 Task: Play online Dominion games in easy mode.
Action: Mouse moved to (245, 501)
Screenshot: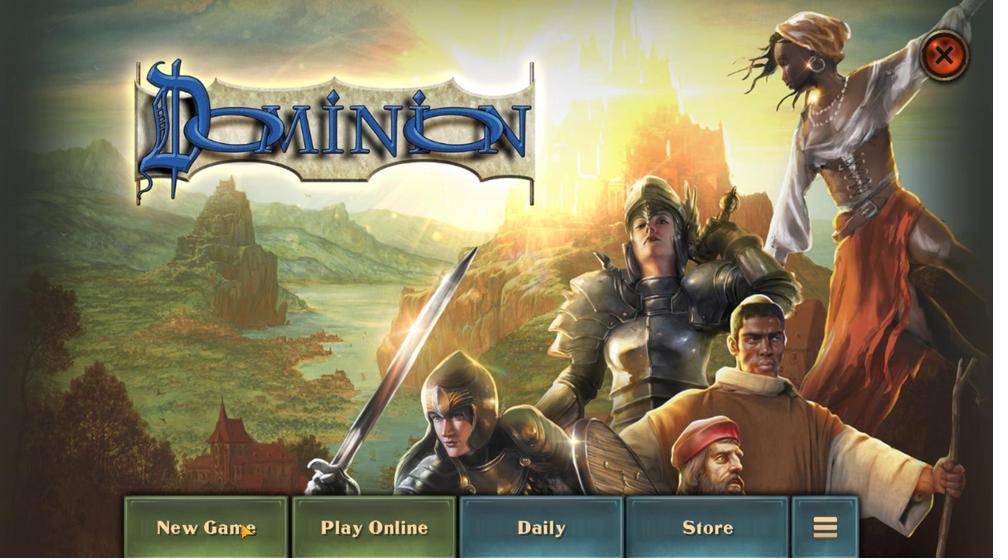 
Action: Mouse pressed left at (245, 501)
Screenshot: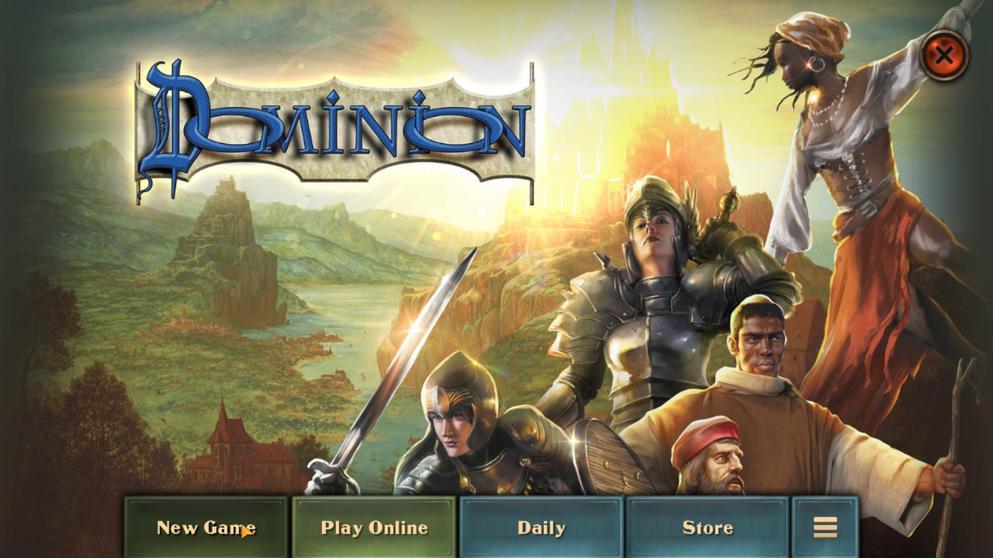 
Action: Mouse moved to (492, 231)
Screenshot: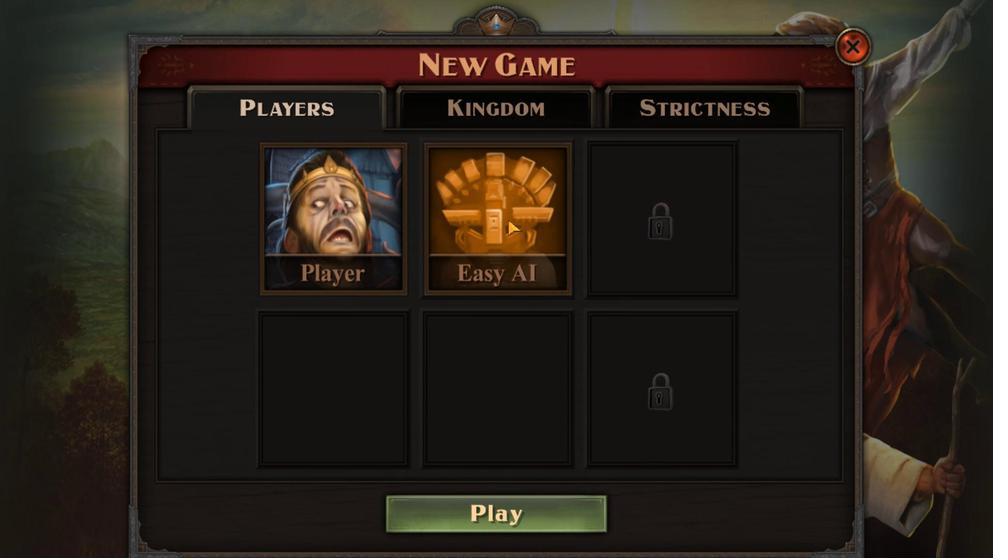 
Action: Mouse pressed left at (492, 231)
Screenshot: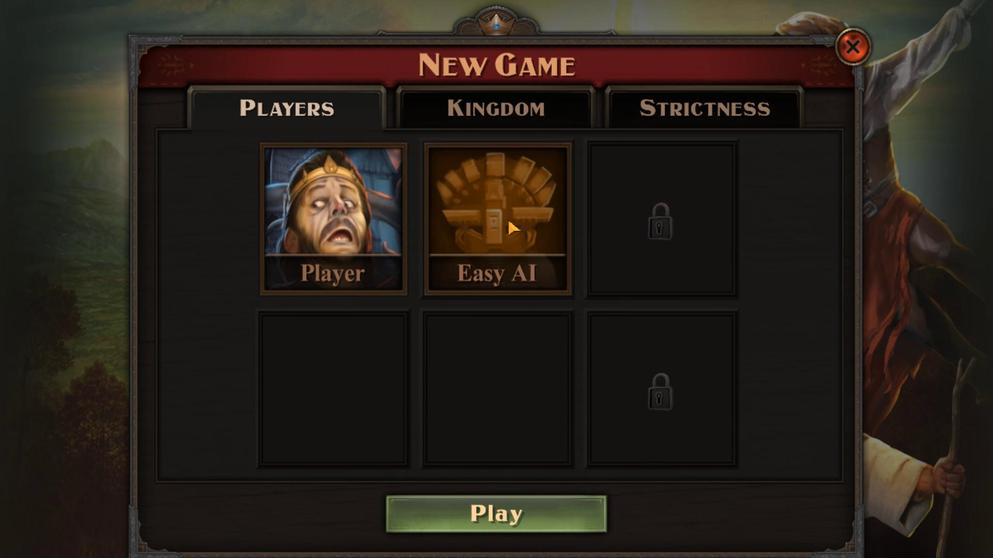 
Action: Mouse moved to (314, 318)
Screenshot: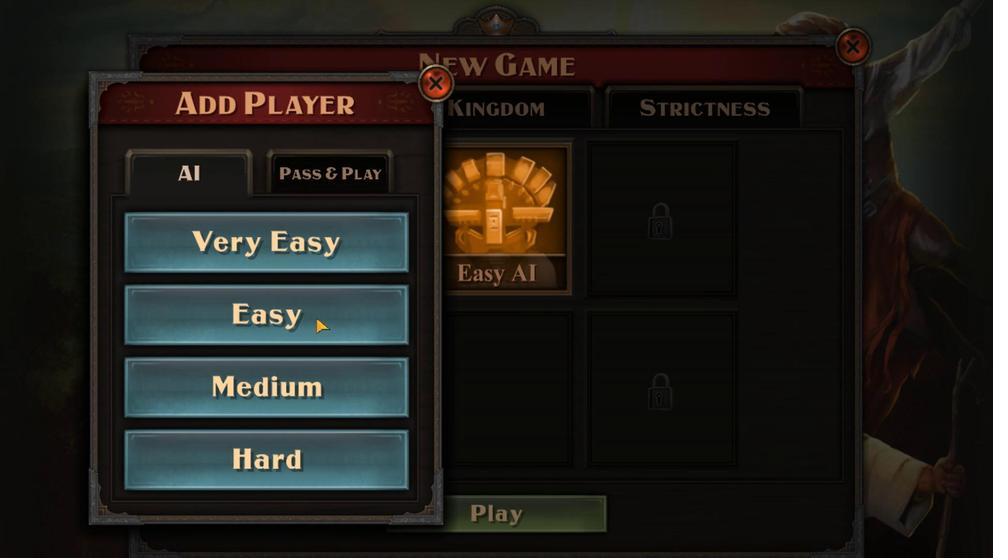 
Action: Mouse pressed left at (314, 318)
Screenshot: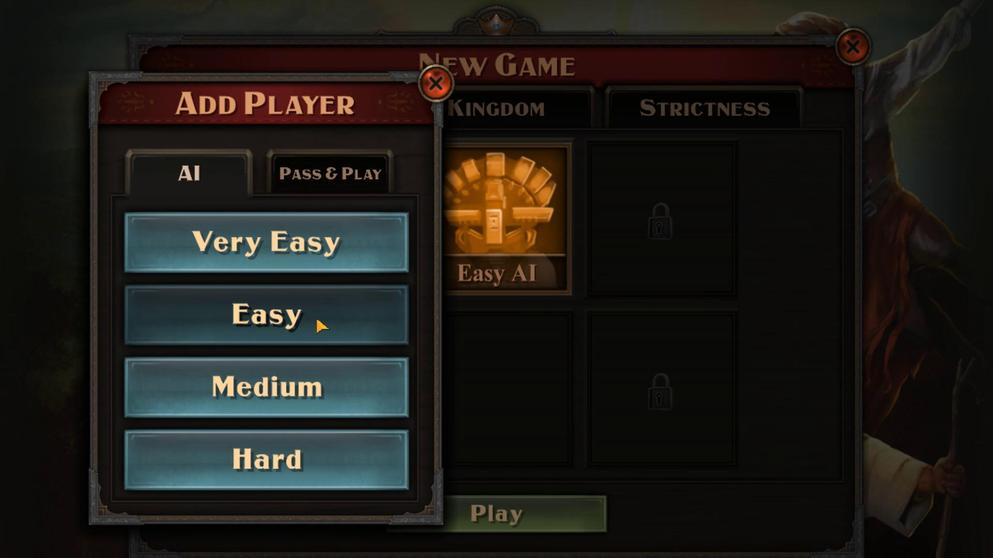 
Action: Mouse moved to (550, 499)
Screenshot: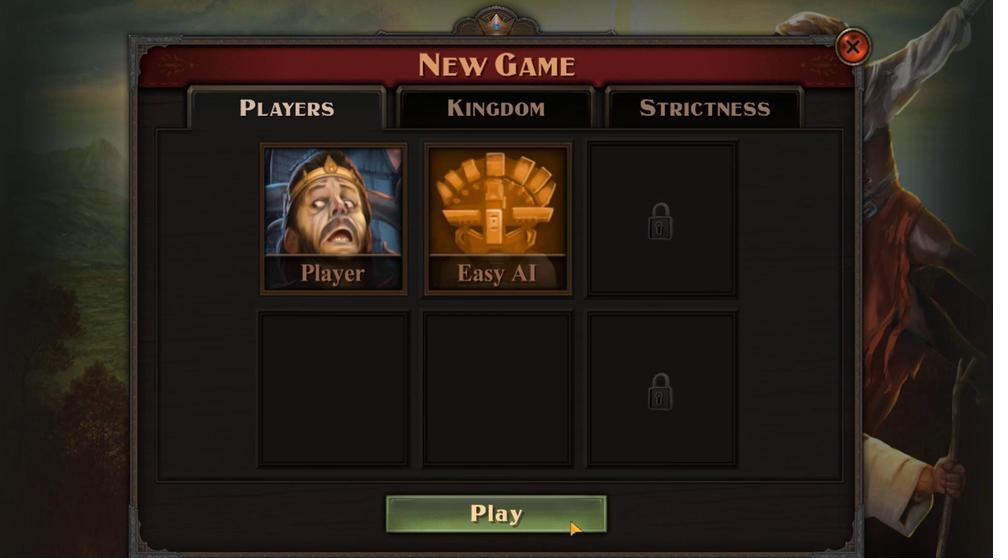 
Action: Mouse pressed left at (550, 499)
Screenshot: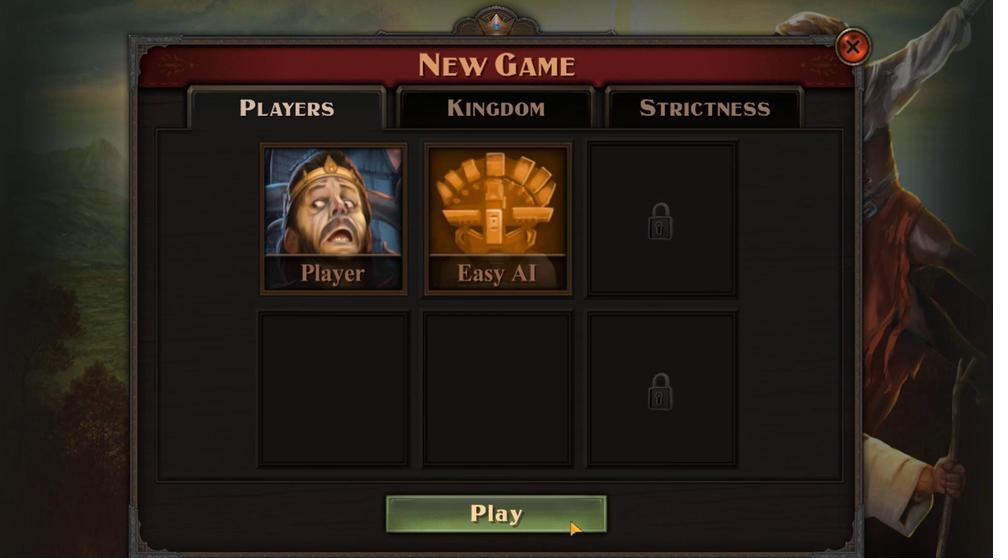 
Action: Mouse moved to (374, 442)
Screenshot: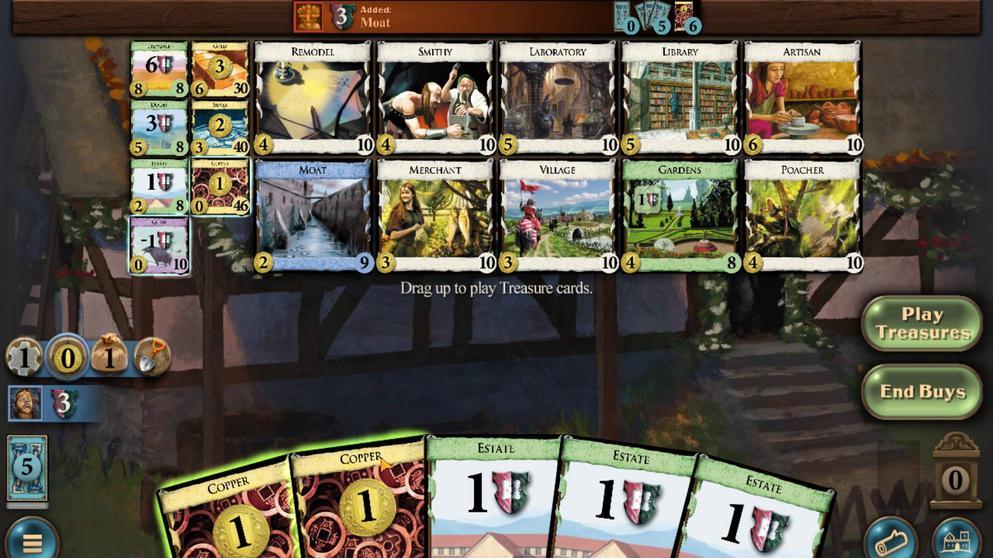 
Action: Mouse scrolled (374, 442) with delta (0, 0)
Screenshot: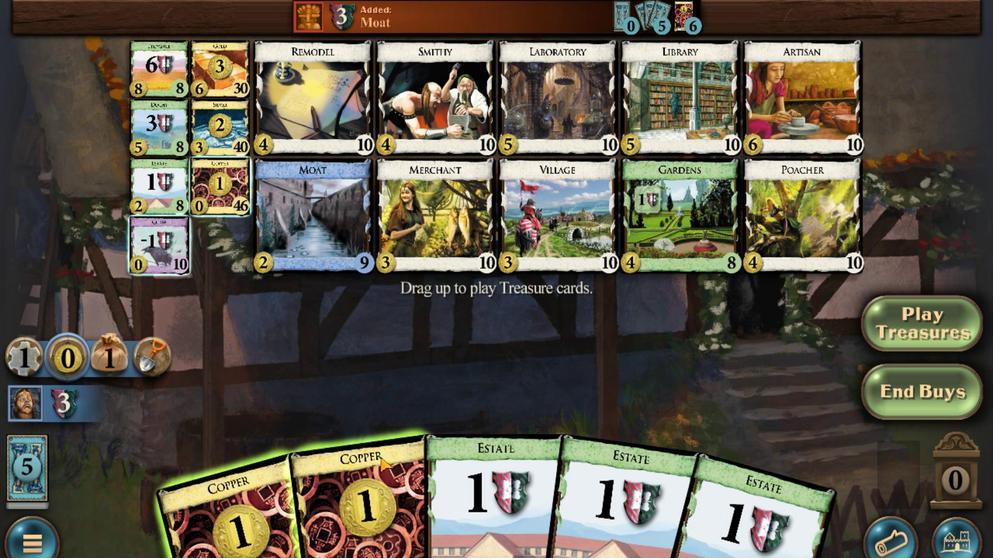 
Action: Mouse moved to (300, 454)
Screenshot: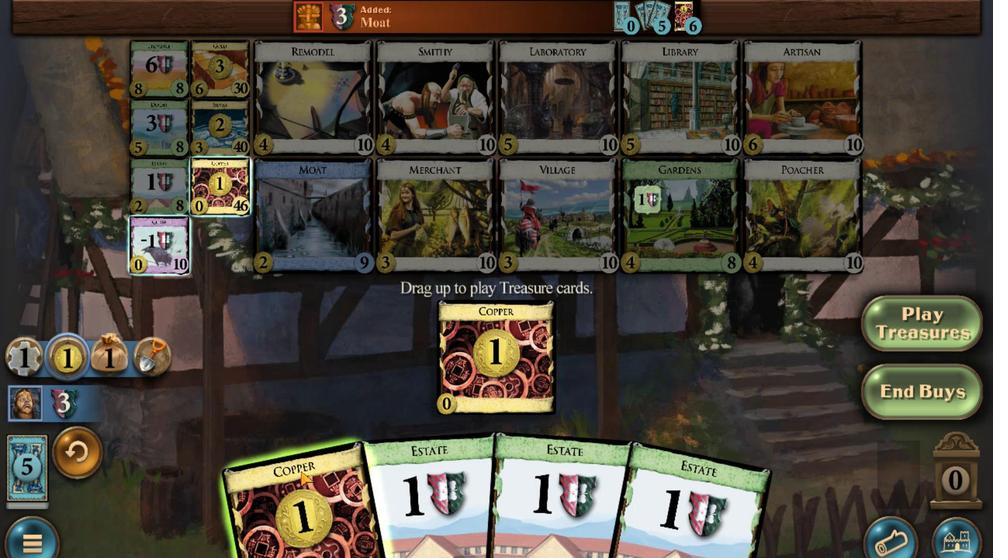 
Action: Mouse scrolled (300, 454) with delta (0, 0)
Screenshot: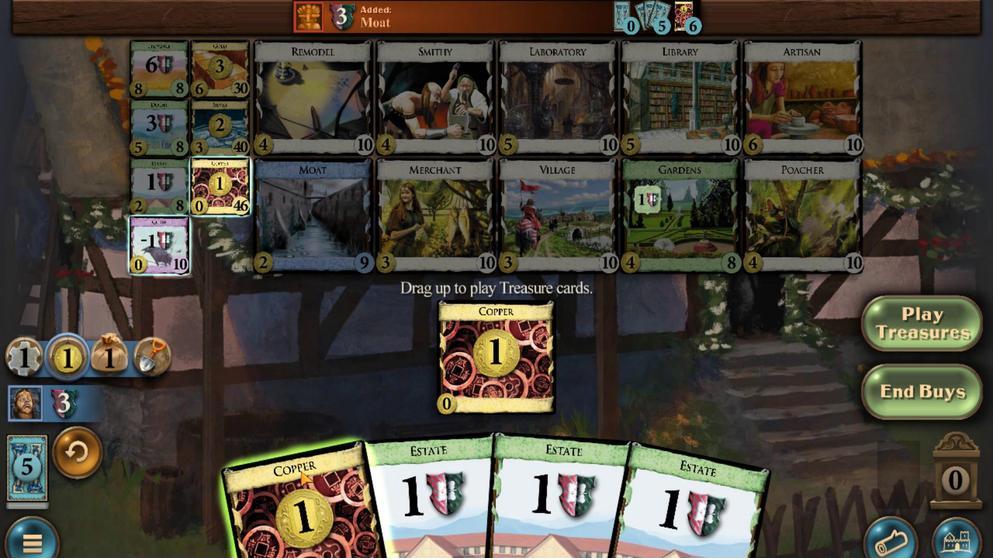 
Action: Mouse moved to (168, 190)
Screenshot: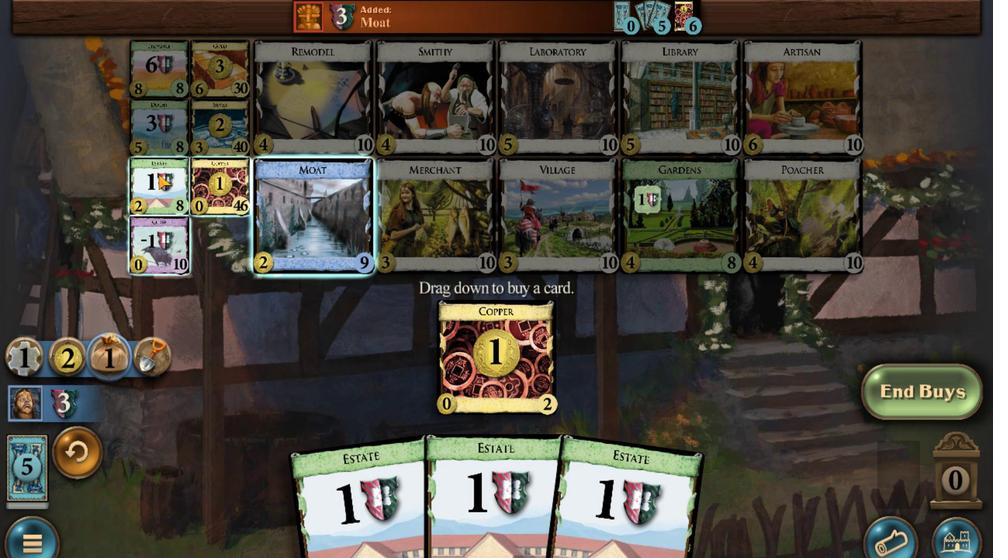 
Action: Mouse scrolled (168, 191) with delta (0, 0)
Screenshot: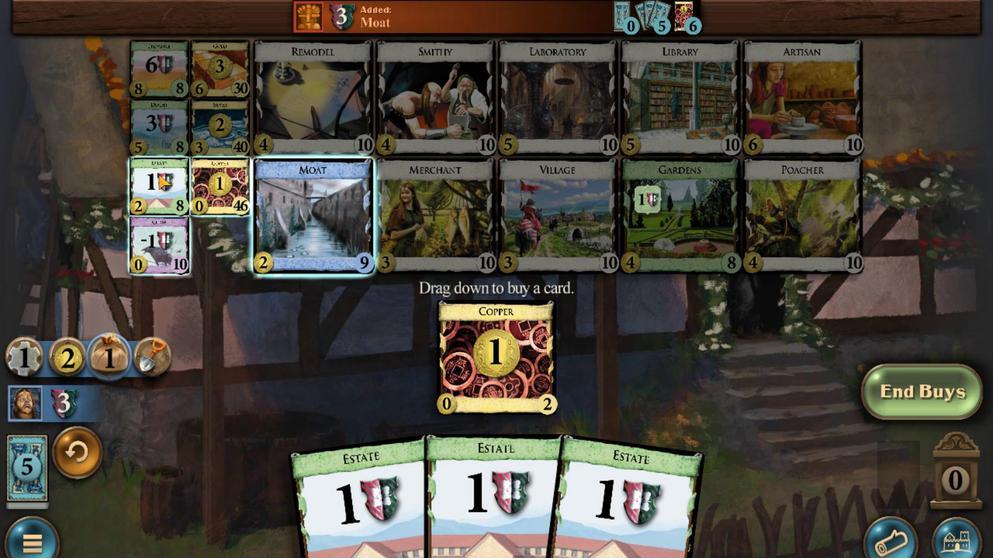 
Action: Mouse scrolled (168, 191) with delta (0, 0)
Screenshot: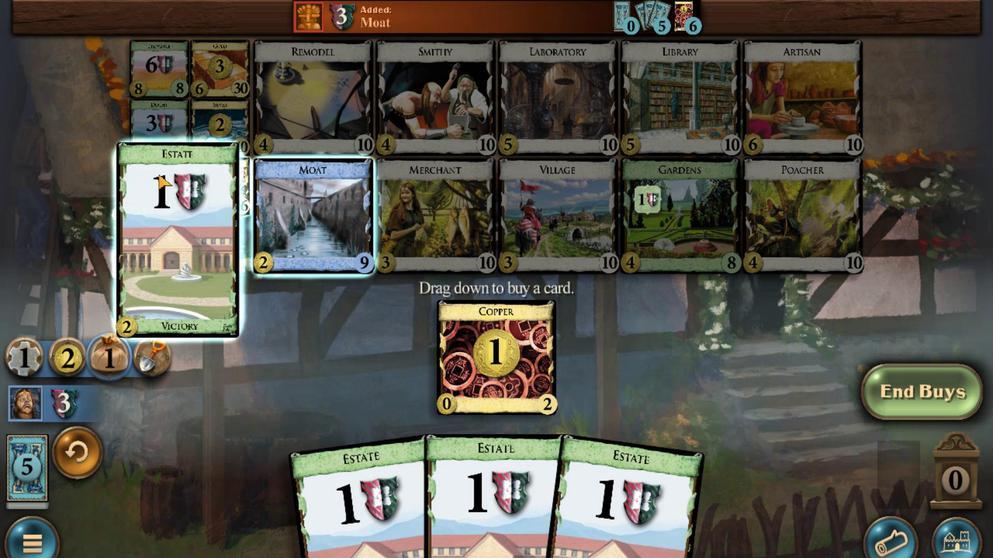 
Action: Mouse scrolled (168, 191) with delta (0, 0)
Screenshot: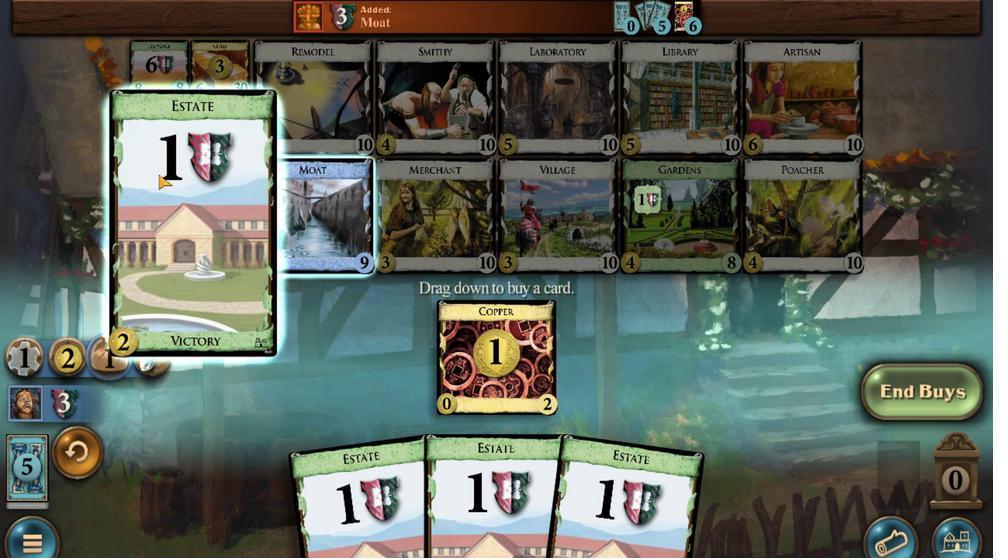 
Action: Mouse scrolled (168, 191) with delta (0, 0)
Screenshot: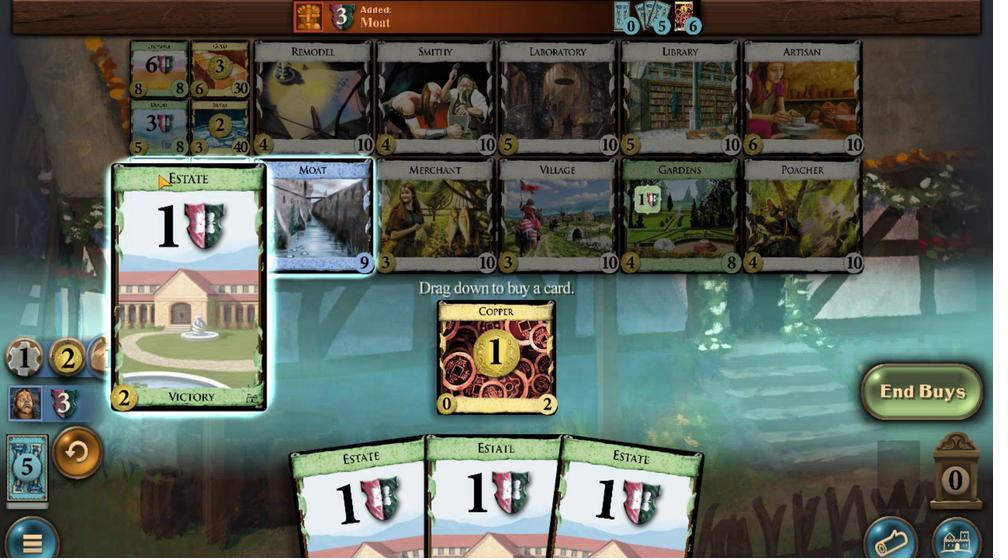 
Action: Mouse moved to (699, 474)
Screenshot: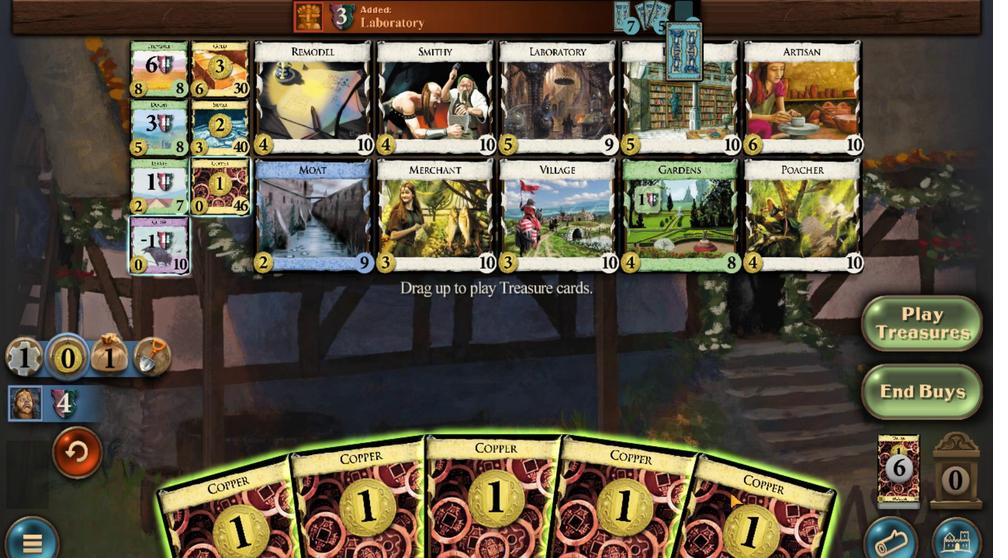 
Action: Mouse scrolled (699, 473) with delta (0, 0)
Screenshot: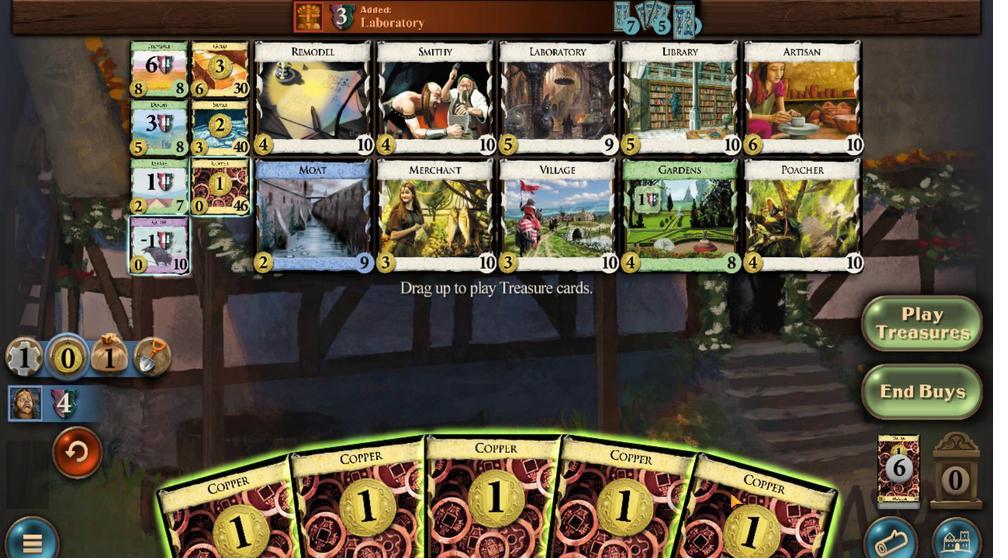 
Action: Mouse moved to (648, 468)
Screenshot: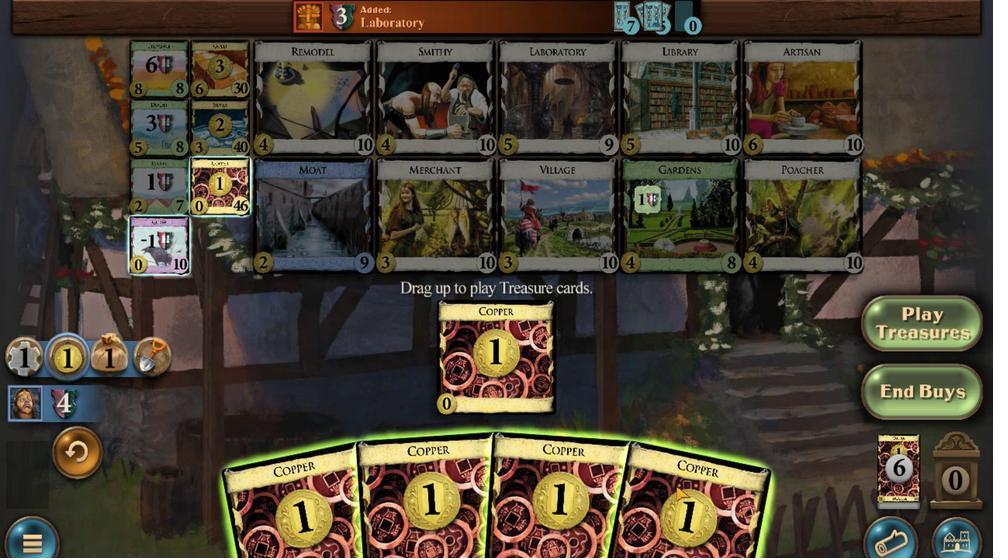 
Action: Mouse scrolled (648, 467) with delta (0, 0)
Screenshot: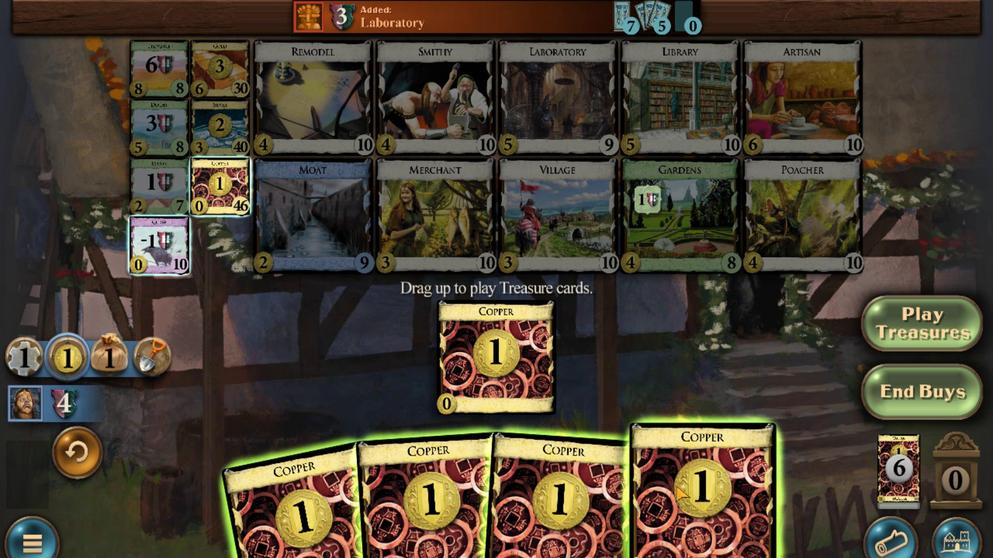 
Action: Mouse moved to (579, 461)
Screenshot: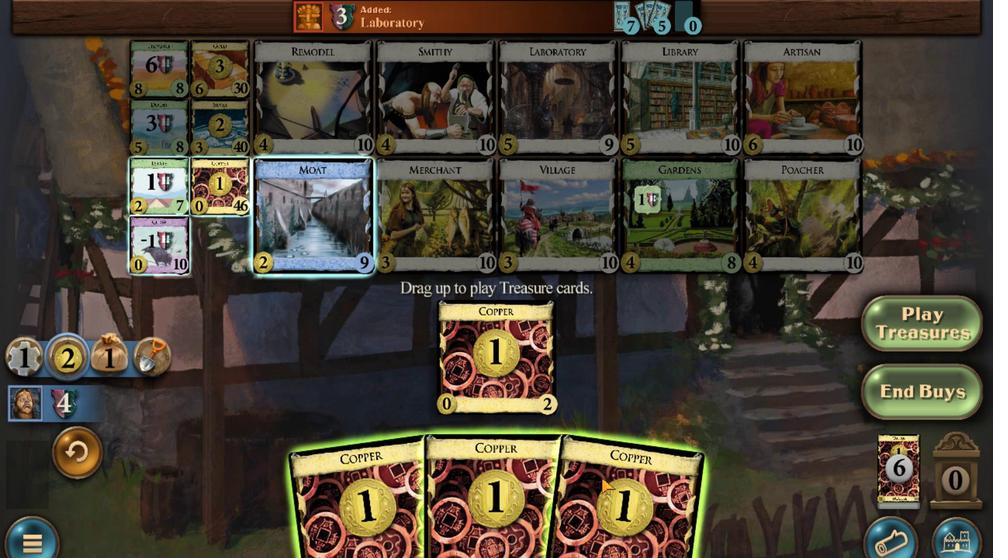 
Action: Mouse scrolled (579, 461) with delta (0, 0)
Screenshot: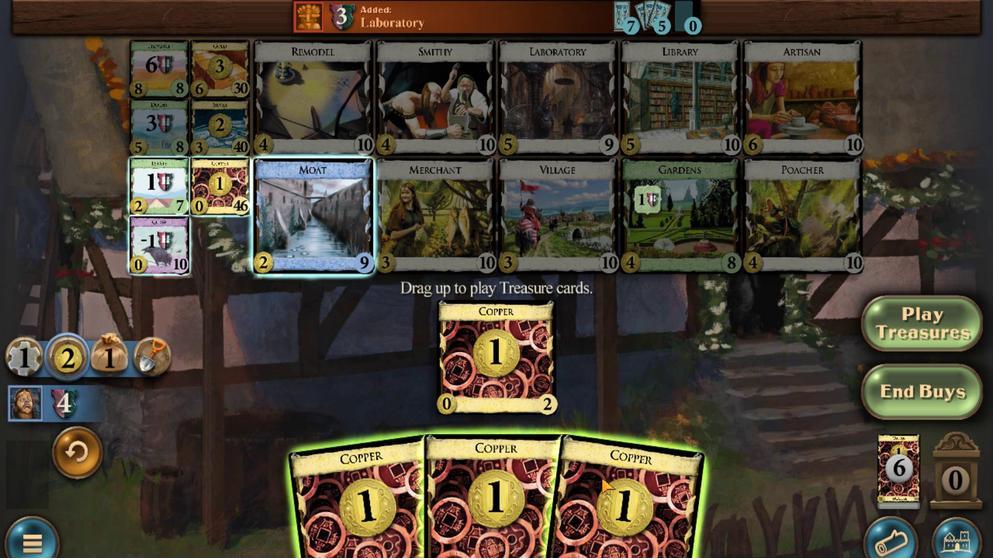
Action: Mouse moved to (548, 455)
Screenshot: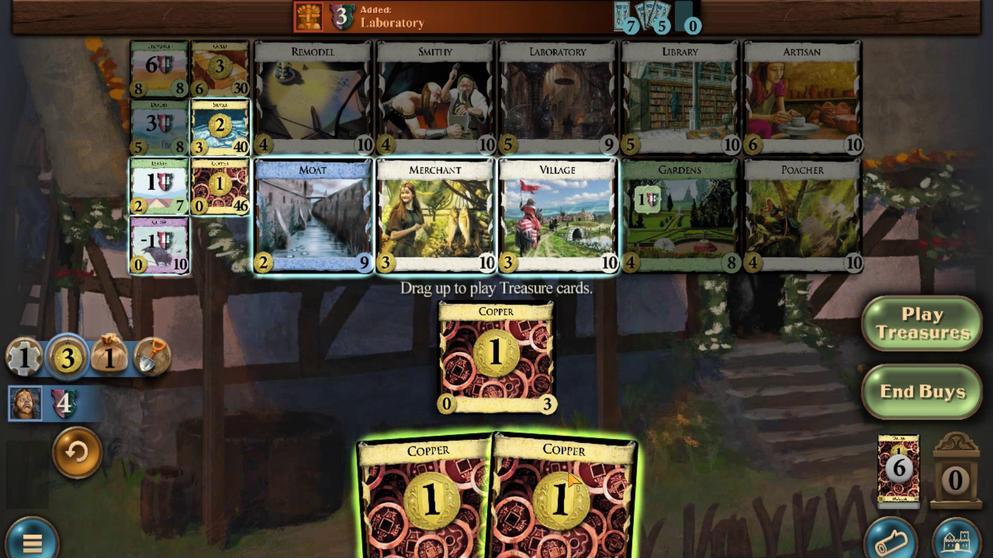 
Action: Mouse scrolled (548, 455) with delta (0, 0)
Screenshot: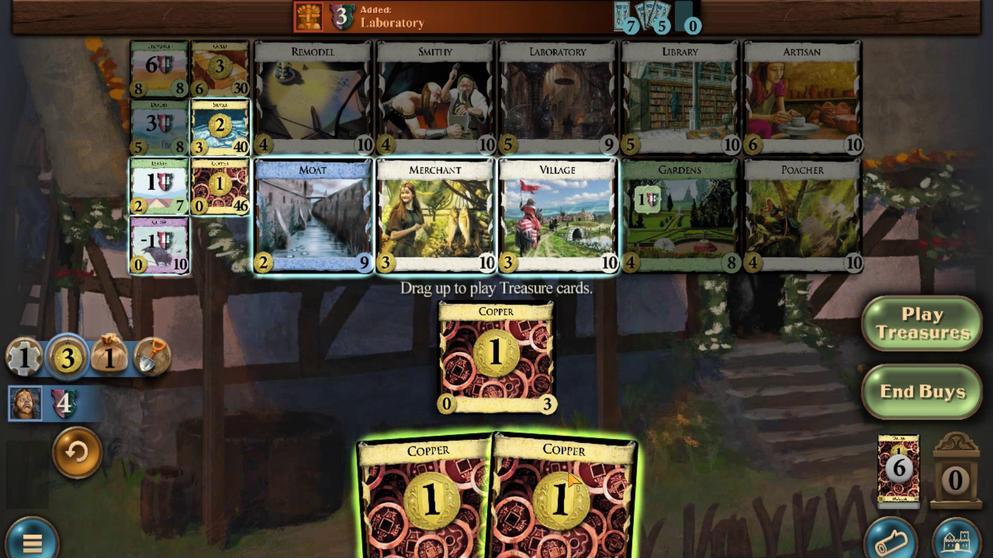 
Action: Mouse moved to (518, 452)
Screenshot: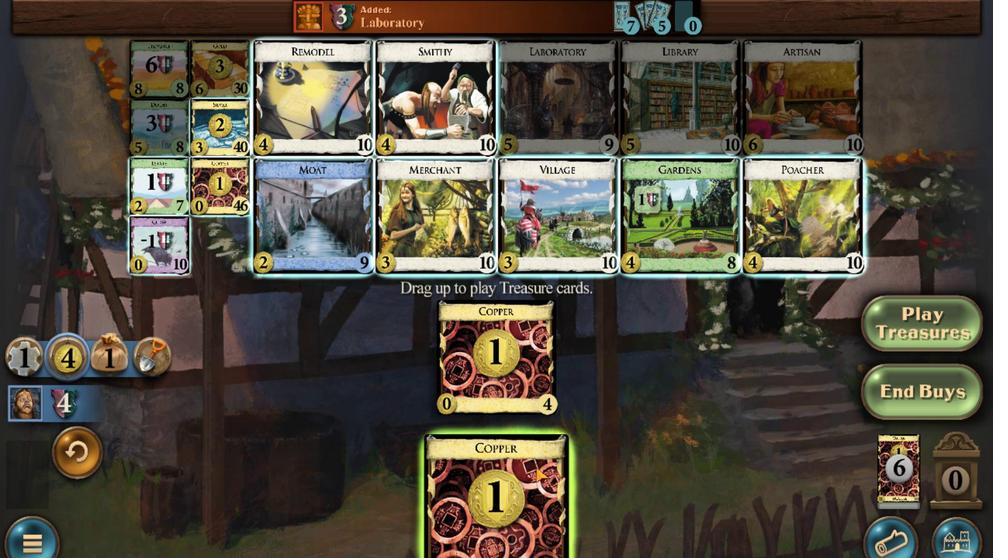 
Action: Mouse scrolled (518, 451) with delta (0, 0)
Screenshot: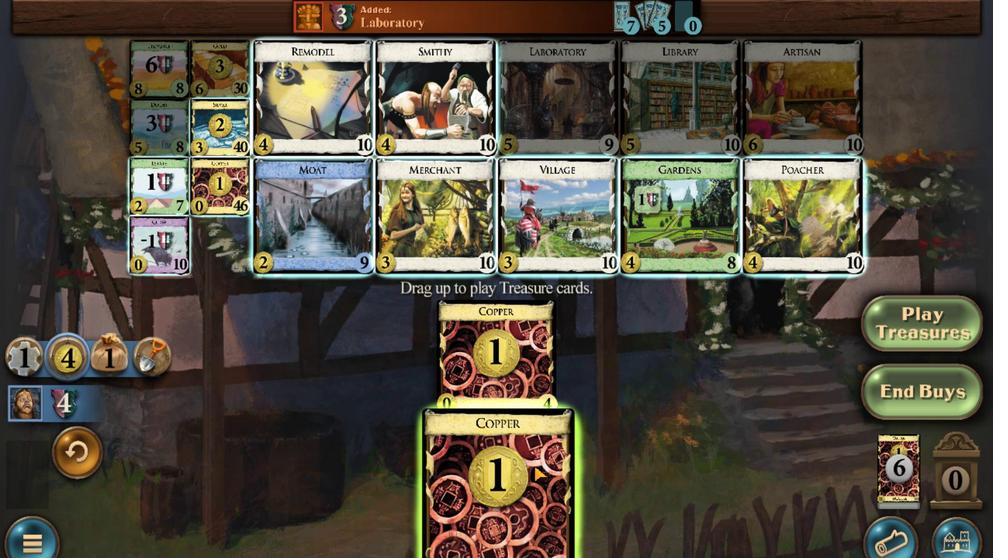 
Action: Mouse moved to (170, 143)
Screenshot: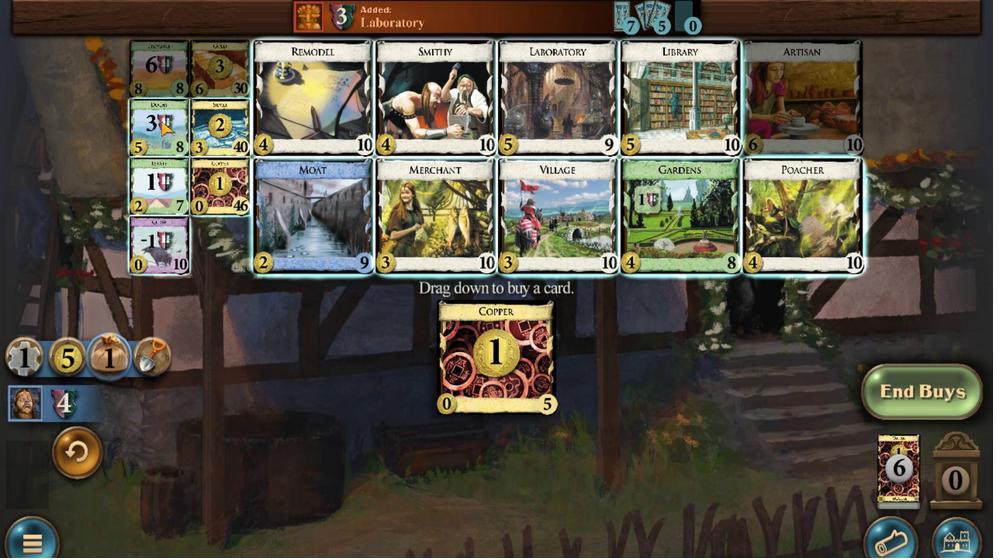 
Action: Mouse scrolled (170, 143) with delta (0, 0)
Screenshot: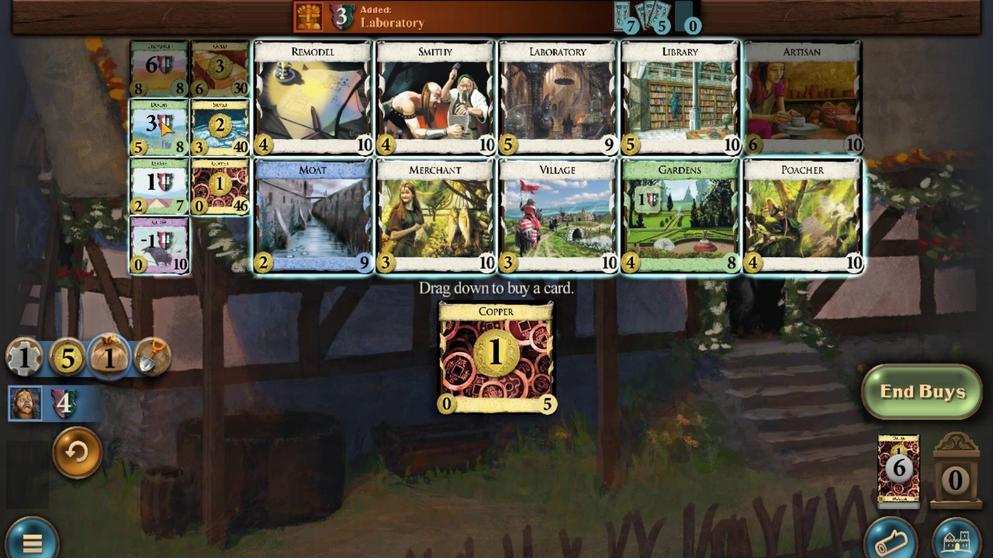 
Action: Mouse scrolled (170, 143) with delta (0, 0)
Screenshot: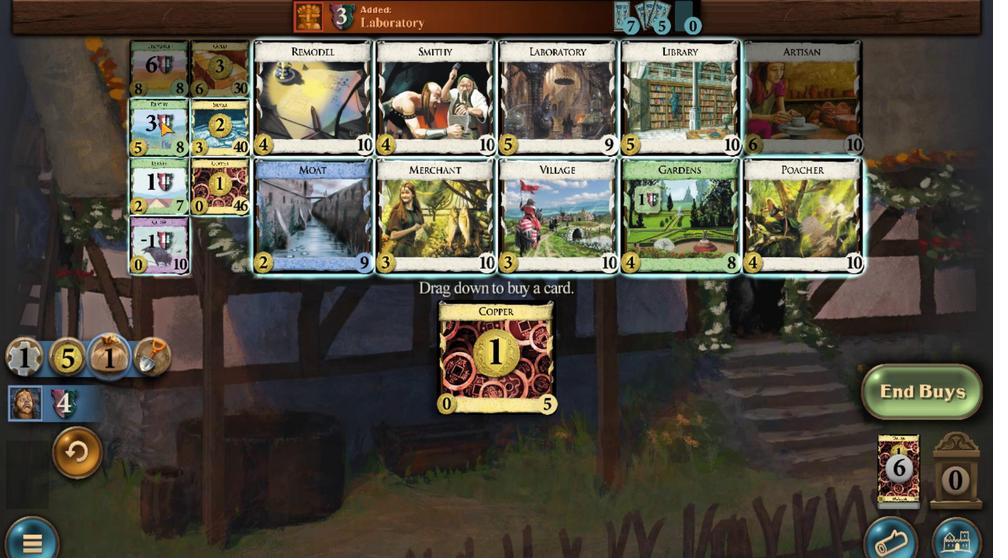 
Action: Mouse scrolled (170, 143) with delta (0, 0)
Screenshot: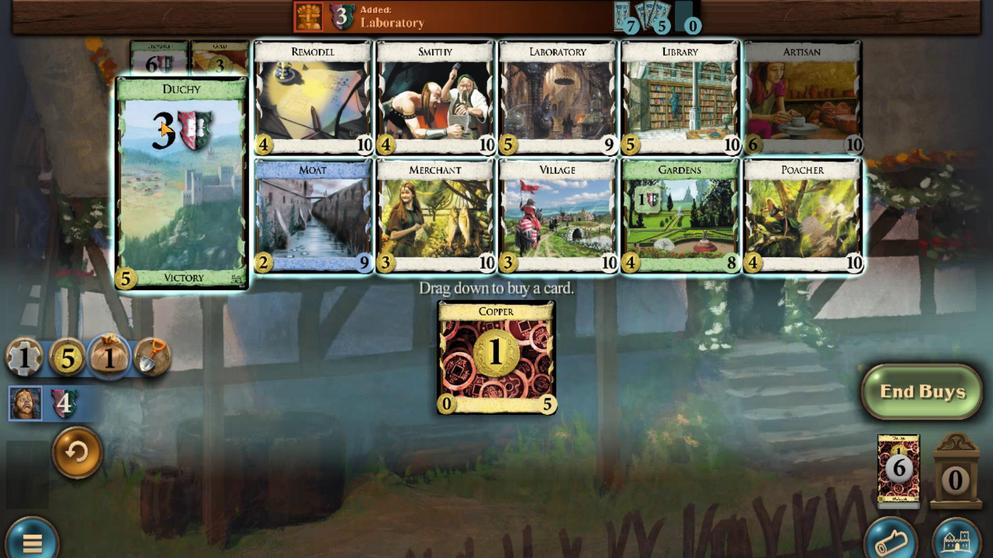 
Action: Mouse scrolled (170, 143) with delta (0, 0)
Screenshot: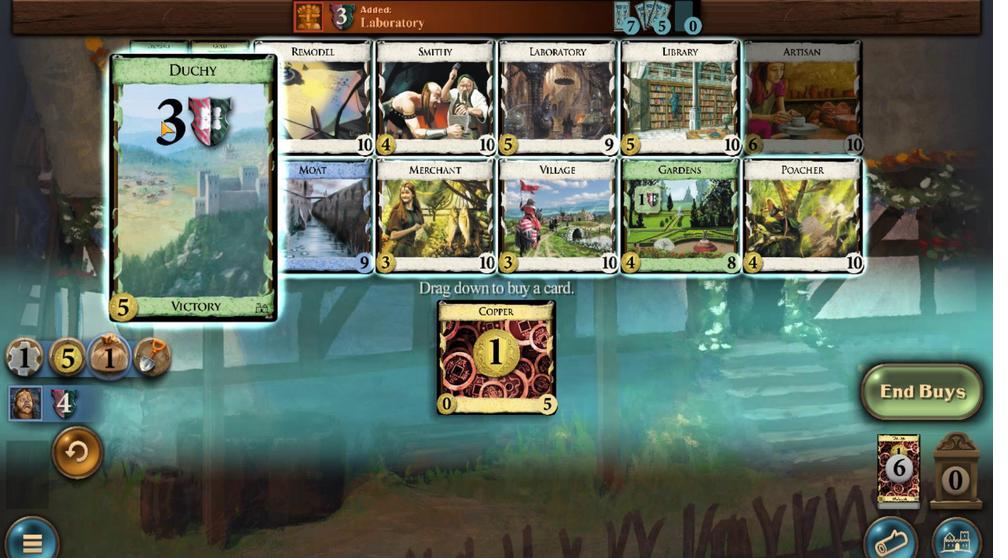 
Action: Mouse scrolled (170, 143) with delta (0, 0)
Screenshot: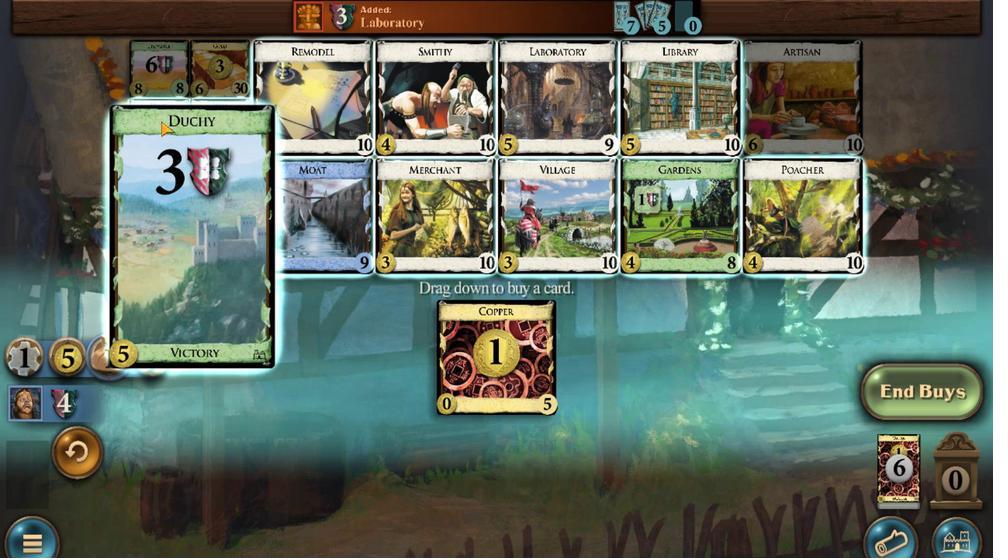 
Action: Mouse moved to (491, 437)
Screenshot: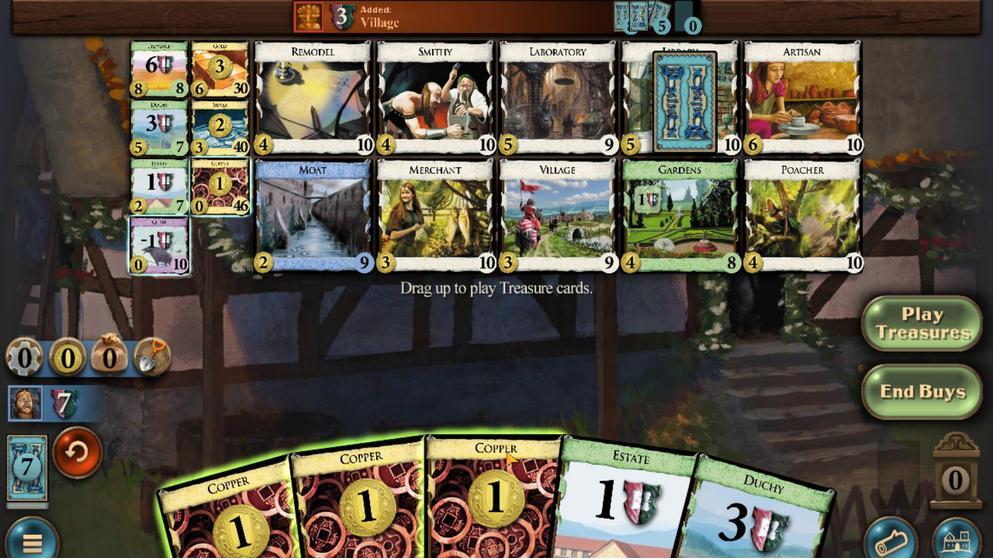 
Action: Mouse scrolled (491, 436) with delta (0, 0)
Screenshot: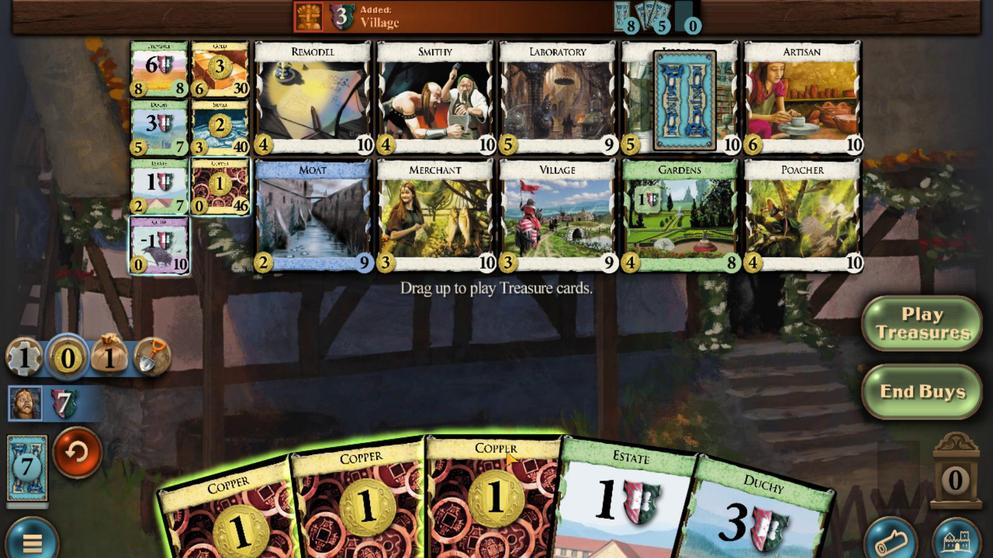 
Action: Mouse moved to (437, 441)
Screenshot: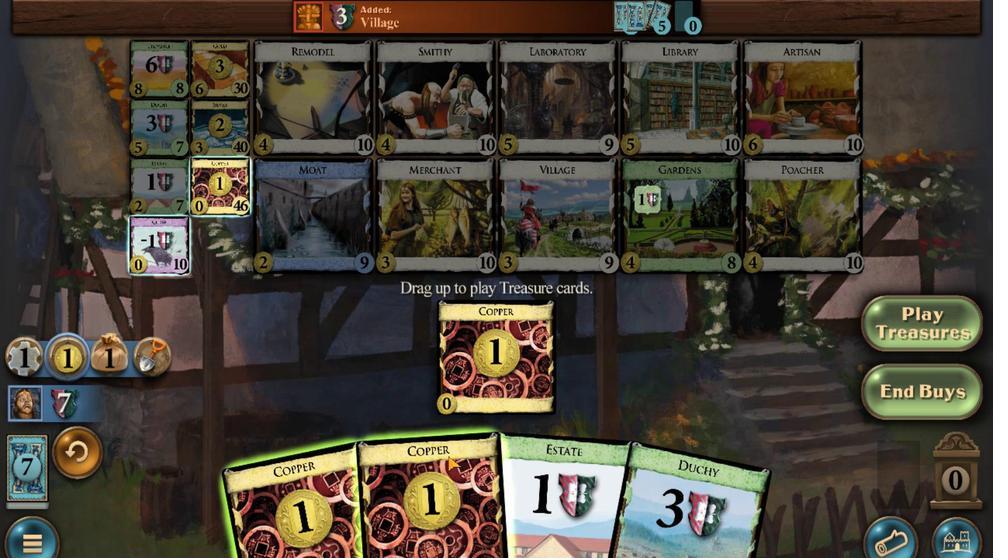 
Action: Mouse scrolled (437, 441) with delta (0, 0)
Screenshot: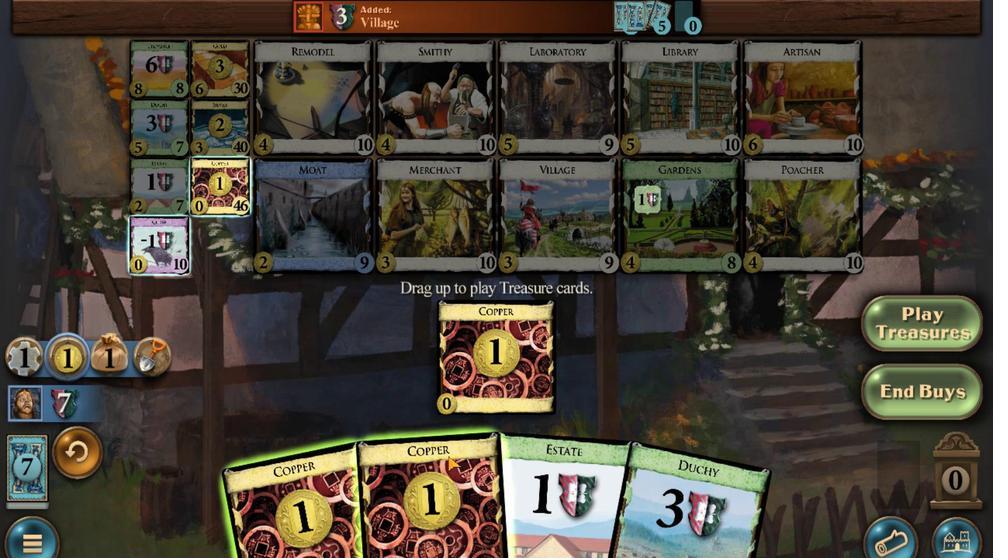
Action: Mouse moved to (365, 454)
Screenshot: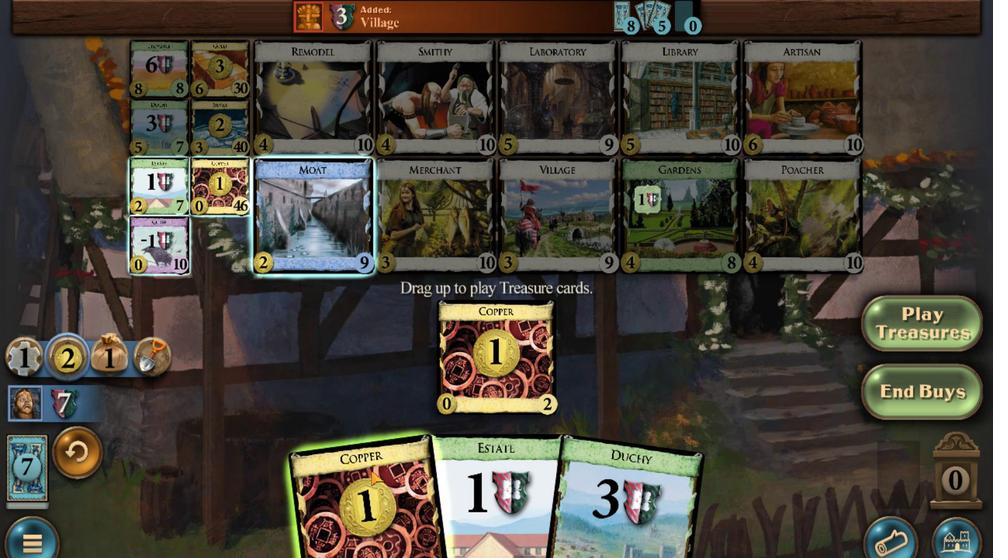 
Action: Mouse scrolled (365, 454) with delta (0, 0)
Screenshot: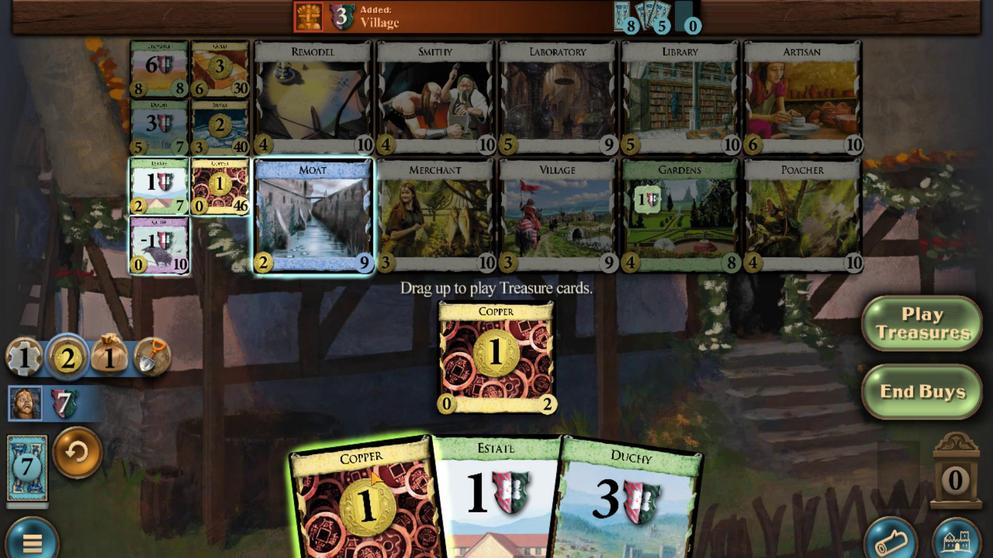 
Action: Mouse moved to (216, 142)
Screenshot: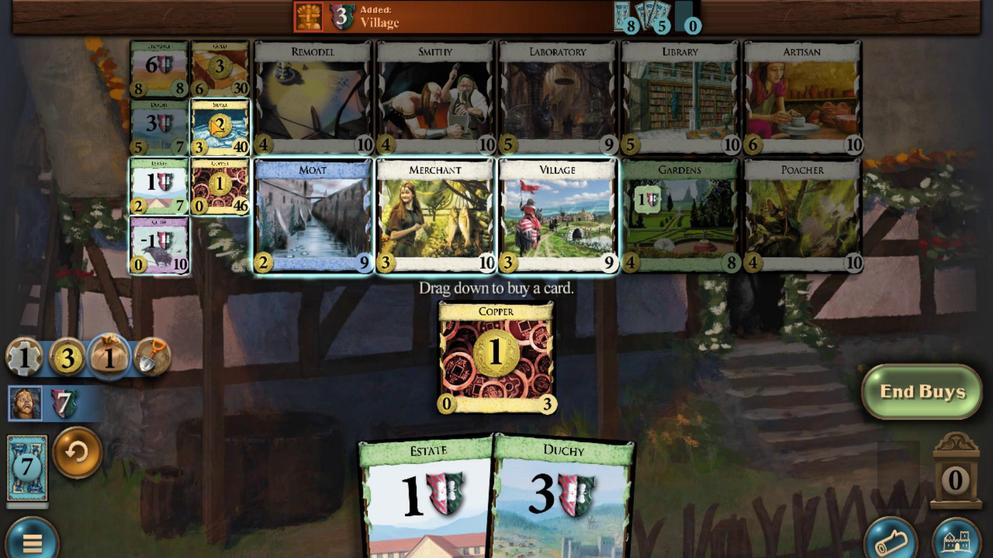 
Action: Mouse scrolled (216, 142) with delta (0, 0)
Screenshot: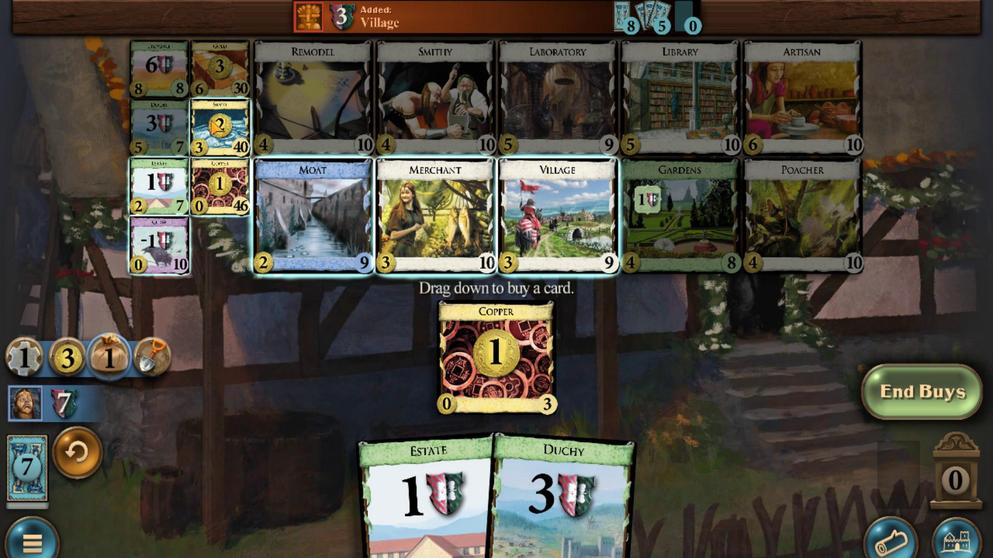 
Action: Mouse scrolled (216, 142) with delta (0, 0)
Screenshot: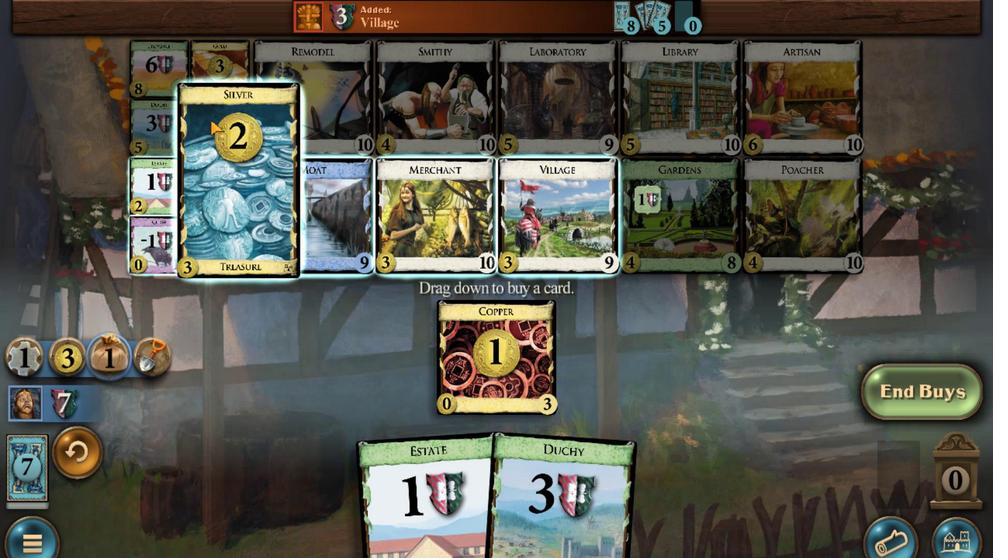 
Action: Mouse scrolled (216, 142) with delta (0, 0)
Screenshot: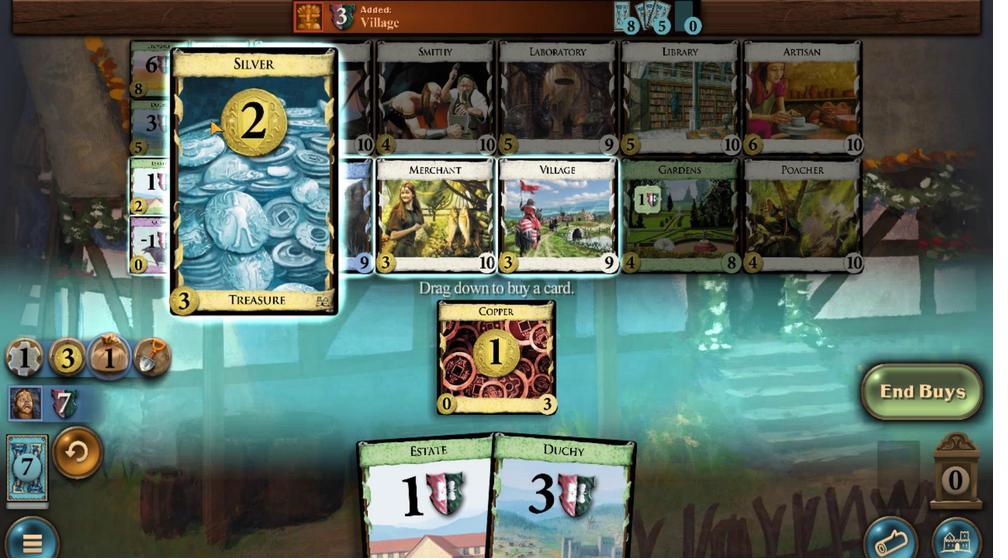 
Action: Mouse scrolled (216, 142) with delta (0, 0)
Screenshot: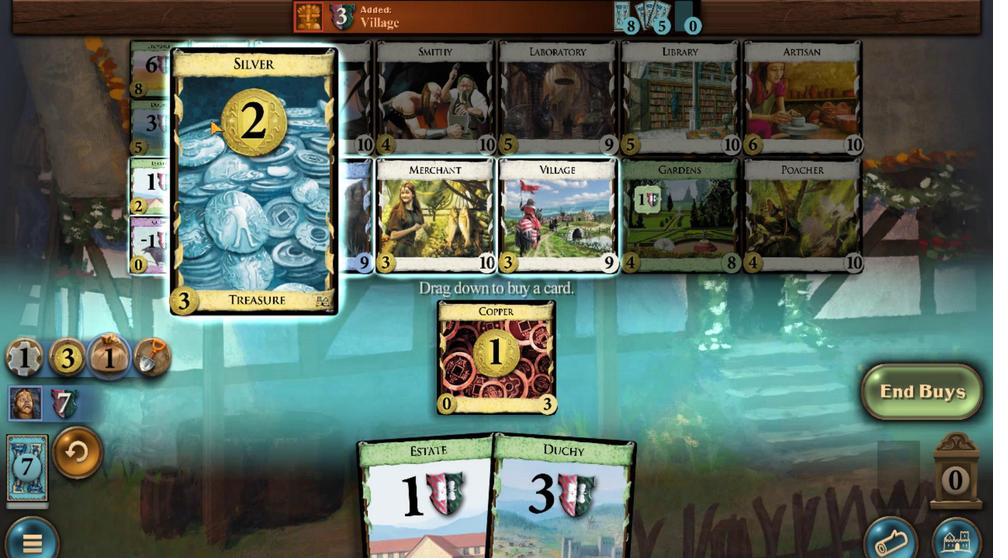 
Action: Mouse scrolled (216, 142) with delta (0, 0)
Screenshot: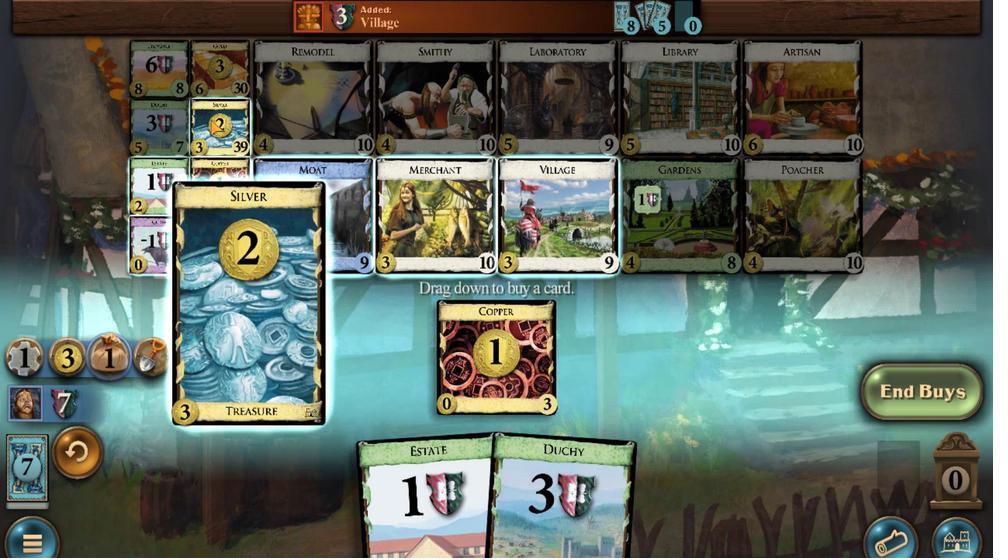 
Action: Mouse moved to (379, 451)
Screenshot: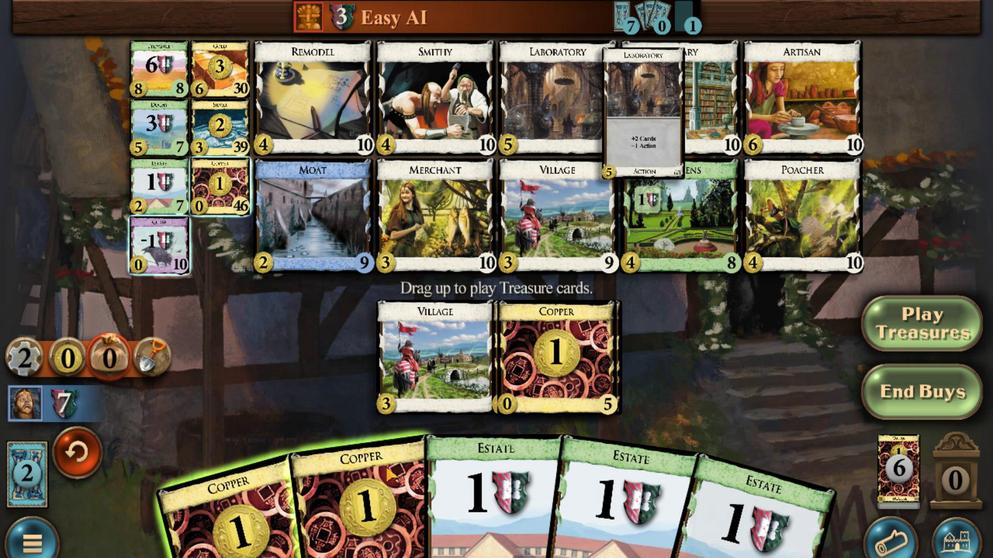 
Action: Mouse scrolled (379, 450) with delta (0, 0)
Screenshot: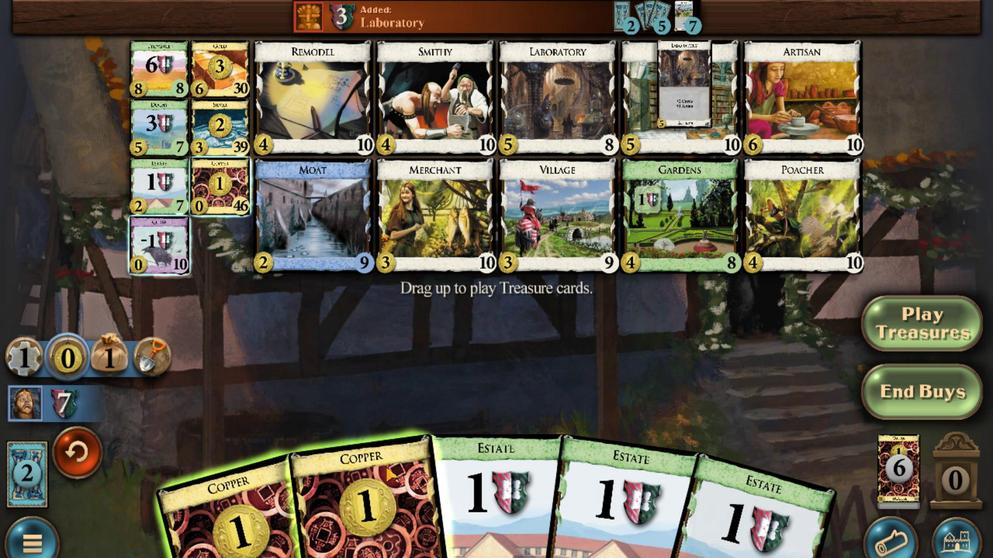 
Action: Mouse moved to (314, 460)
Screenshot: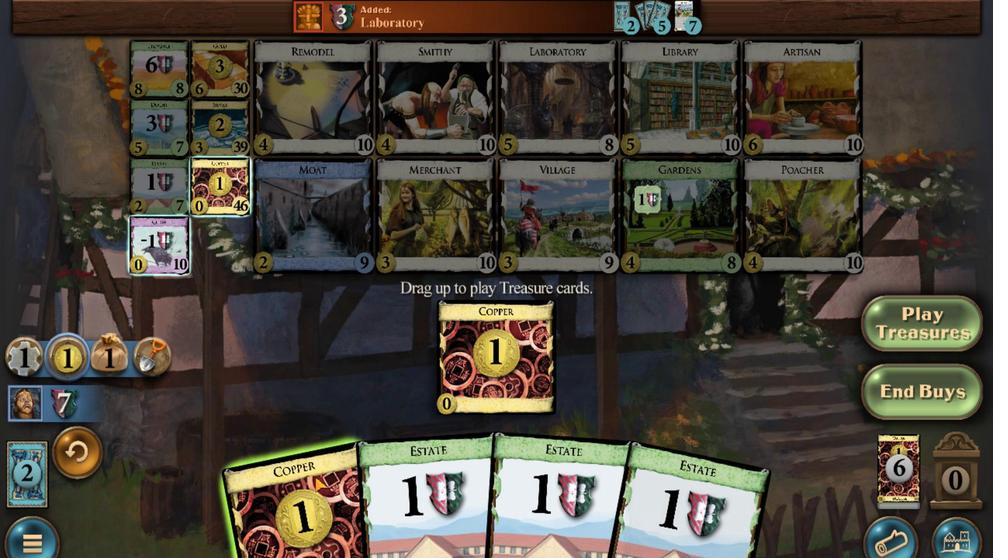 
Action: Mouse scrolled (314, 459) with delta (0, 0)
Screenshot: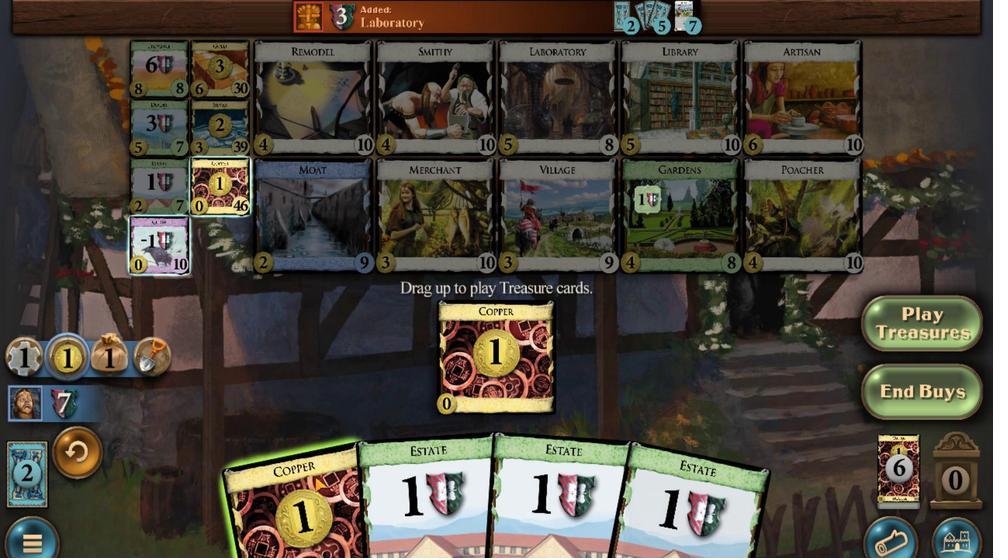 
Action: Mouse moved to (175, 191)
Screenshot: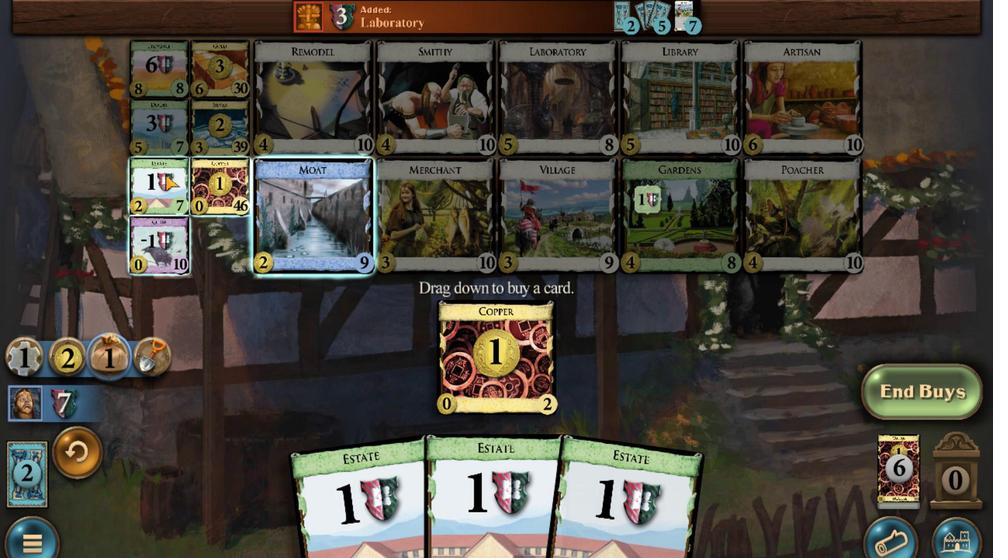
Action: Mouse scrolled (175, 191) with delta (0, 0)
Screenshot: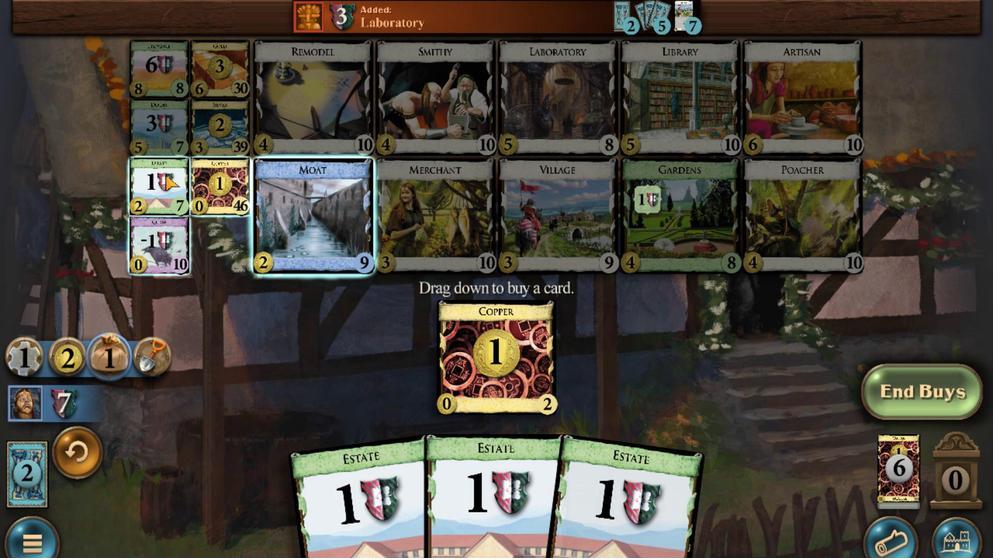 
Action: Mouse scrolled (175, 191) with delta (0, 0)
Screenshot: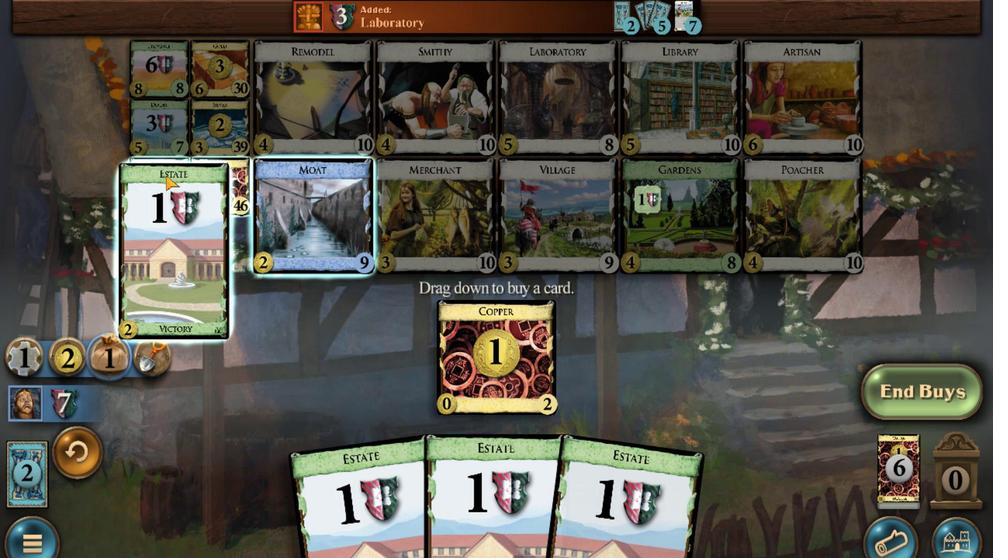 
Action: Mouse scrolled (175, 191) with delta (0, 0)
Screenshot: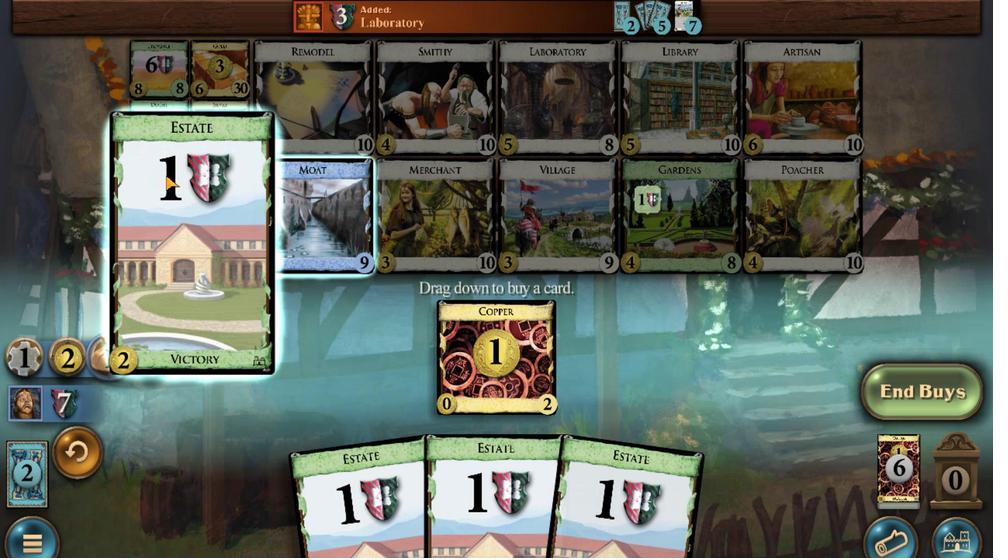 
Action: Mouse scrolled (175, 191) with delta (0, 0)
Screenshot: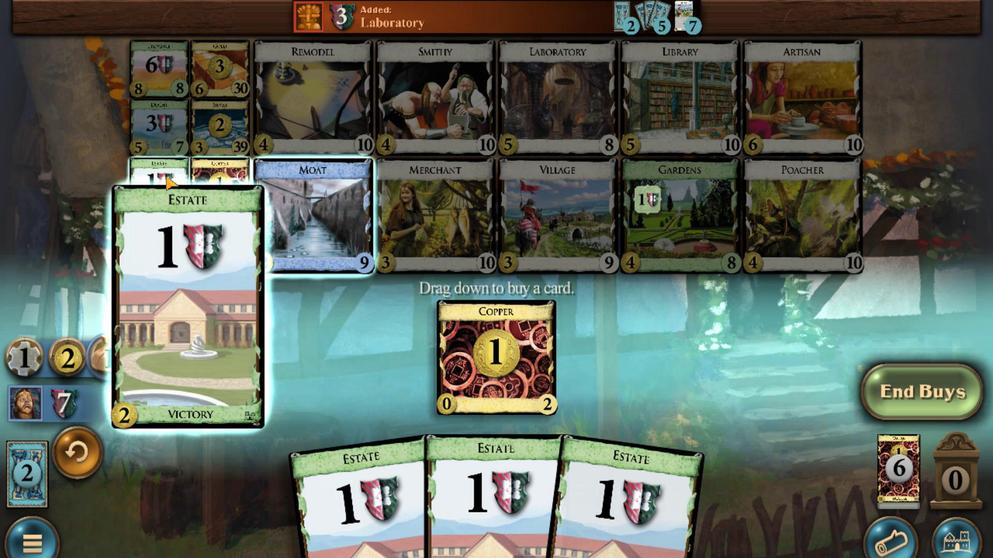 
Action: Mouse moved to (500, 440)
Screenshot: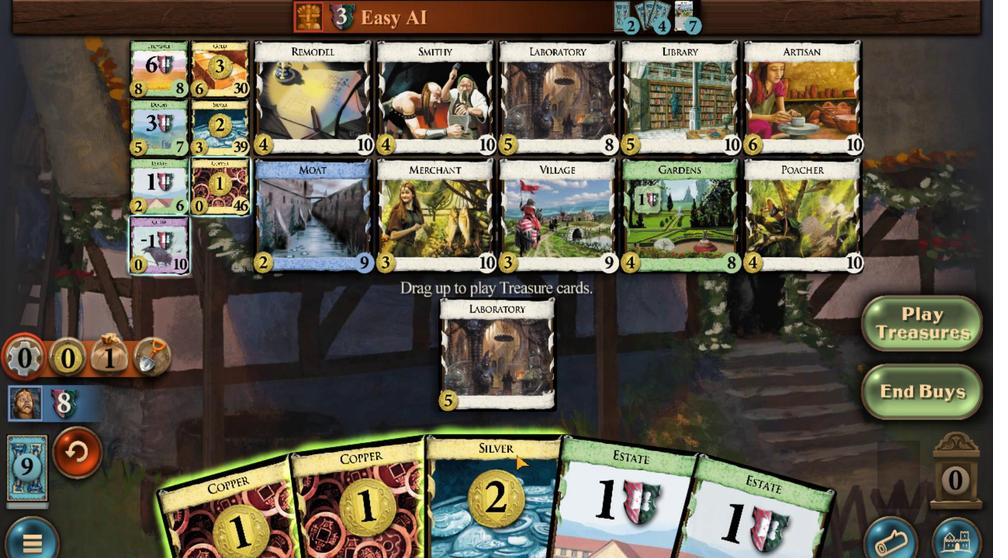 
Action: Mouse scrolled (500, 440) with delta (0, 0)
Screenshot: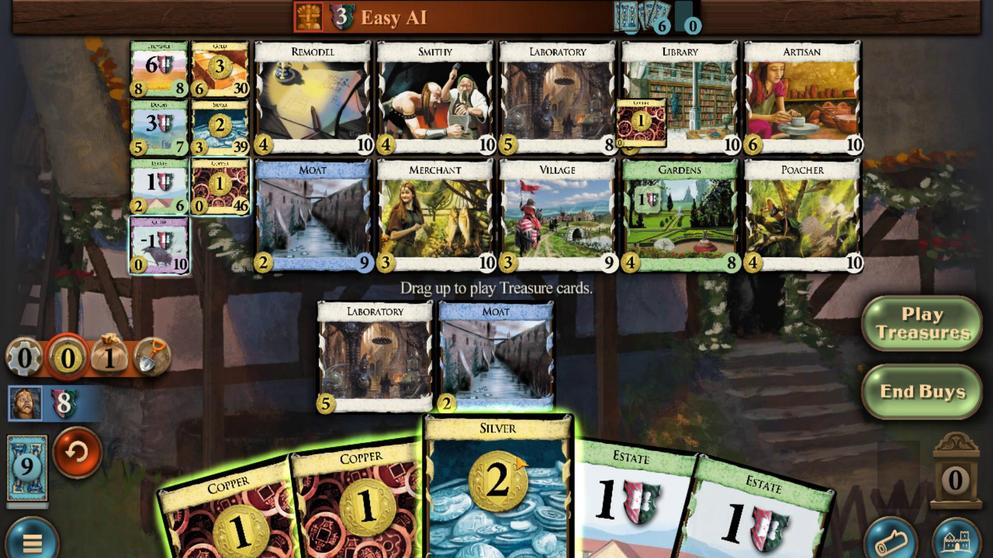 
Action: Mouse moved to (406, 450)
Screenshot: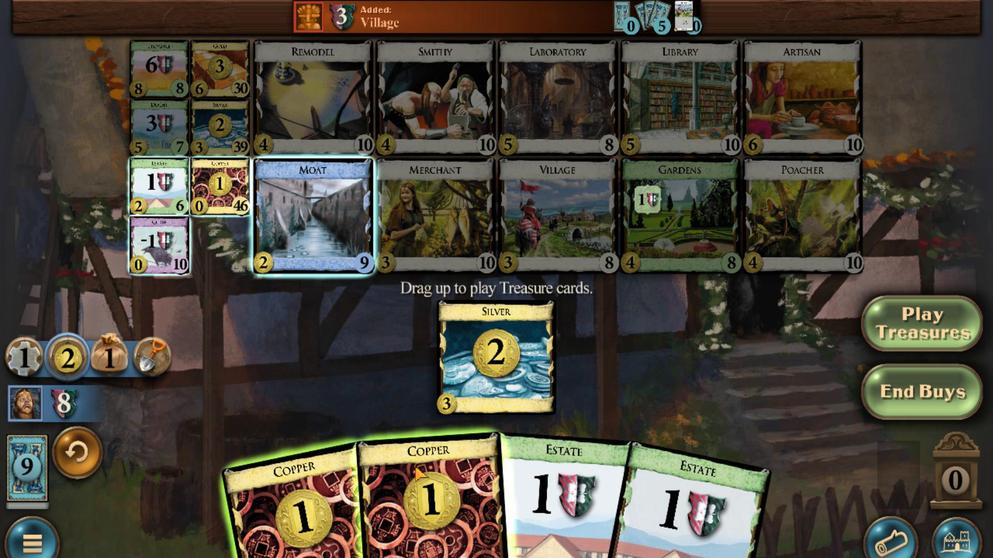 
Action: Mouse scrolled (406, 450) with delta (0, 0)
Screenshot: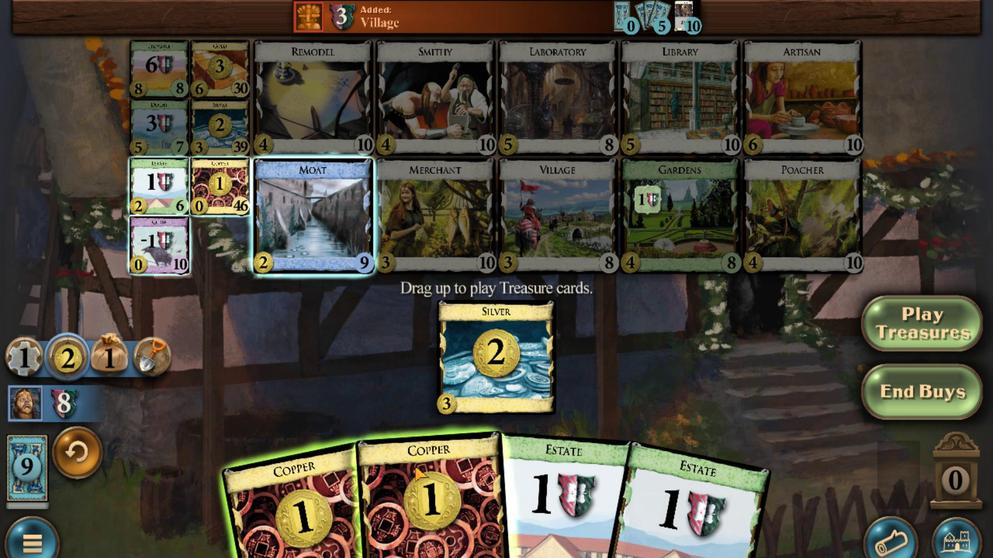 
Action: Mouse moved to (337, 457)
Screenshot: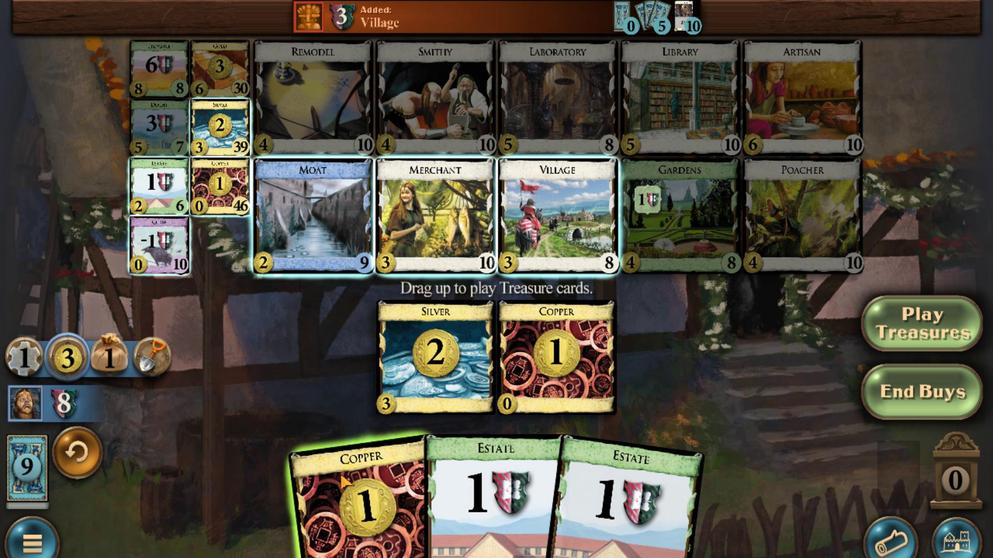 
Action: Mouse scrolled (337, 457) with delta (0, 0)
Screenshot: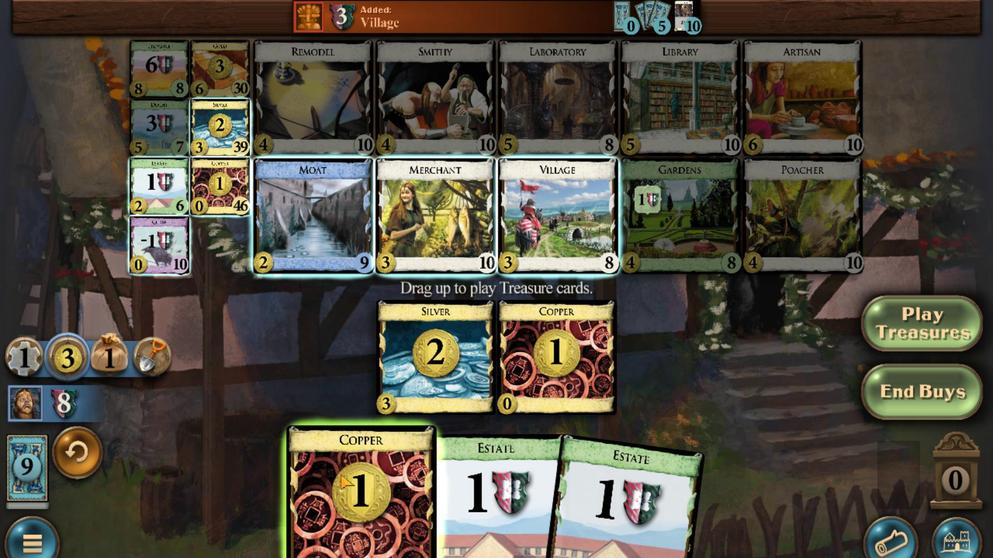
Action: Mouse moved to (294, 127)
Screenshot: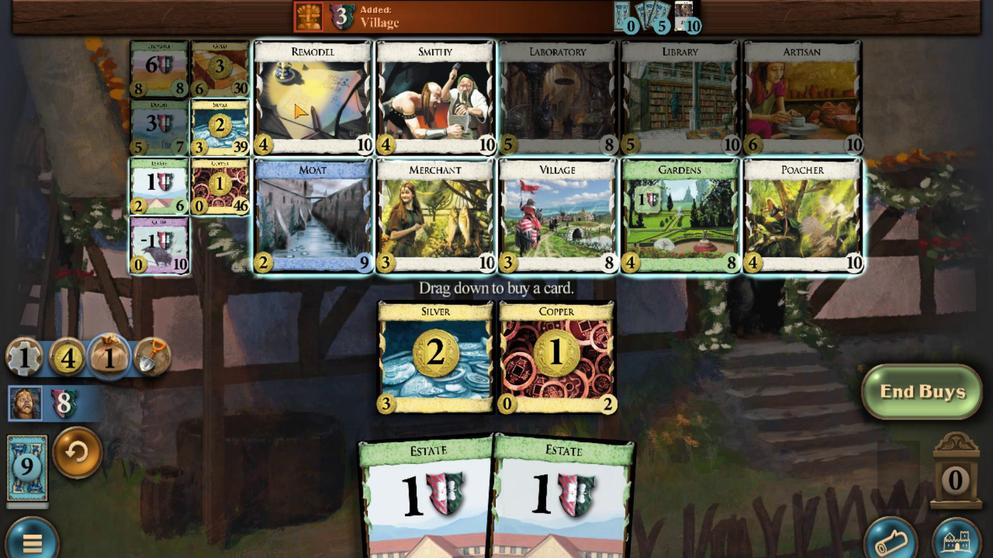 
Action: Mouse scrolled (294, 128) with delta (0, 0)
Screenshot: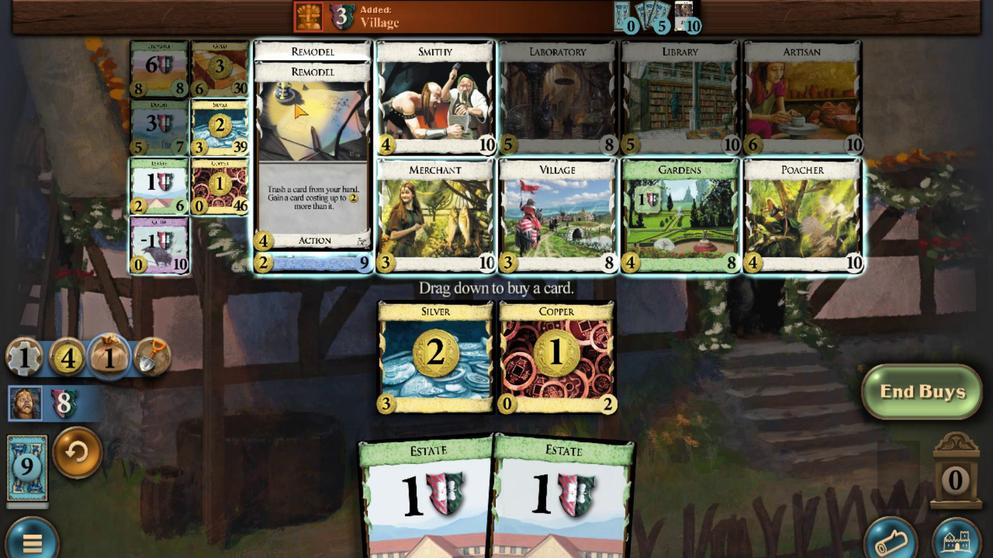 
Action: Mouse scrolled (294, 128) with delta (0, 0)
Screenshot: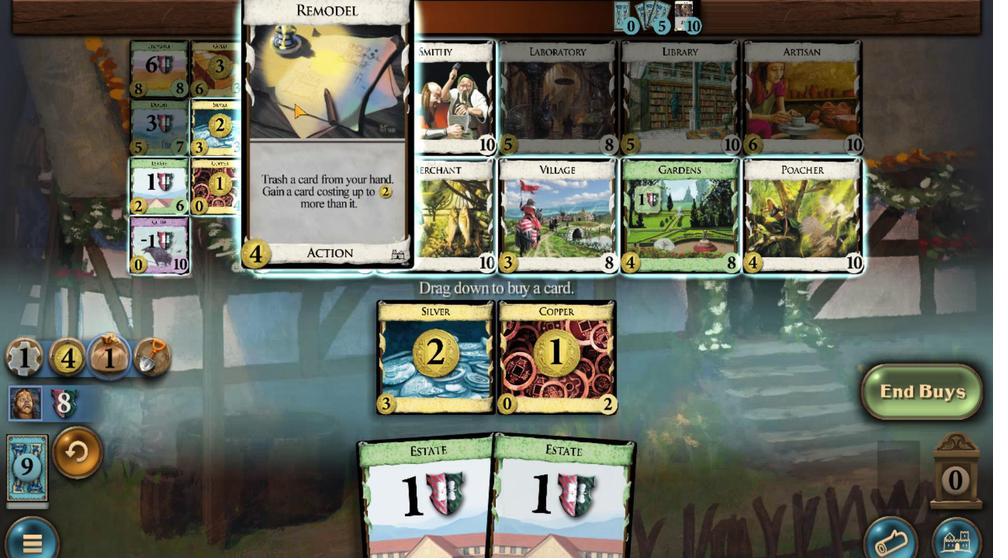 
Action: Mouse scrolled (294, 128) with delta (0, 0)
Screenshot: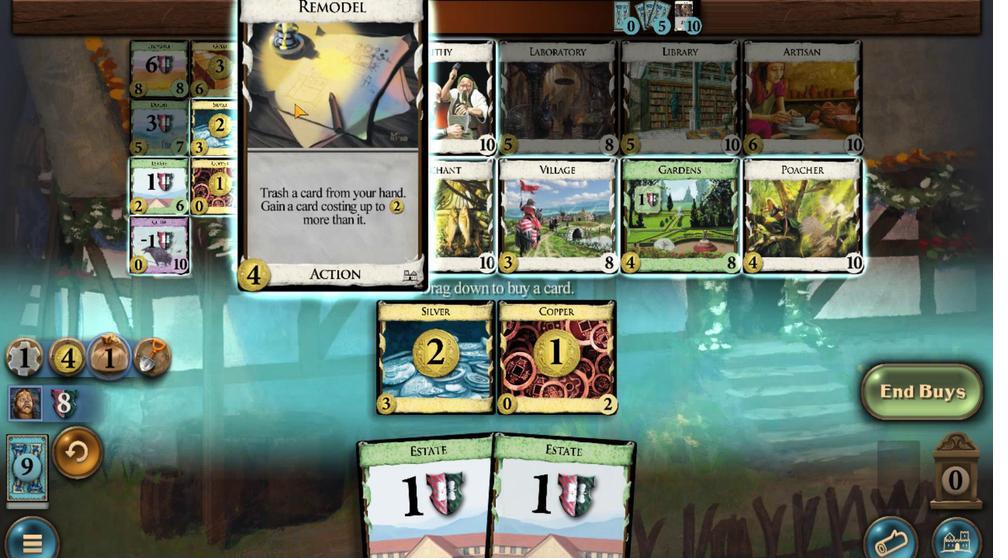 
Action: Mouse scrolled (294, 128) with delta (0, 0)
Screenshot: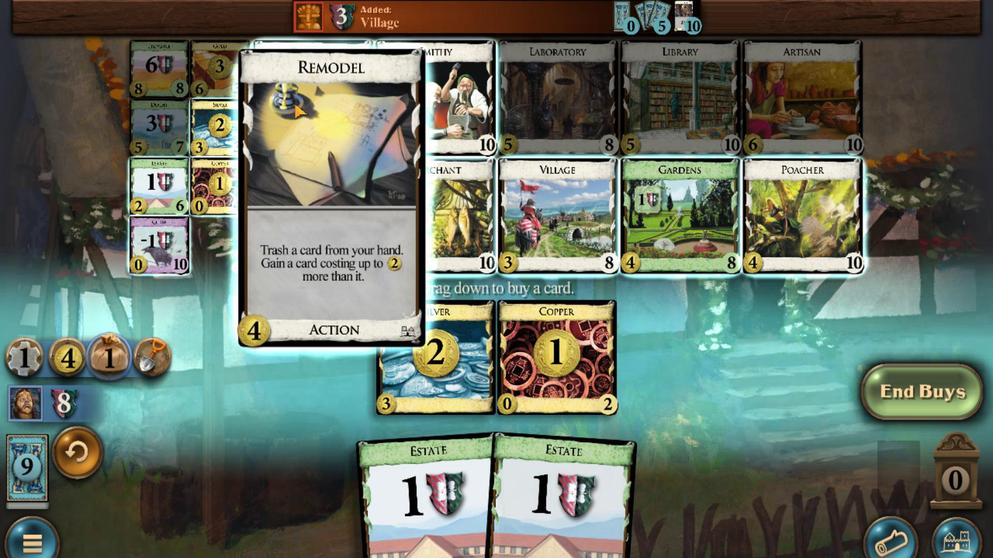 
Action: Mouse scrolled (294, 128) with delta (0, 0)
Screenshot: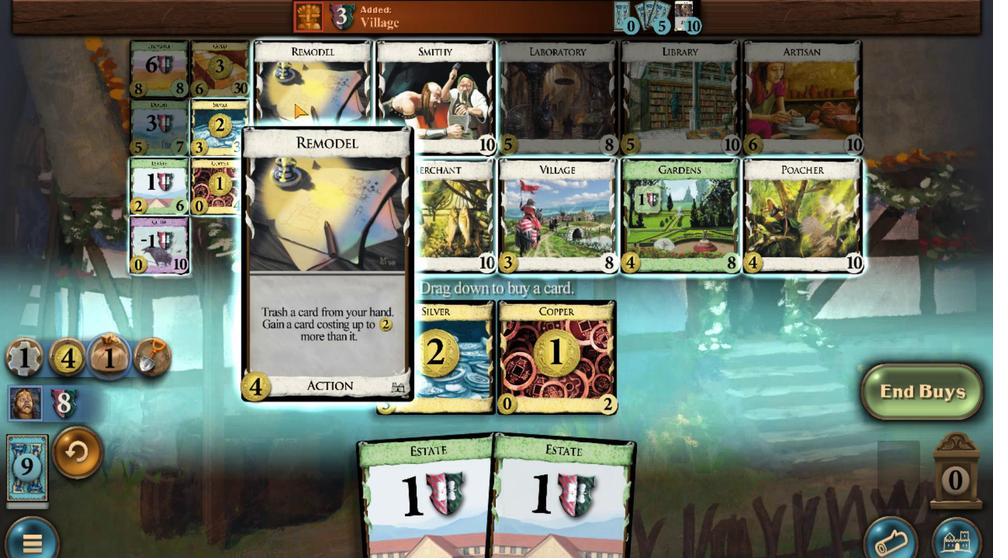 
Action: Mouse moved to (374, 449)
Screenshot: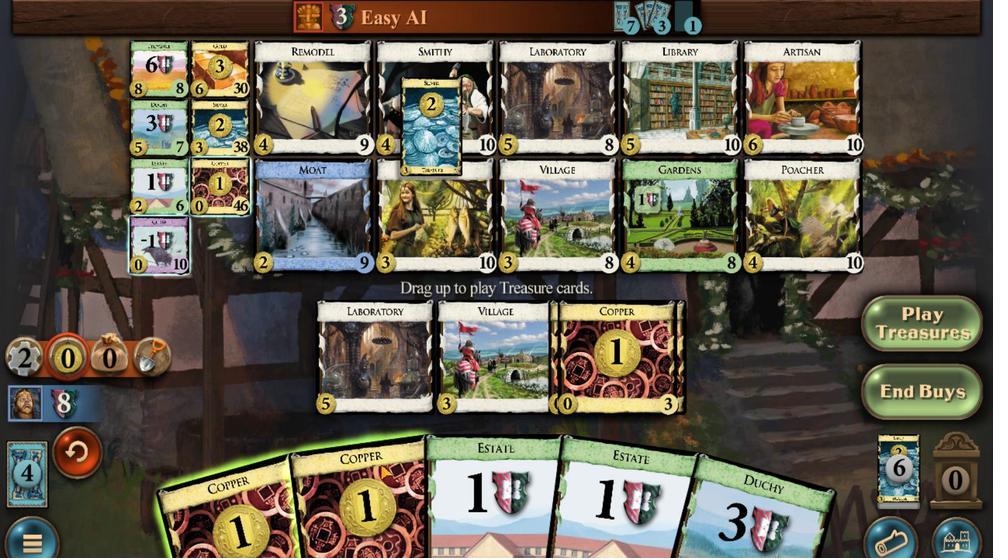 
Action: Mouse scrolled (374, 448) with delta (0, 0)
Screenshot: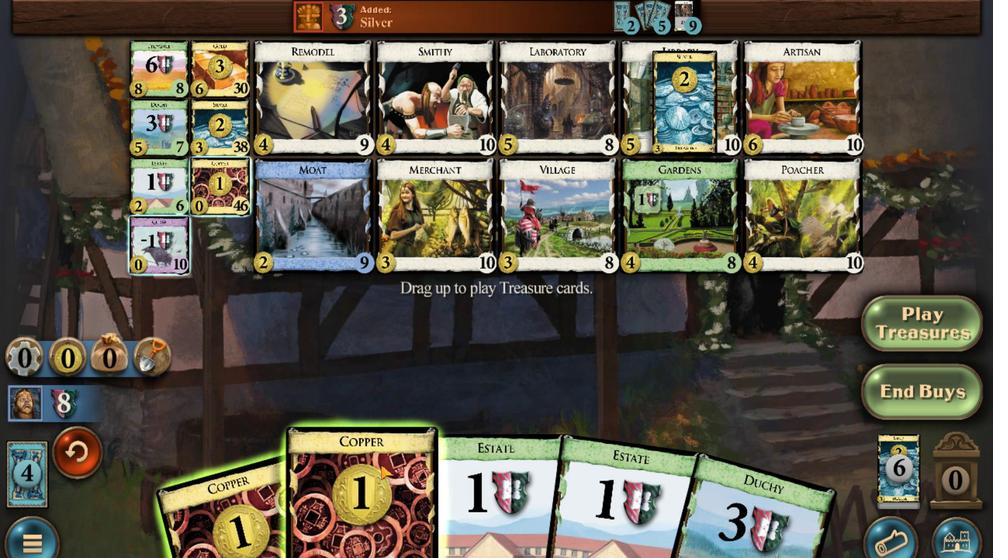
Action: Mouse moved to (313, 463)
Screenshot: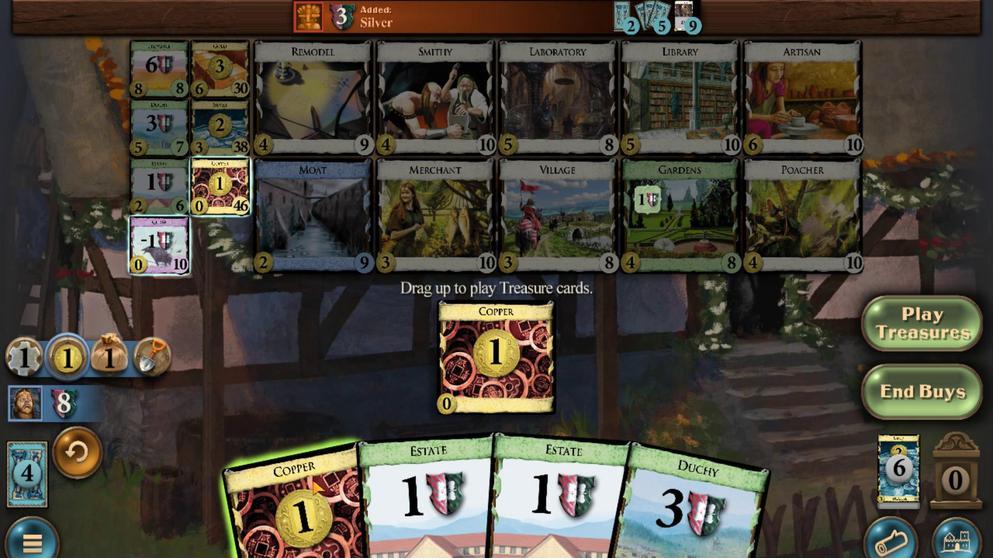 
Action: Mouse scrolled (313, 462) with delta (0, 0)
Screenshot: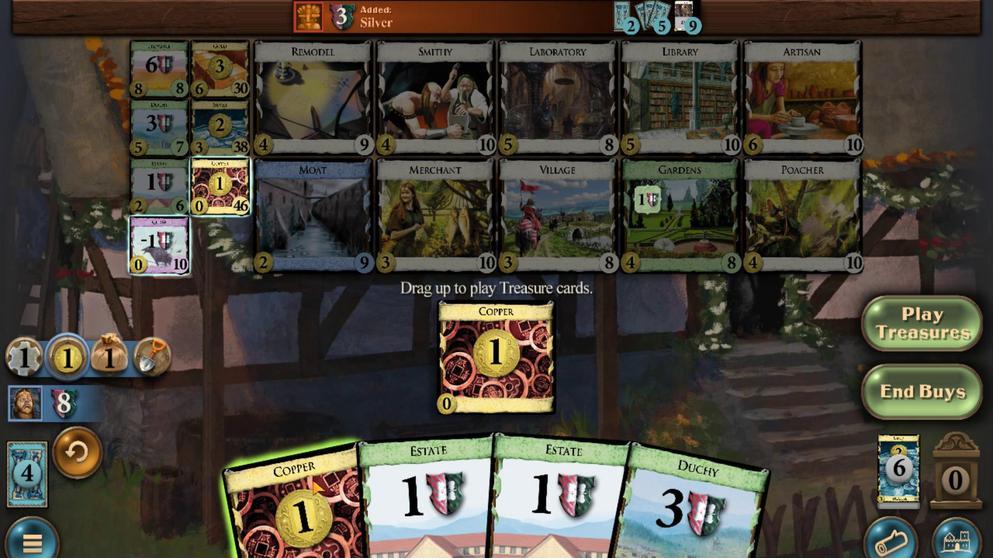 
Action: Mouse moved to (179, 194)
Screenshot: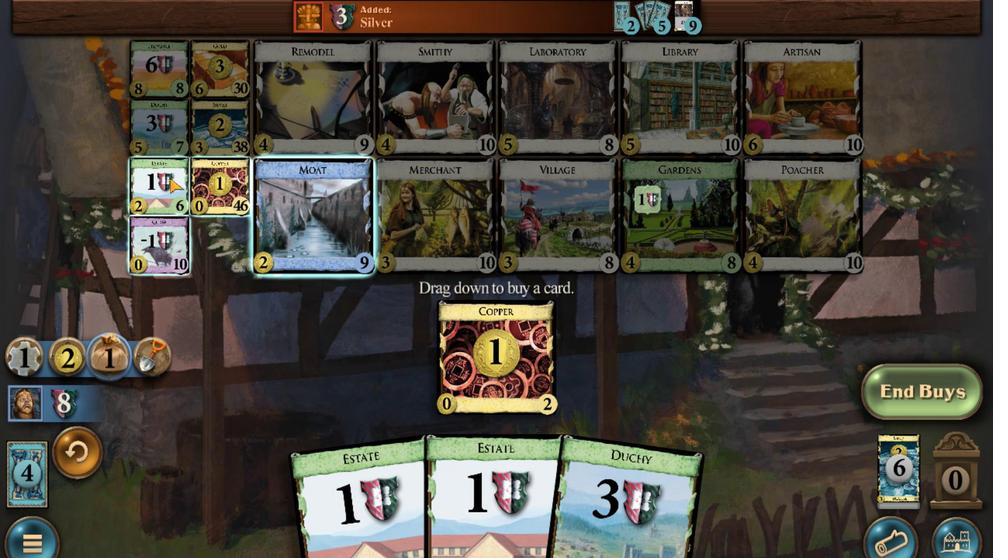 
Action: Mouse scrolled (179, 194) with delta (0, 0)
Screenshot: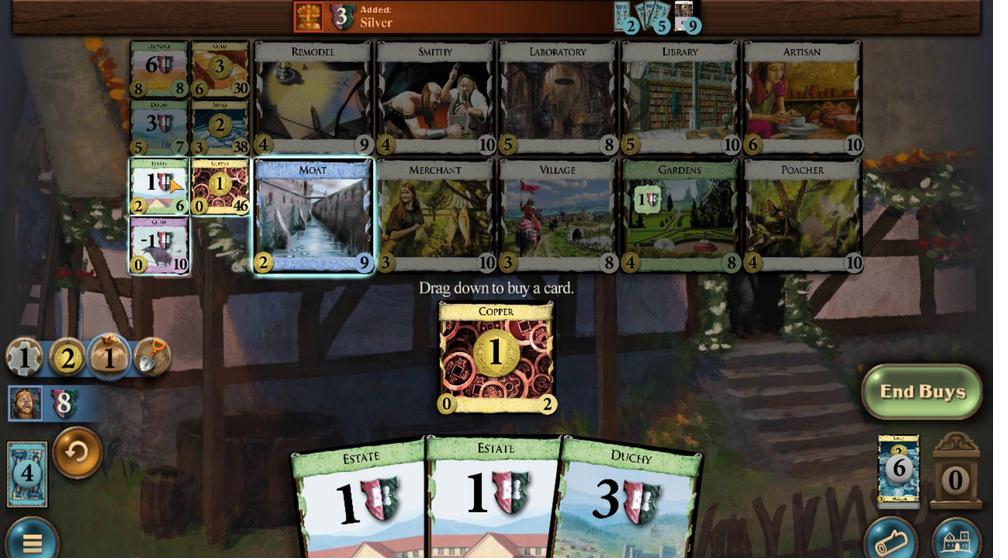 
Action: Mouse scrolled (179, 194) with delta (0, 0)
Screenshot: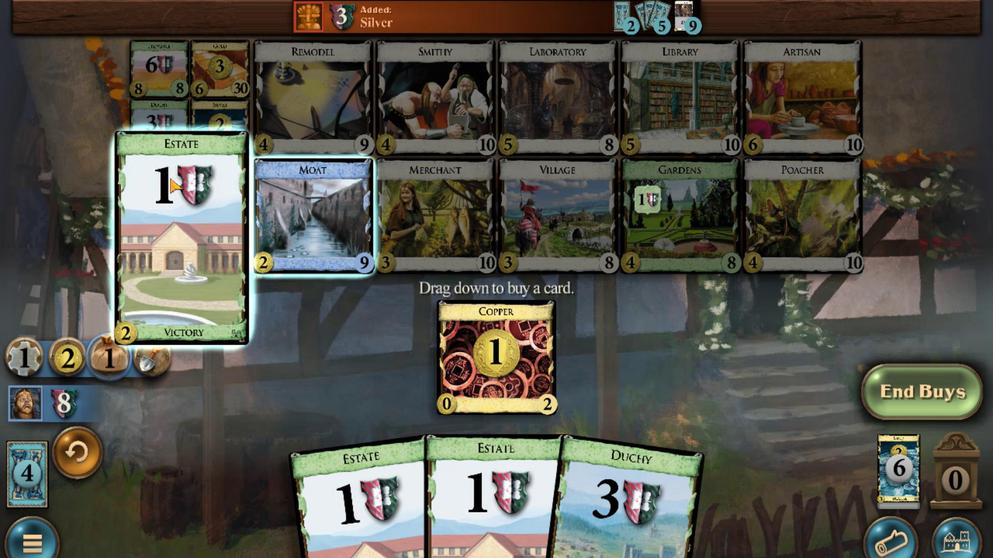 
Action: Mouse scrolled (179, 194) with delta (0, 0)
Screenshot: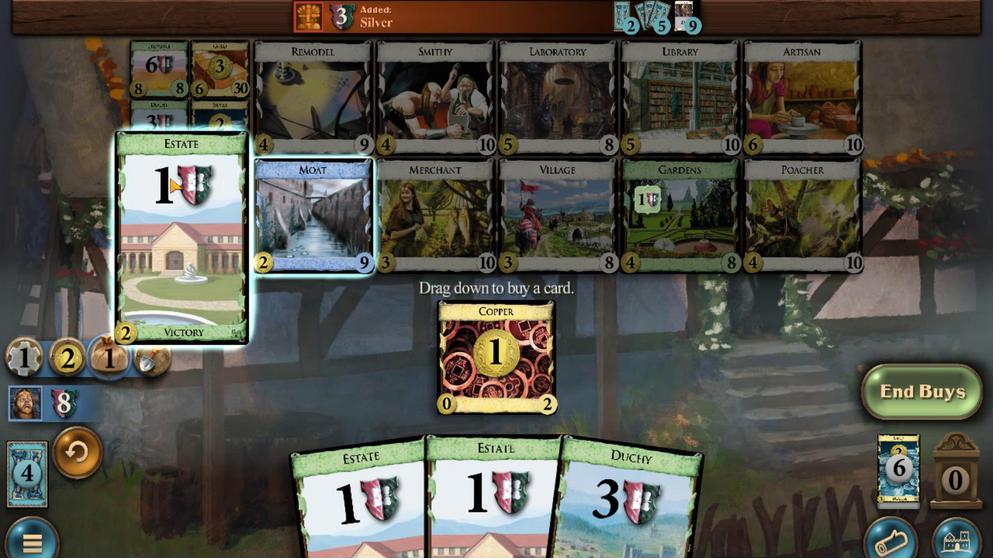 
Action: Mouse scrolled (179, 194) with delta (0, 0)
Screenshot: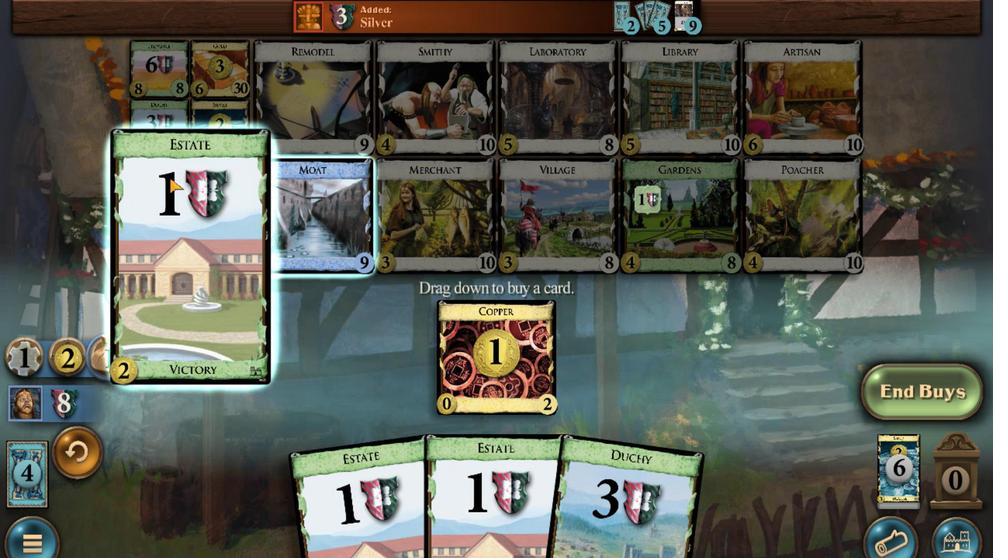 
Action: Mouse moved to (598, 454)
Screenshot: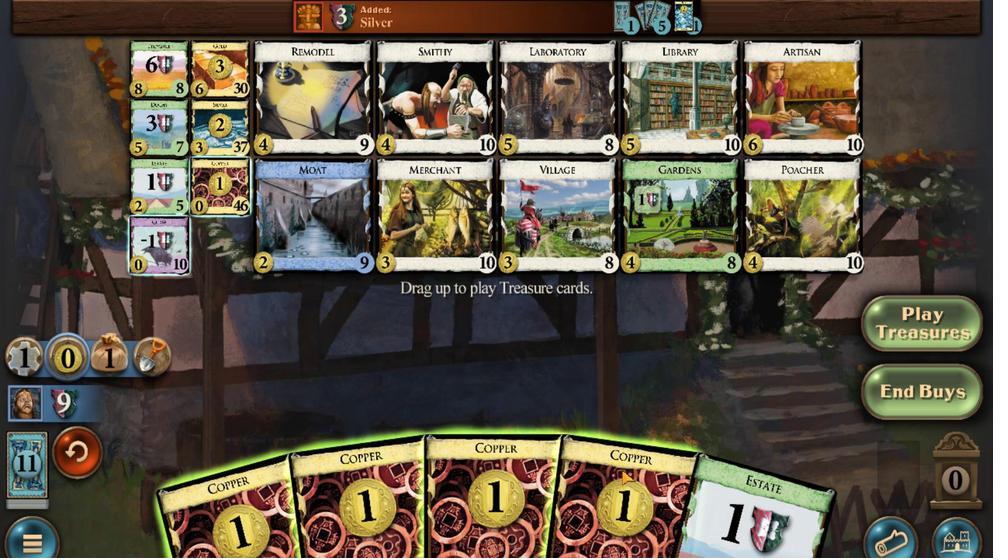 
Action: Mouse scrolled (598, 453) with delta (0, 0)
Screenshot: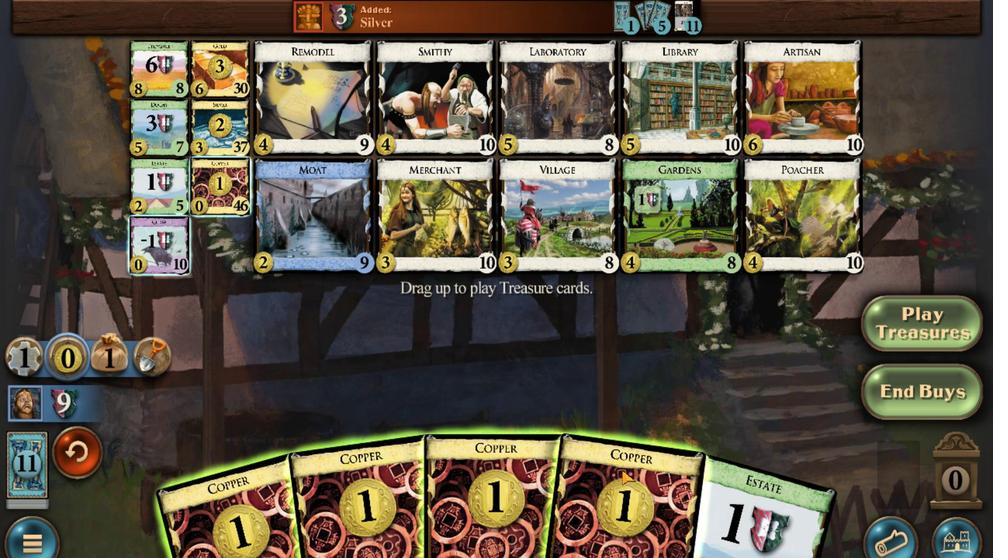 
Action: Mouse moved to (549, 456)
Screenshot: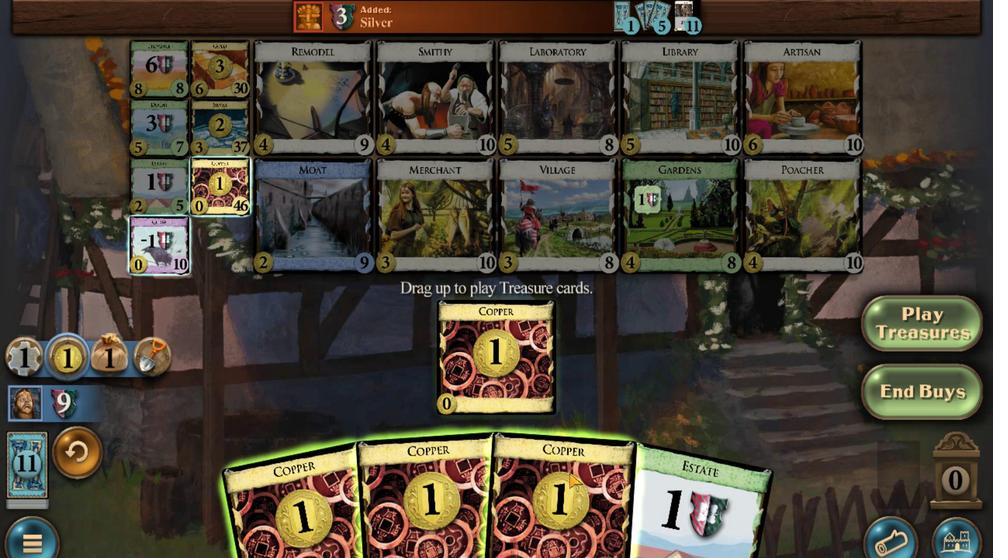 
Action: Mouse scrolled (549, 456) with delta (0, 0)
Screenshot: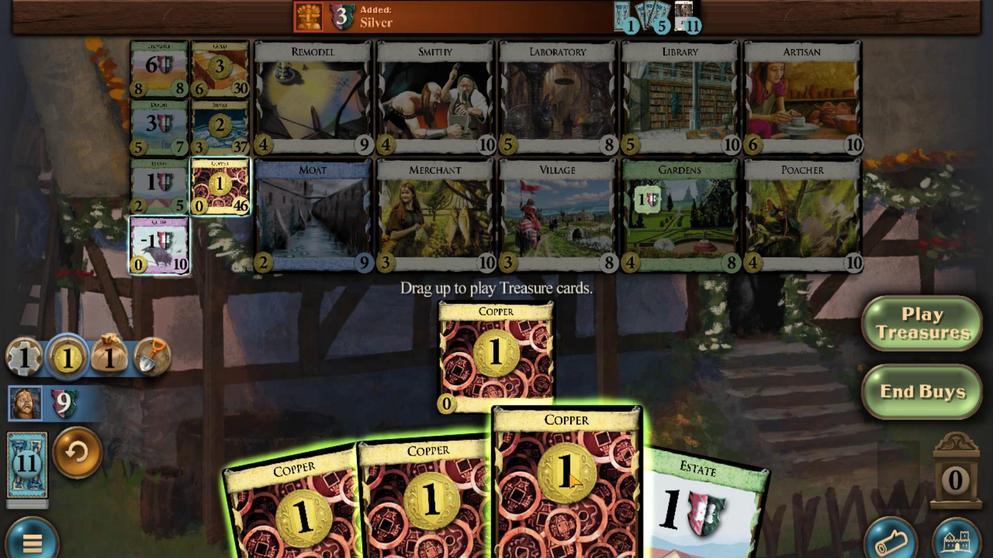 
Action: Mouse moved to (493, 466)
Screenshot: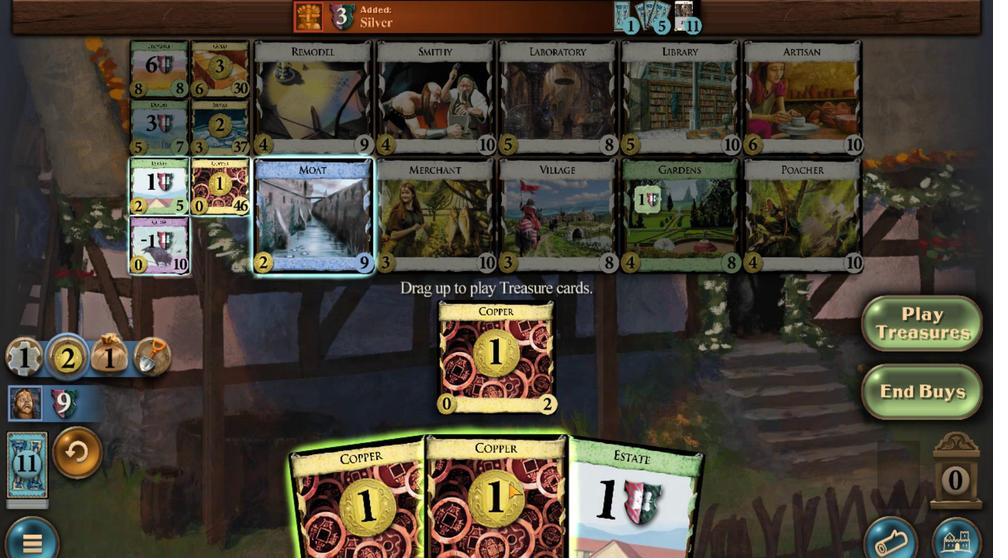 
Action: Mouse scrolled (493, 465) with delta (0, 0)
Screenshot: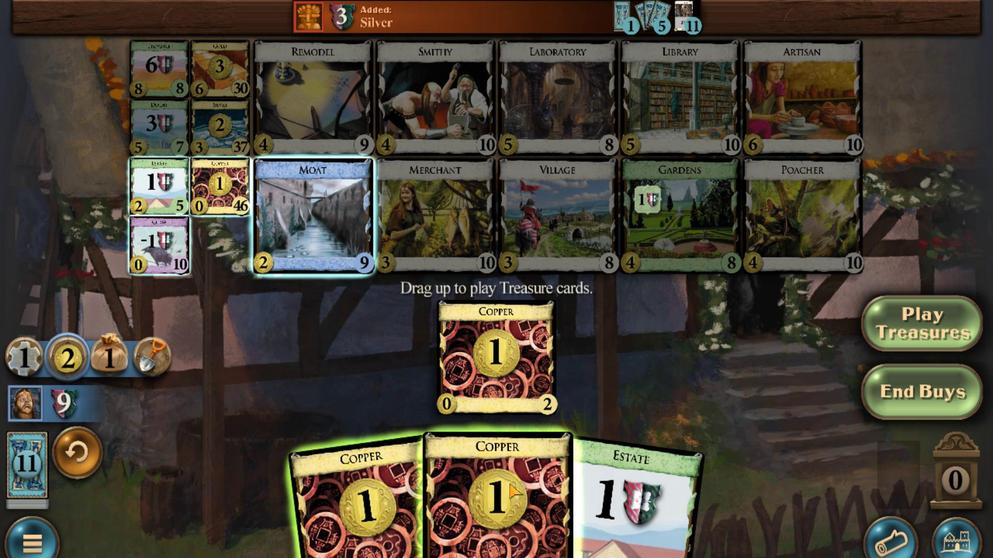 
Action: Mouse scrolled (493, 465) with delta (0, 0)
Screenshot: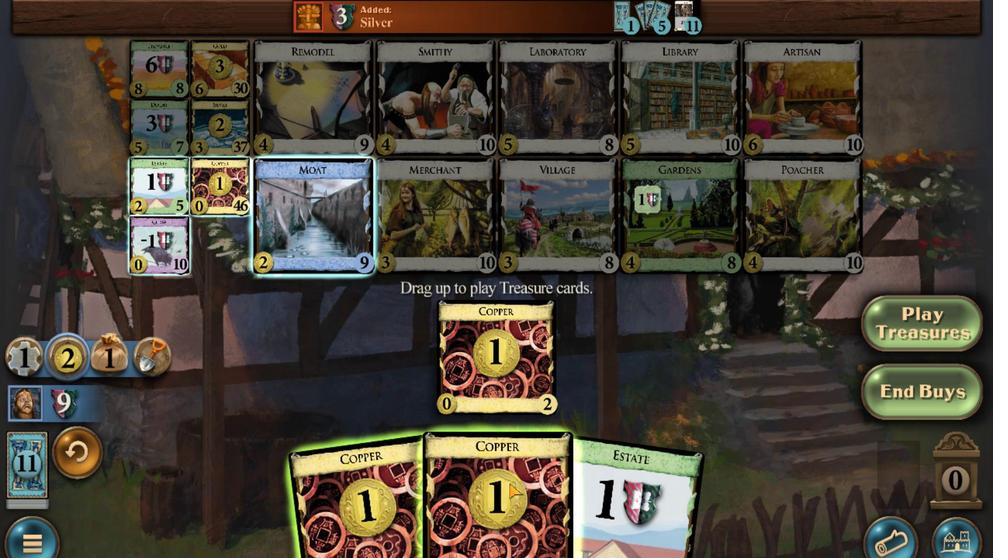 
Action: Mouse moved to (424, 472)
Screenshot: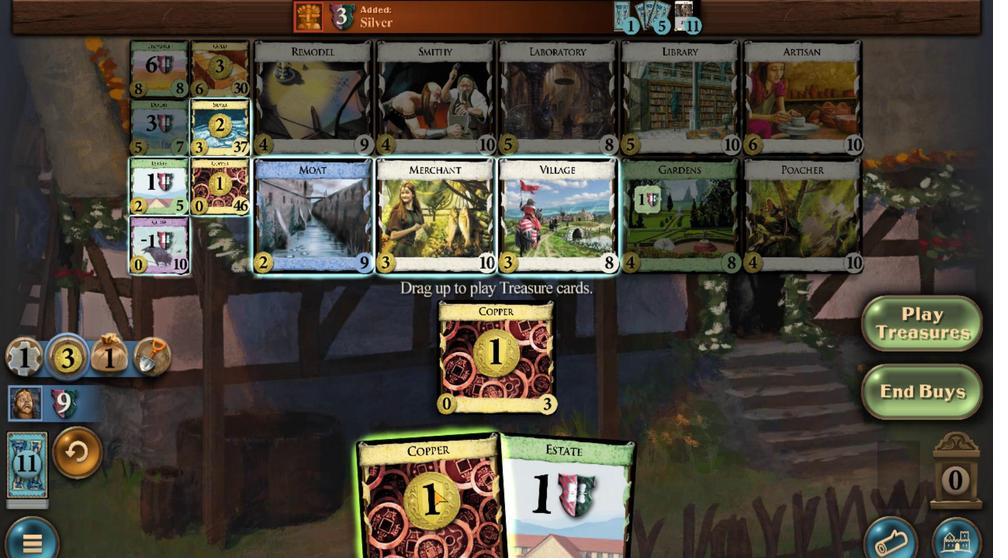 
Action: Mouse scrolled (424, 471) with delta (0, 0)
Screenshot: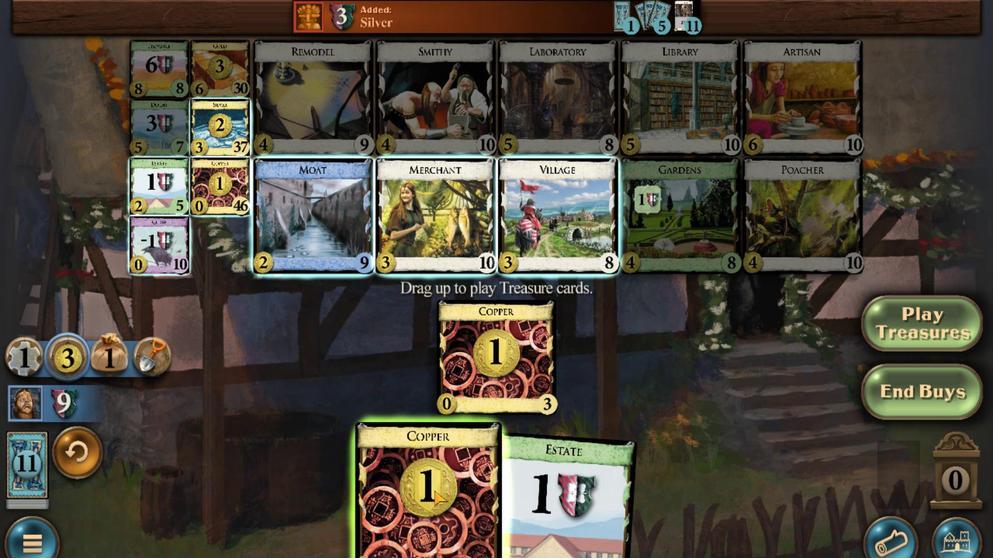 
Action: Mouse moved to (318, 142)
Screenshot: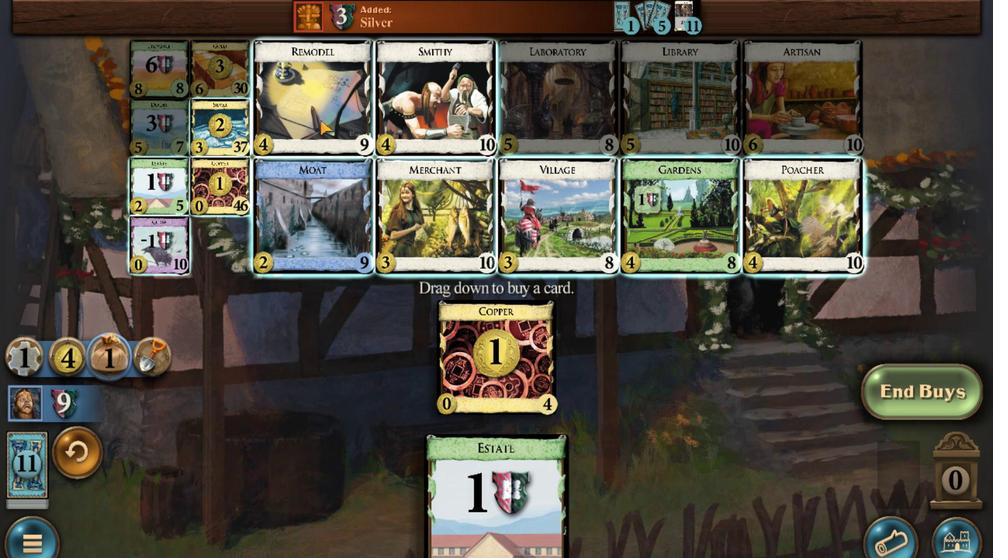 
Action: Mouse scrolled (318, 142) with delta (0, 0)
Screenshot: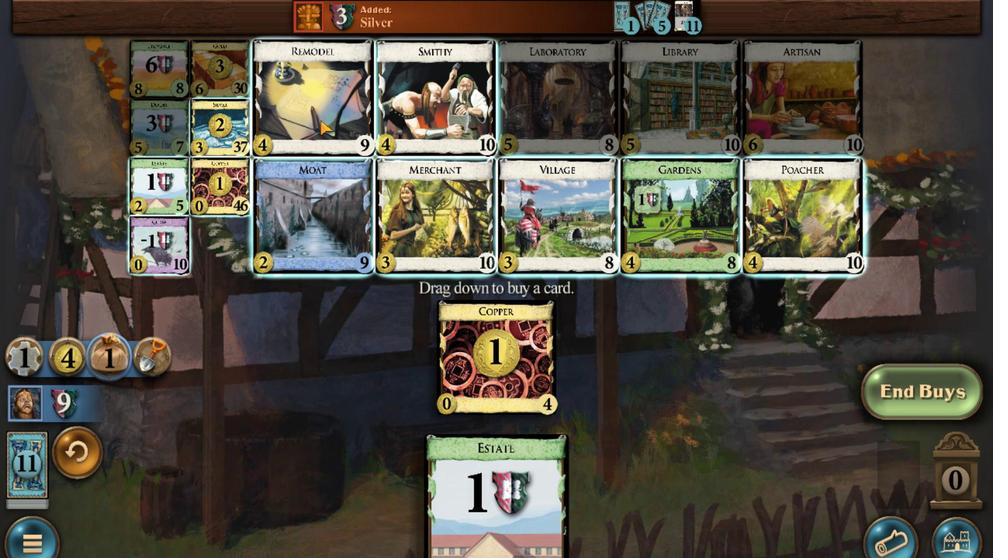 
Action: Mouse scrolled (318, 142) with delta (0, 0)
Screenshot: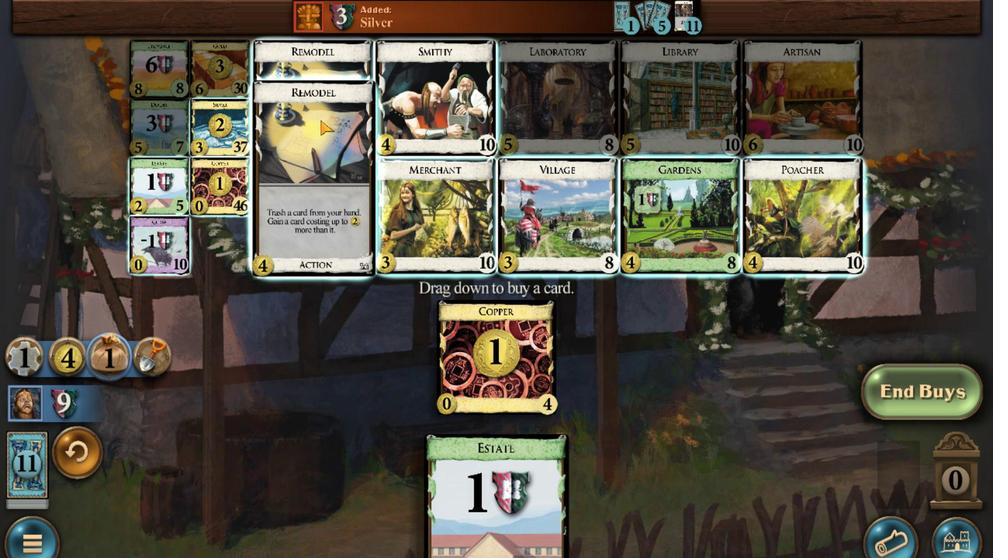 
Action: Mouse scrolled (318, 142) with delta (0, 0)
Screenshot: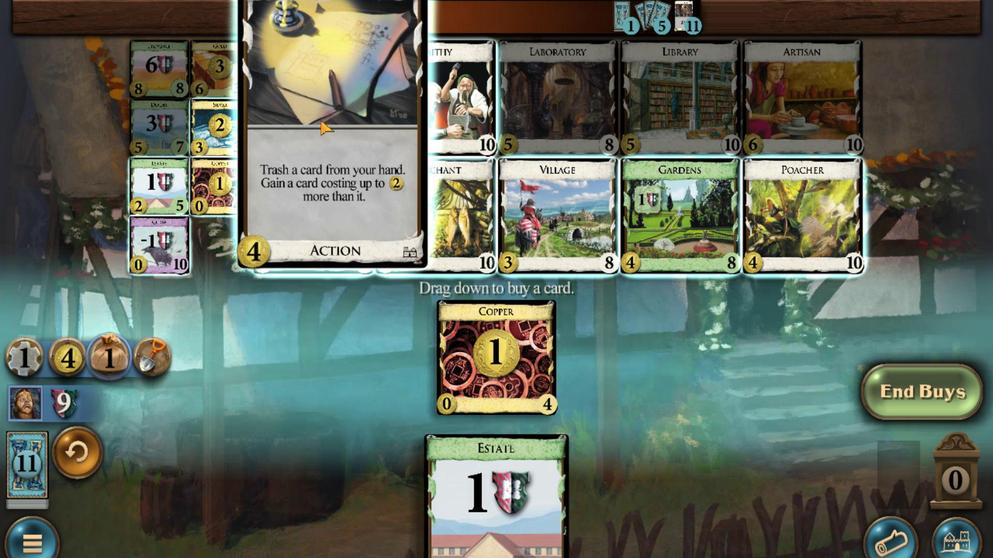 
Action: Mouse scrolled (318, 142) with delta (0, 0)
Screenshot: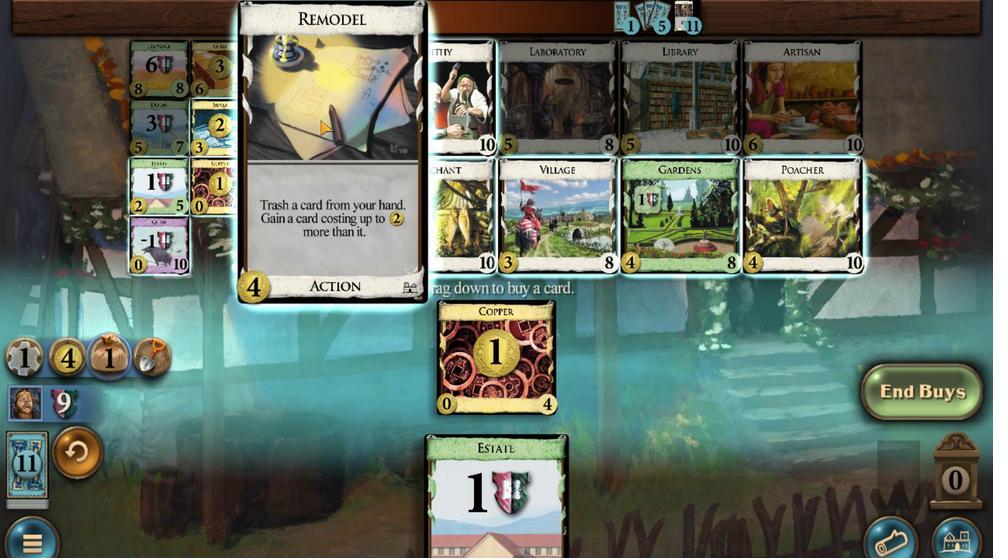 
Action: Mouse scrolled (318, 142) with delta (0, 0)
Screenshot: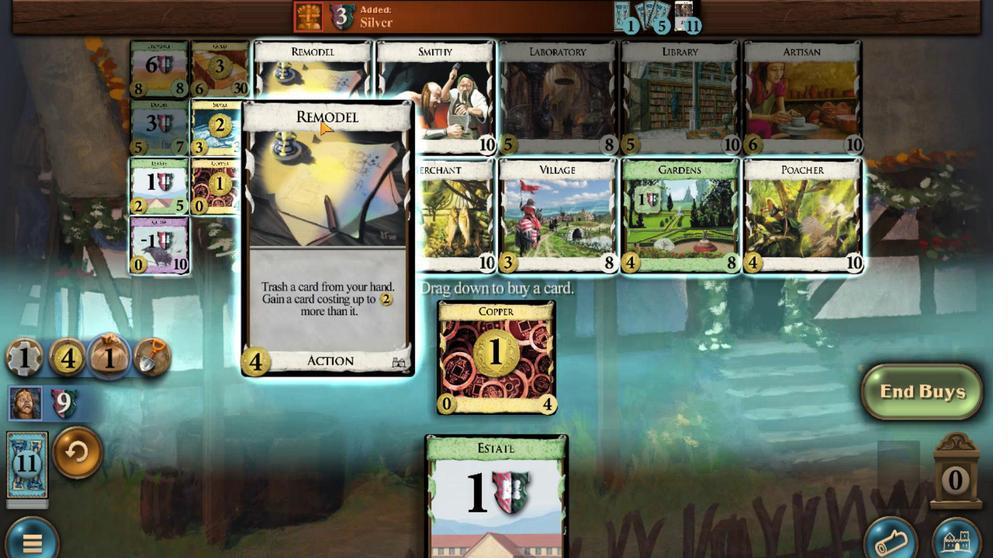 
Action: Mouse scrolled (318, 142) with delta (0, 0)
Screenshot: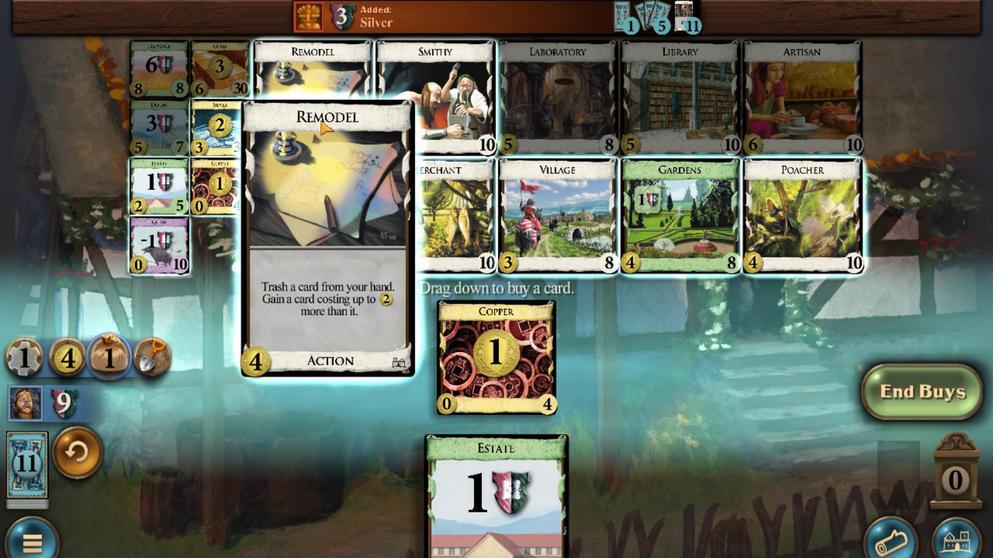 
Action: Mouse moved to (259, 468)
Screenshot: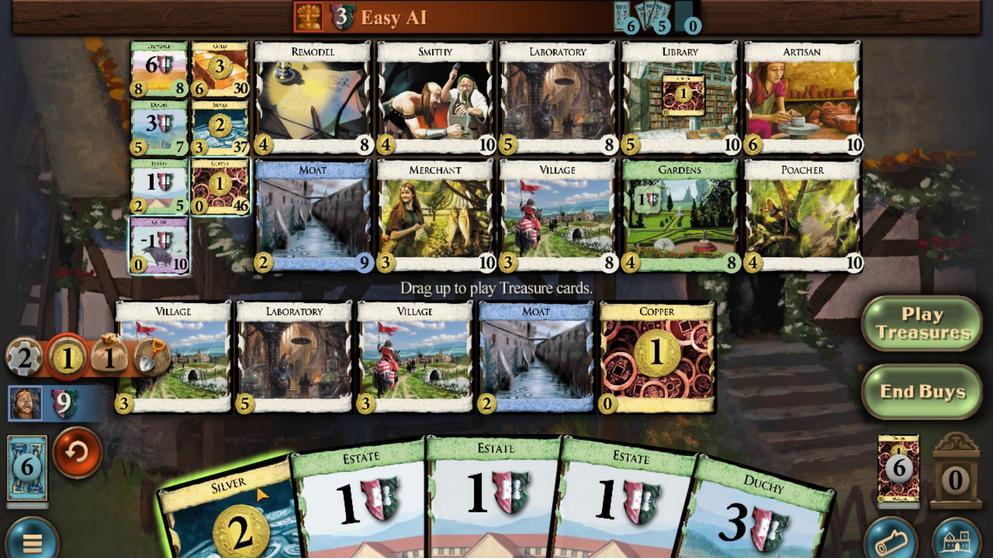
Action: Mouse scrolled (259, 468) with delta (0, 0)
Screenshot: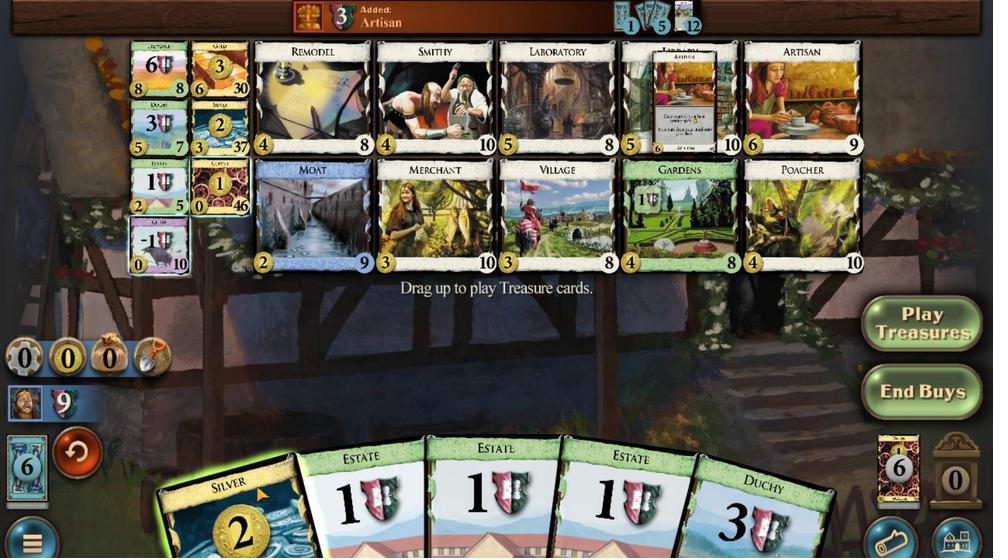 
Action: Mouse moved to (181, 191)
Screenshot: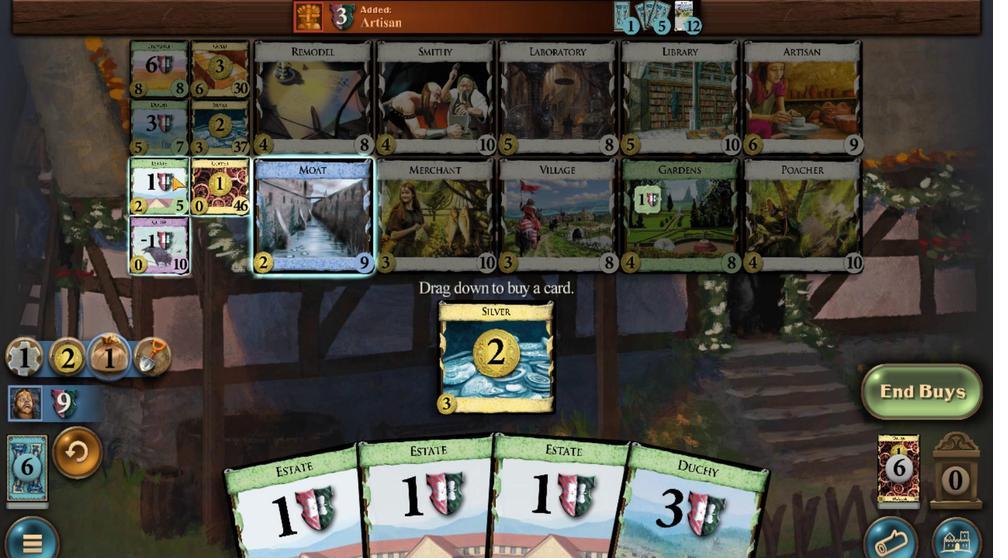 
Action: Mouse scrolled (181, 192) with delta (0, 0)
Screenshot: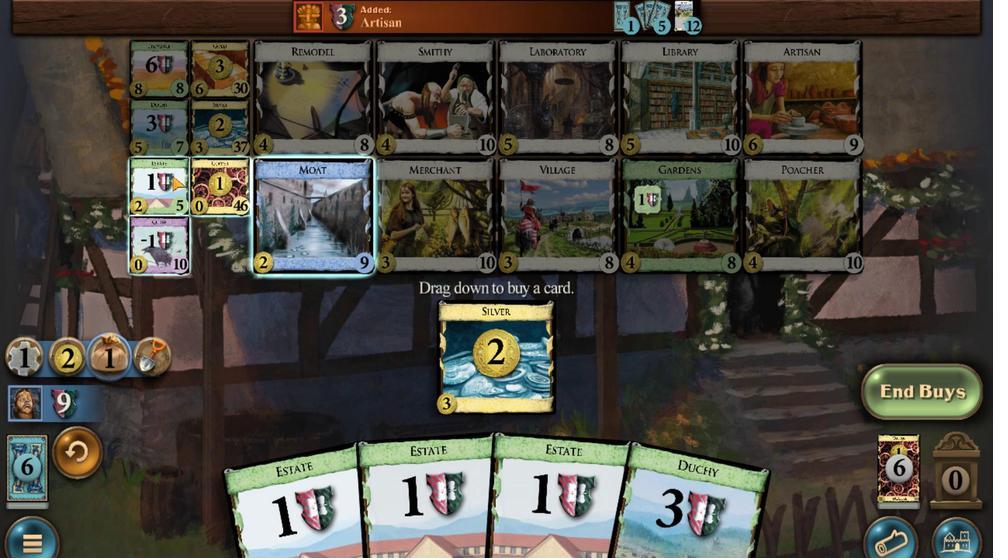 
Action: Mouse scrolled (181, 192) with delta (0, 0)
Screenshot: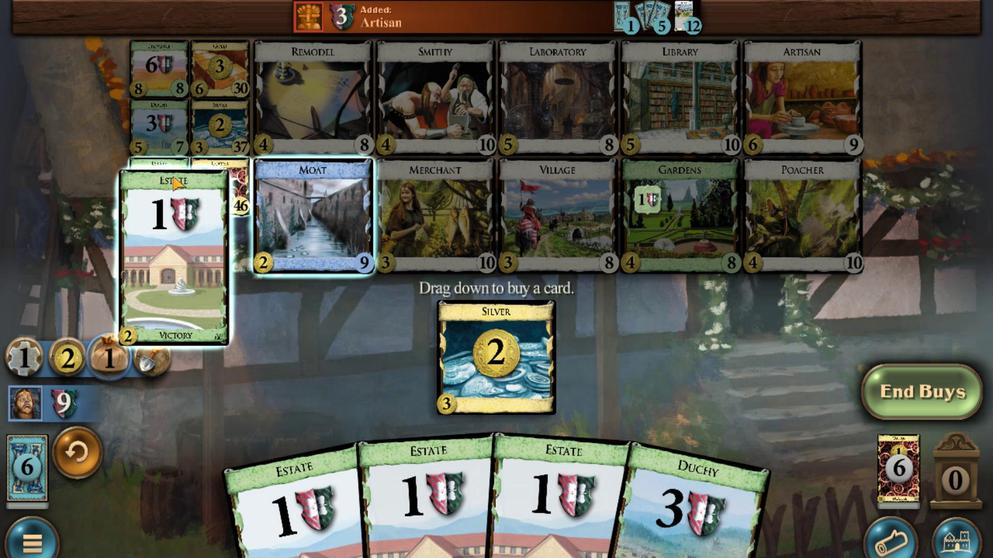 
Action: Mouse scrolled (181, 192) with delta (0, 0)
Screenshot: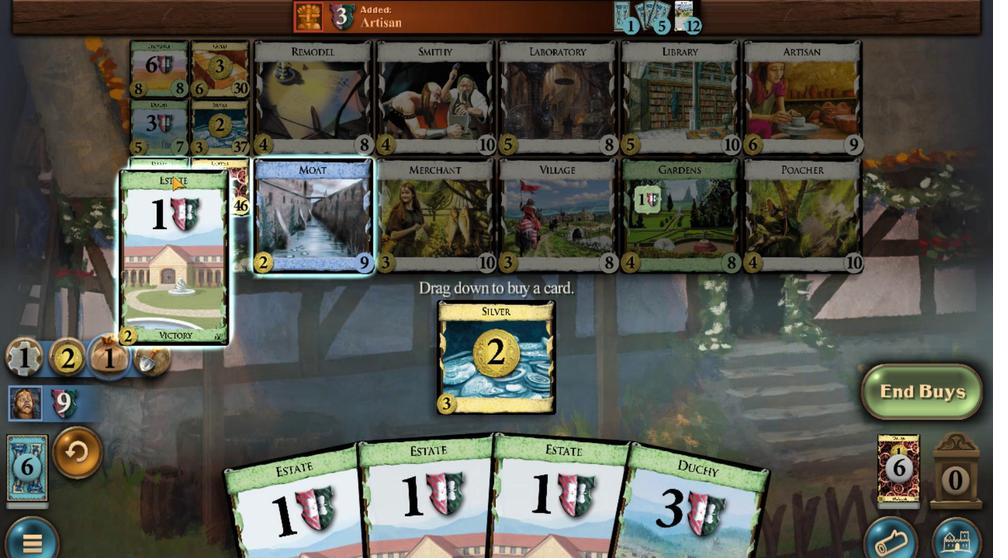
Action: Mouse scrolled (181, 192) with delta (0, 0)
Screenshot: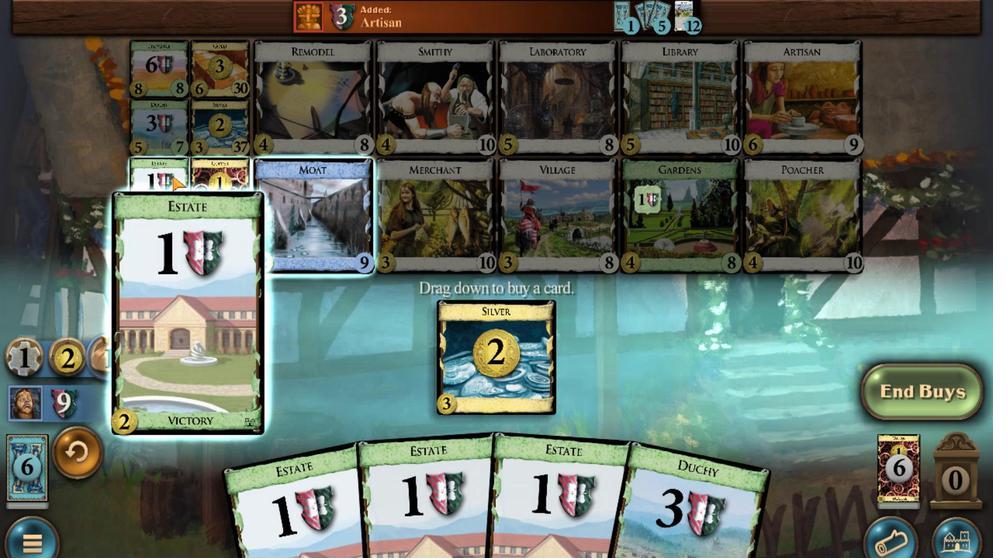 
Action: Mouse moved to (263, 470)
Screenshot: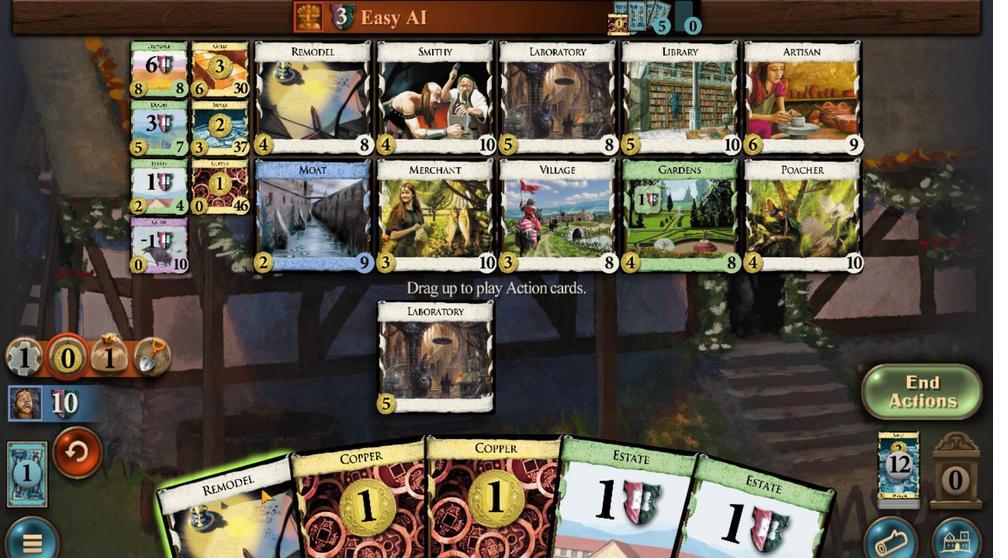 
Action: Mouse scrolled (263, 470) with delta (0, 0)
Screenshot: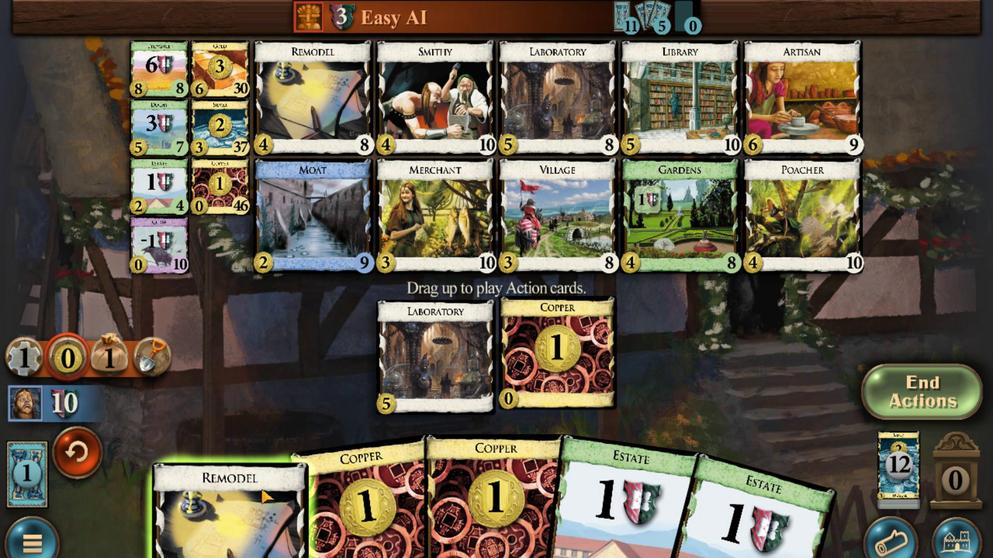
Action: Mouse moved to (528, 446)
Screenshot: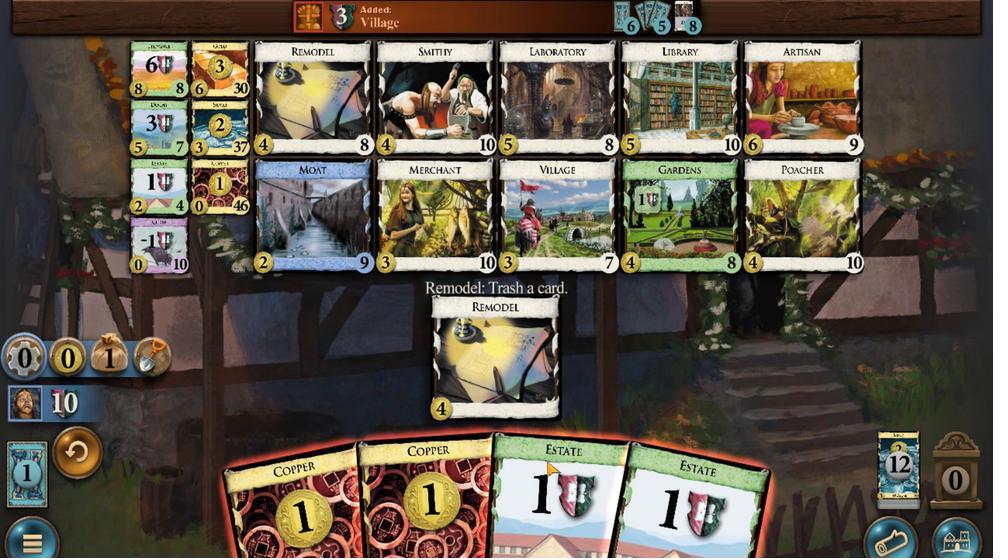 
Action: Mouse scrolled (528, 445) with delta (0, 0)
Screenshot: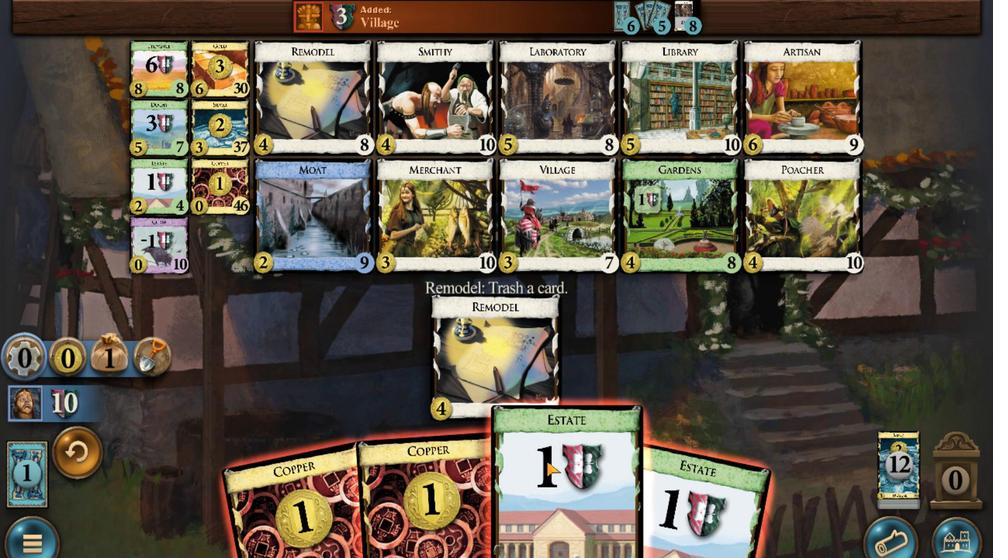 
Action: Mouse moved to (240, 154)
Screenshot: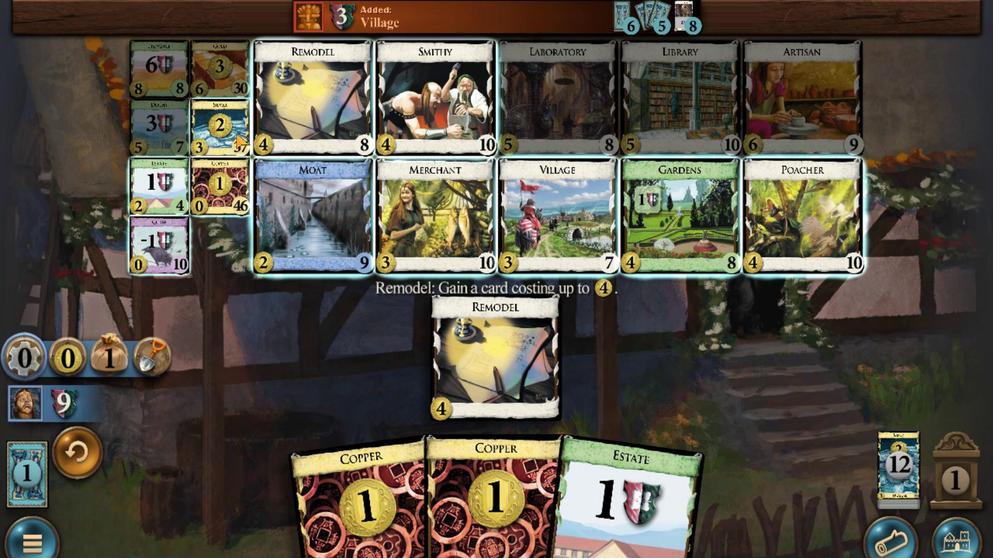 
Action: Mouse scrolled (240, 154) with delta (0, 0)
Screenshot: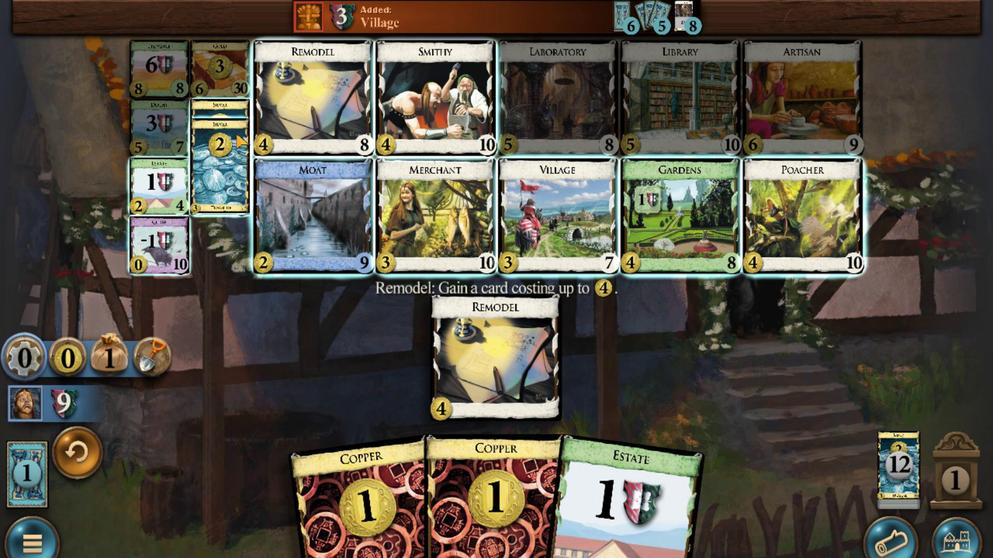 
Action: Mouse scrolled (240, 154) with delta (0, 0)
Screenshot: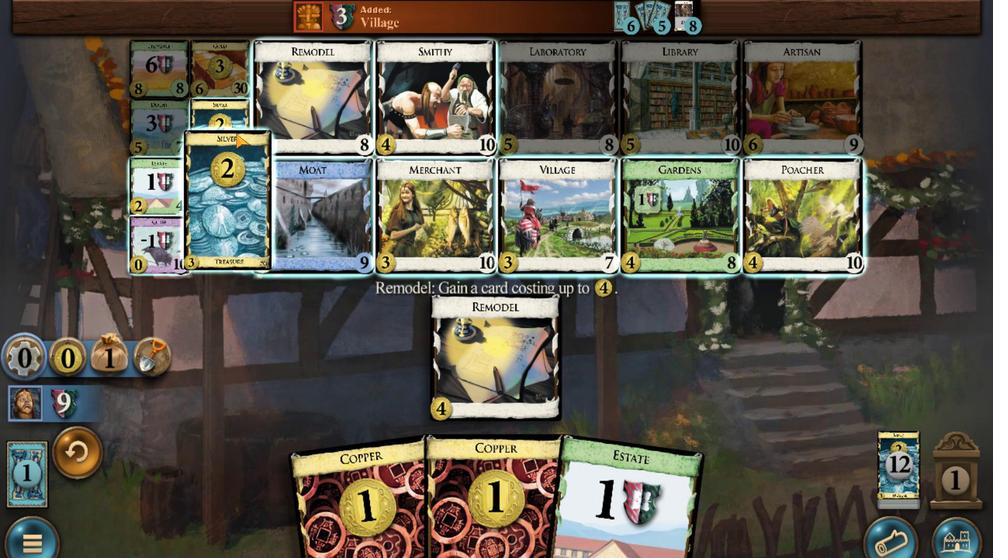 
Action: Mouse scrolled (240, 154) with delta (0, 0)
Screenshot: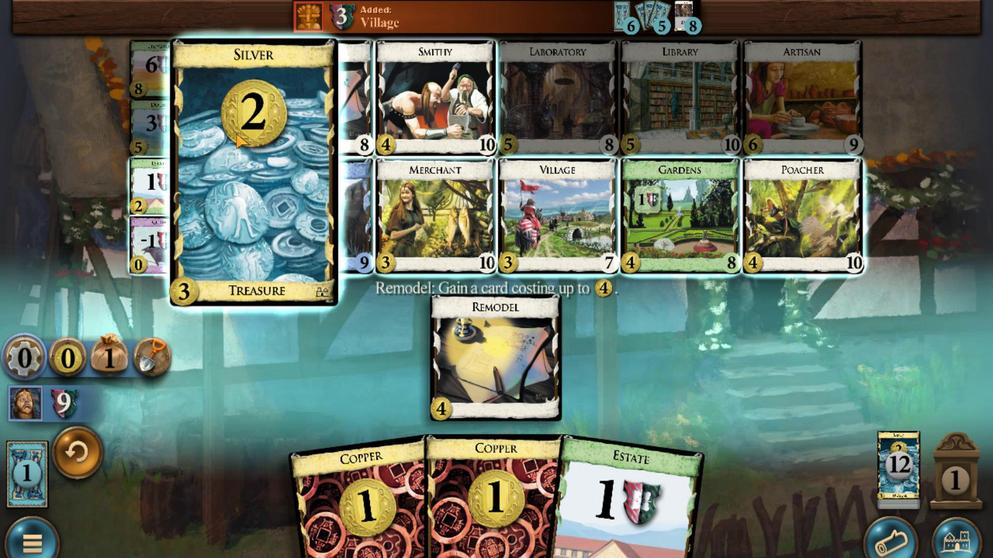 
Action: Mouse scrolled (240, 154) with delta (0, 0)
Screenshot: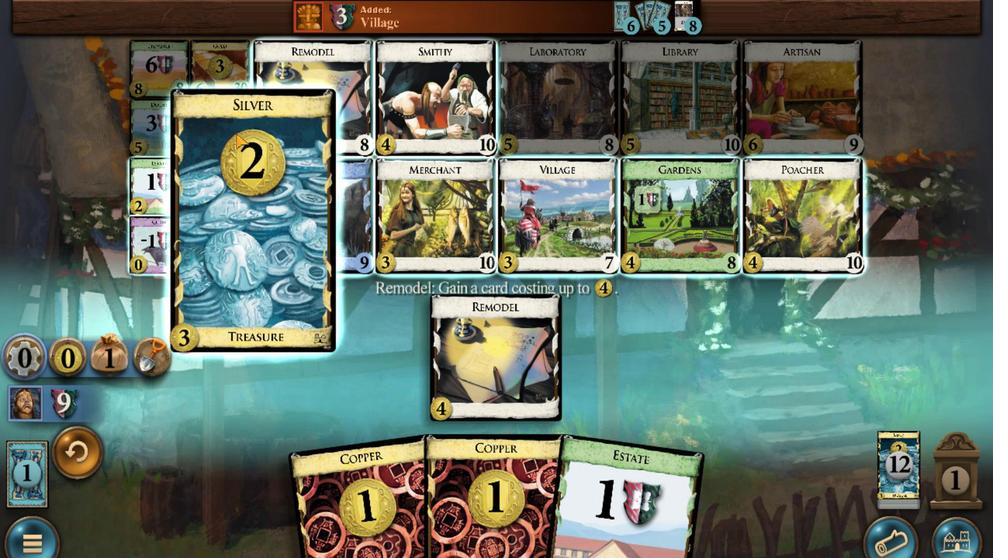 
Action: Mouse scrolled (240, 154) with delta (0, 0)
Screenshot: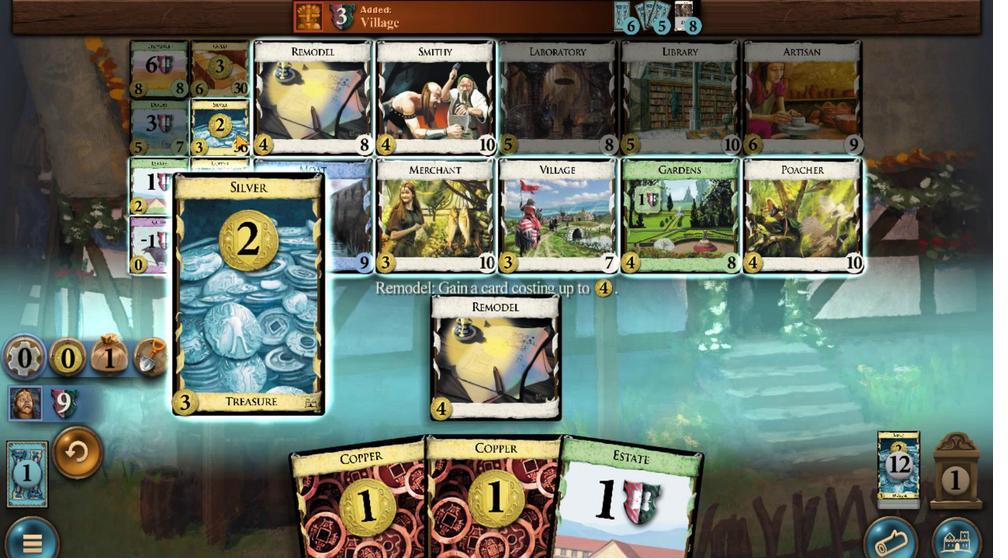 
Action: Mouse scrolled (240, 154) with delta (0, 0)
Screenshot: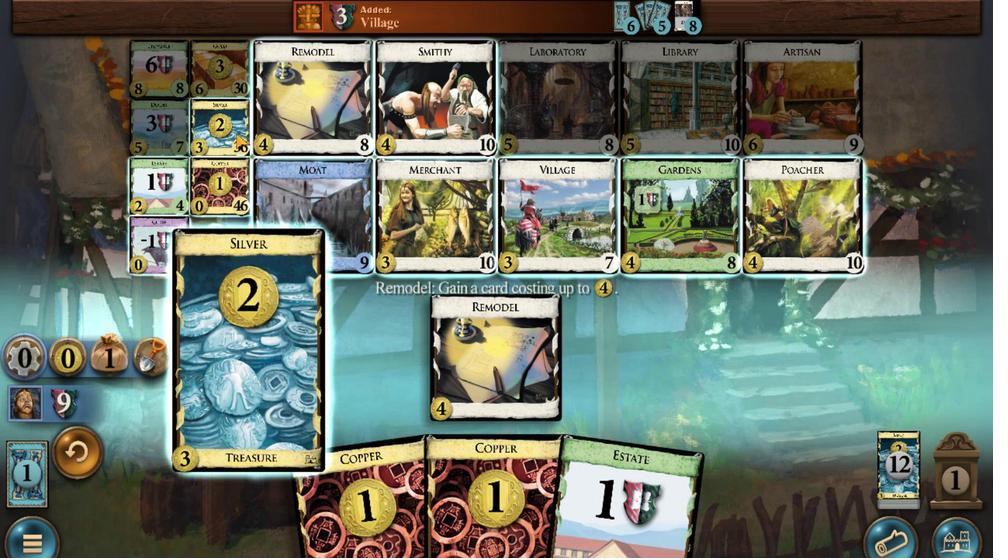 
Action: Mouse moved to (485, 479)
Screenshot: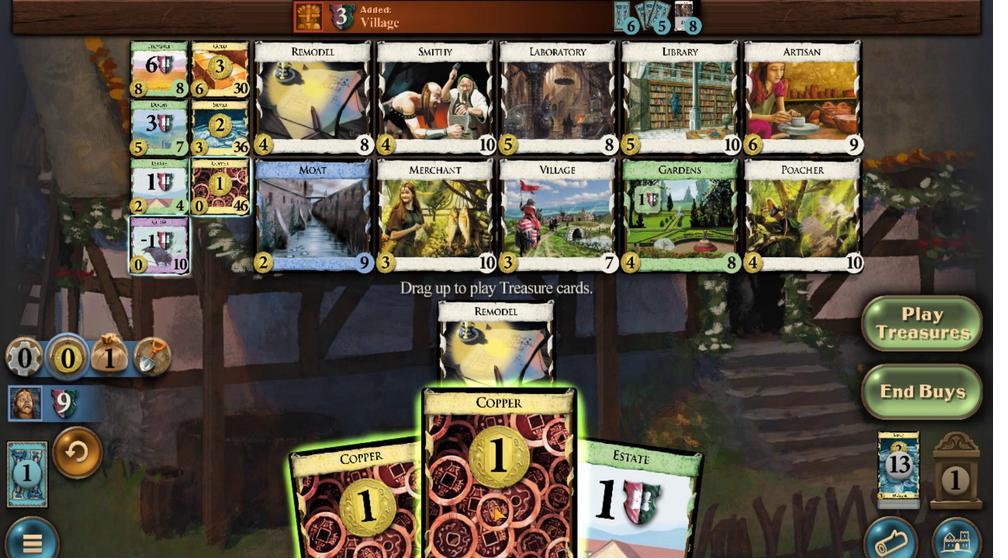 
Action: Mouse scrolled (485, 479) with delta (0, 0)
Screenshot: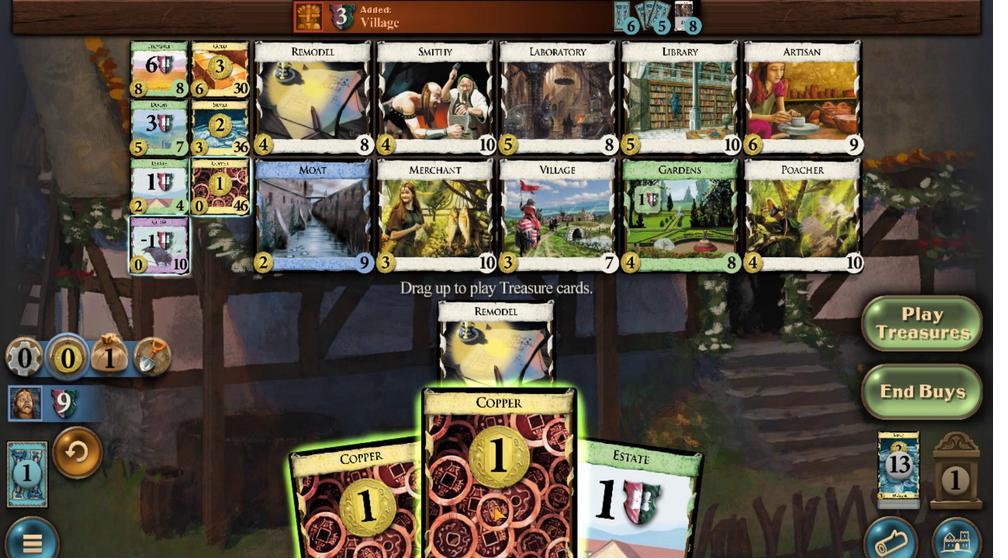 
Action: Mouse moved to (402, 505)
Screenshot: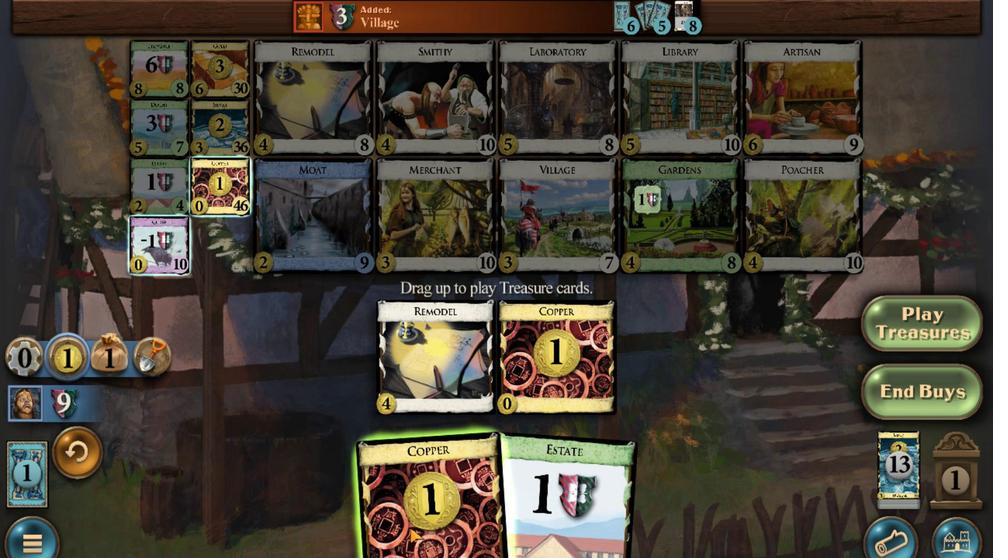 
Action: Mouse scrolled (402, 504) with delta (0, 0)
Screenshot: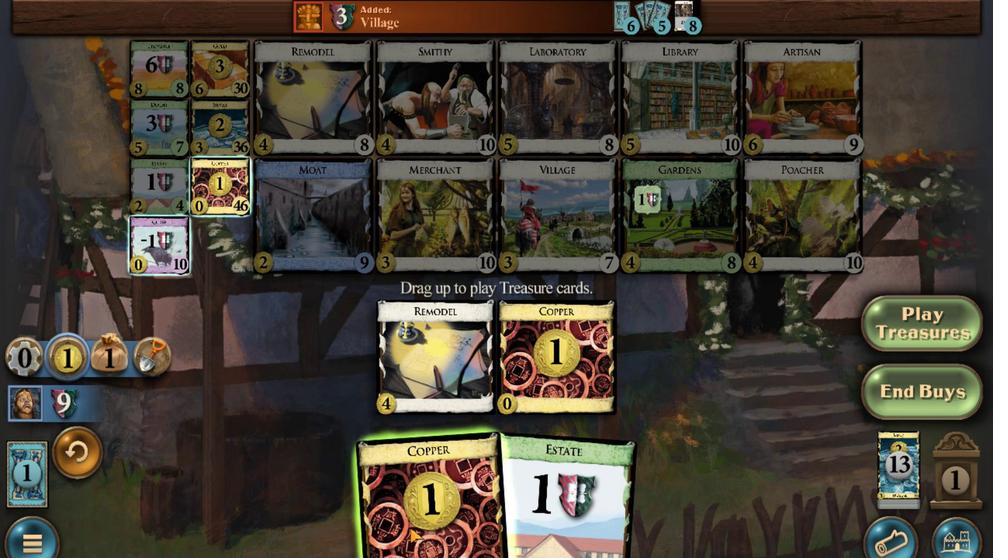 
Action: Mouse moved to (155, 195)
Screenshot: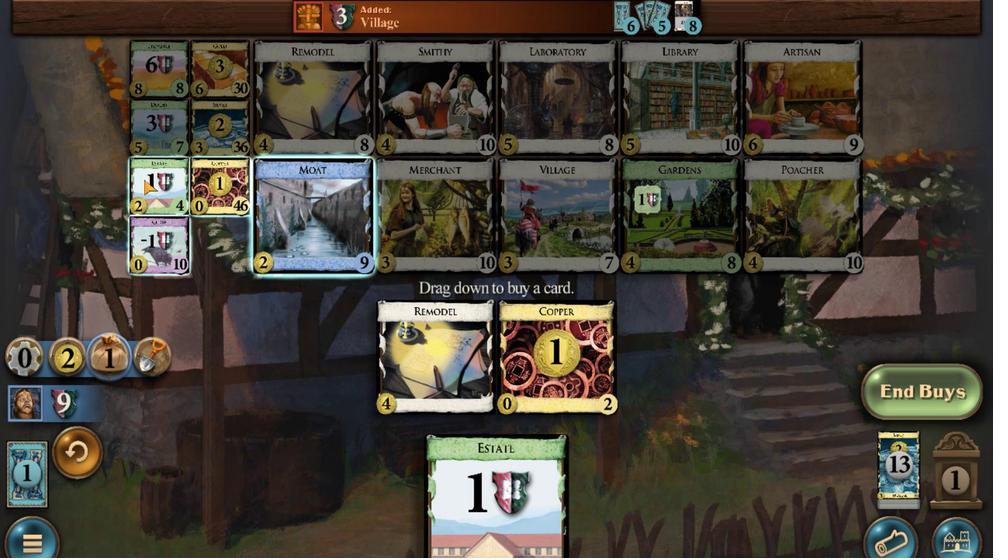 
Action: Mouse scrolled (155, 196) with delta (0, 0)
Screenshot: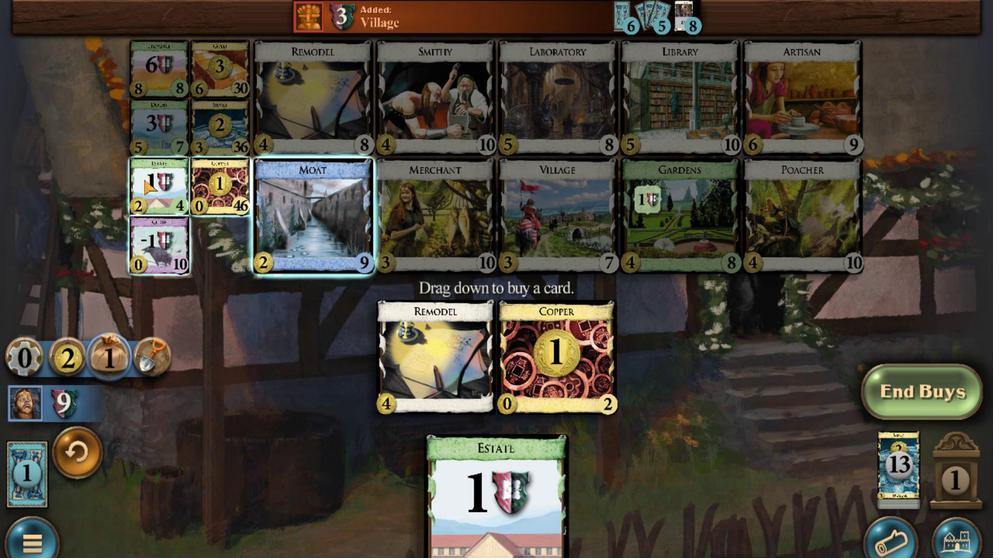 
Action: Mouse scrolled (155, 196) with delta (0, 0)
Screenshot: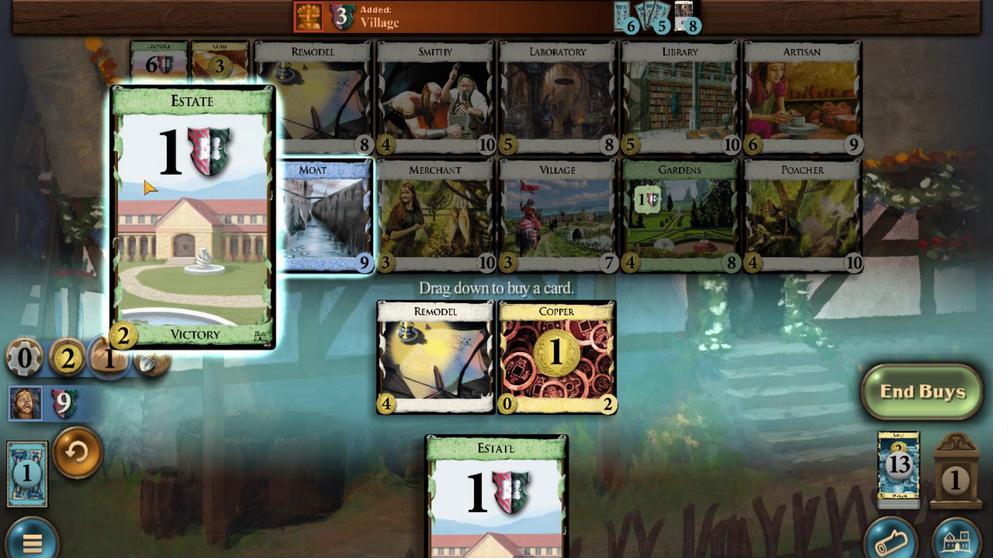 
Action: Mouse scrolled (155, 196) with delta (0, 0)
Screenshot: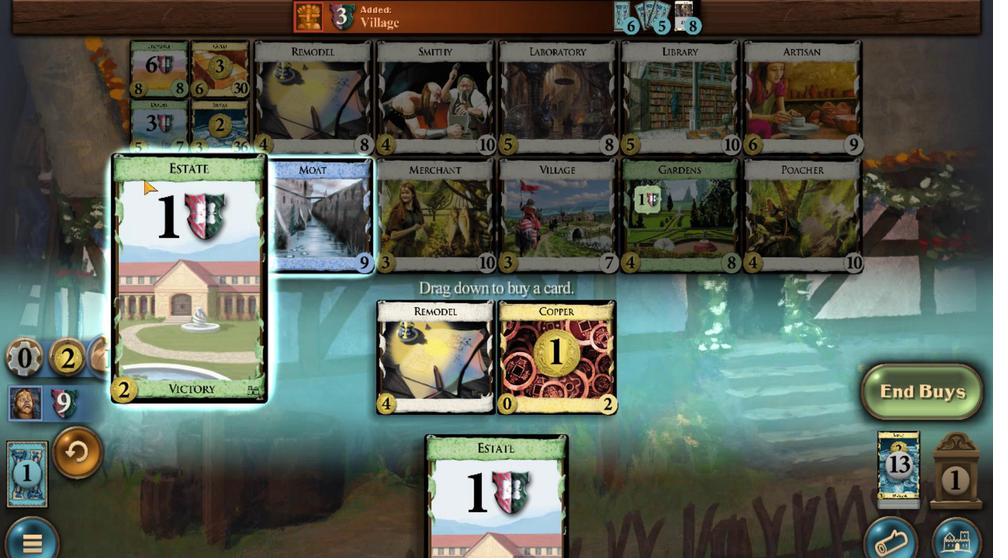 
Action: Mouse scrolled (155, 196) with delta (0, 0)
Screenshot: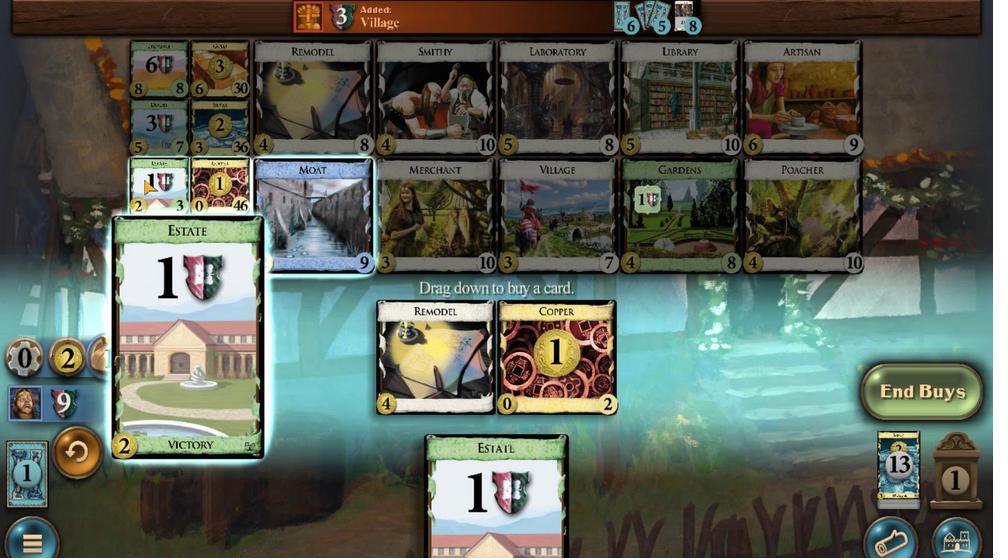 
Action: Mouse moved to (239, 473)
Screenshot: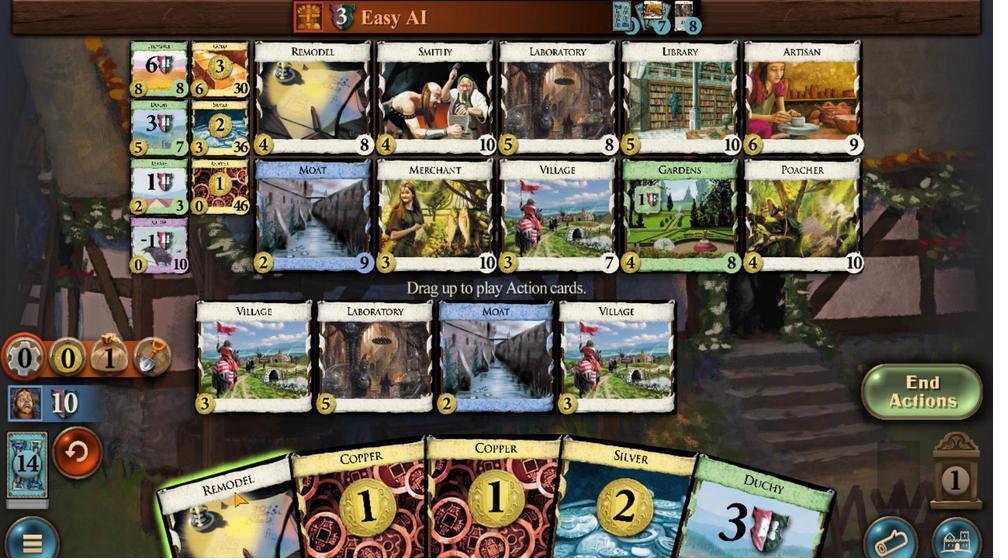 
Action: Mouse scrolled (239, 473) with delta (0, 0)
Screenshot: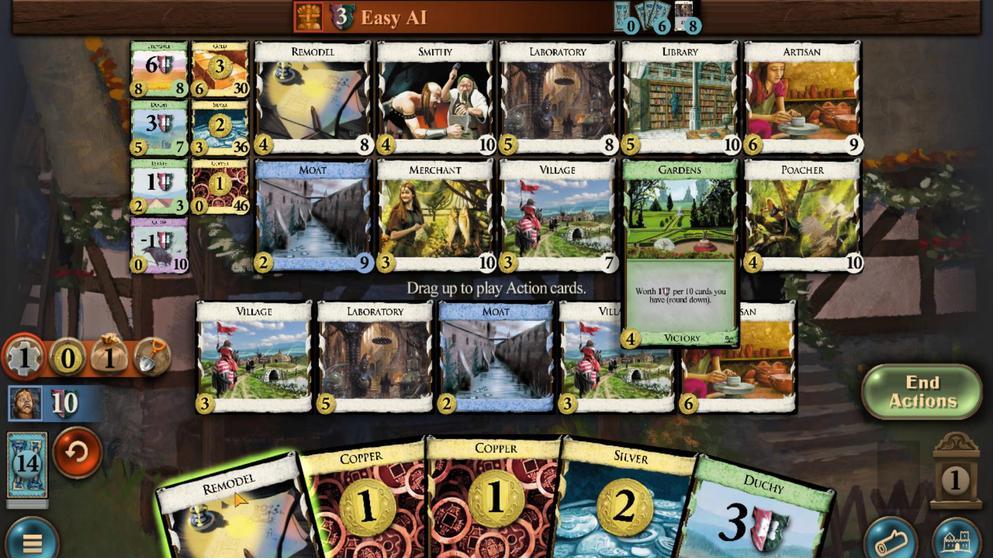 
Action: Mouse moved to (531, 462)
Screenshot: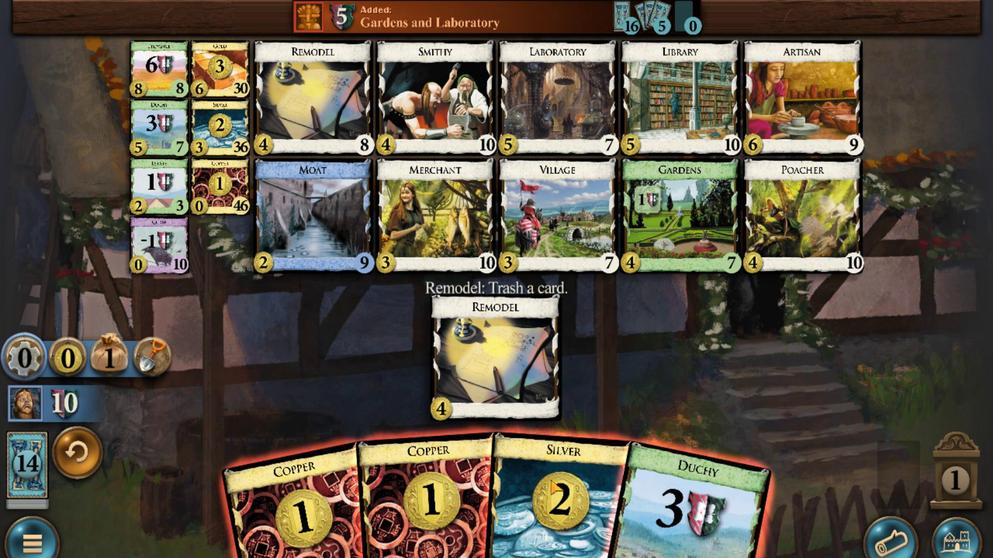 
Action: Mouse scrolled (531, 462) with delta (0, 0)
Screenshot: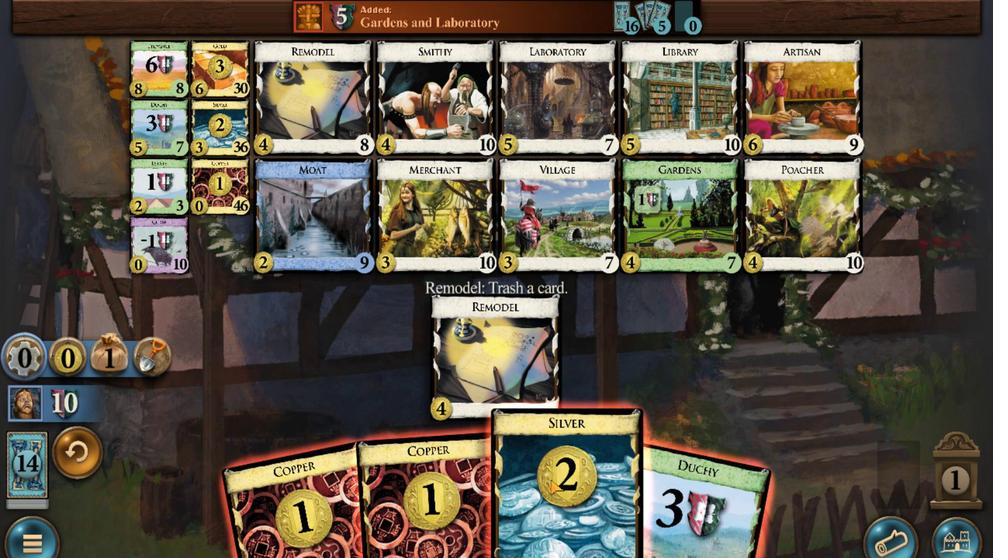 
Action: Mouse moved to (173, 139)
Screenshot: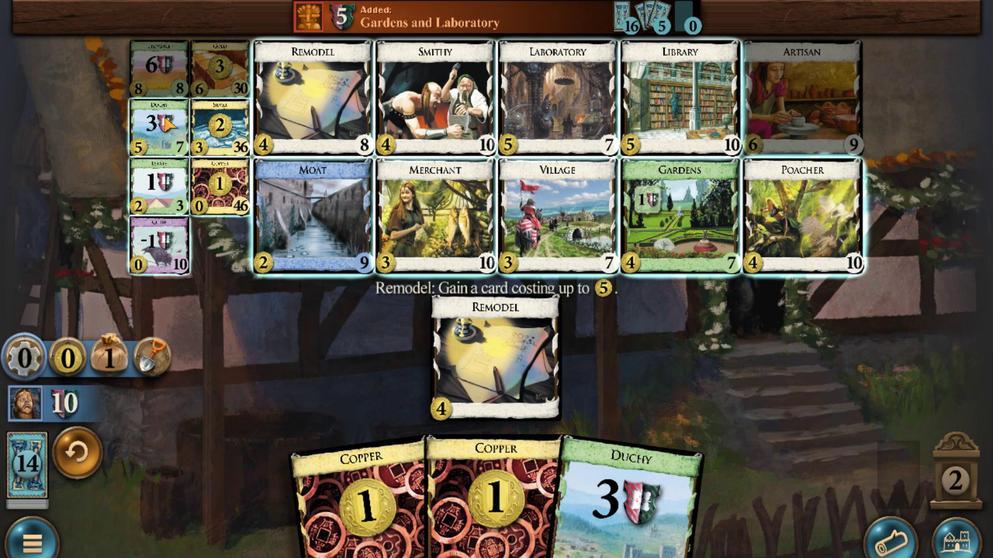
Action: Mouse scrolled (173, 140) with delta (0, 0)
Screenshot: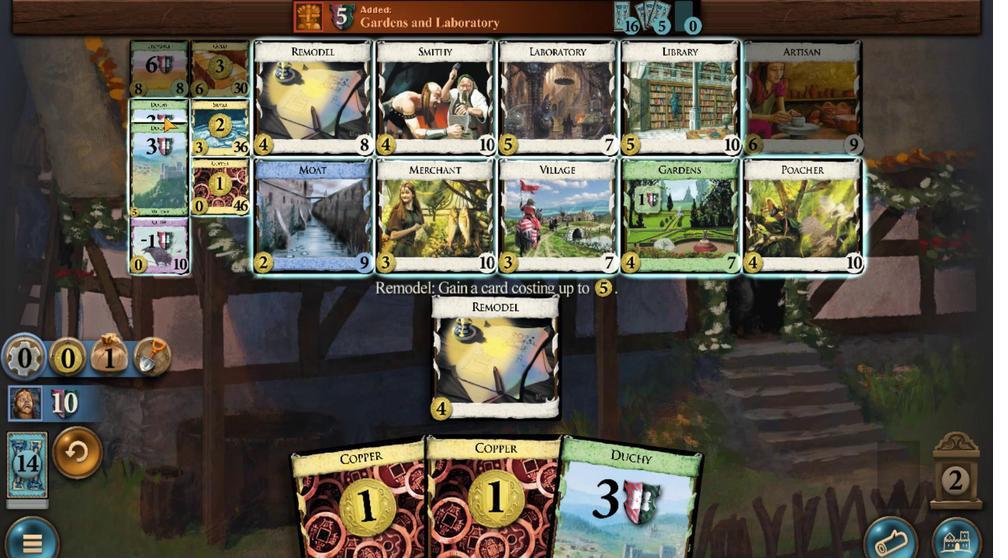 
Action: Mouse scrolled (173, 140) with delta (0, 0)
Screenshot: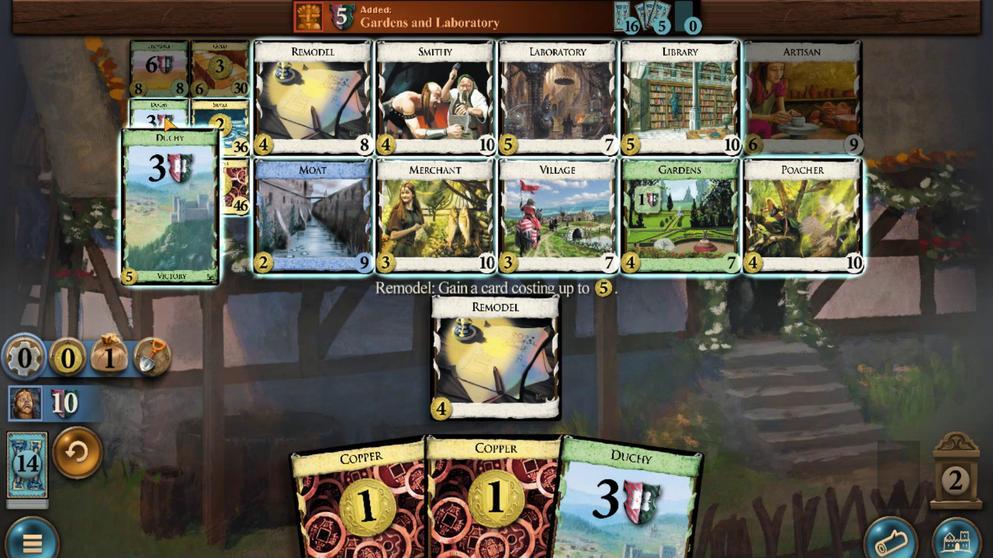 
Action: Mouse scrolled (173, 140) with delta (0, 0)
Screenshot: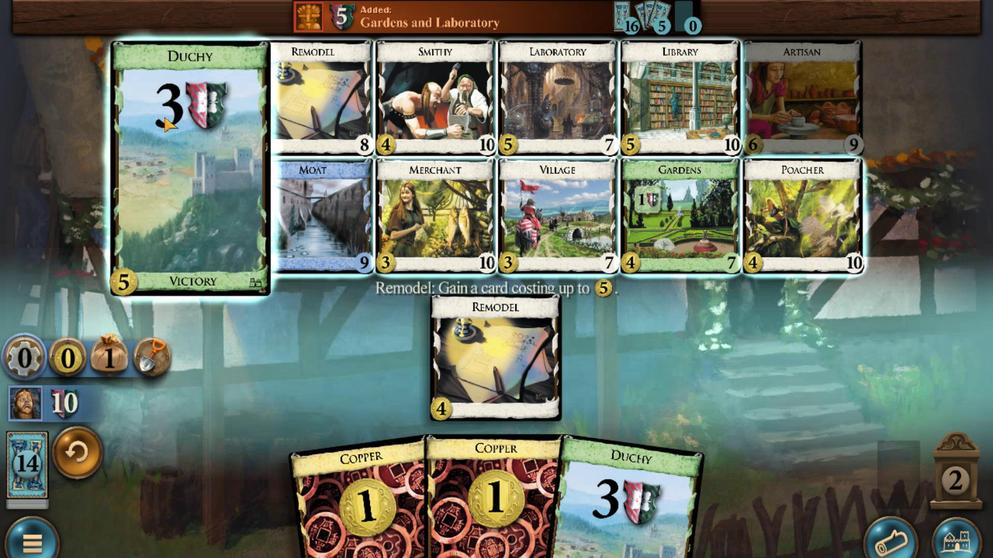 
Action: Mouse scrolled (173, 140) with delta (0, 0)
Screenshot: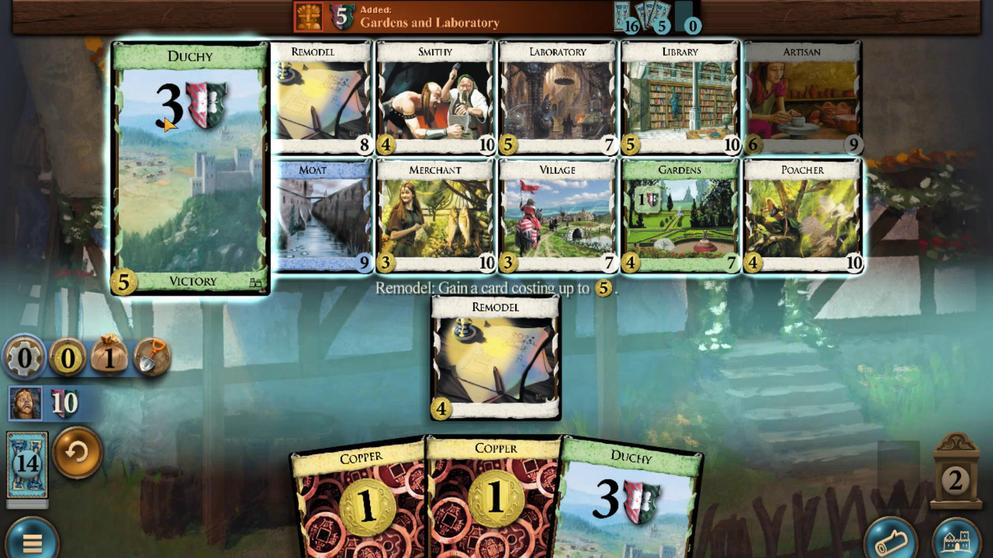
Action: Mouse scrolled (173, 140) with delta (0, 0)
Screenshot: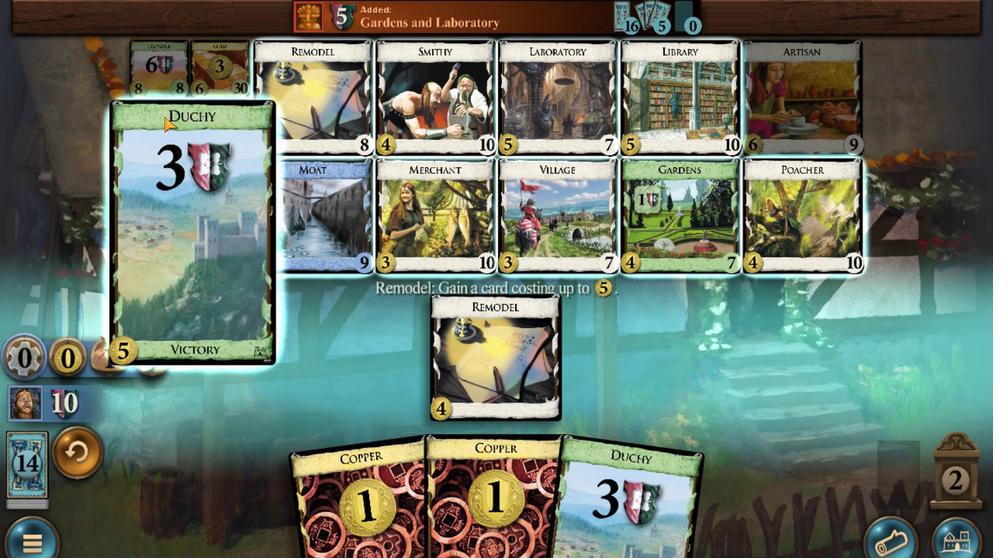 
Action: Mouse scrolled (173, 140) with delta (0, 0)
Screenshot: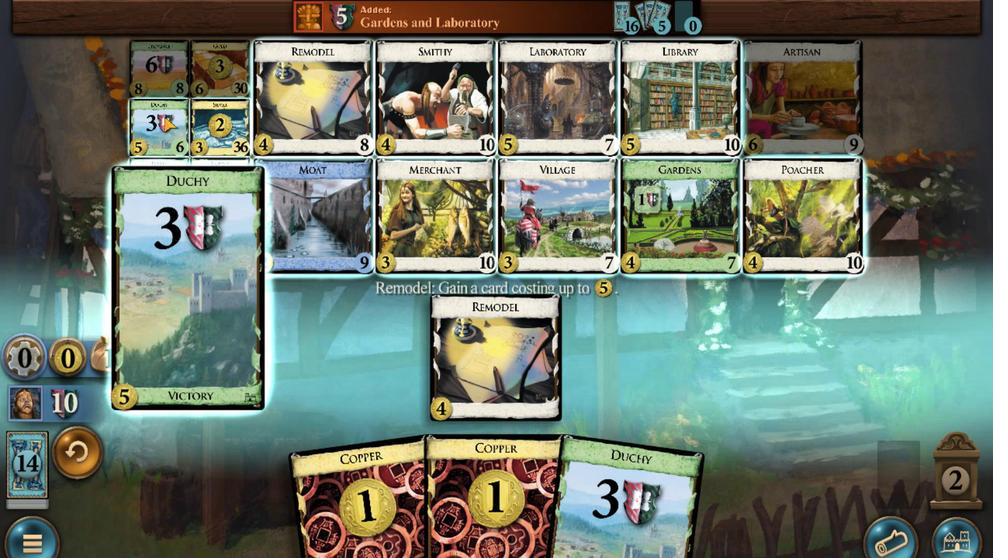 
Action: Mouse scrolled (173, 140) with delta (0, 0)
Screenshot: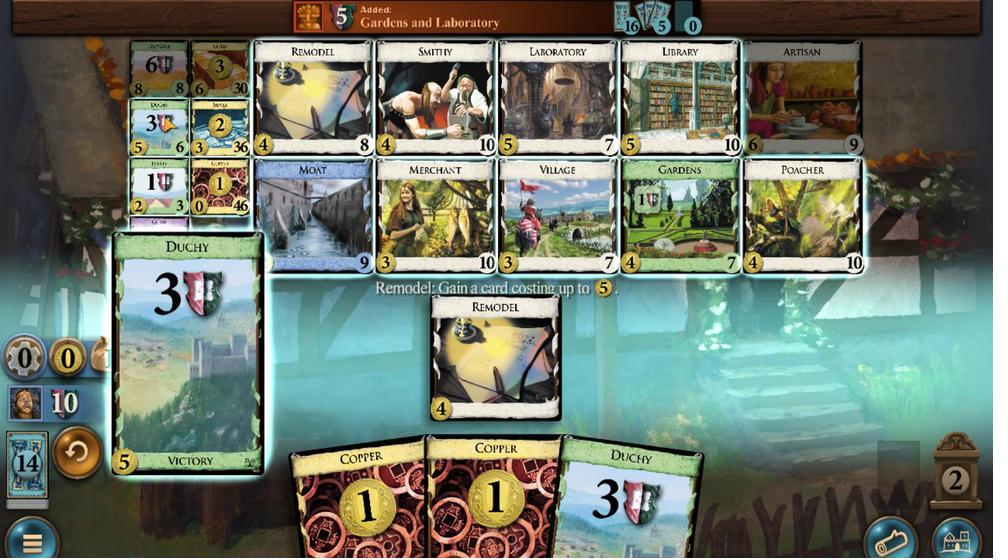 
Action: Mouse moved to (477, 438)
Screenshot: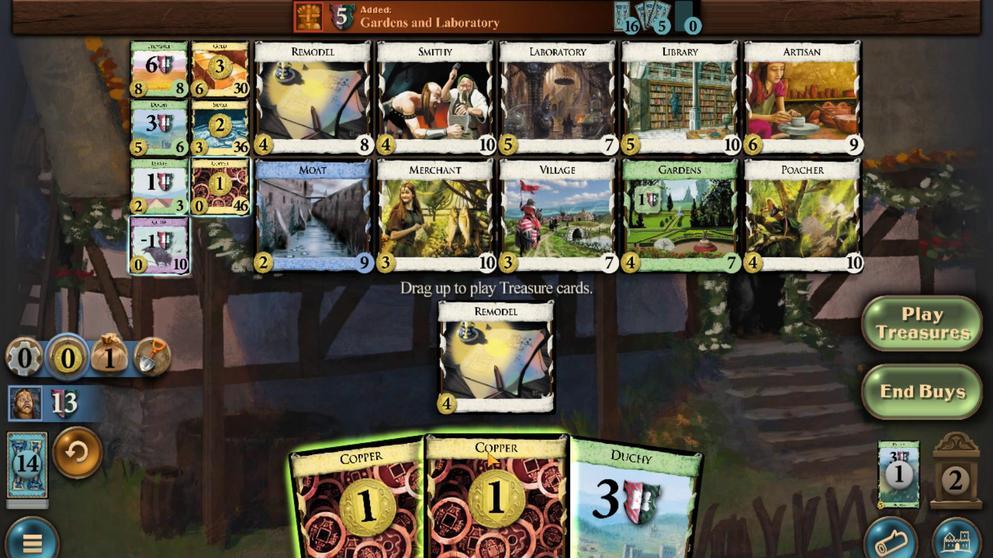 
Action: Mouse scrolled (477, 438) with delta (0, 0)
Screenshot: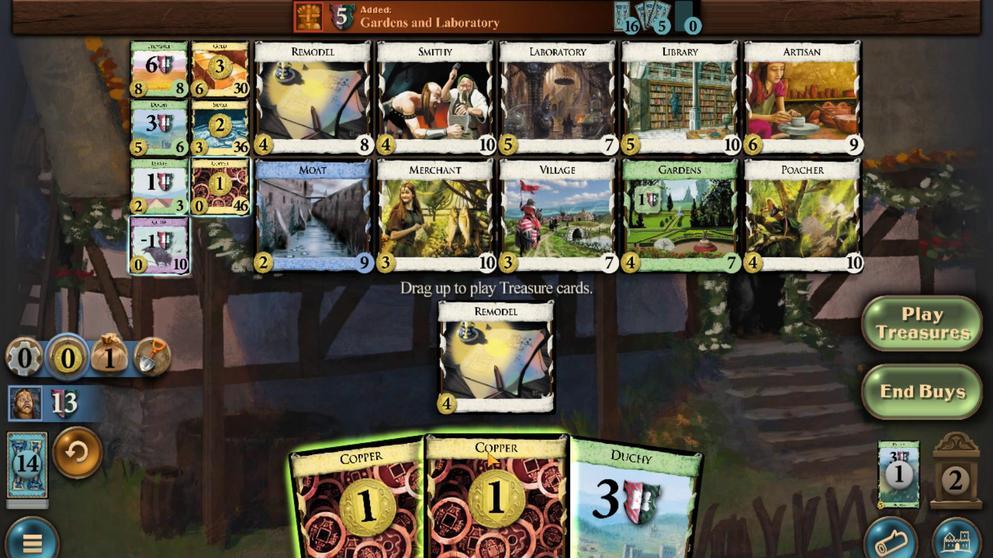 
Action: Mouse moved to (409, 442)
Screenshot: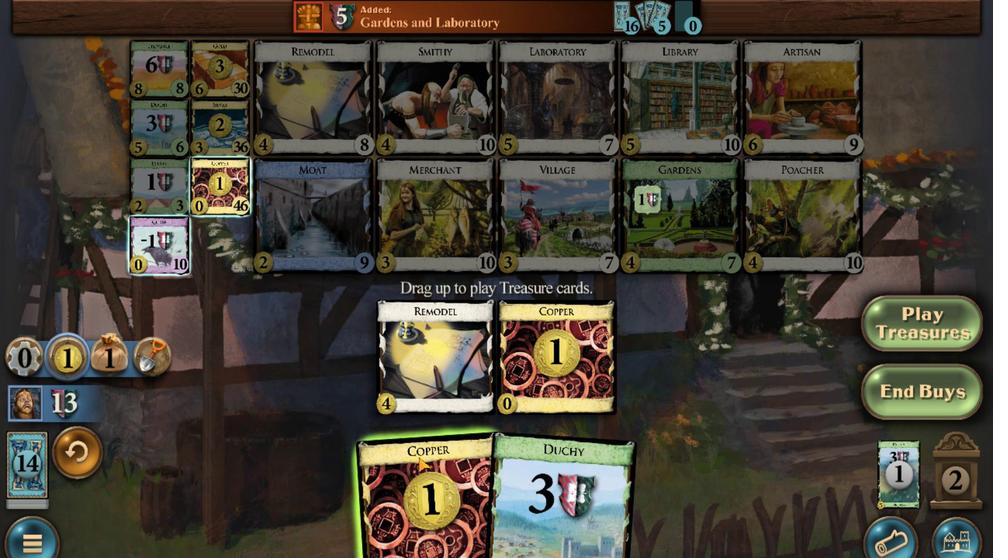 
Action: Mouse scrolled (409, 442) with delta (0, 0)
Screenshot: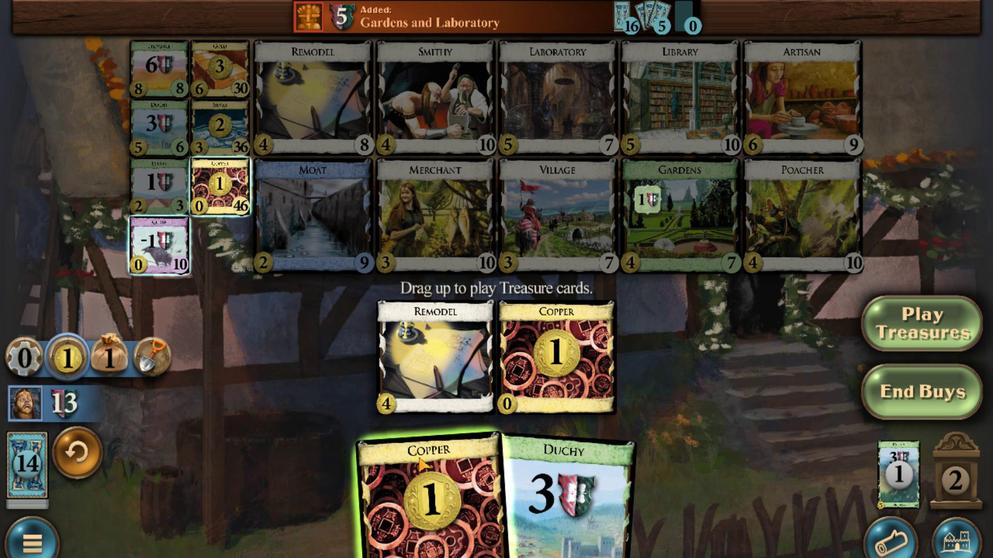 
Action: Mouse moved to (167, 191)
Screenshot: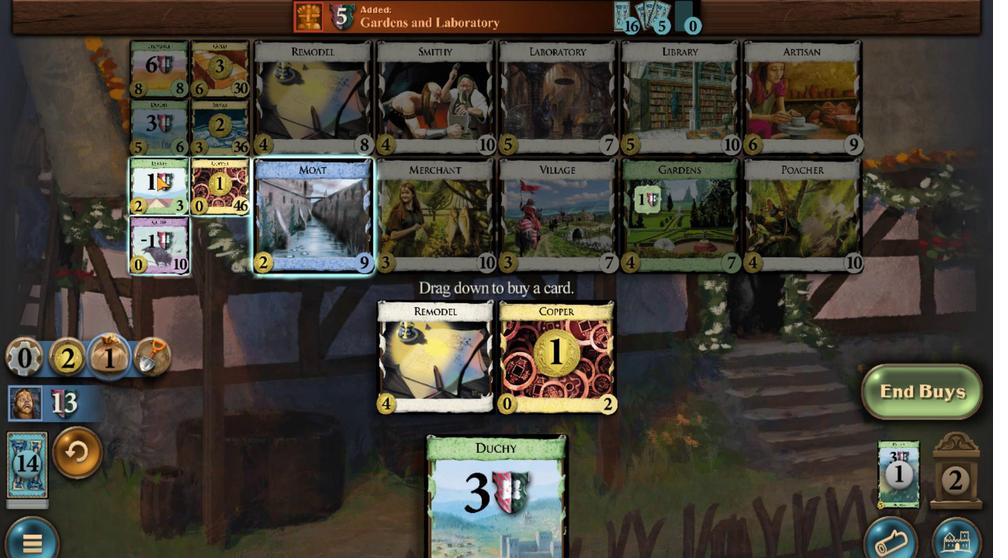 
Action: Mouse scrolled (167, 192) with delta (0, 0)
Screenshot: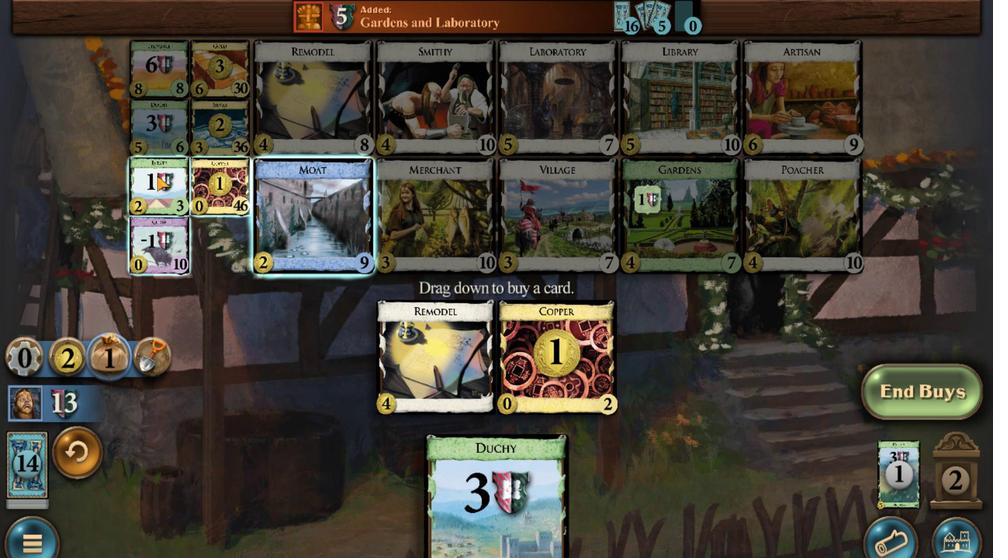 
Action: Mouse scrolled (167, 192) with delta (0, 0)
Screenshot: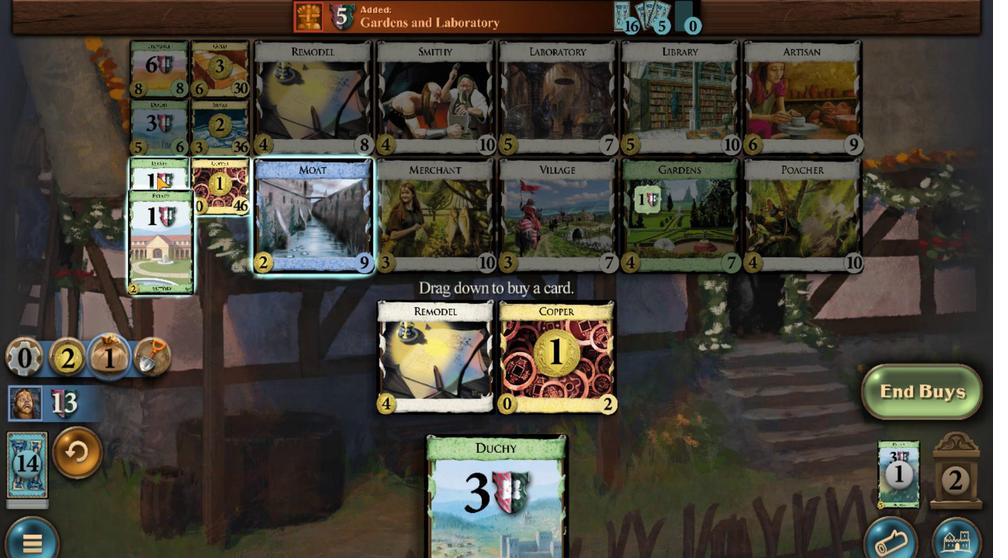 
Action: Mouse scrolled (167, 192) with delta (0, 0)
Screenshot: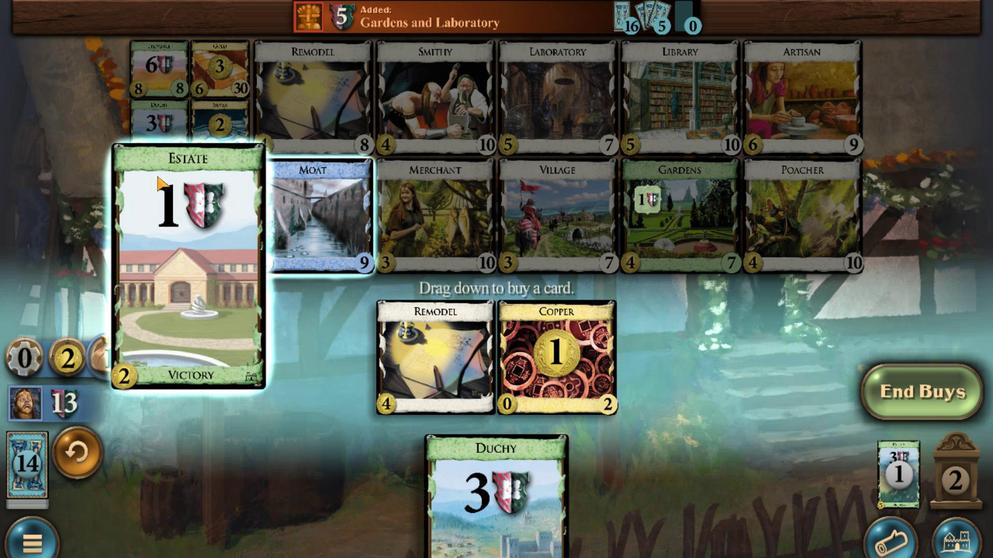 
Action: Mouse scrolled (167, 192) with delta (0, 0)
Screenshot: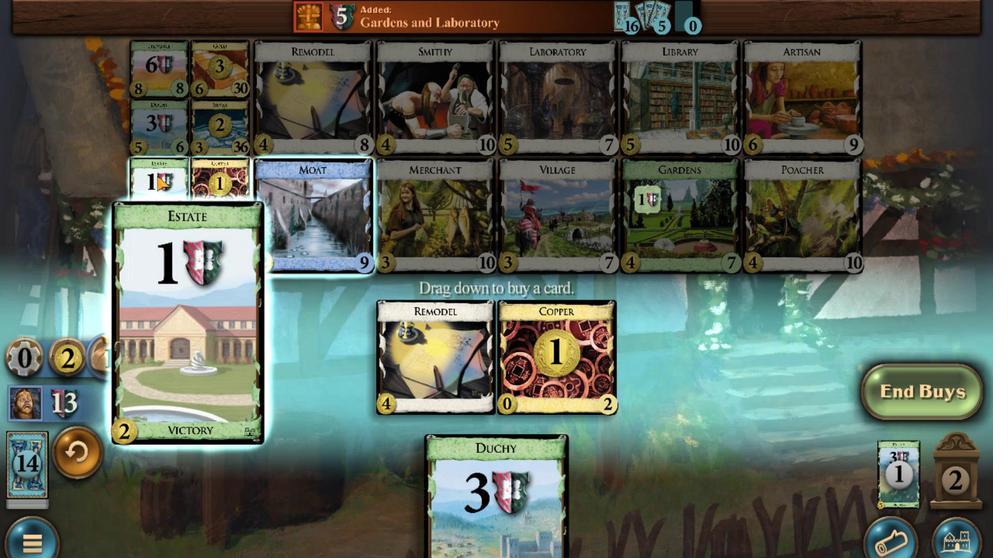 
Action: Mouse moved to (354, 455)
Screenshot: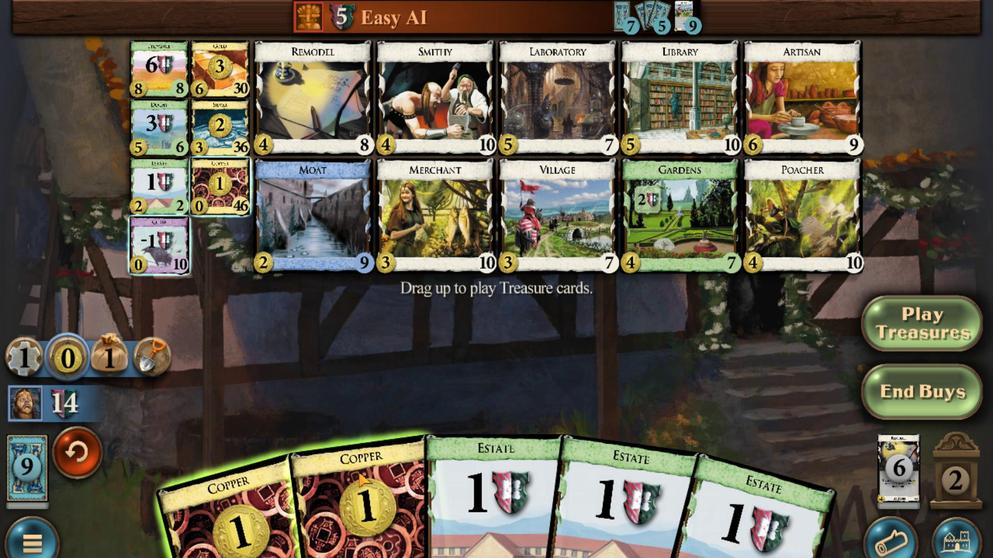 
Action: Mouse scrolled (354, 455) with delta (0, 0)
Screenshot: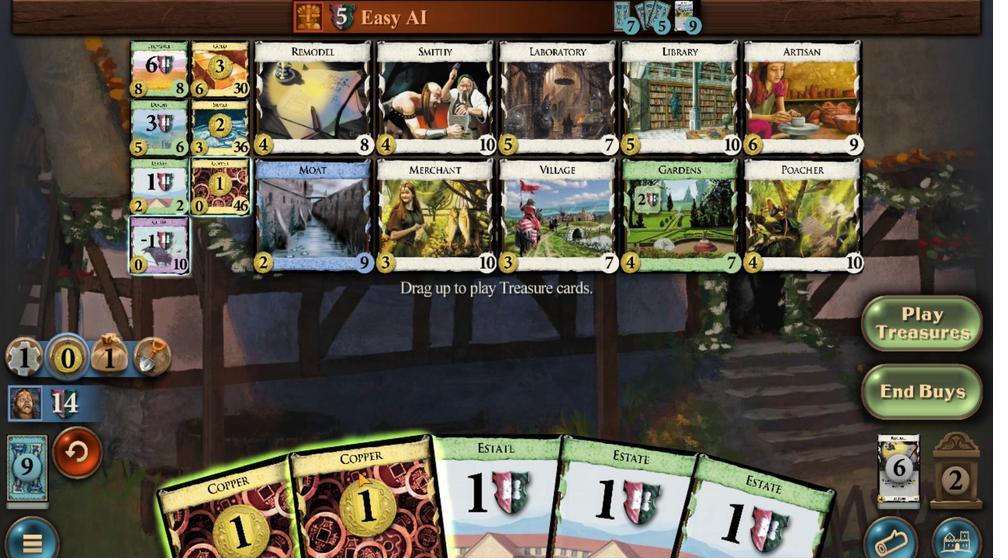 
Action: Mouse moved to (289, 461)
Screenshot: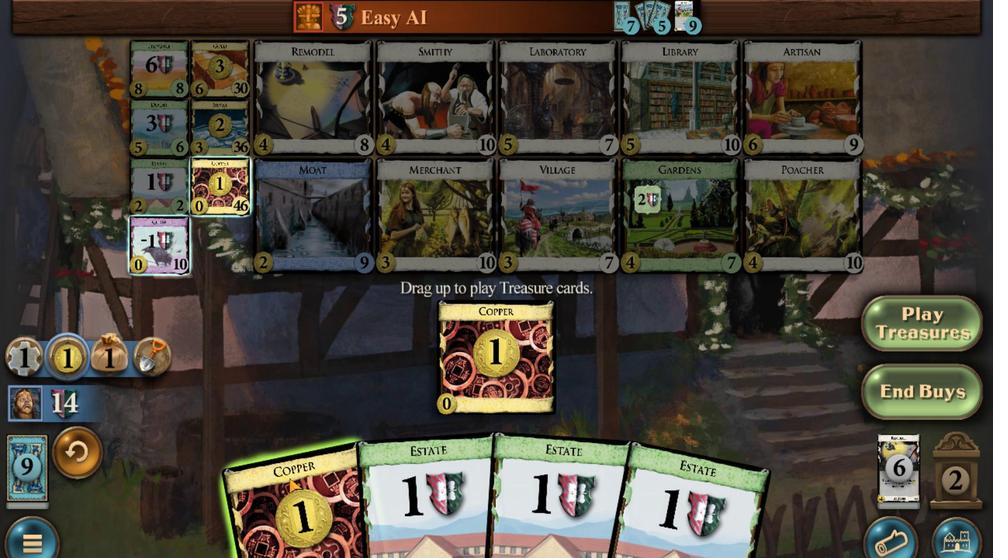 
Action: Mouse scrolled (289, 461) with delta (0, 0)
Screenshot: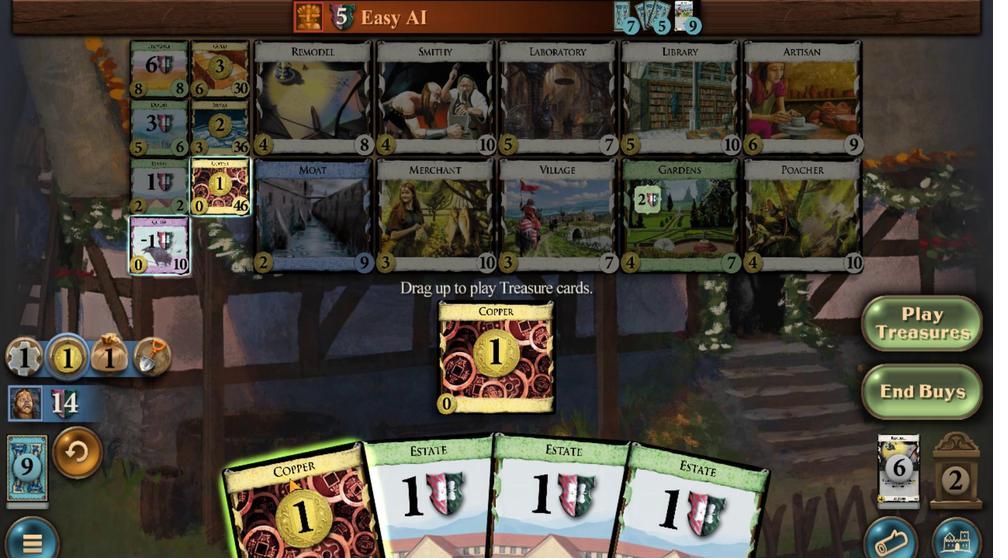 
Action: Mouse moved to (160, 184)
Screenshot: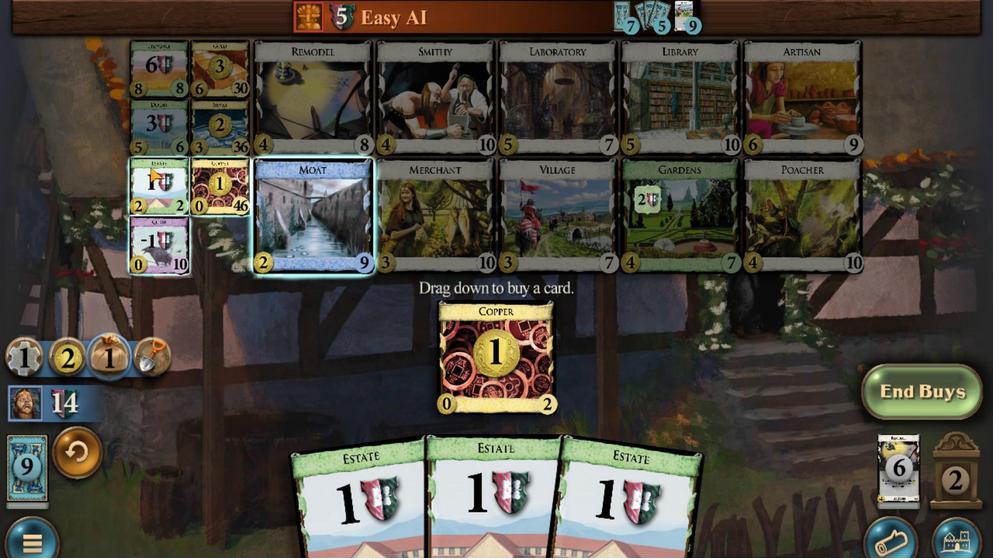 
Action: Mouse scrolled (160, 185) with delta (0, 0)
Screenshot: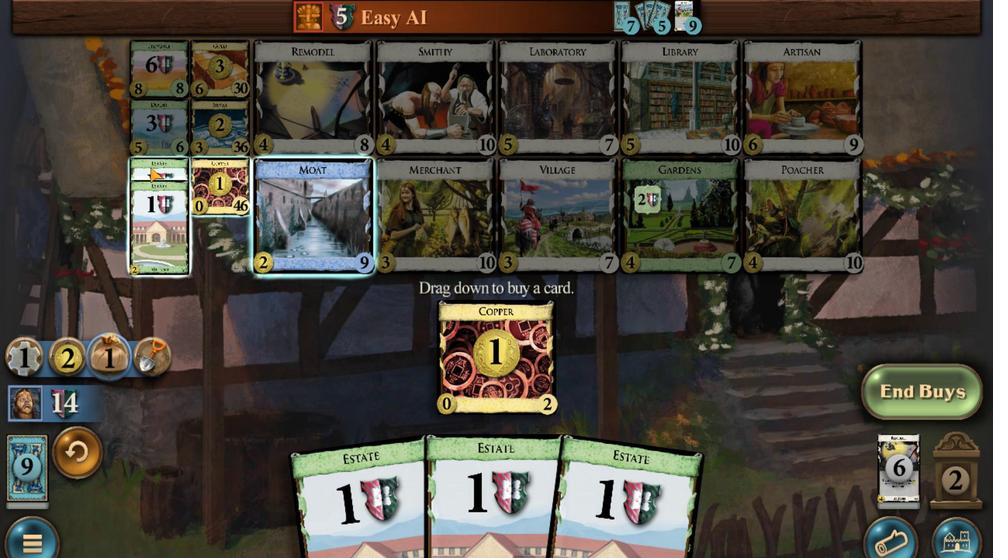 
Action: Mouse scrolled (160, 185) with delta (0, 0)
Screenshot: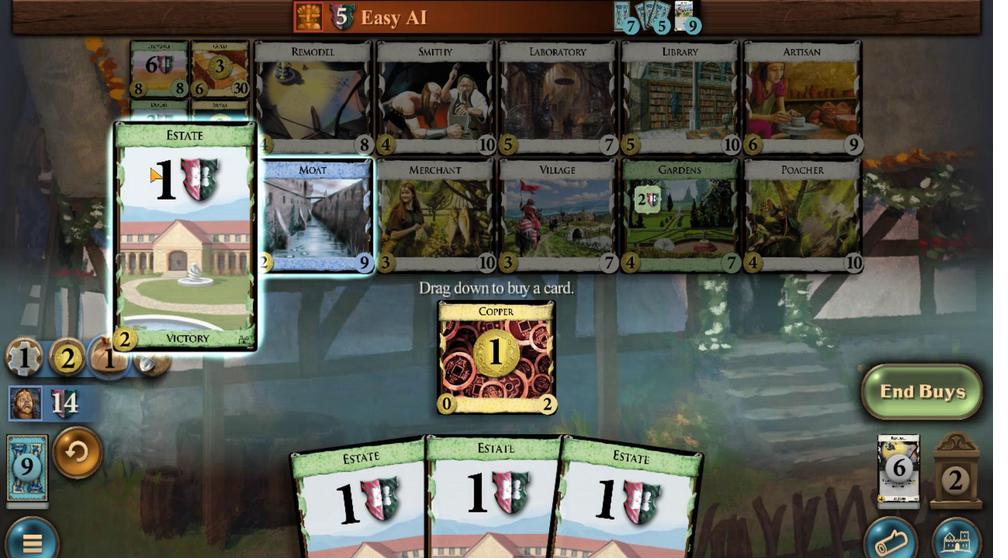 
Action: Mouse scrolled (160, 185) with delta (0, 0)
Screenshot: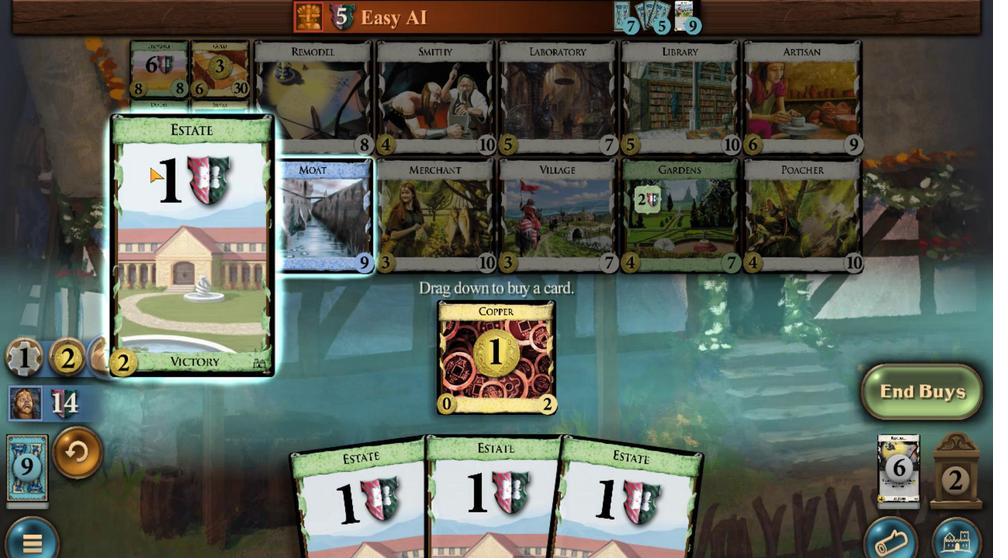 
Action: Mouse scrolled (160, 185) with delta (0, 0)
Screenshot: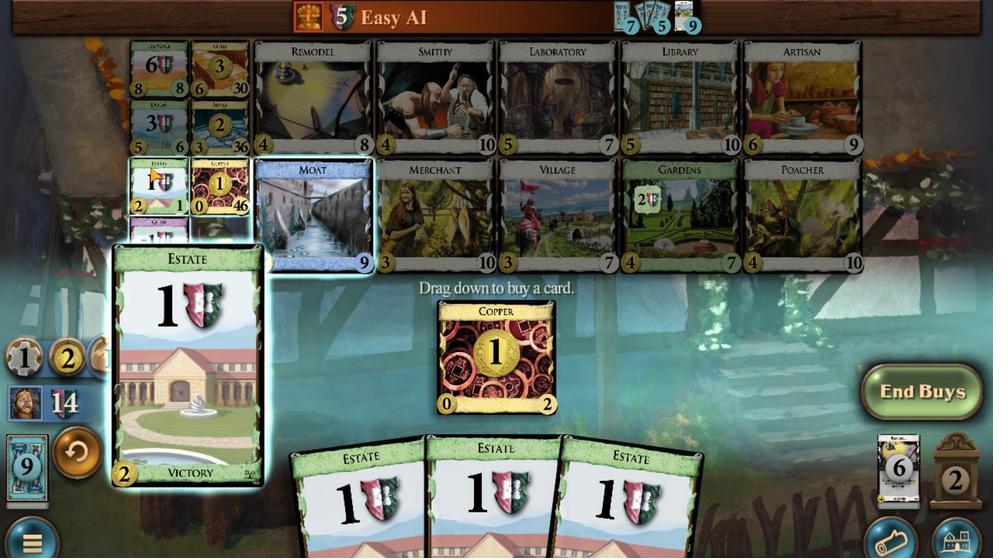 
Action: Mouse moved to (348, 448)
Screenshot: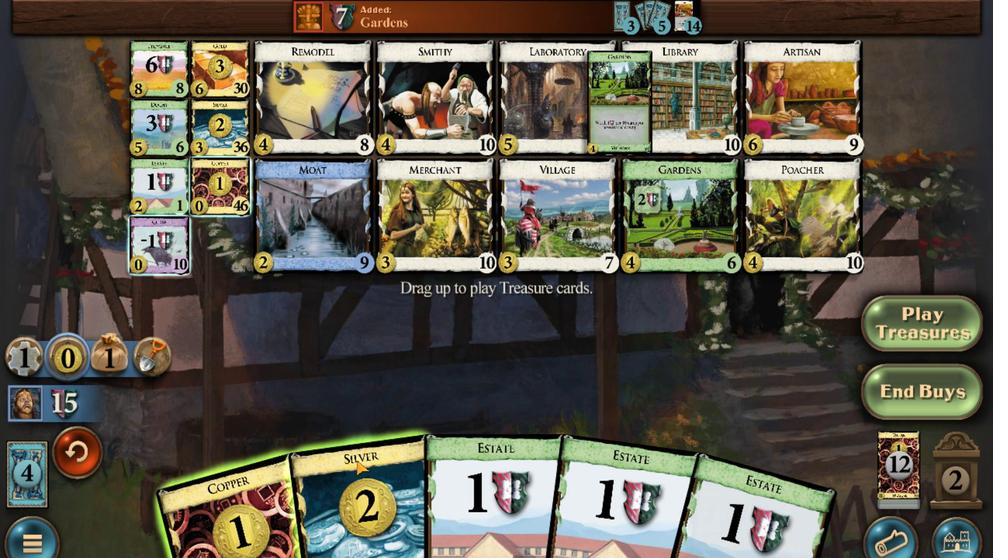 
Action: Mouse scrolled (348, 447) with delta (0, 0)
Screenshot: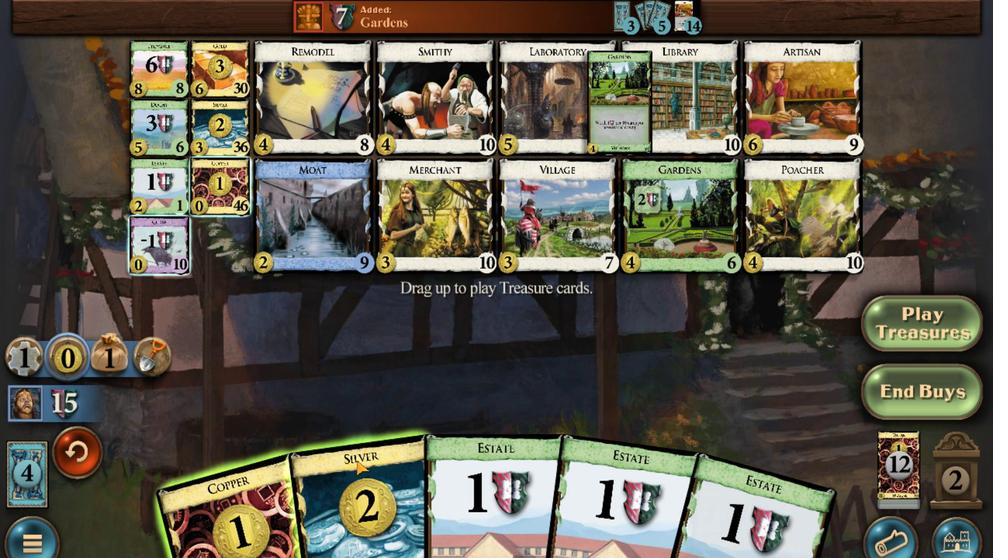 
Action: Mouse moved to (310, 459)
Screenshot: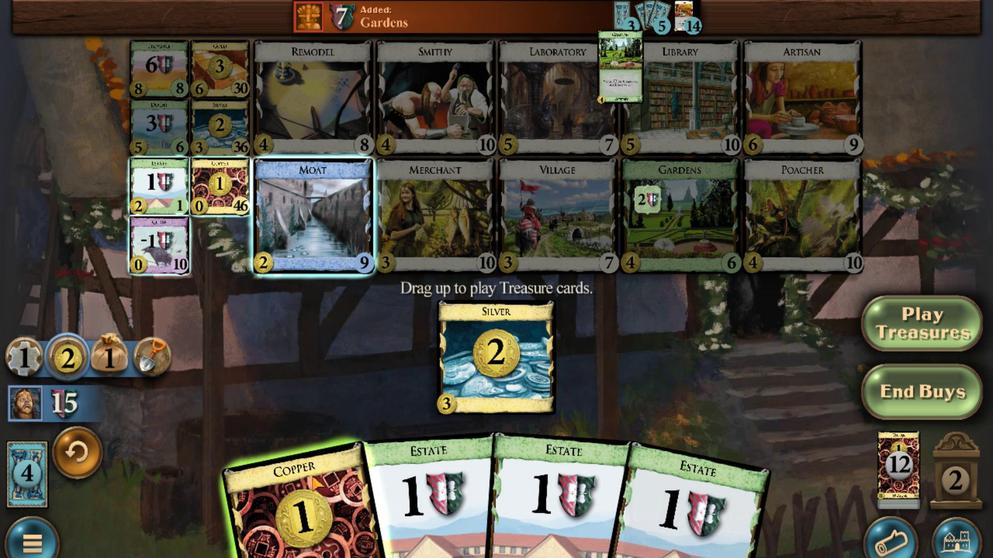 
Action: Mouse scrolled (310, 458) with delta (0, 0)
Screenshot: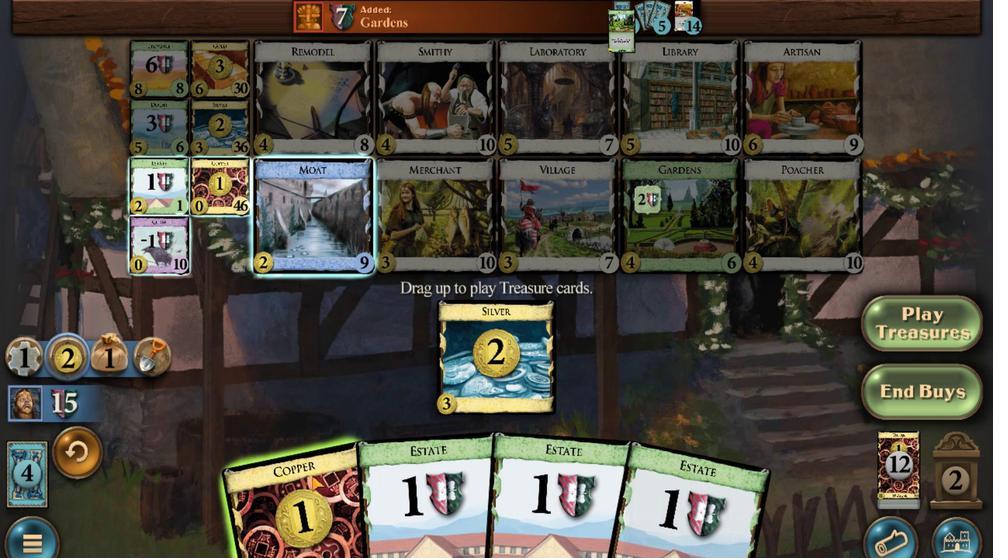 
Action: Mouse moved to (223, 145)
Screenshot: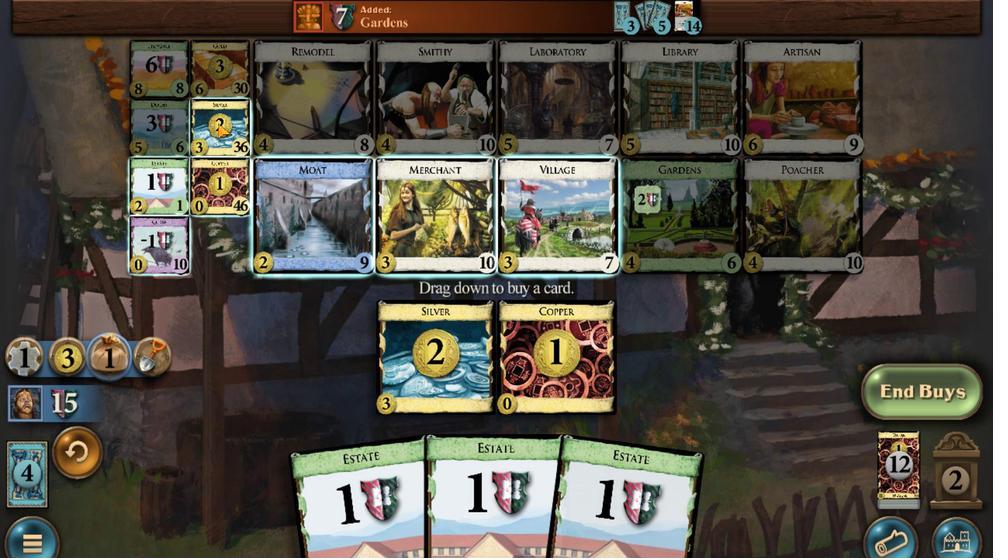 
Action: Mouse scrolled (223, 145) with delta (0, 0)
Screenshot: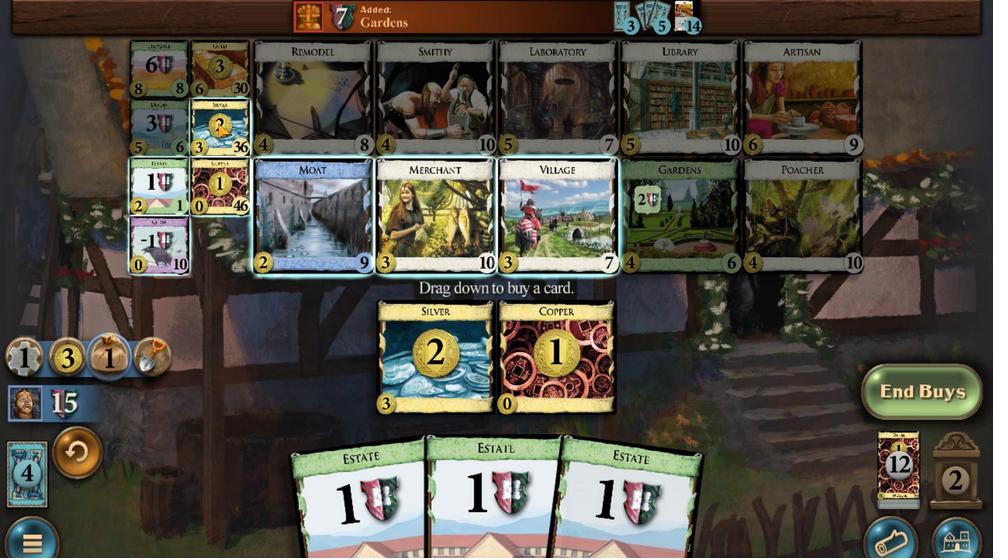 
Action: Mouse scrolled (223, 145) with delta (0, 0)
Screenshot: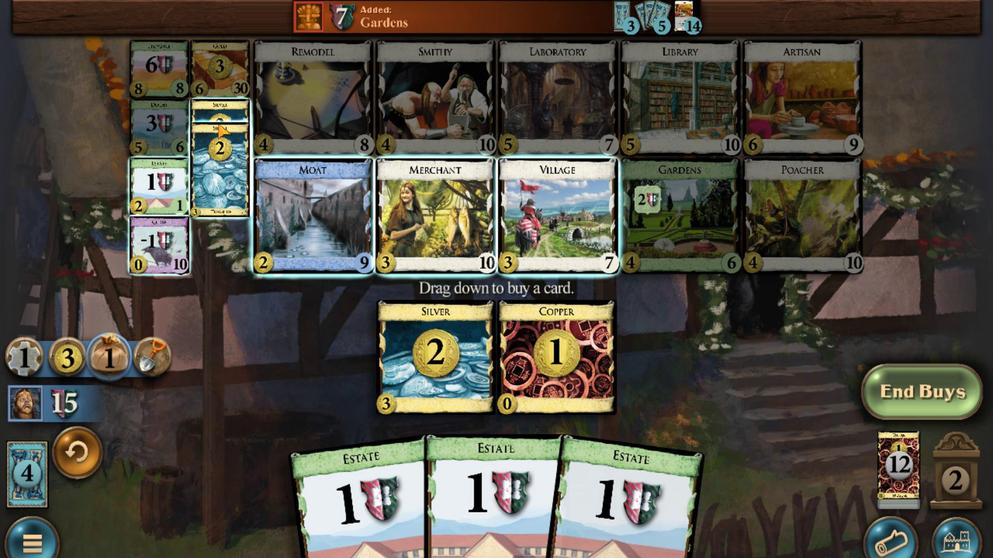 
Action: Mouse scrolled (223, 145) with delta (0, 0)
Screenshot: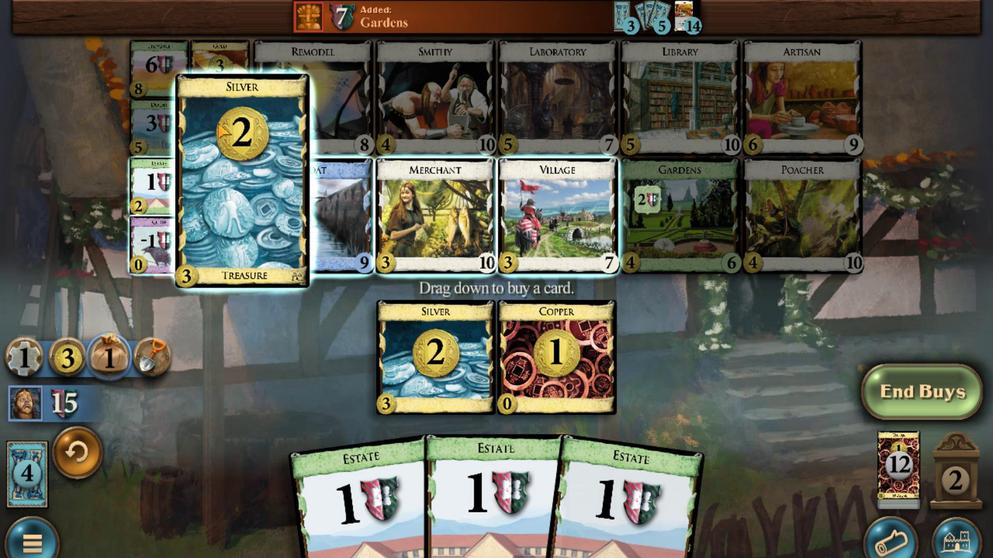 
Action: Mouse scrolled (223, 145) with delta (0, 0)
Screenshot: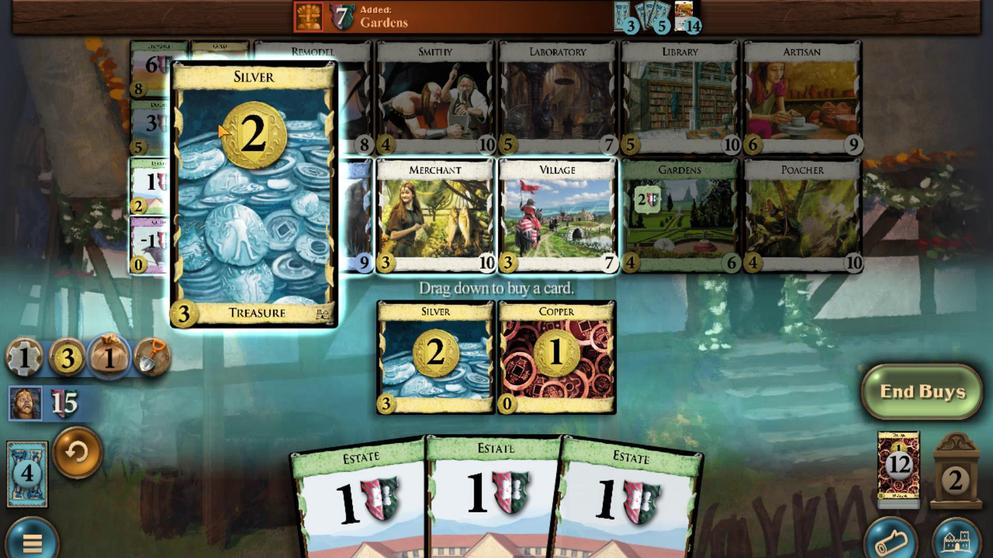 
Action: Mouse scrolled (223, 145) with delta (0, 0)
Screenshot: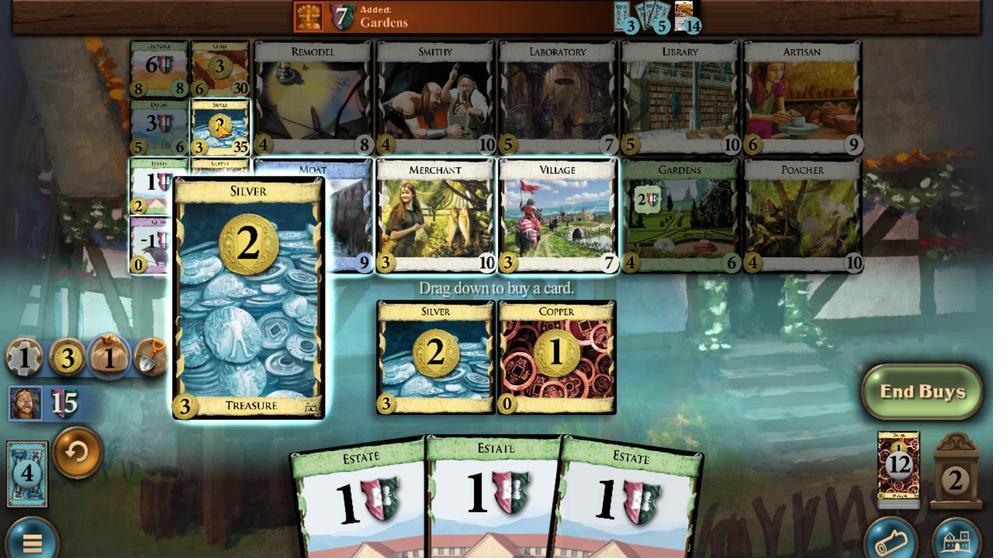 
Action: Mouse moved to (246, 478)
Screenshot: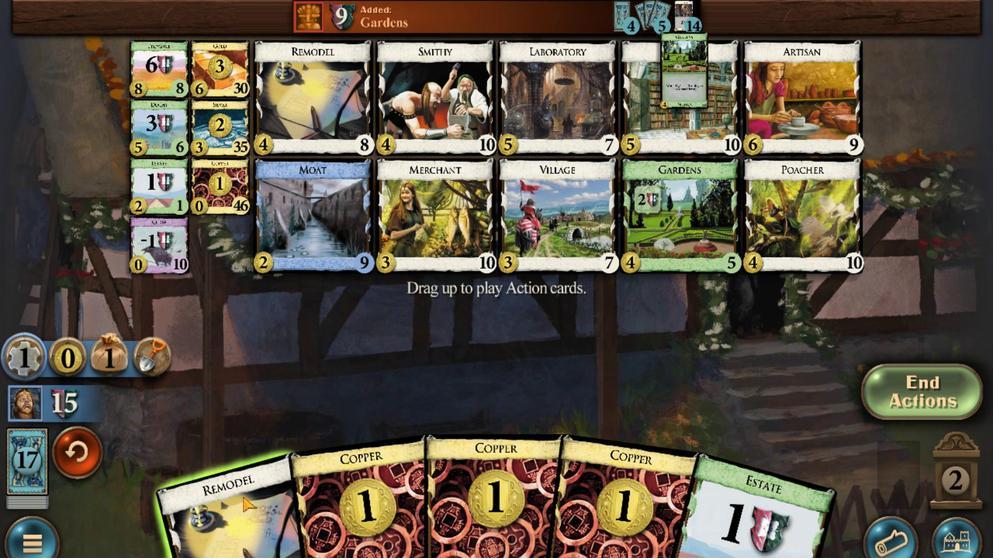 
Action: Mouse scrolled (246, 477) with delta (0, 0)
Screenshot: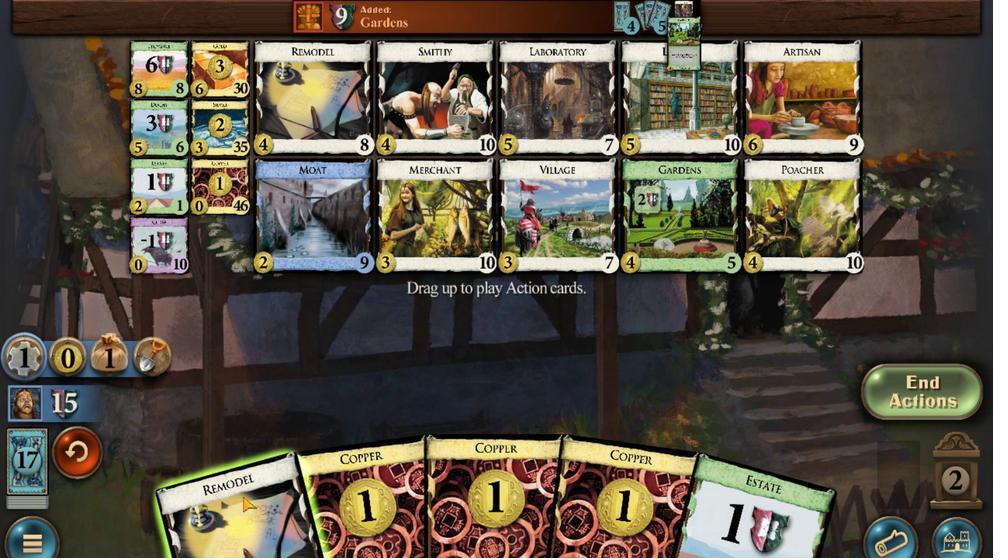 
Action: Mouse moved to (536, 467)
Screenshot: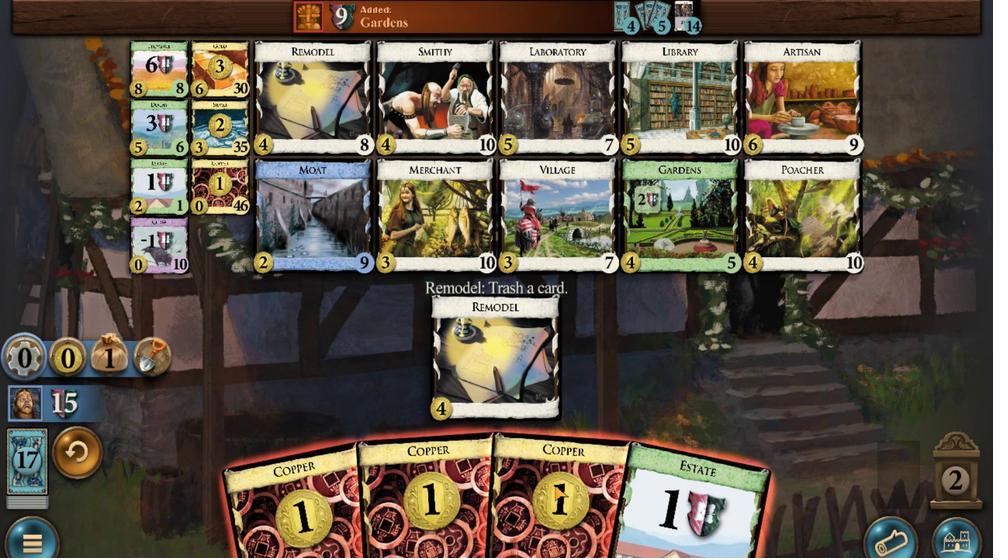 
Action: Mouse scrolled (536, 467) with delta (0, 0)
Screenshot: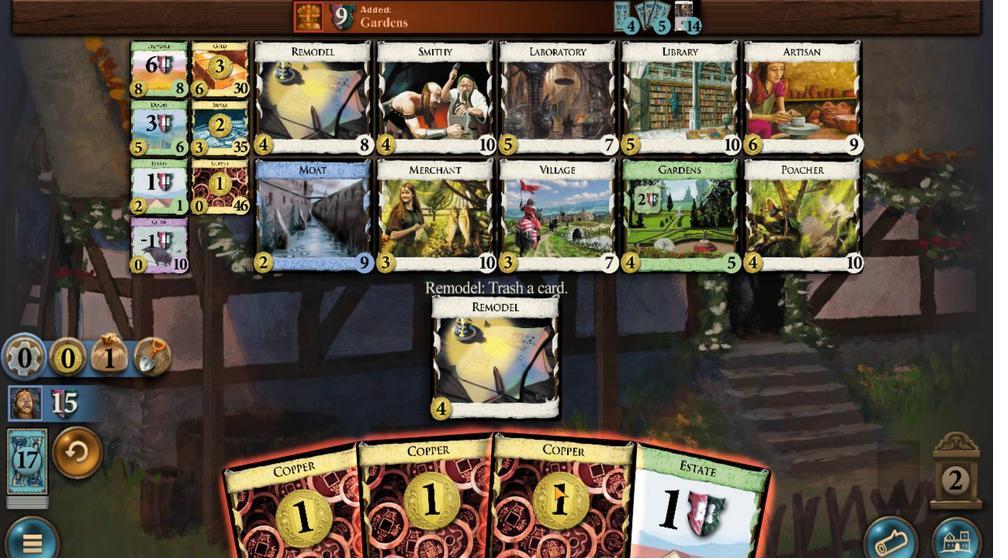 
Action: Mouse moved to (182, 202)
Screenshot: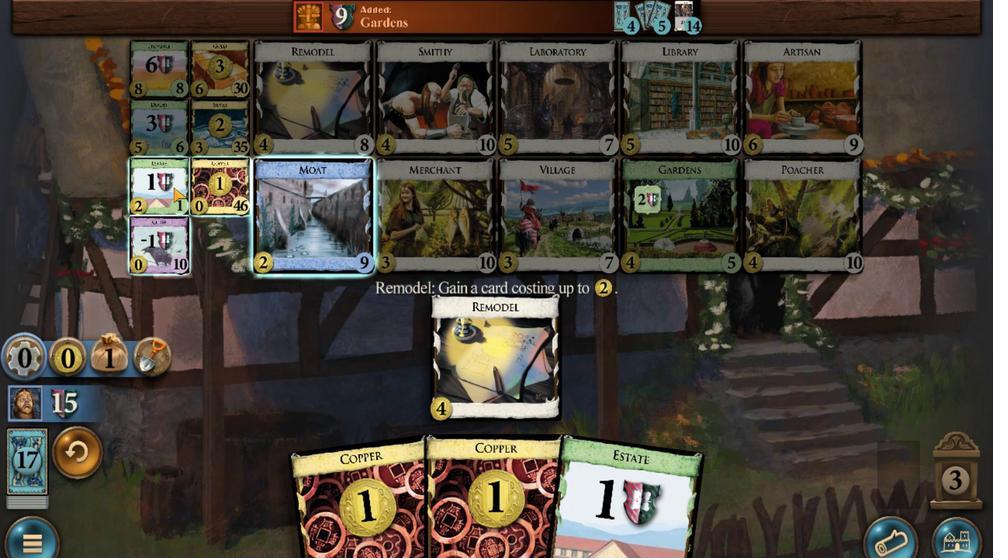 
Action: Mouse scrolled (182, 202) with delta (0, 0)
Screenshot: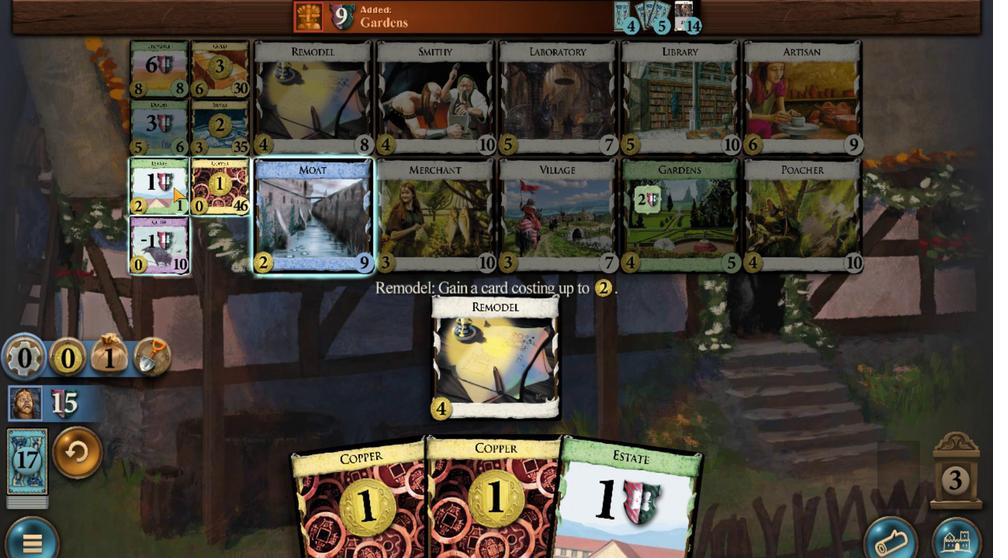 
Action: Mouse scrolled (182, 202) with delta (0, 0)
Screenshot: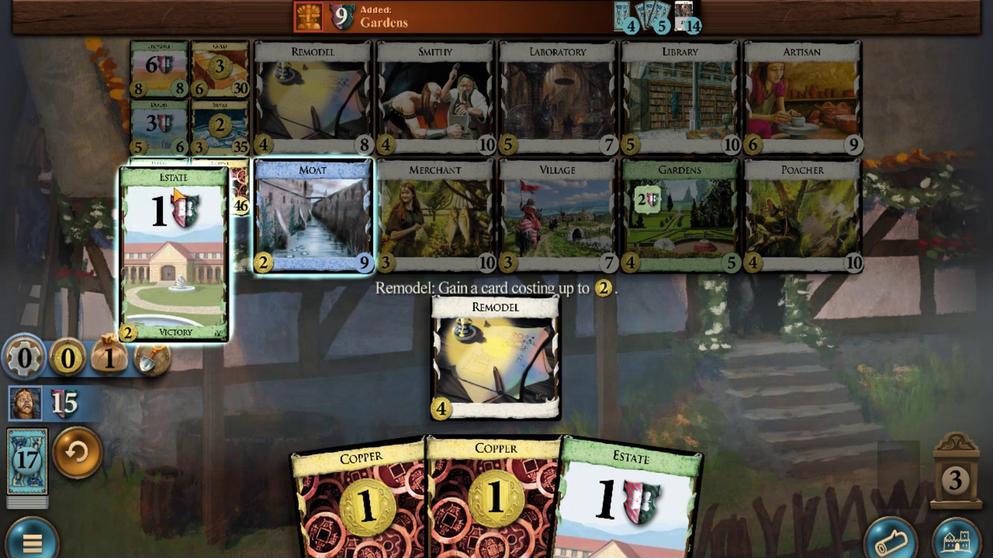 
Action: Mouse scrolled (182, 202) with delta (0, 0)
Screenshot: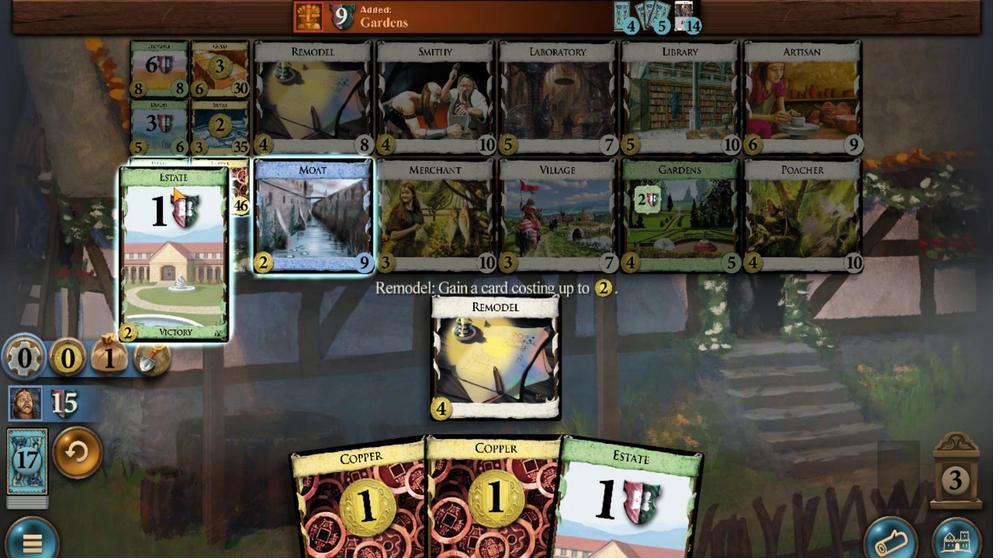 
Action: Mouse scrolled (182, 202) with delta (0, 0)
Screenshot: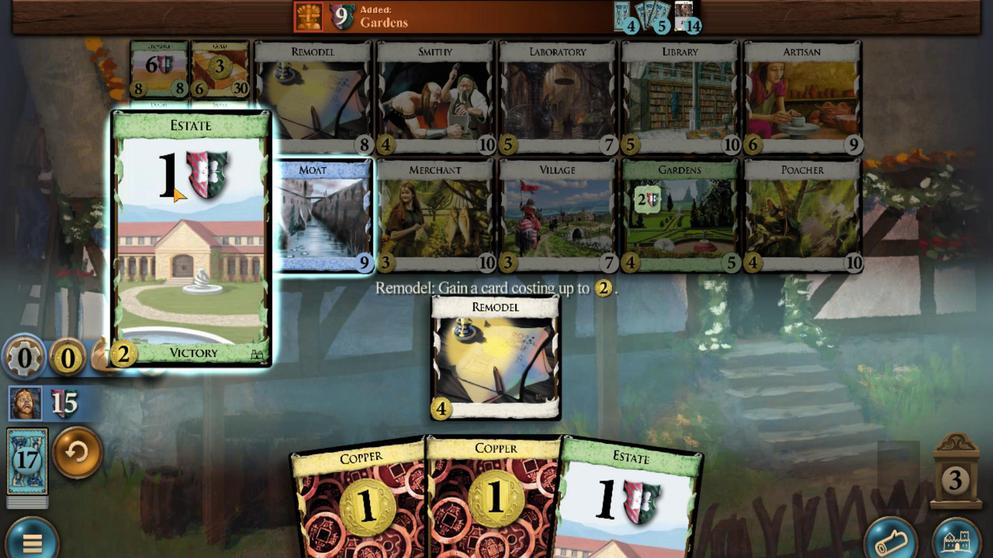 
Action: Mouse scrolled (182, 202) with delta (0, 0)
Screenshot: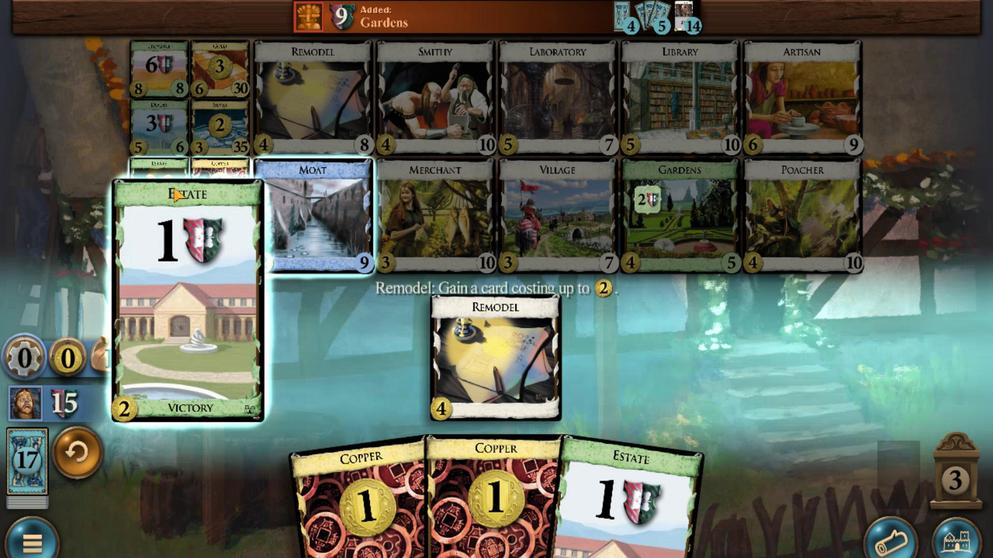 
Action: Mouse scrolled (182, 202) with delta (0, 0)
Screenshot: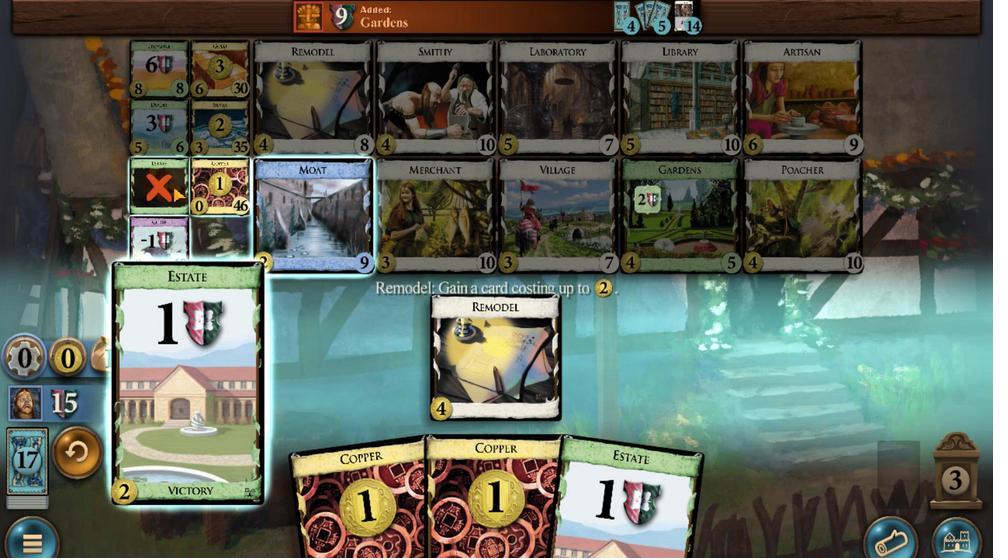 
Action: Mouse scrolled (182, 202) with delta (0, 0)
Screenshot: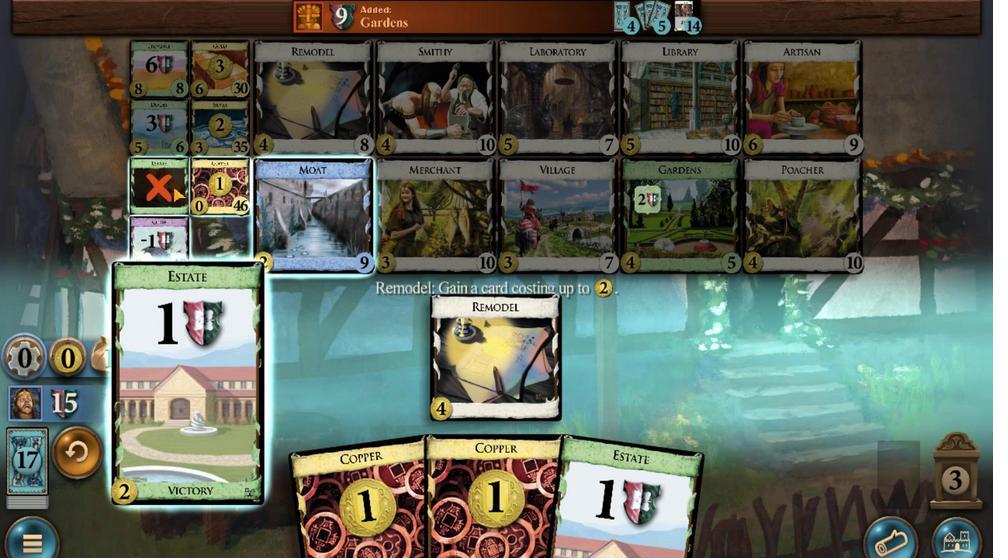 
Action: Mouse moved to (524, 464)
Screenshot: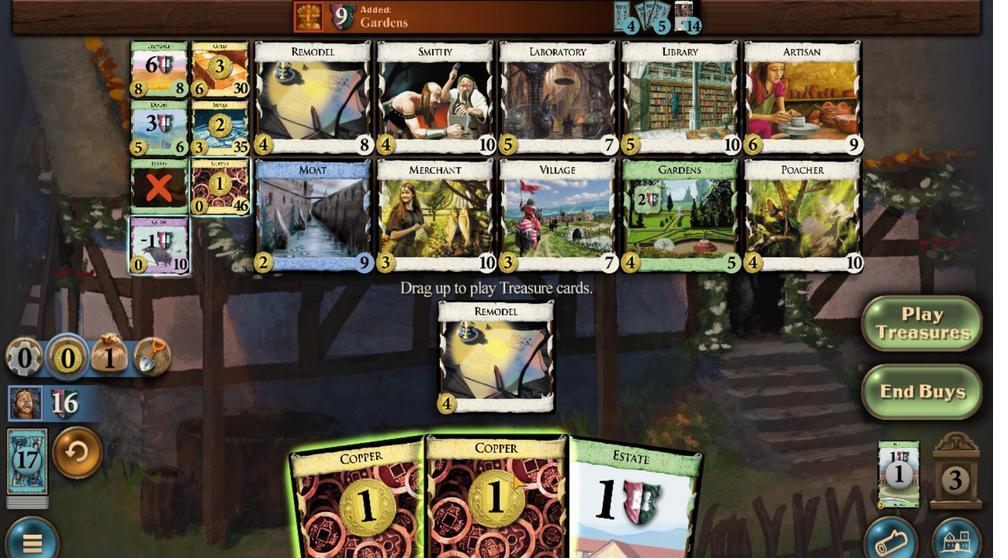 
Action: Mouse scrolled (524, 464) with delta (0, 0)
Screenshot: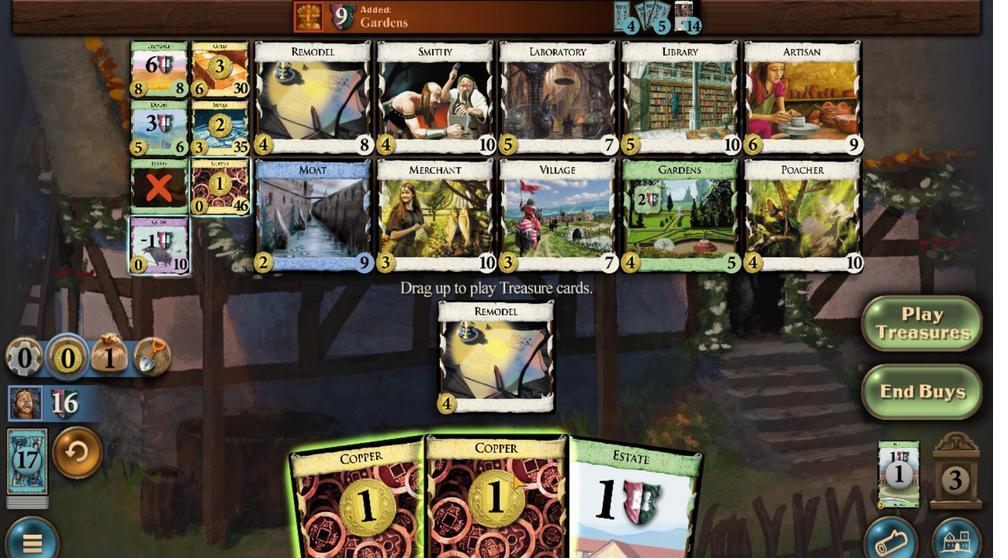 
Action: Mouse moved to (406, 459)
Screenshot: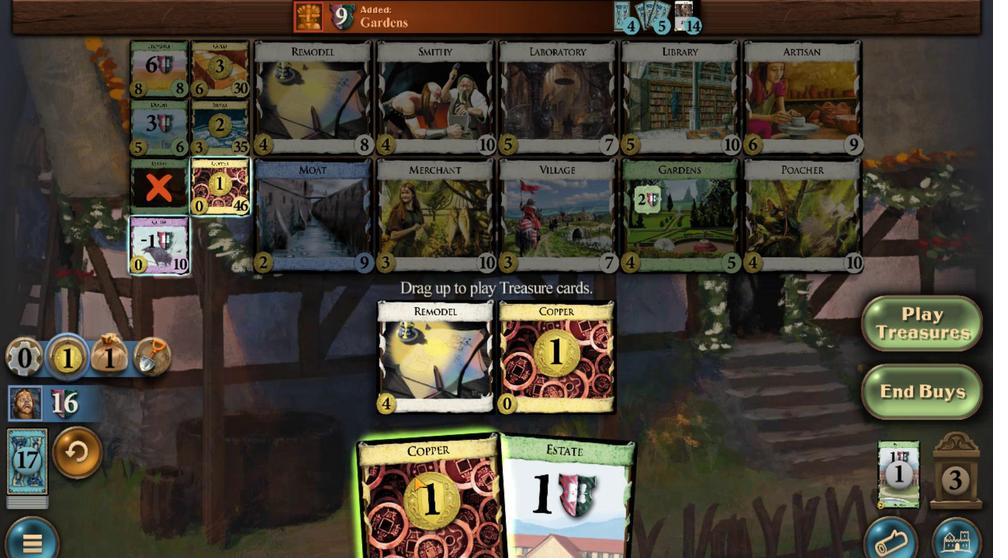 
Action: Mouse scrolled (406, 458) with delta (0, 0)
Screenshot: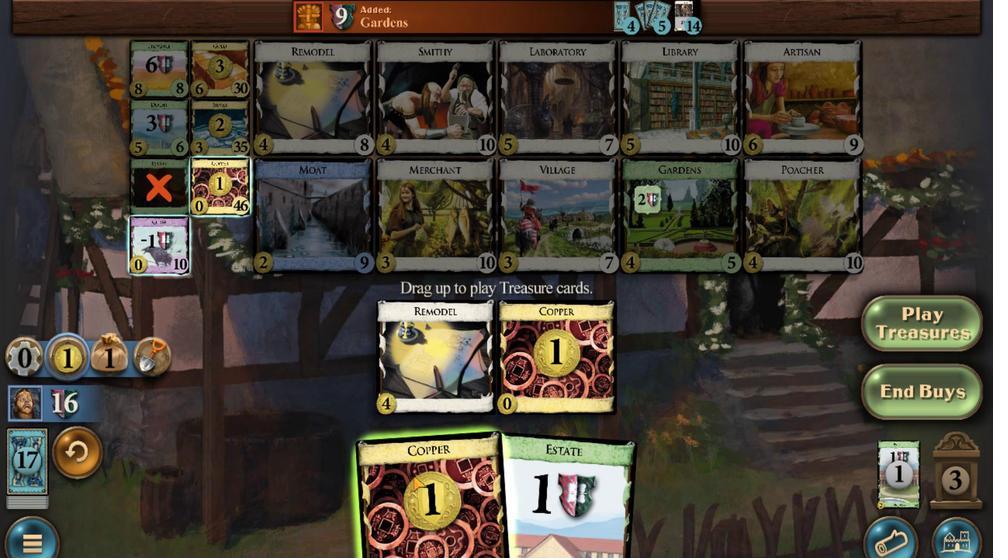 
Action: Mouse moved to (215, 195)
Screenshot: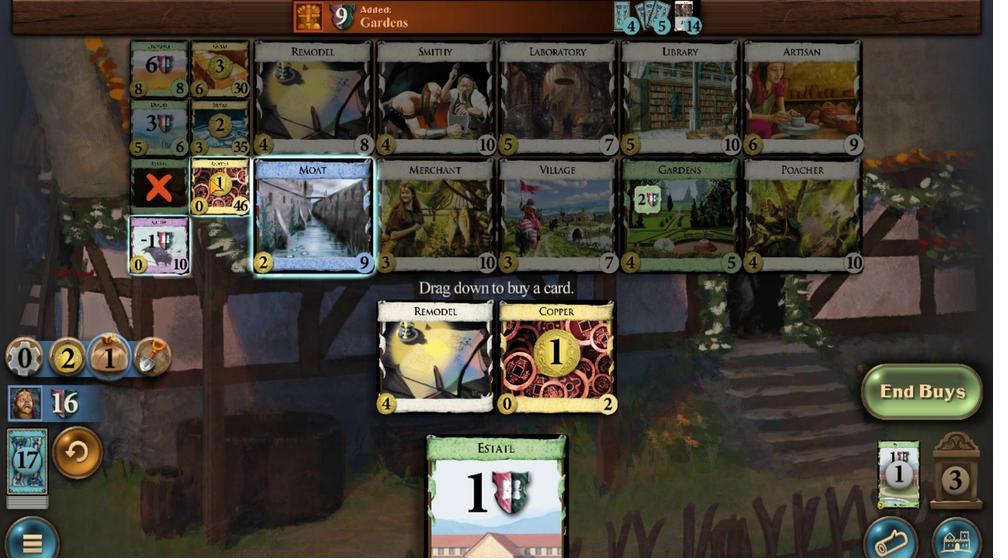 
Action: Mouse scrolled (215, 195) with delta (0, 0)
Screenshot: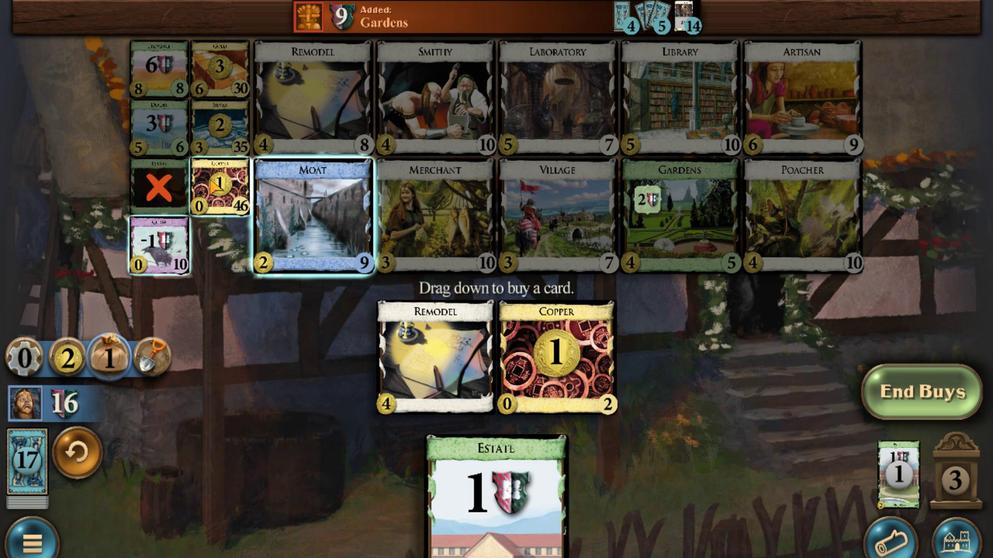 
Action: Mouse scrolled (215, 195) with delta (0, 0)
Screenshot: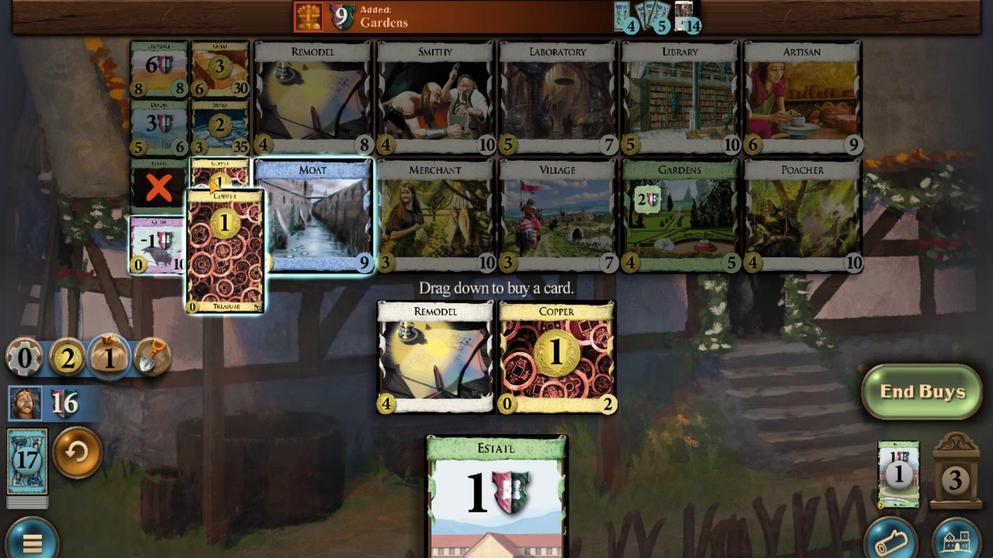 
Action: Mouse scrolled (215, 195) with delta (0, 0)
Screenshot: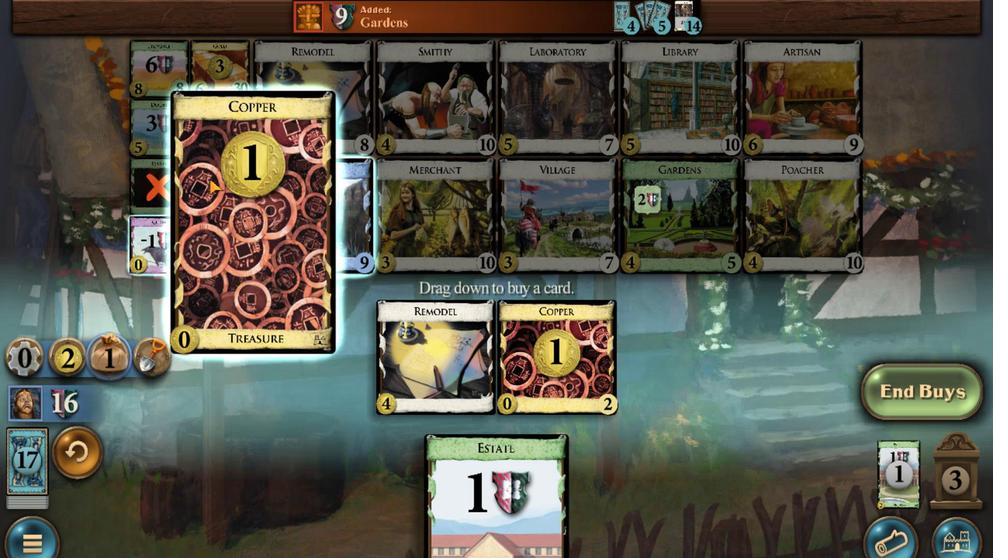
Action: Mouse scrolled (215, 195) with delta (0, 0)
Screenshot: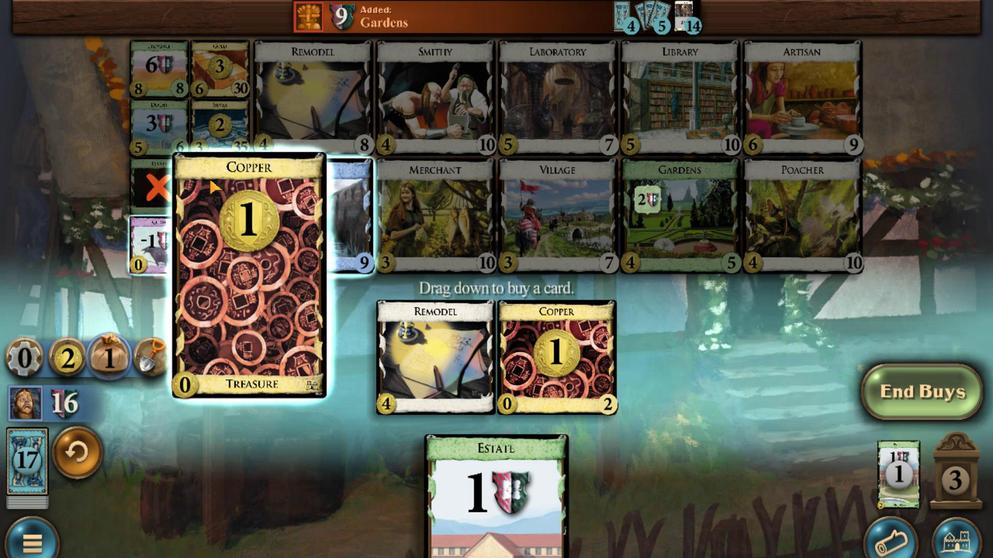 
Action: Mouse moved to (353, 471)
Screenshot: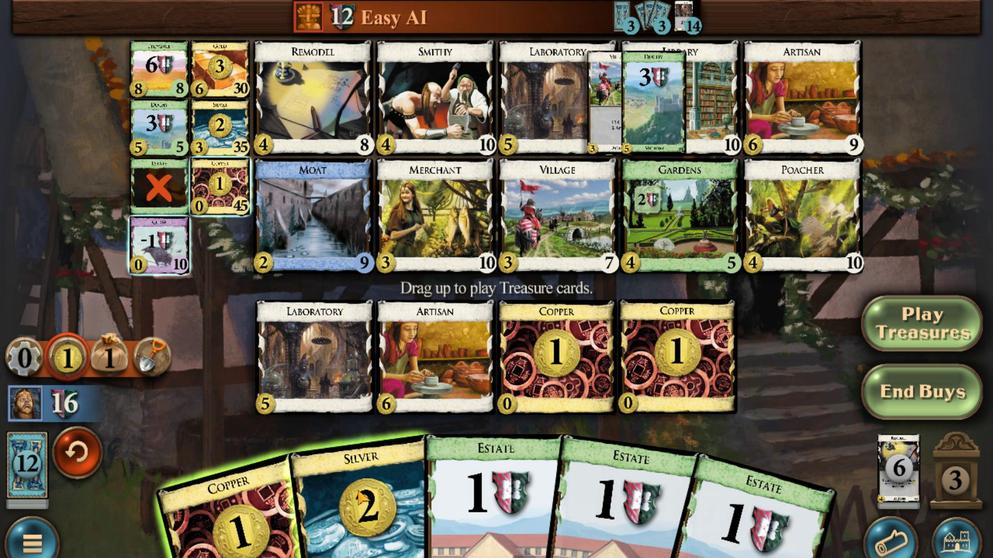 
Action: Mouse scrolled (353, 471) with delta (0, 0)
Screenshot: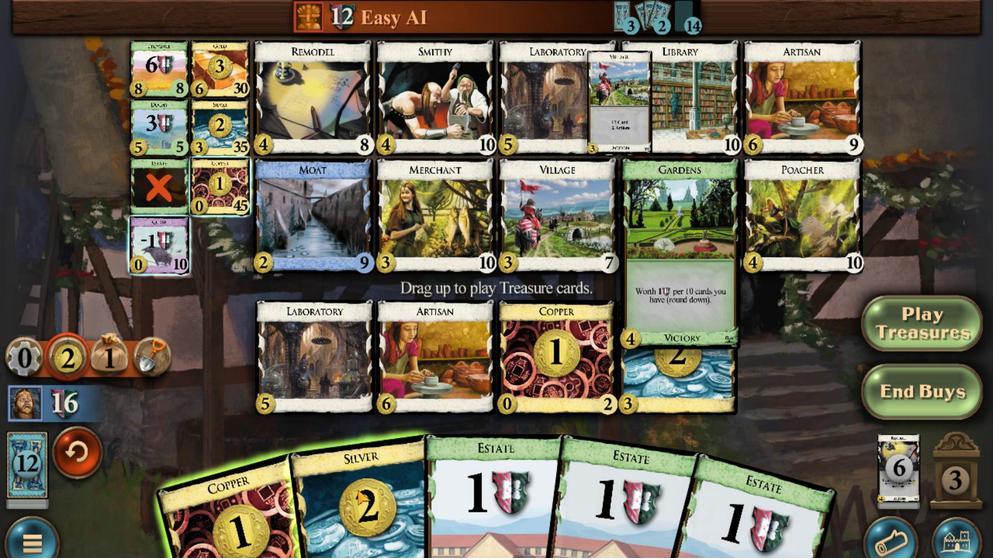 
Action: Mouse moved to (273, 471)
Screenshot: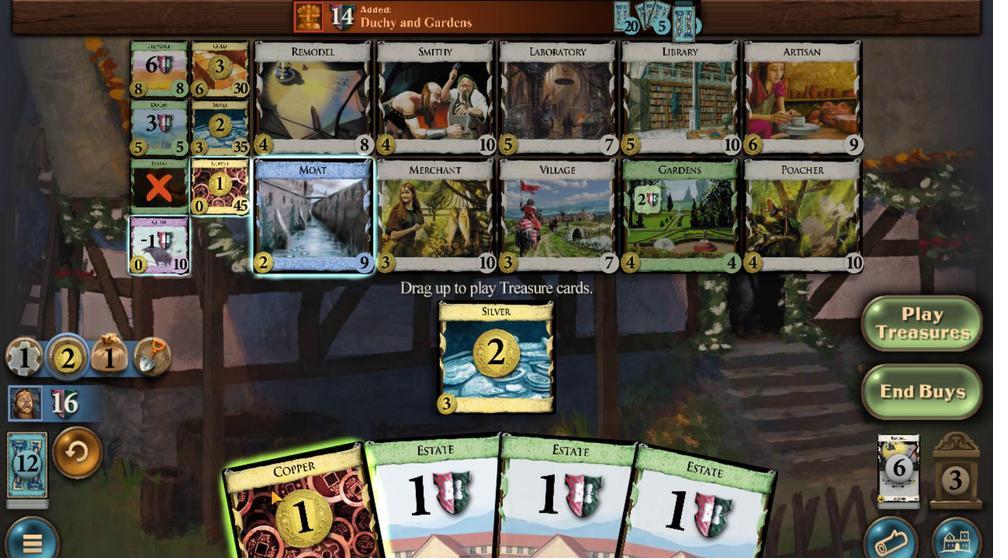 
Action: Mouse scrolled (273, 471) with delta (0, 0)
Screenshot: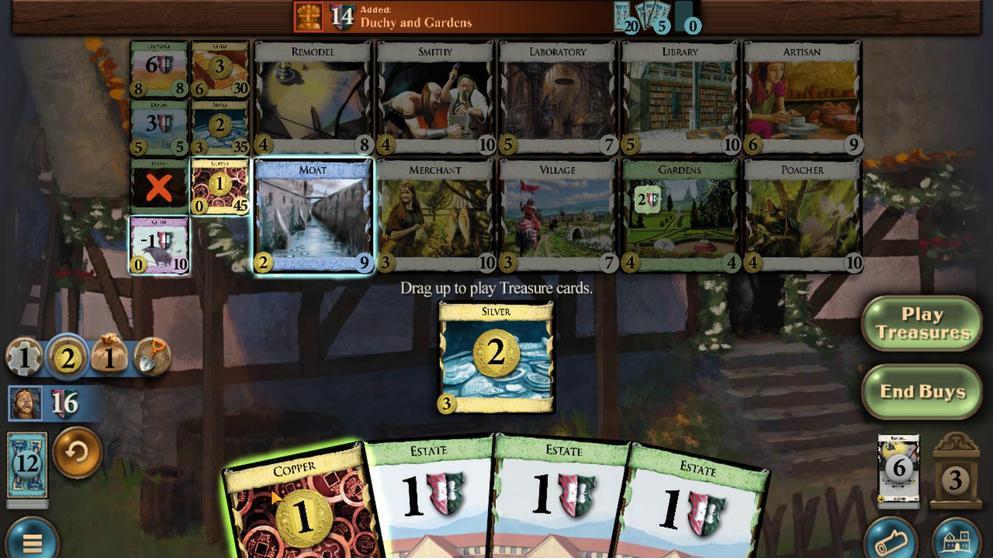
Action: Mouse moved to (230, 136)
Screenshot: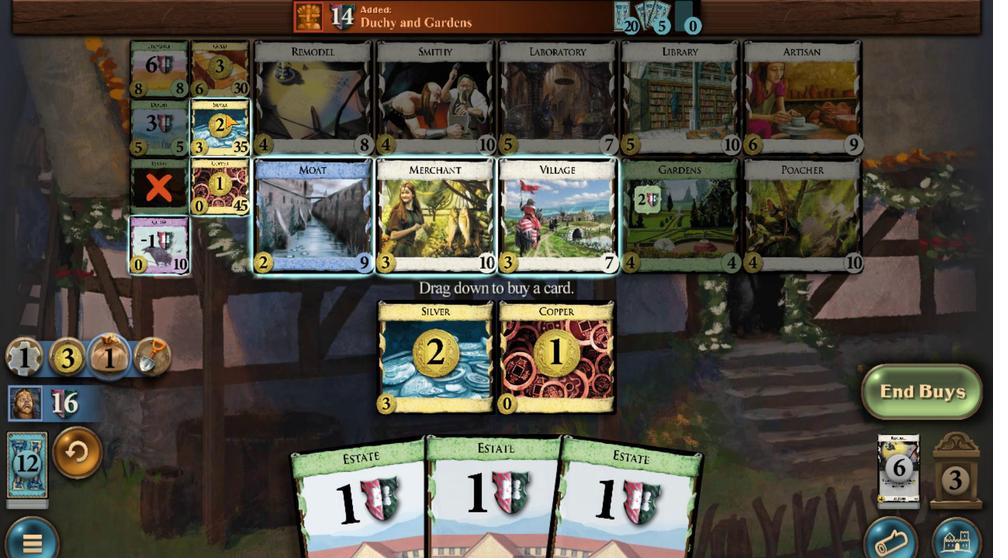 
Action: Mouse scrolled (230, 136) with delta (0, 0)
Screenshot: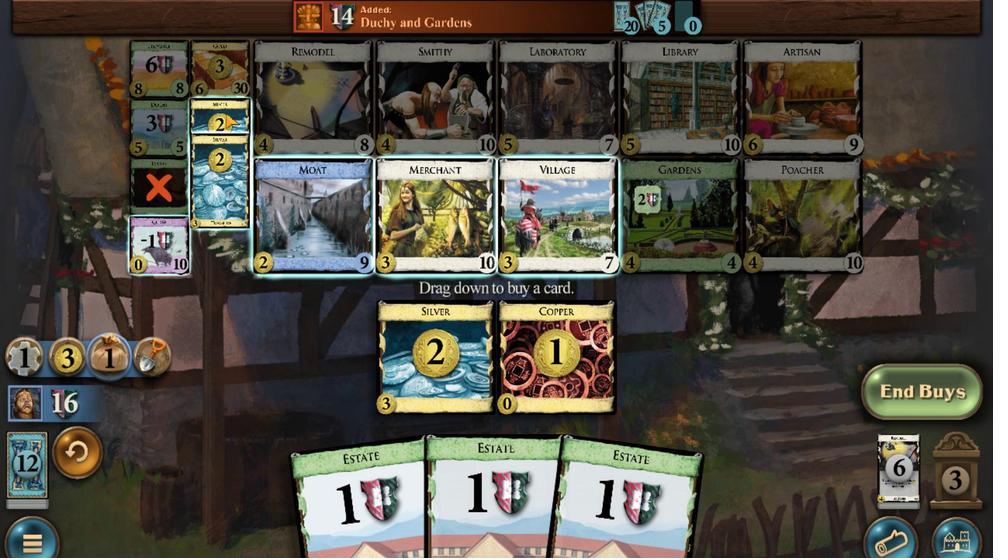 
Action: Mouse scrolled (230, 136) with delta (0, 0)
Screenshot: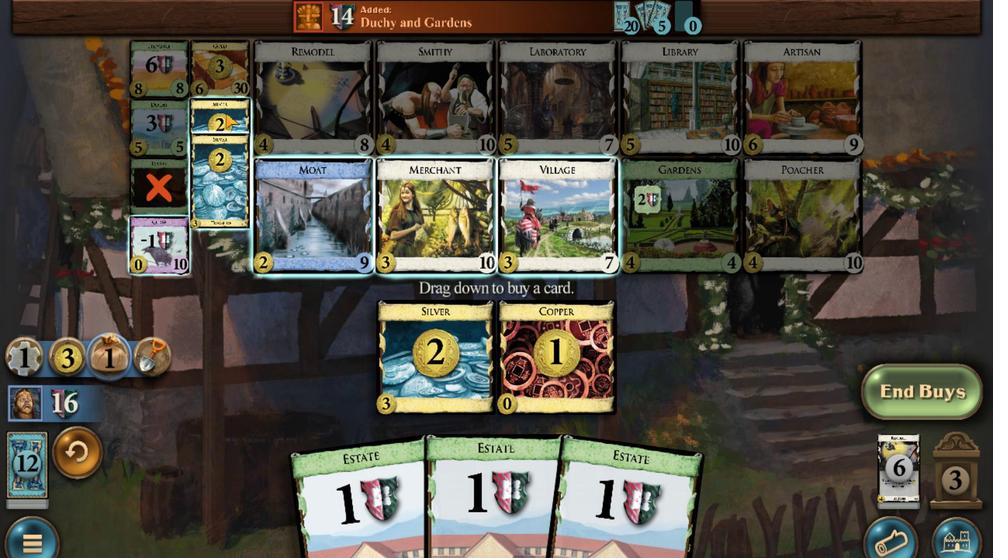 
Action: Mouse scrolled (230, 136) with delta (0, 0)
Screenshot: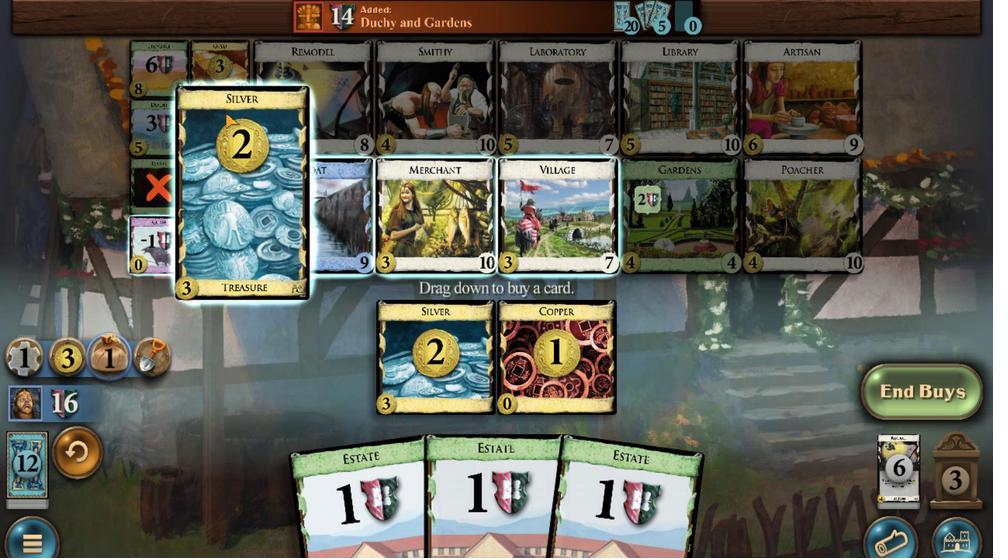 
Action: Mouse scrolled (230, 136) with delta (0, 0)
Screenshot: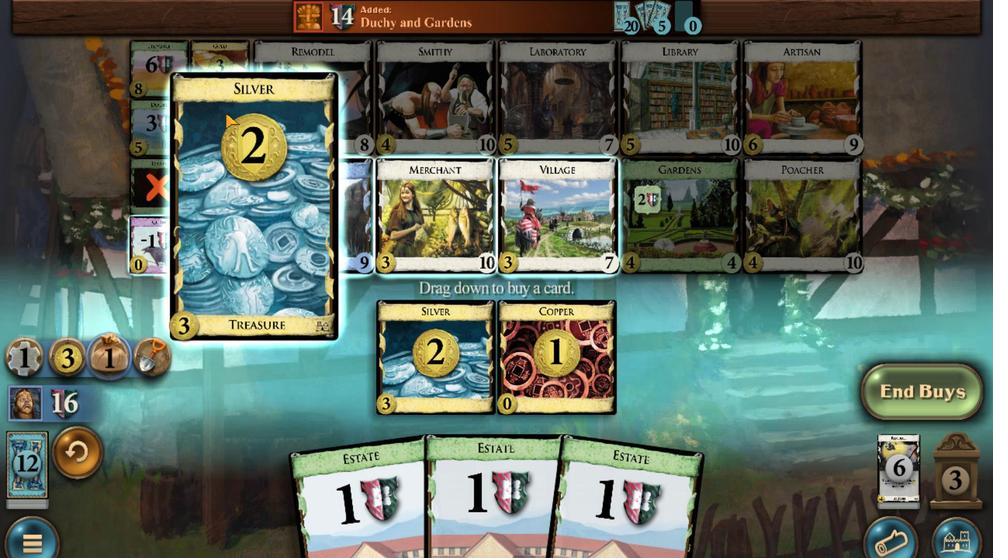 
Action: Mouse scrolled (230, 136) with delta (0, 0)
Screenshot: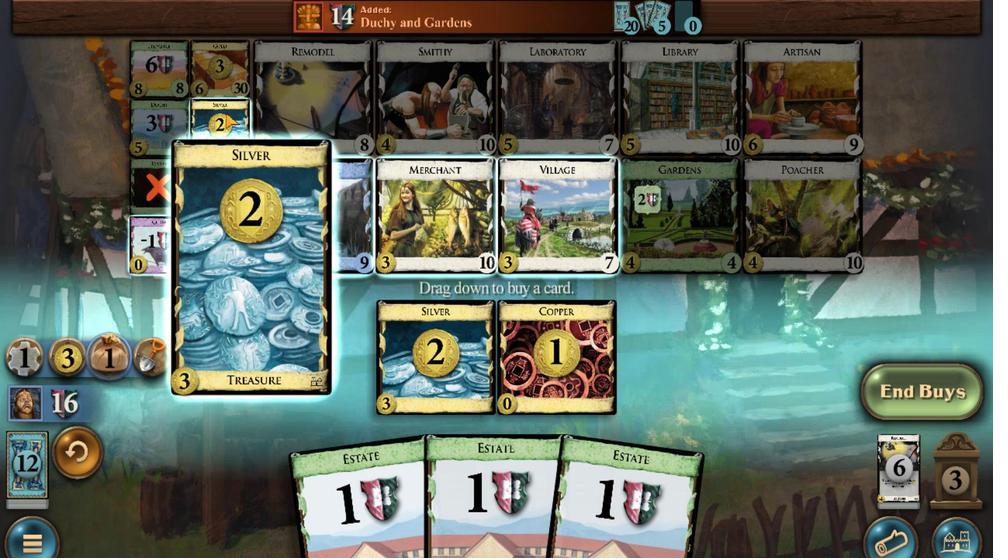 
Action: Mouse moved to (225, 492)
Screenshot: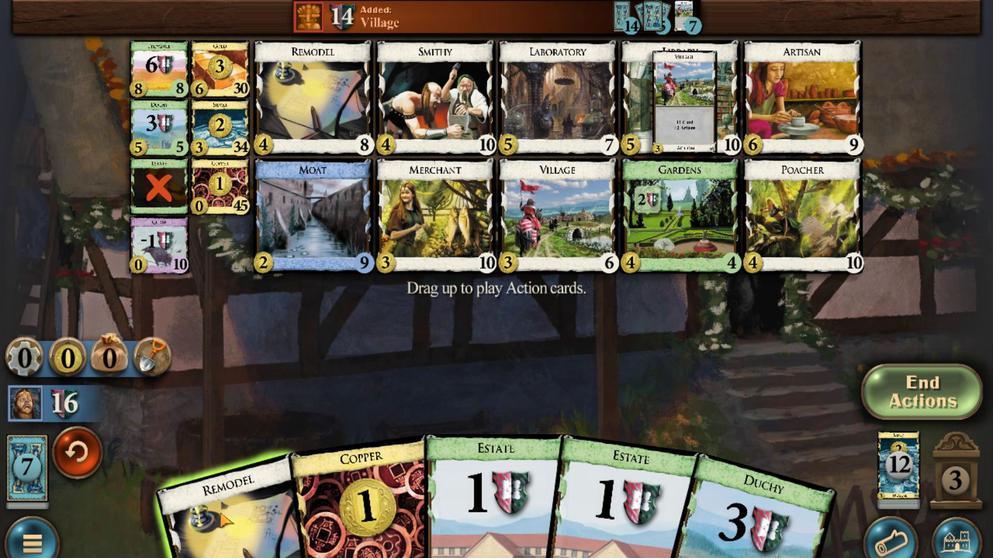 
Action: Mouse scrolled (225, 491) with delta (0, 0)
Screenshot: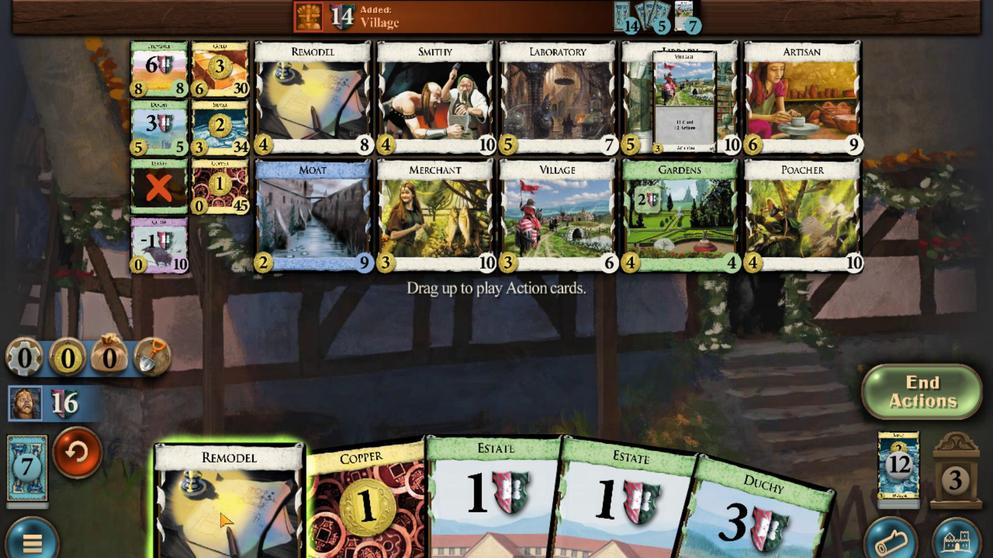 
Action: Mouse moved to (660, 496)
Screenshot: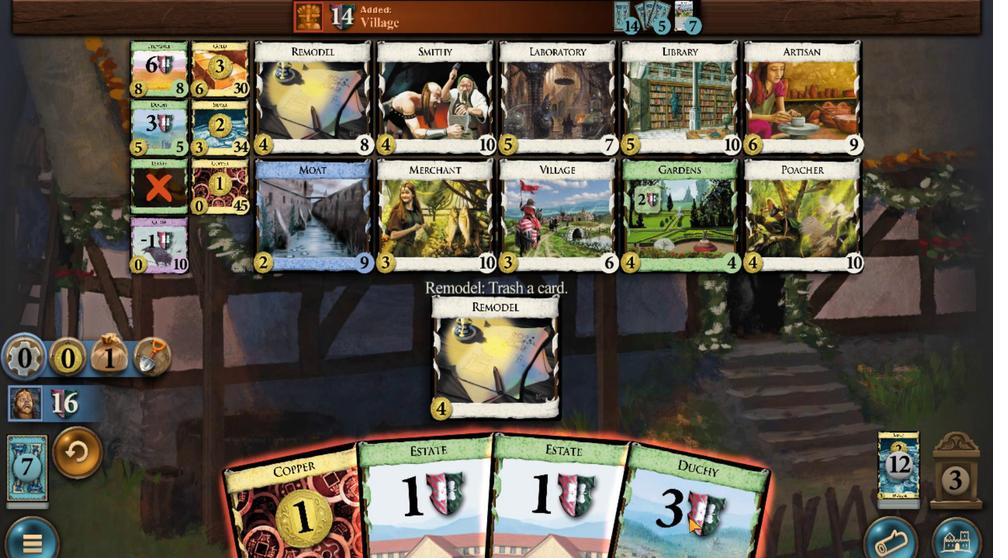 
Action: Mouse scrolled (660, 496) with delta (0, 0)
Screenshot: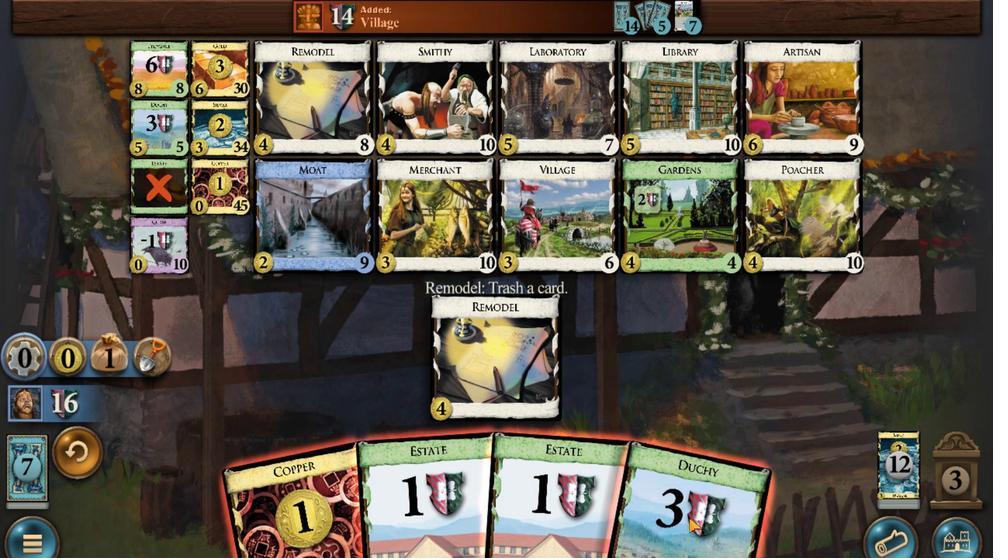 
Action: Mouse moved to (221, 90)
Screenshot: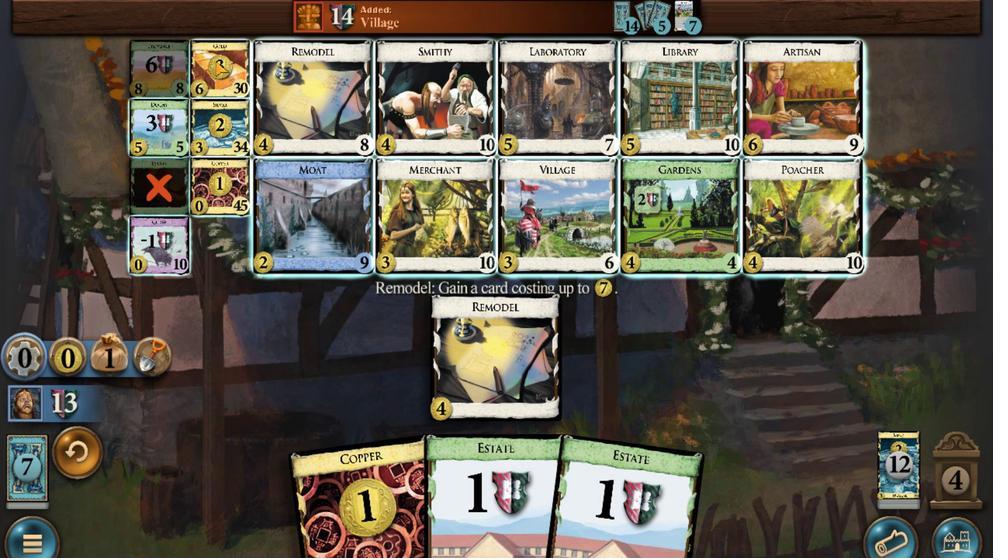 
Action: Mouse scrolled (221, 90) with delta (0, 0)
Screenshot: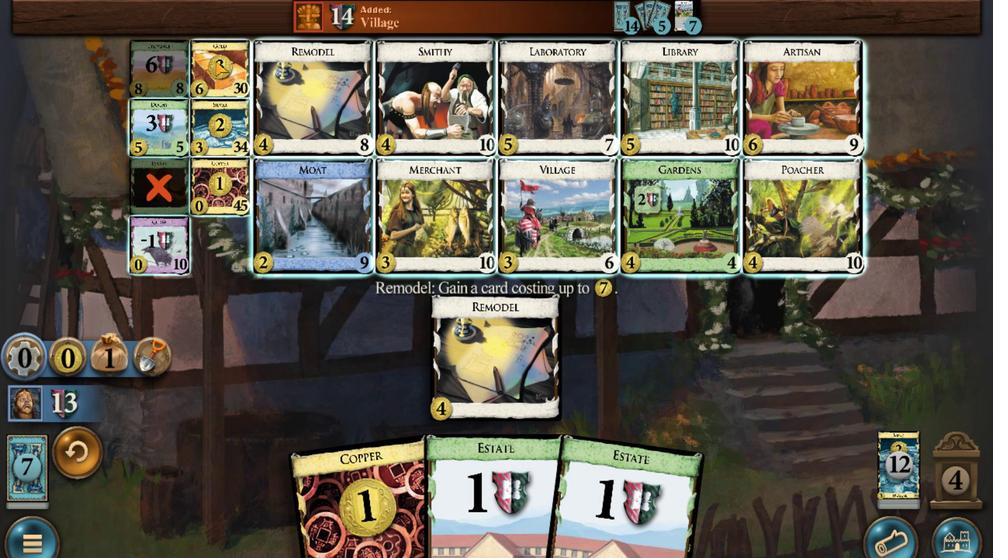 
Action: Mouse scrolled (221, 90) with delta (0, 0)
Screenshot: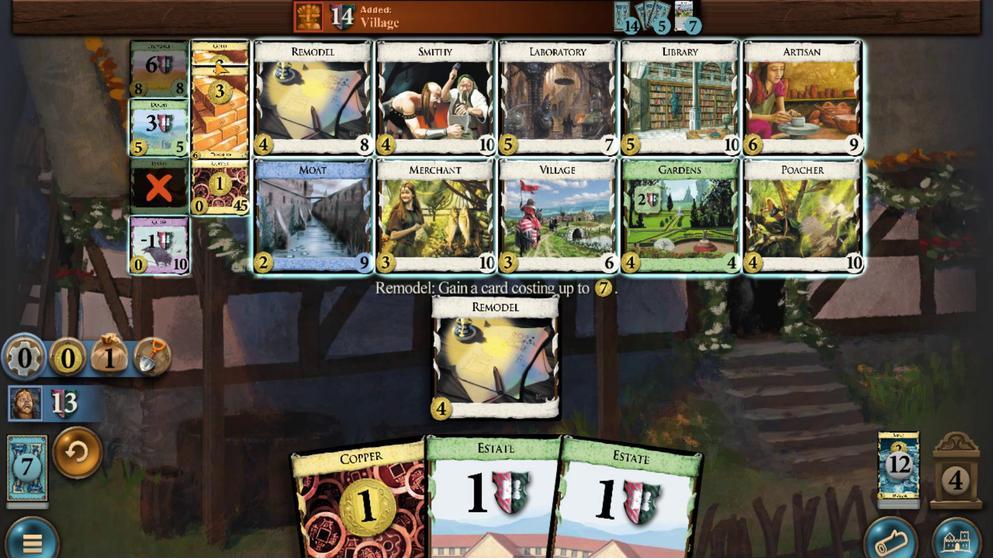 
Action: Mouse scrolled (221, 90) with delta (0, 0)
Screenshot: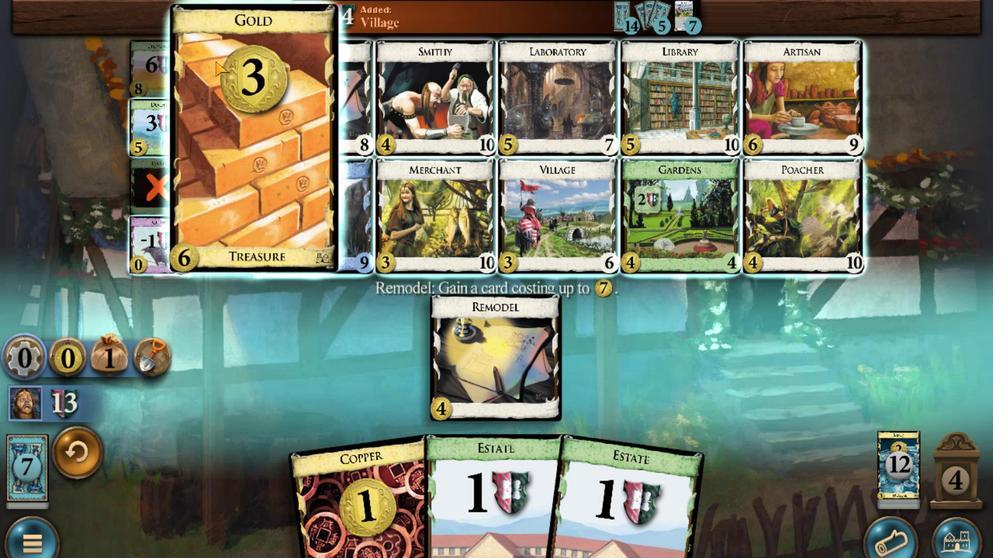 
Action: Mouse scrolled (221, 90) with delta (0, 0)
Screenshot: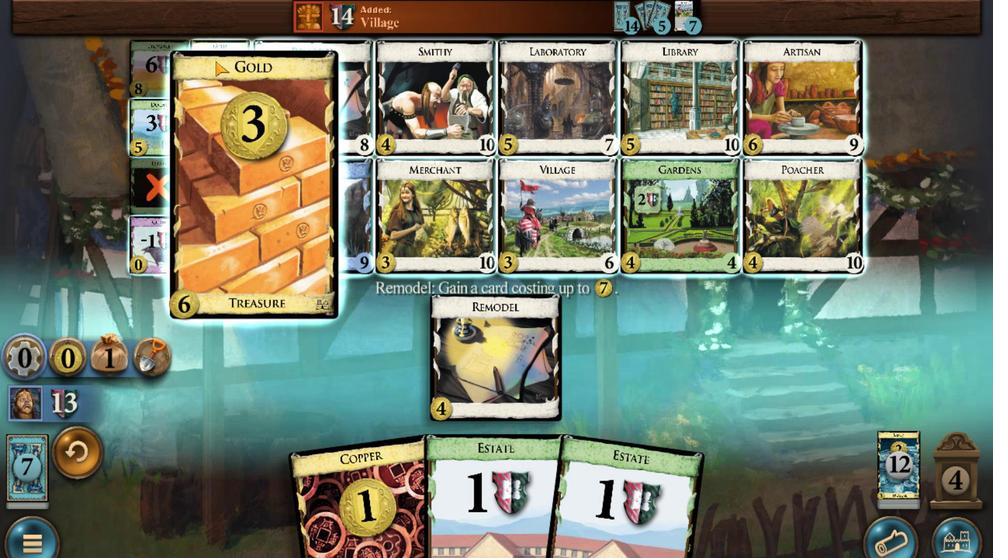 
Action: Mouse scrolled (221, 90) with delta (0, 0)
Screenshot: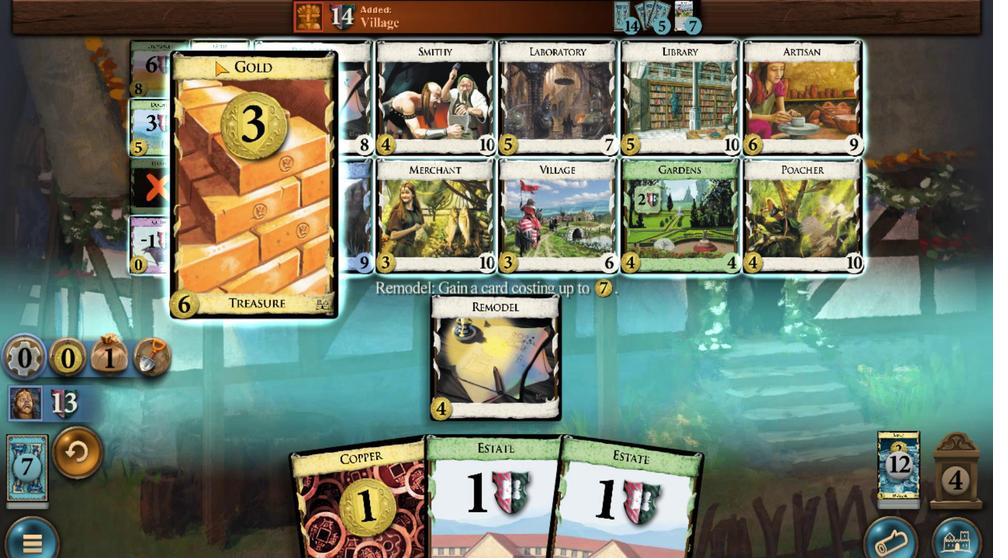 
Action: Mouse scrolled (221, 90) with delta (0, 0)
Screenshot: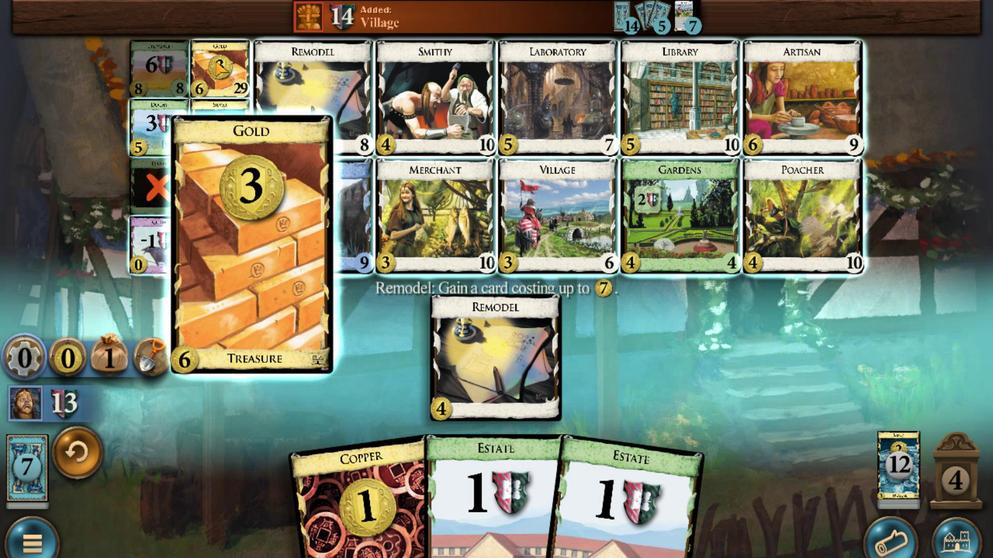
Action: Mouse moved to (349, 460)
Screenshot: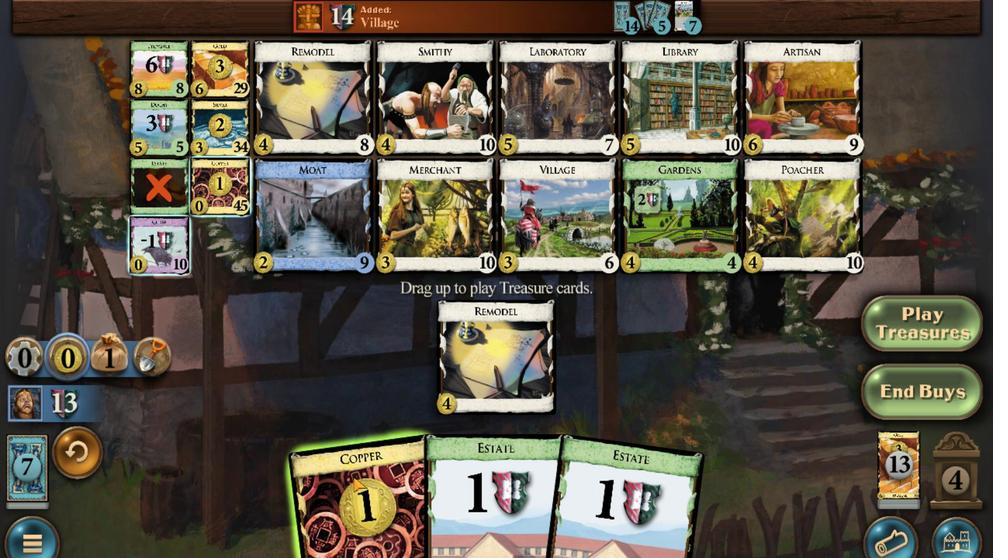 
Action: Mouse scrolled (349, 459) with delta (0, 0)
Screenshot: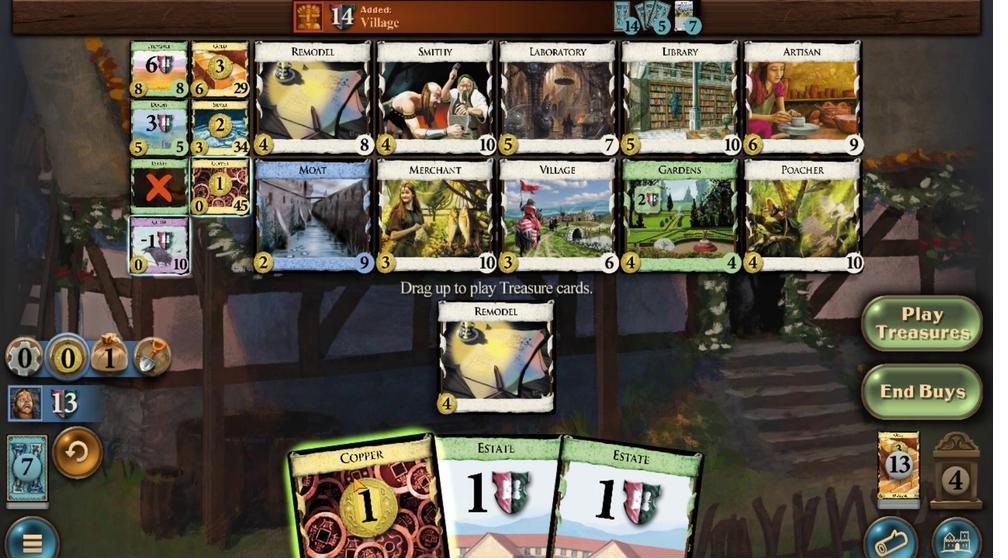 
Action: Mouse moved to (220, 191)
Screenshot: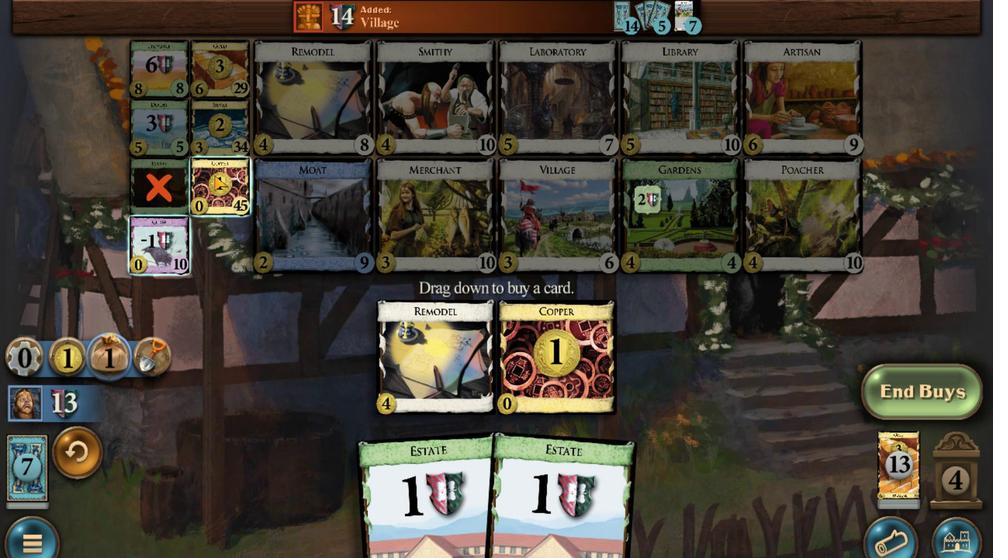 
Action: Mouse scrolled (220, 191) with delta (0, 0)
Screenshot: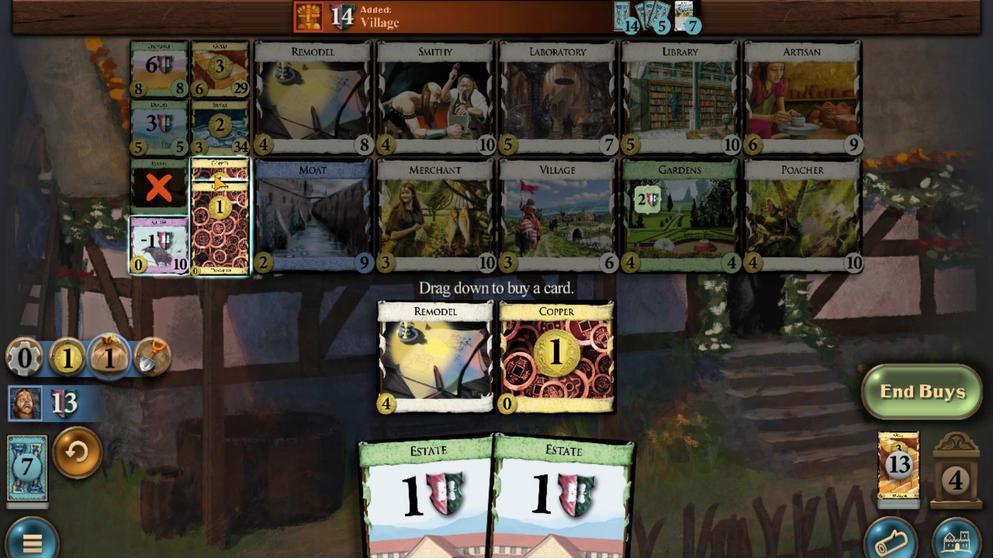 
Action: Mouse scrolled (220, 191) with delta (0, 0)
Screenshot: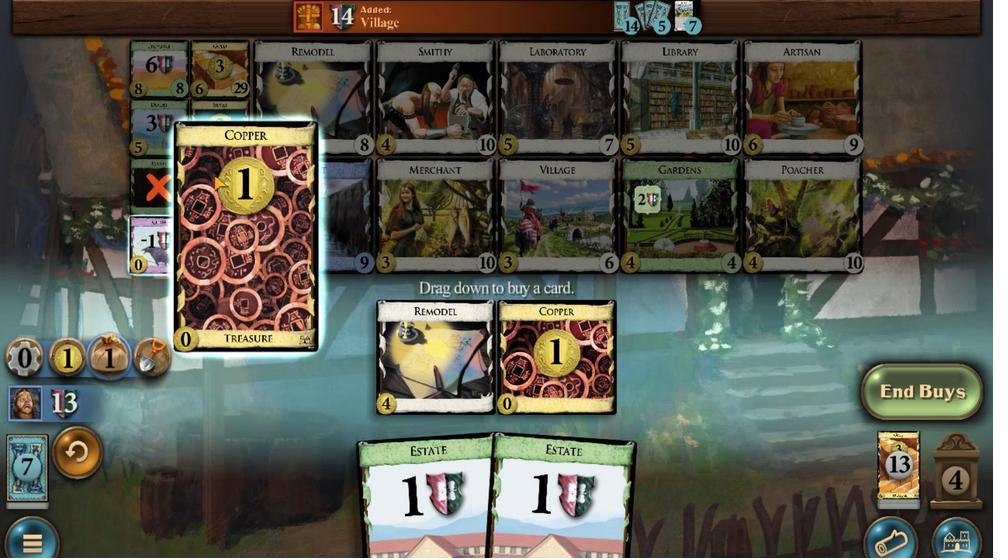 
Action: Mouse scrolled (220, 191) with delta (0, 0)
Screenshot: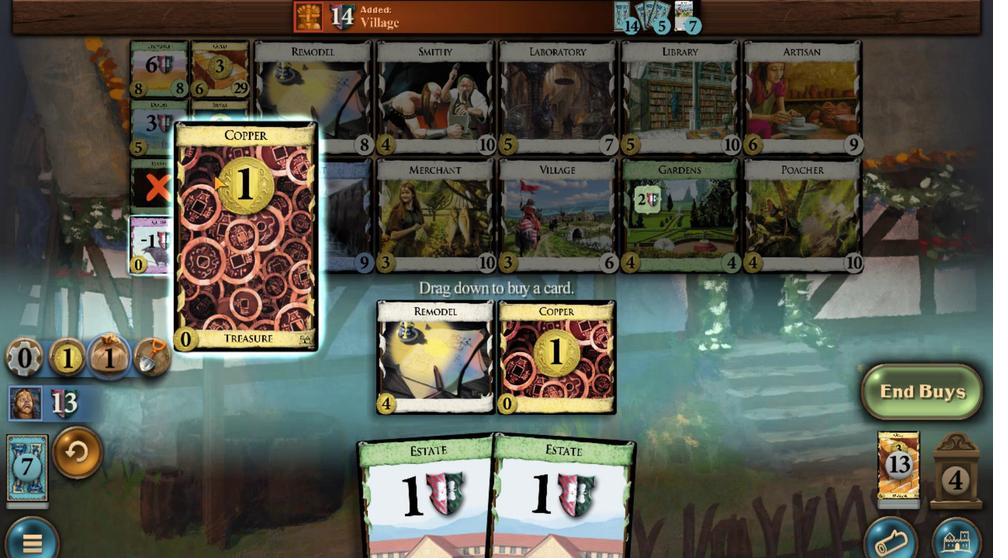 
Action: Mouse scrolled (220, 191) with delta (0, 0)
Screenshot: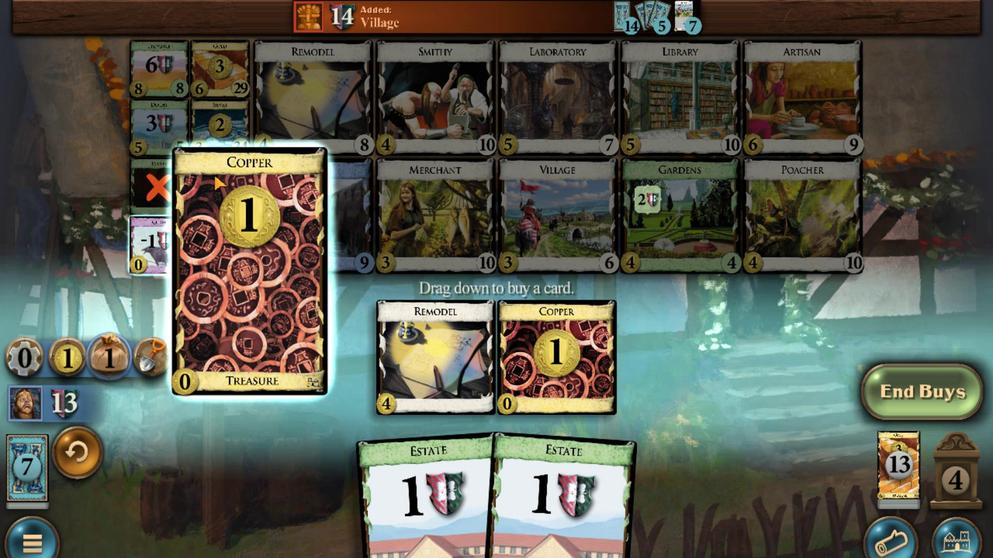 
Action: Mouse scrolled (220, 191) with delta (0, 0)
Screenshot: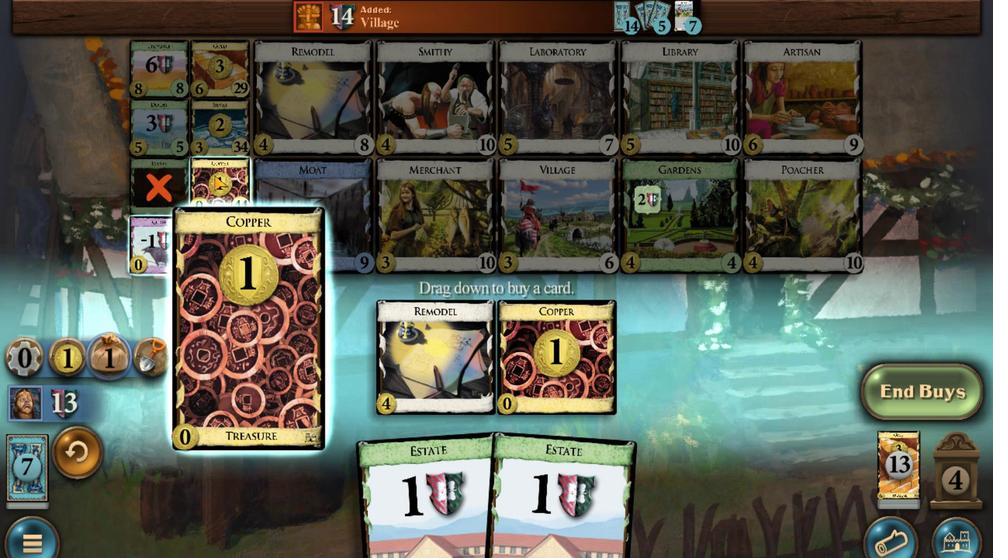 
Action: Mouse moved to (342, 495)
Screenshot: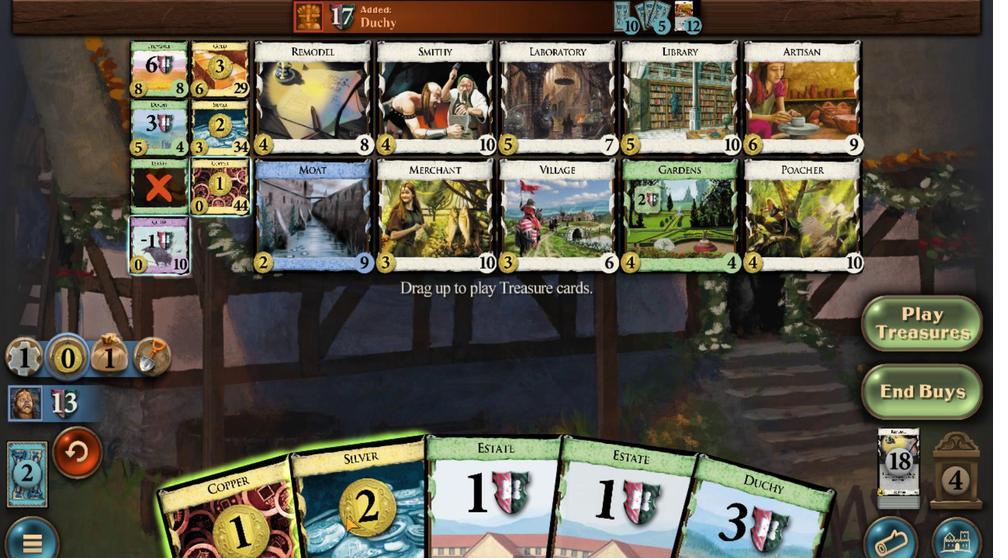 
Action: Mouse scrolled (342, 495) with delta (0, 0)
Screenshot: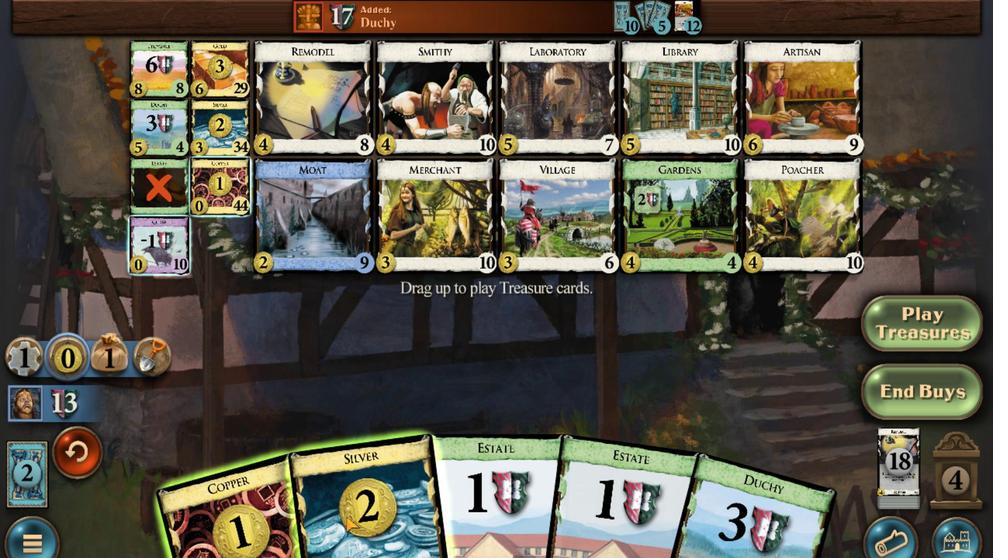 
Action: Mouse moved to (269, 492)
Screenshot: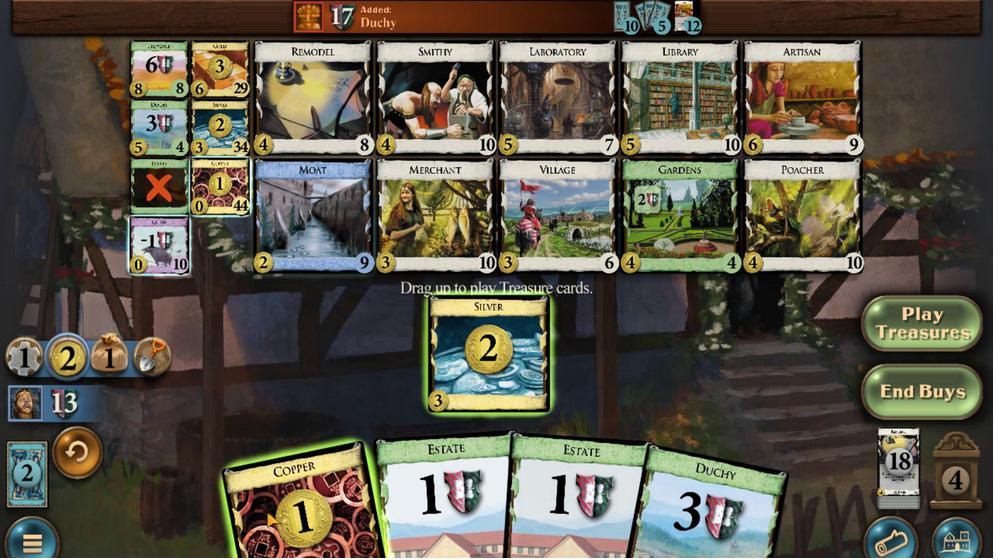 
Action: Mouse scrolled (269, 491) with delta (0, 0)
Screenshot: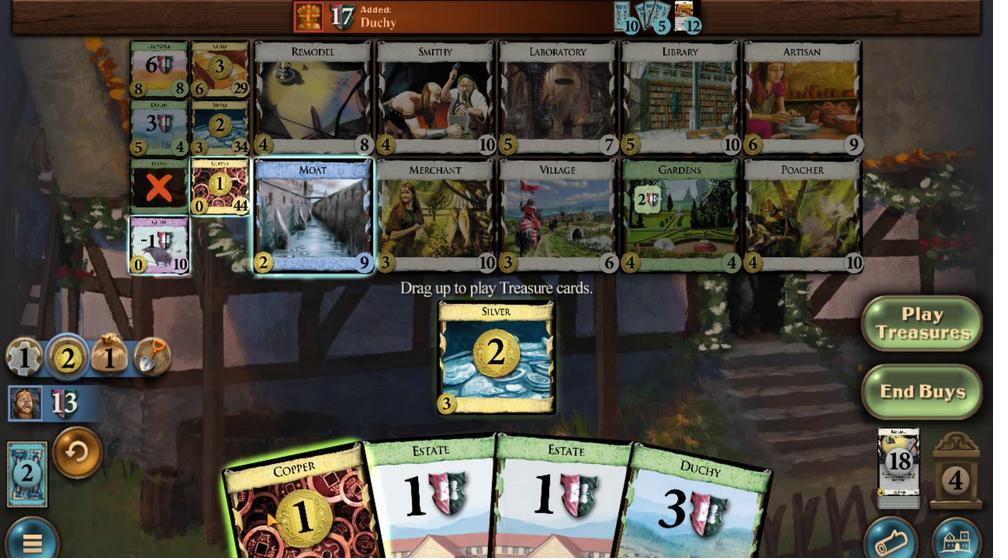 
Action: Mouse moved to (227, 129)
Screenshot: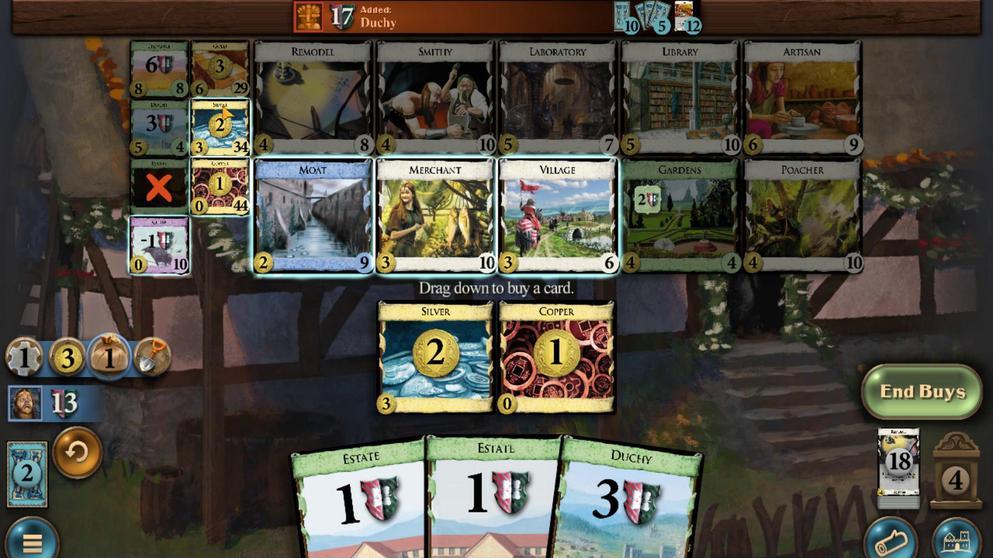 
Action: Mouse scrolled (227, 129) with delta (0, 0)
Screenshot: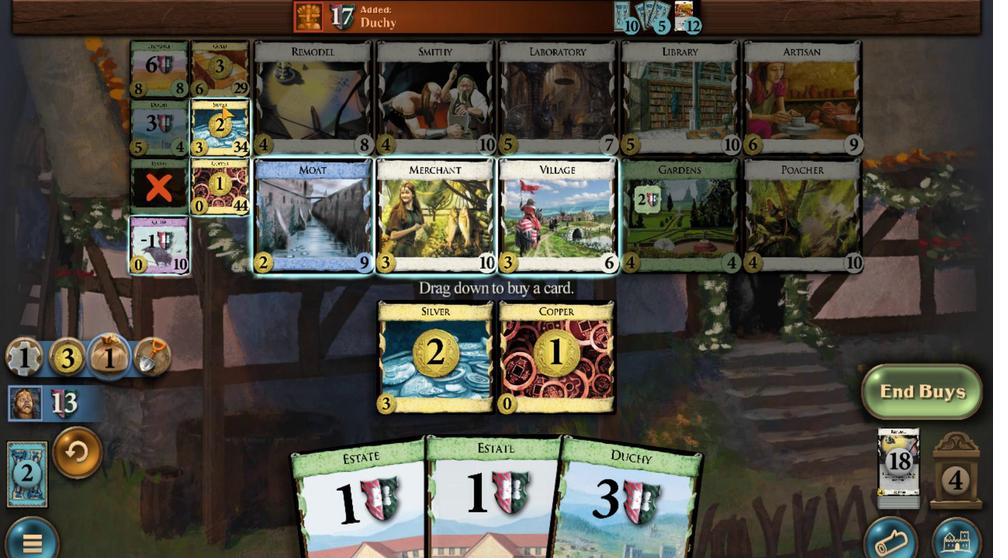 
Action: Mouse scrolled (227, 129) with delta (0, 0)
Screenshot: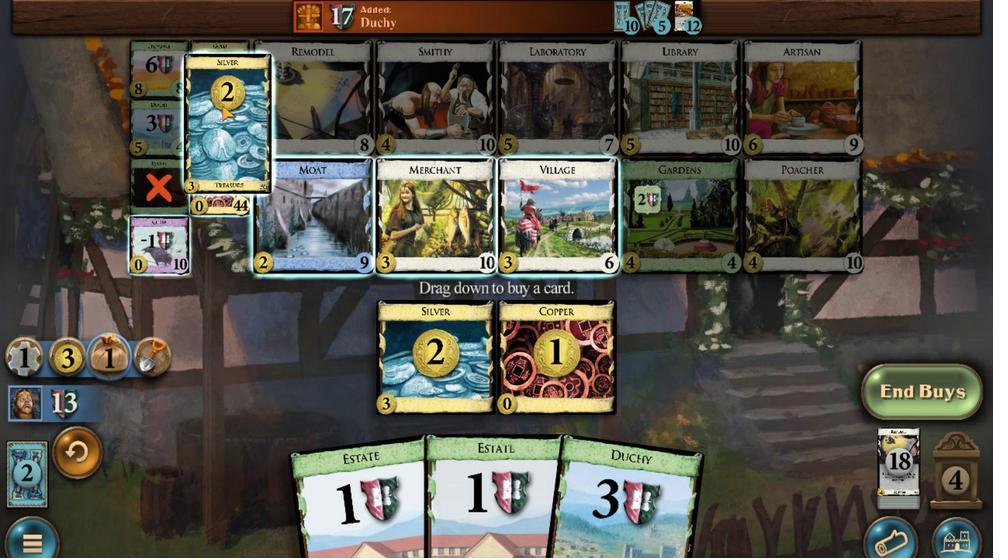 
Action: Mouse scrolled (227, 129) with delta (0, 0)
Screenshot: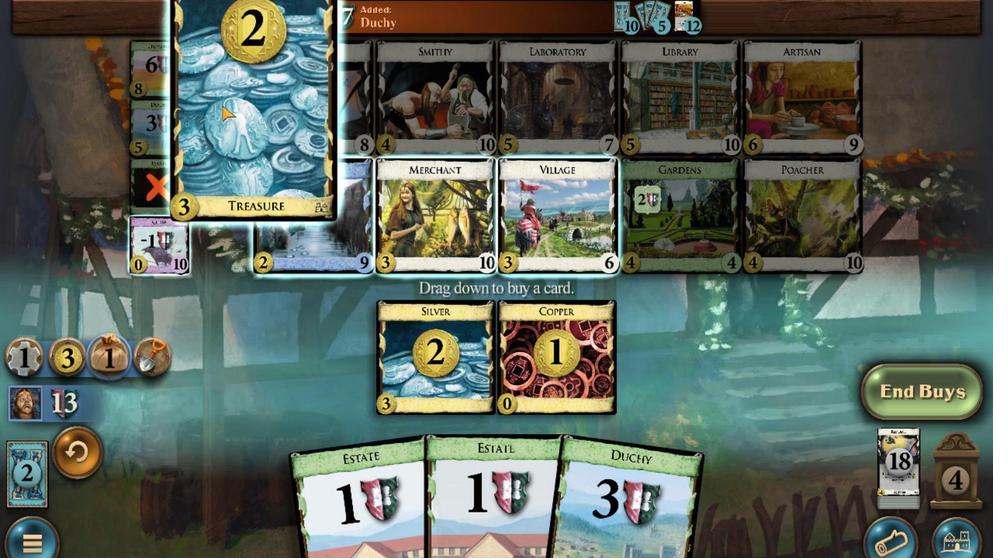 
Action: Mouse scrolled (227, 129) with delta (0, 0)
Screenshot: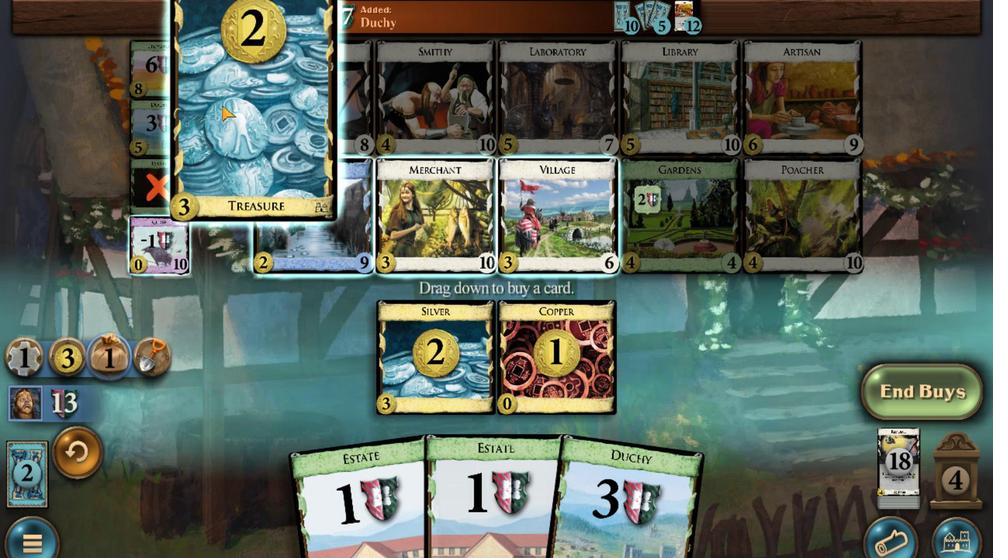 
Action: Mouse scrolled (227, 129) with delta (0, 0)
Screenshot: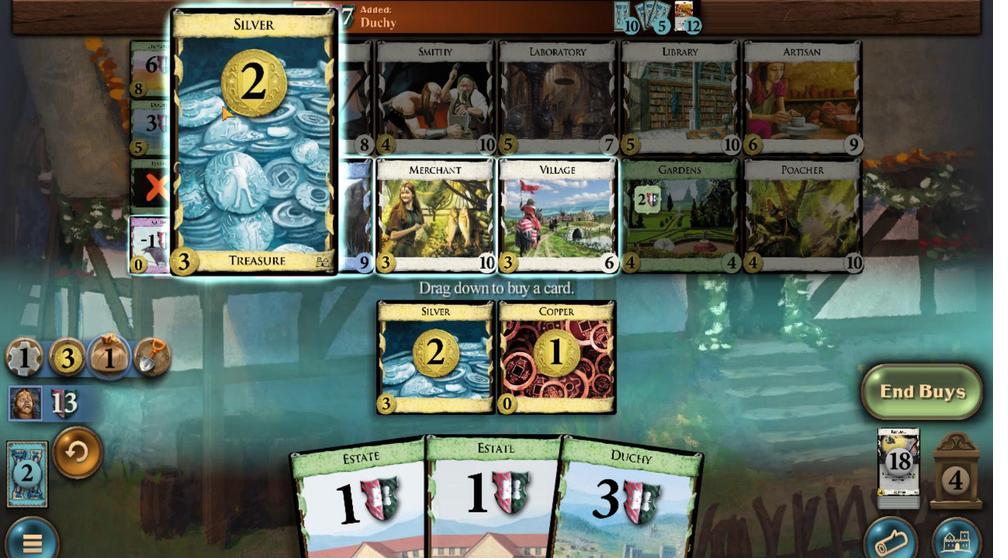 
Action: Mouse scrolled (227, 129) with delta (0, 0)
Screenshot: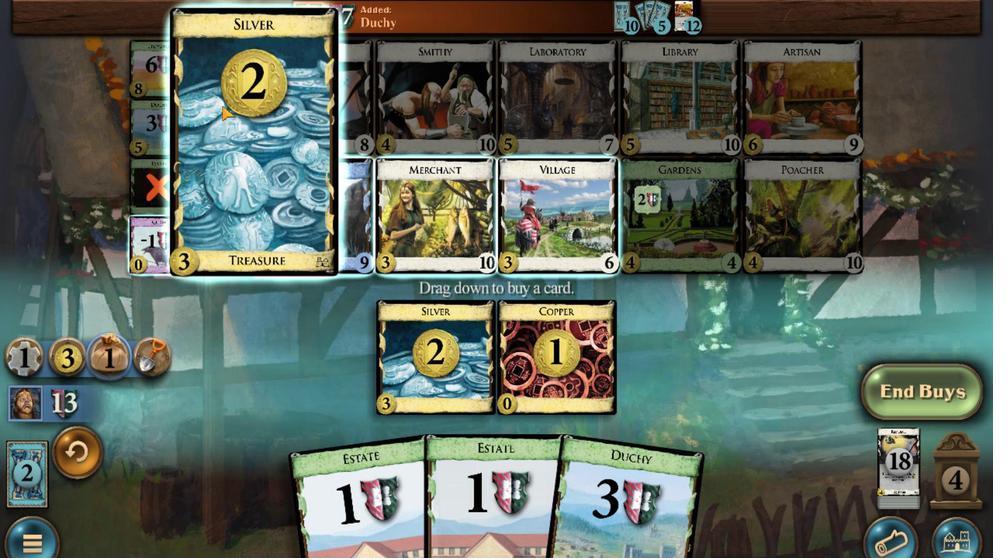 
Action: Mouse scrolled (227, 129) with delta (0, 0)
Screenshot: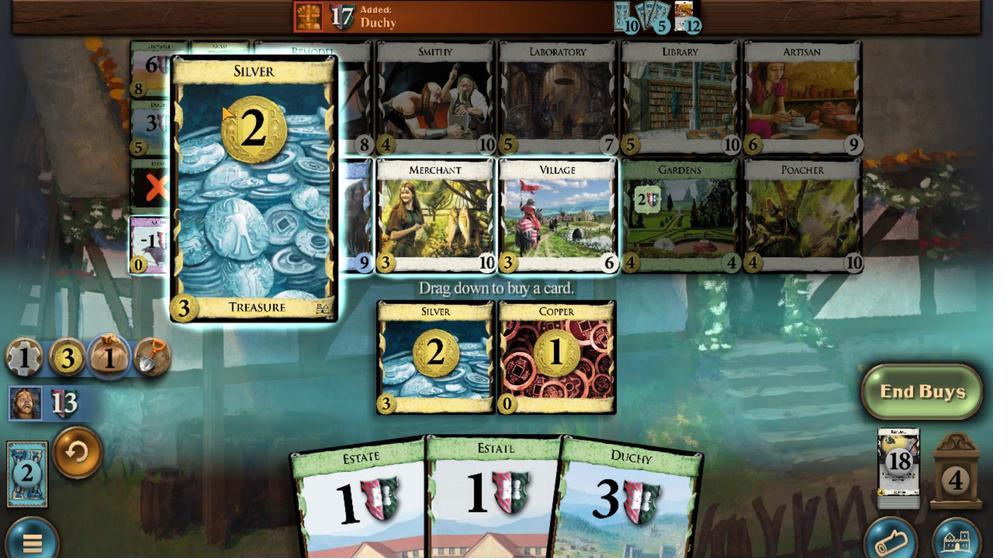
Action: Mouse scrolled (227, 129) with delta (0, 0)
Screenshot: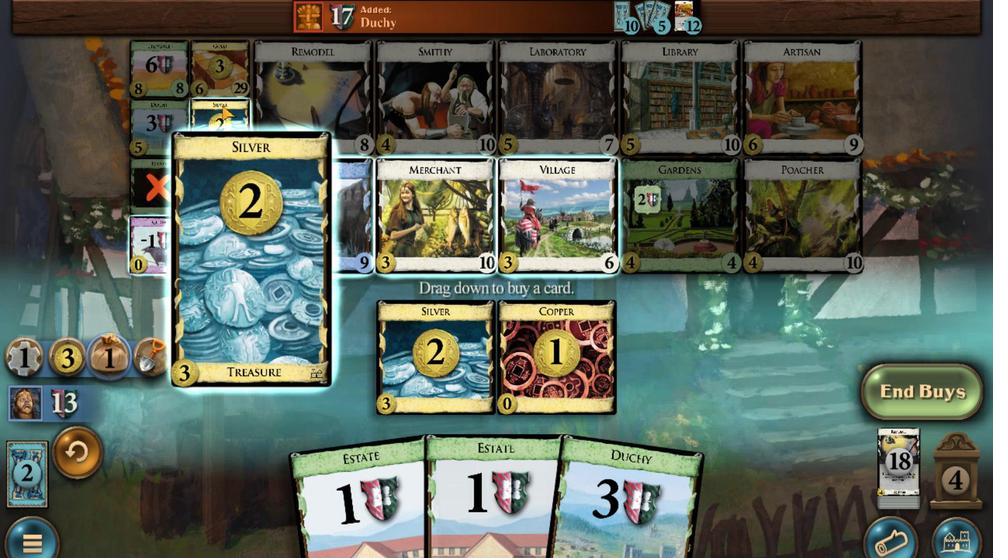 
Action: Mouse scrolled (227, 129) with delta (0, 0)
Screenshot: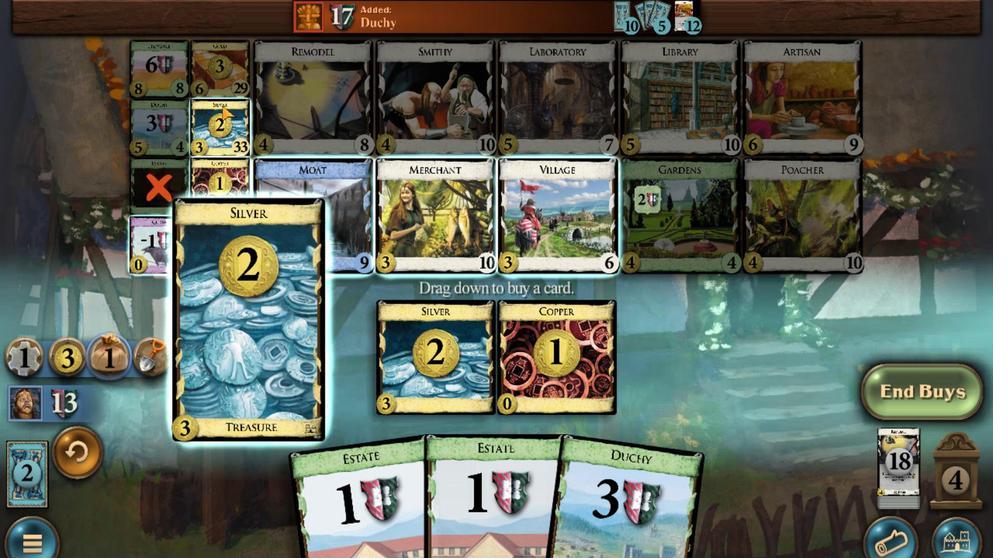 
Action: Mouse moved to (441, 450)
Screenshot: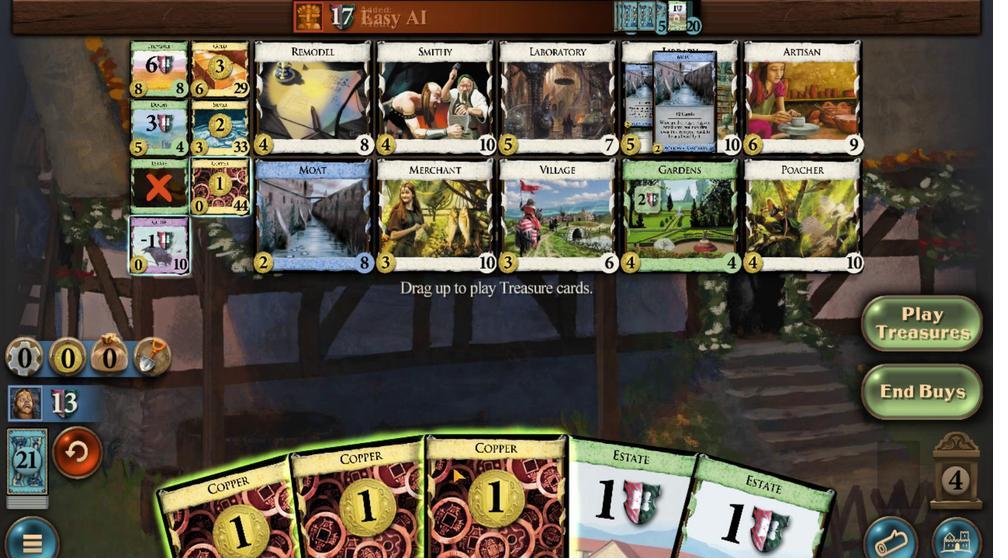 
Action: Mouse scrolled (441, 450) with delta (0, 0)
Screenshot: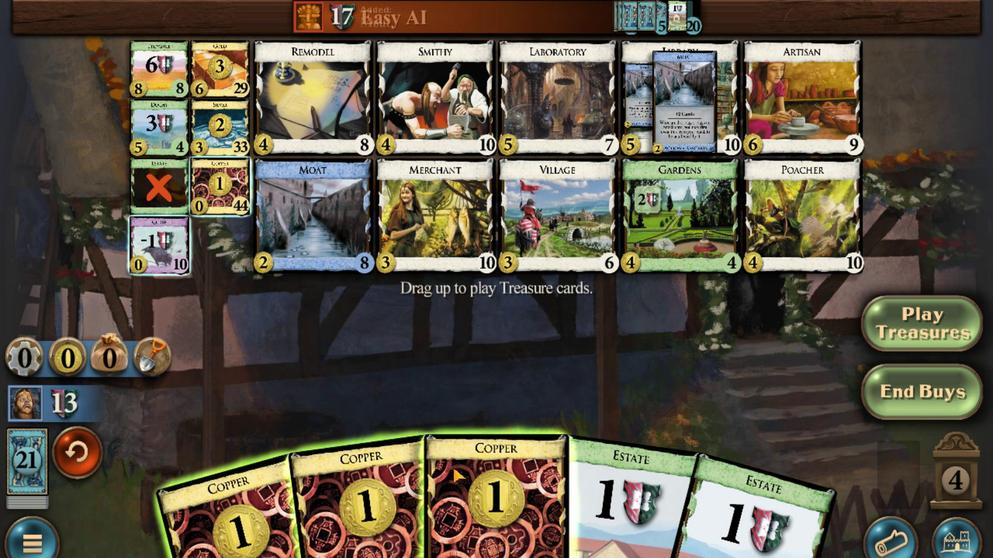 
Action: Mouse moved to (363, 467)
Screenshot: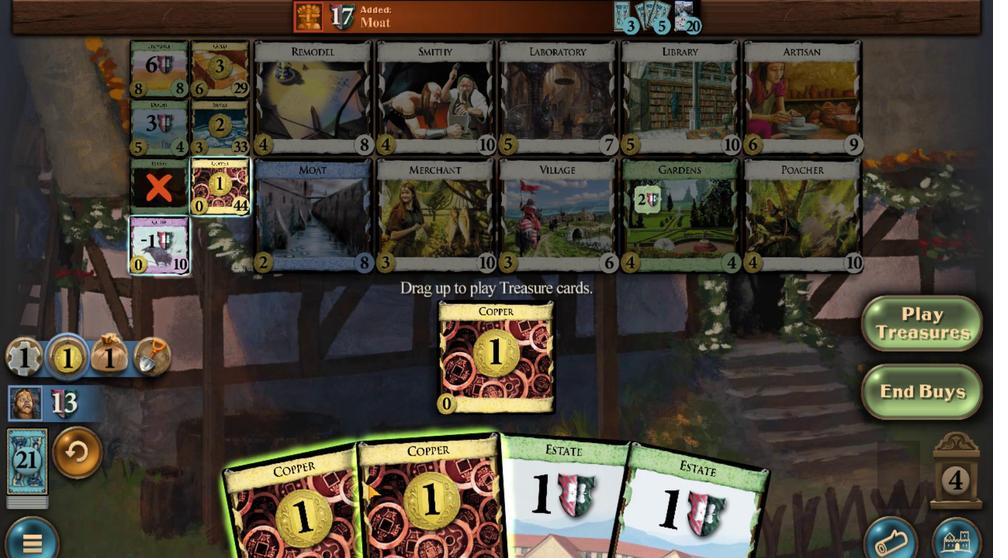 
Action: Mouse scrolled (363, 466) with delta (0, 0)
Screenshot: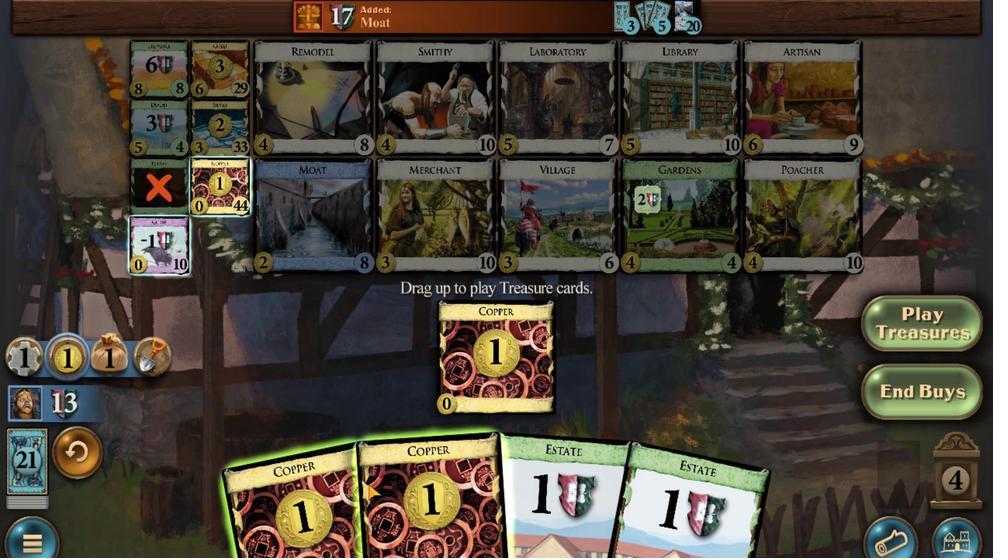 
Action: Mouse moved to (318, 466)
Screenshot: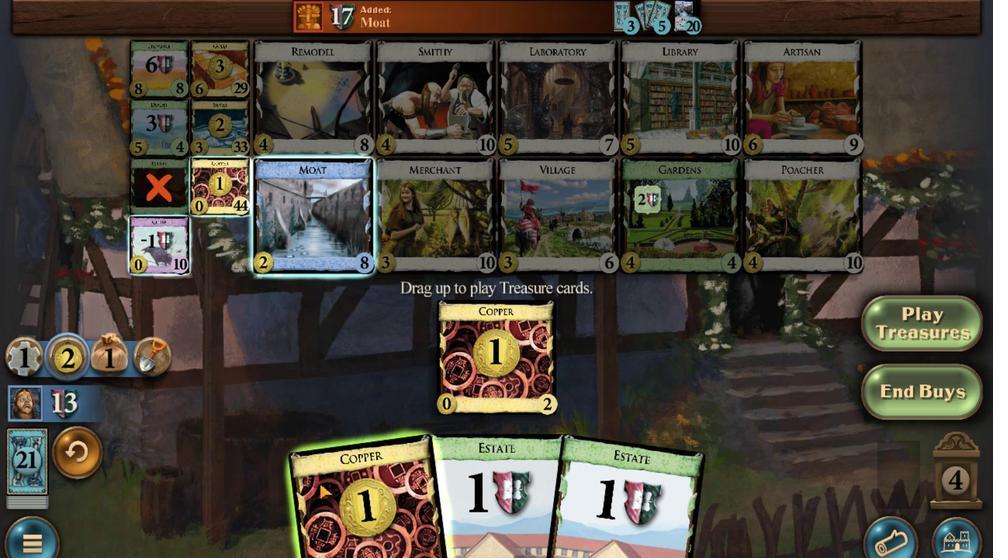 
Action: Mouse scrolled (318, 466) with delta (0, 0)
Screenshot: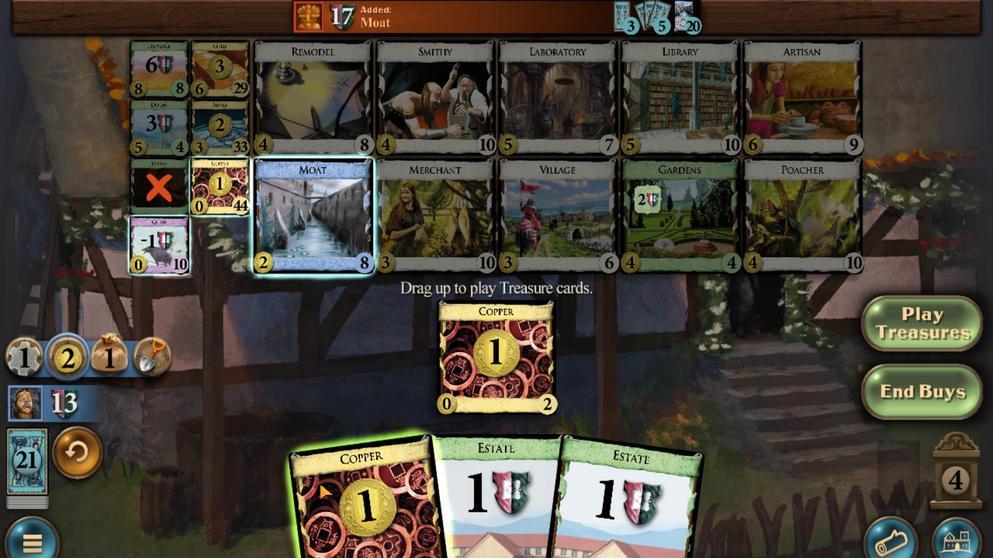 
Action: Mouse moved to (217, 150)
Screenshot: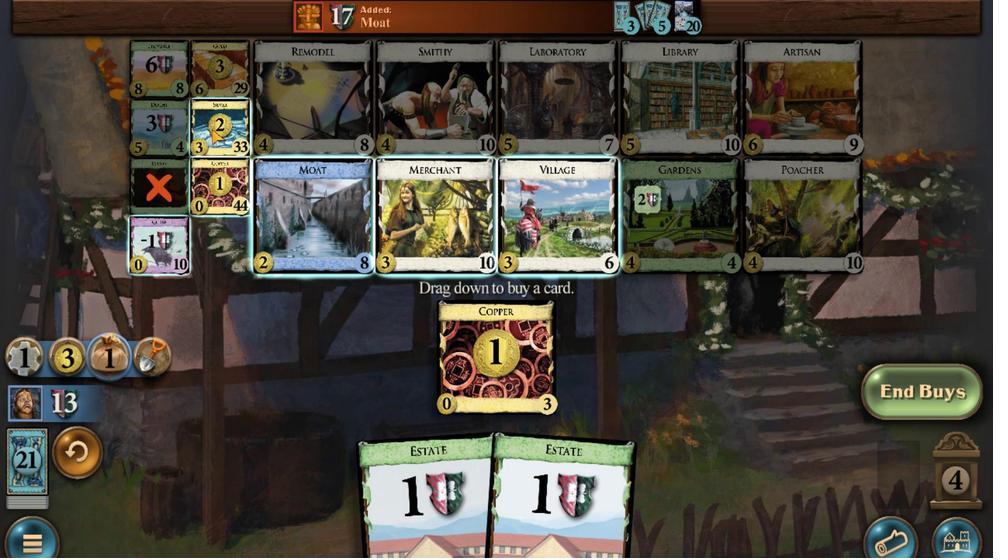 
Action: Mouse scrolled (217, 151) with delta (0, 0)
Screenshot: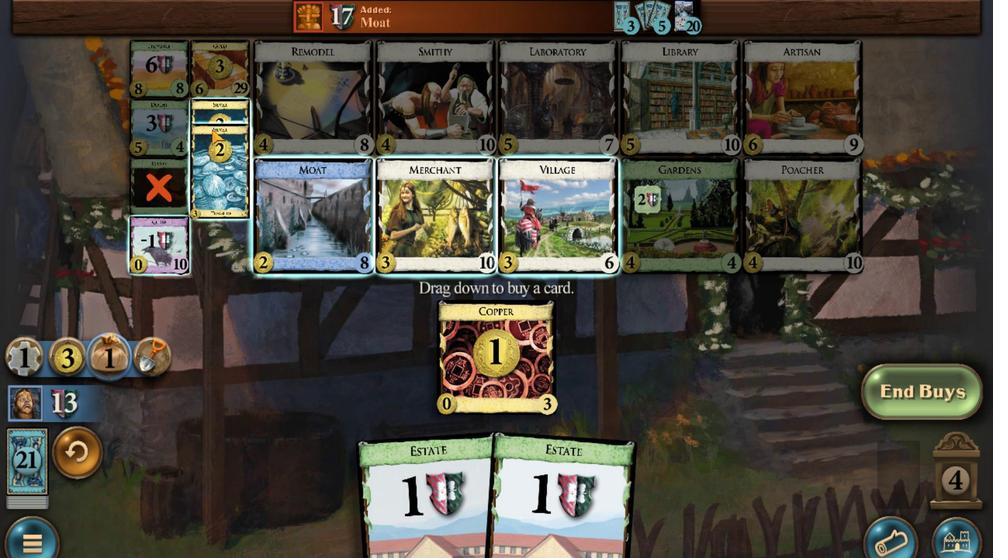 
Action: Mouse scrolled (217, 151) with delta (0, 0)
Screenshot: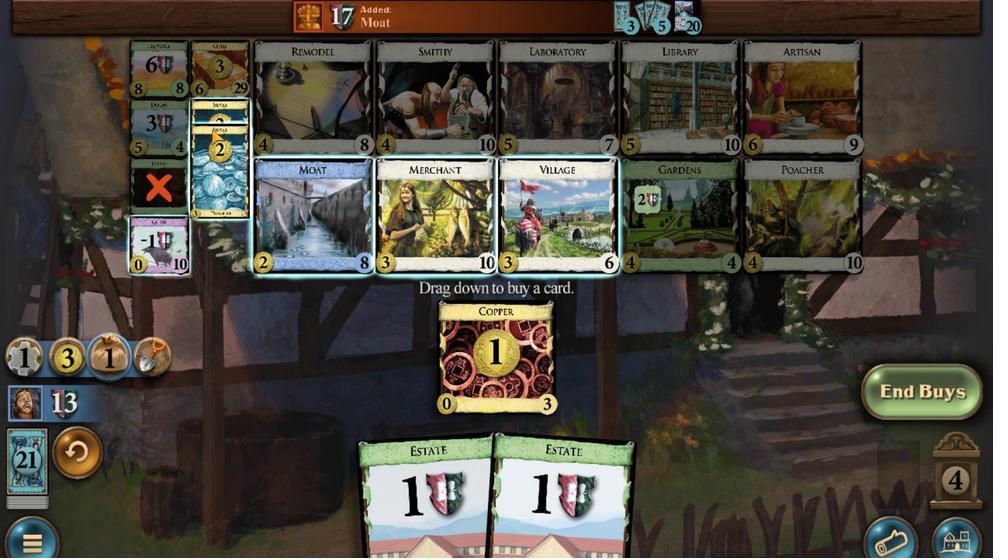 
Action: Mouse scrolled (217, 151) with delta (0, 0)
Screenshot: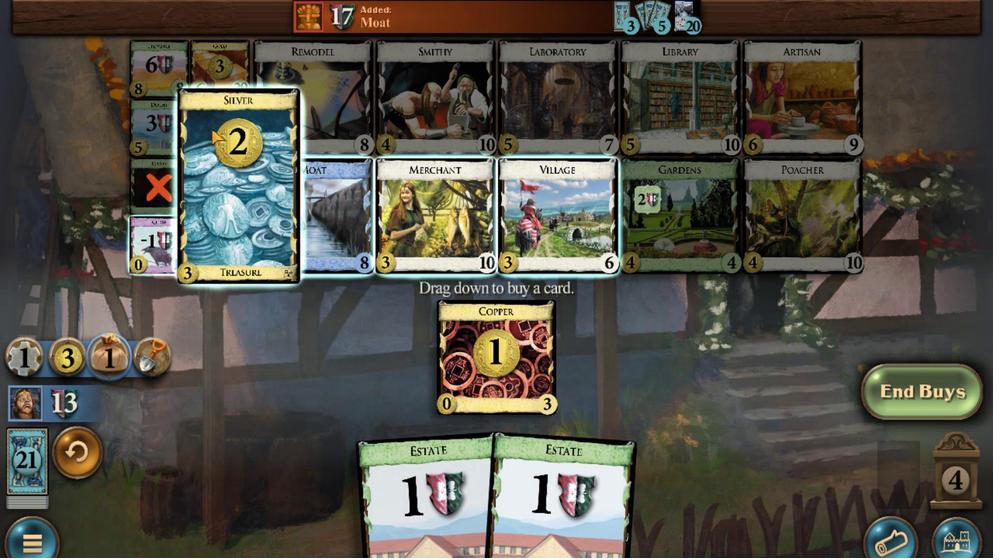 
Action: Mouse scrolled (217, 151) with delta (0, 0)
Screenshot: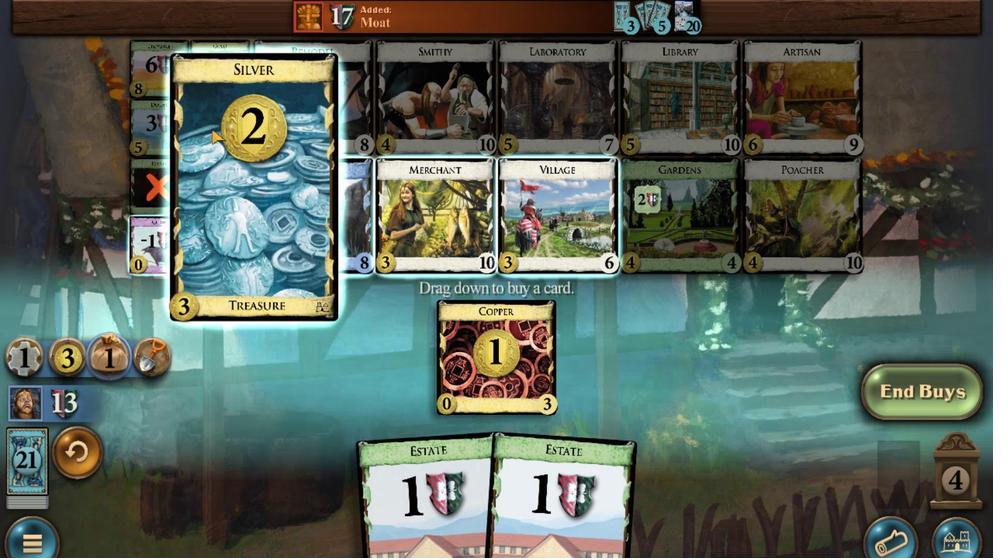 
Action: Mouse scrolled (217, 151) with delta (0, 0)
Screenshot: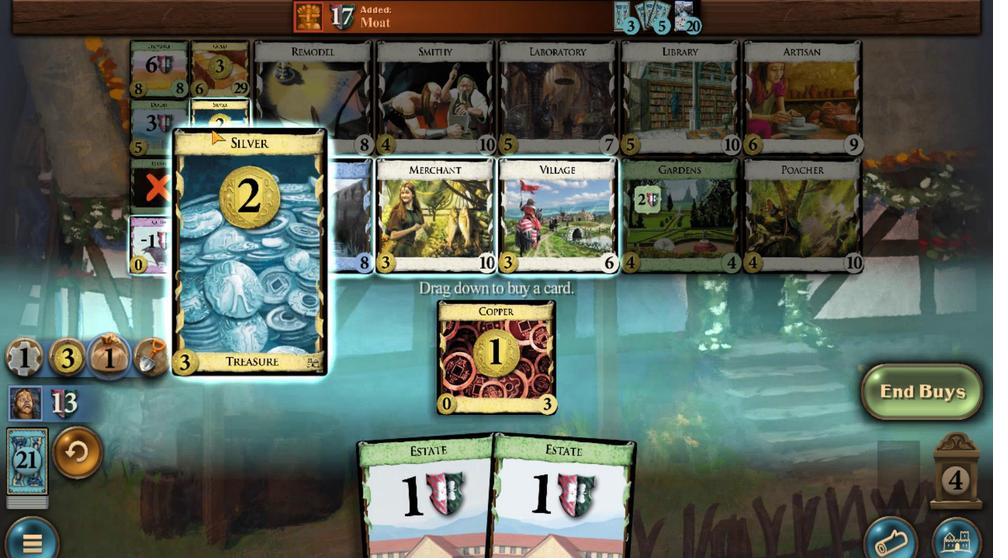 
Action: Mouse scrolled (217, 151) with delta (0, 0)
Screenshot: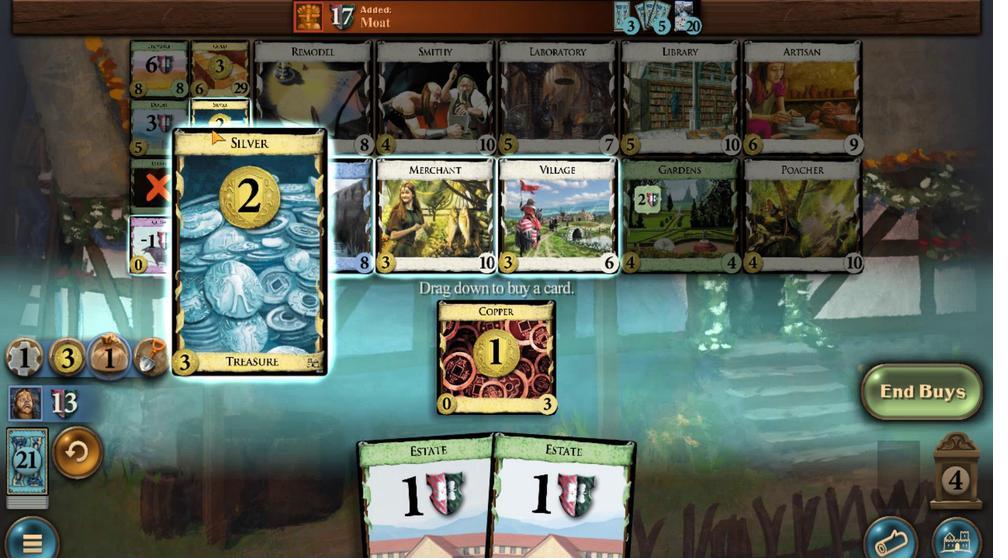 
Action: Mouse scrolled (217, 151) with delta (0, 0)
Screenshot: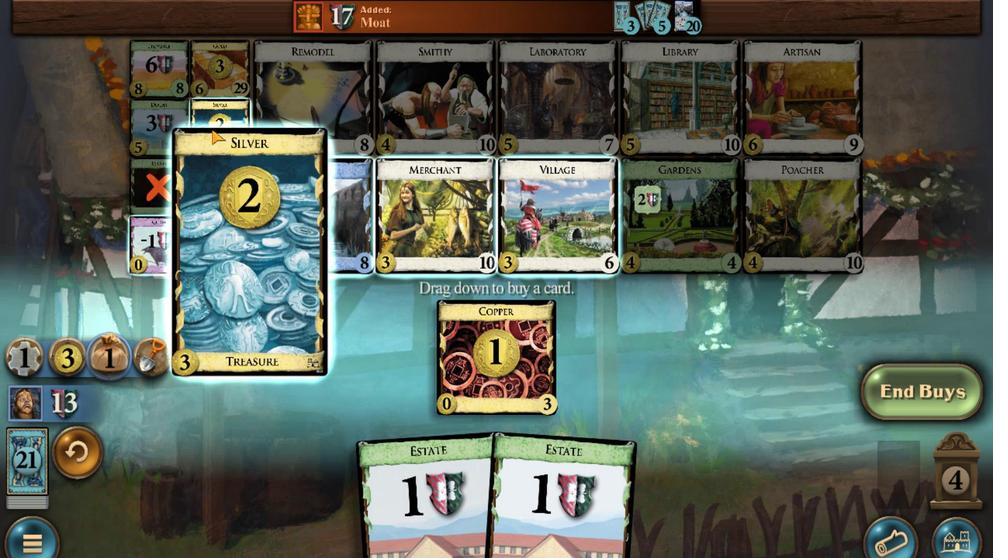 
Action: Mouse scrolled (217, 151) with delta (0, 0)
Screenshot: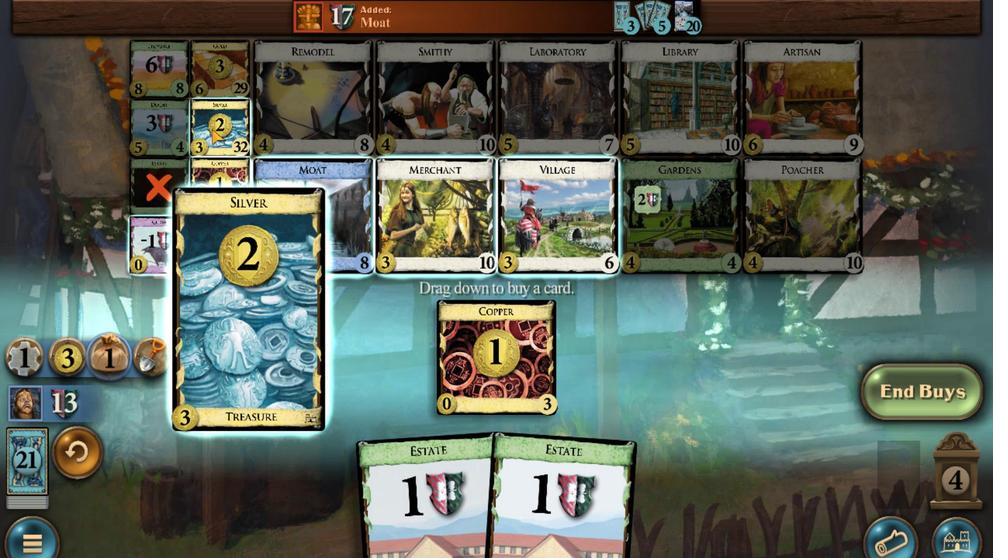 
Action: Mouse moved to (366, 446)
Screenshot: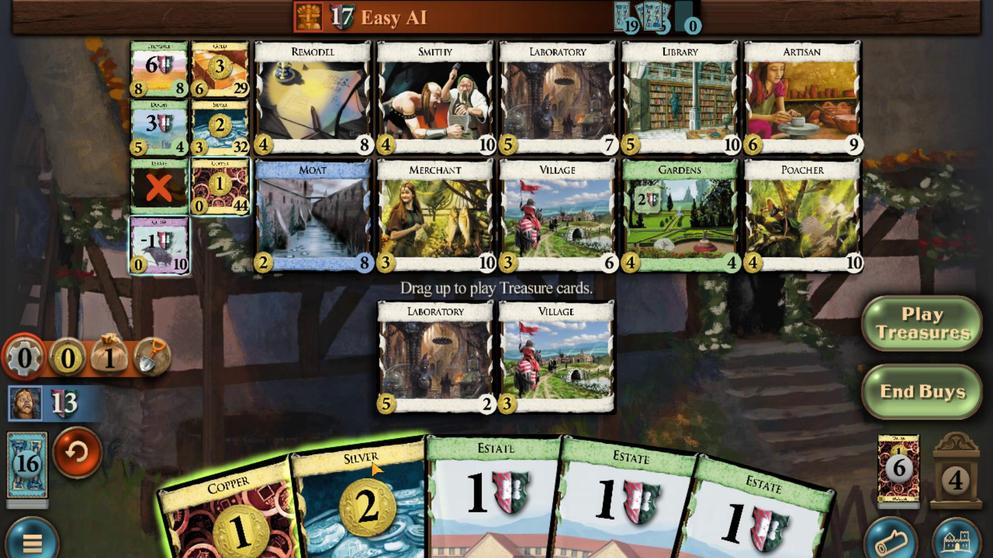 
Action: Mouse scrolled (366, 445) with delta (0, 0)
Screenshot: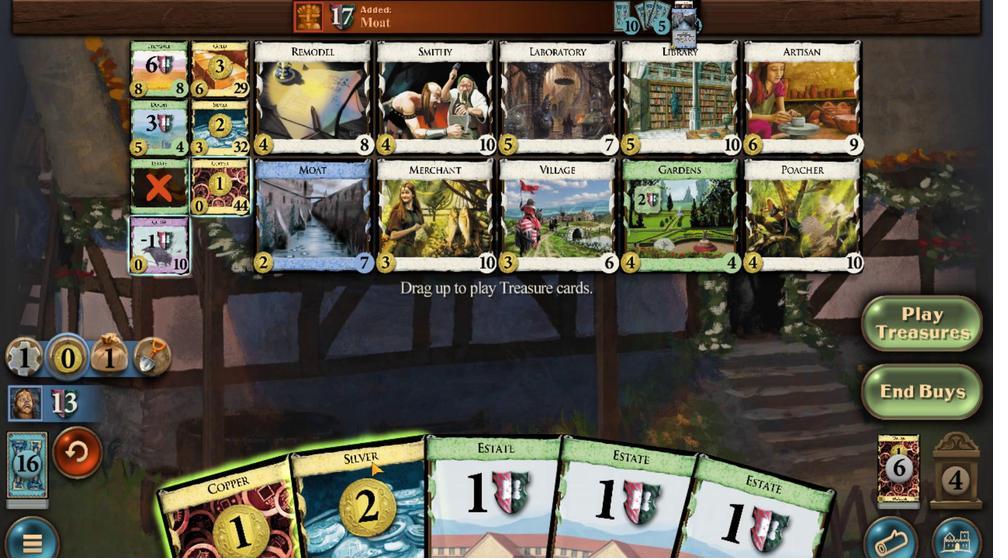 
Action: Mouse moved to (326, 458)
Screenshot: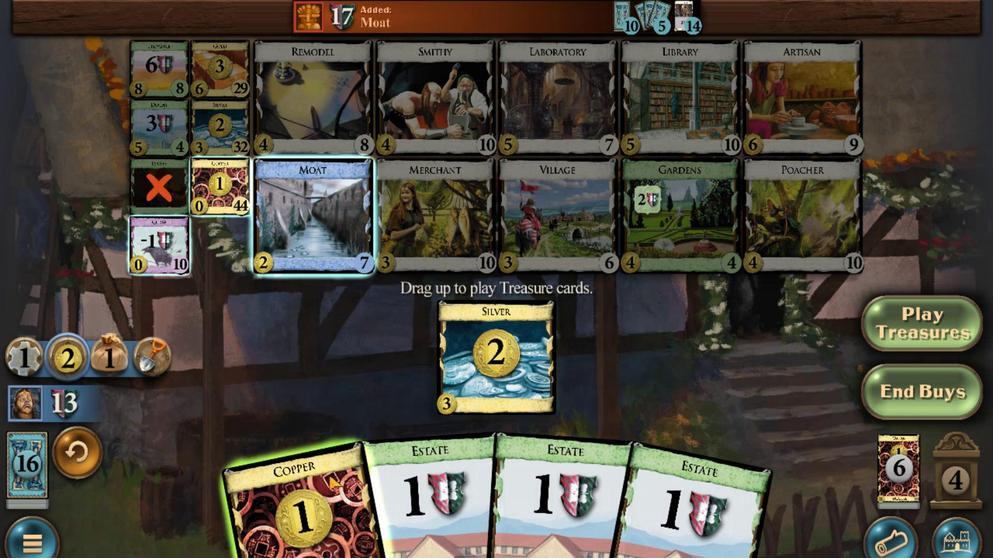 
Action: Mouse scrolled (326, 458) with delta (0, 0)
Screenshot: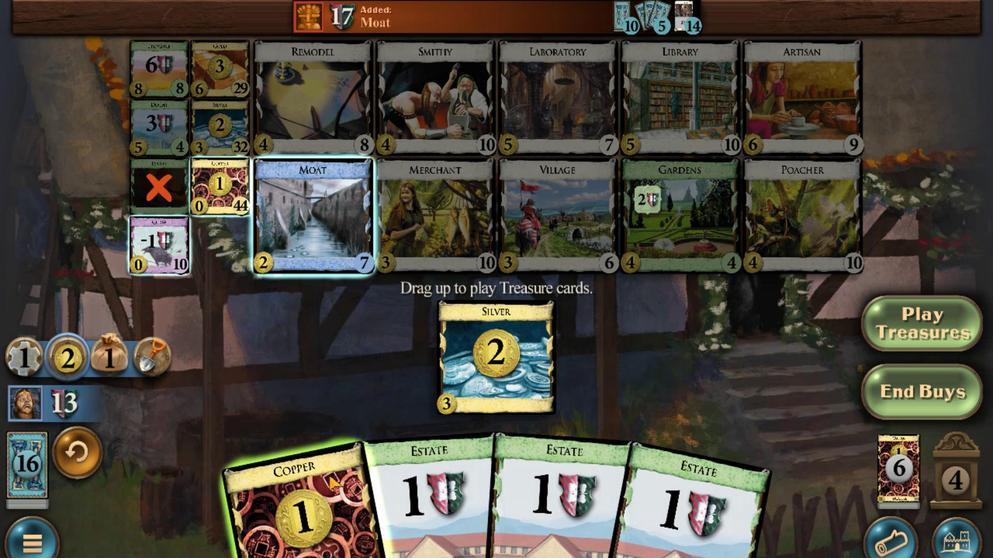 
Action: Mouse moved to (229, 147)
Screenshot: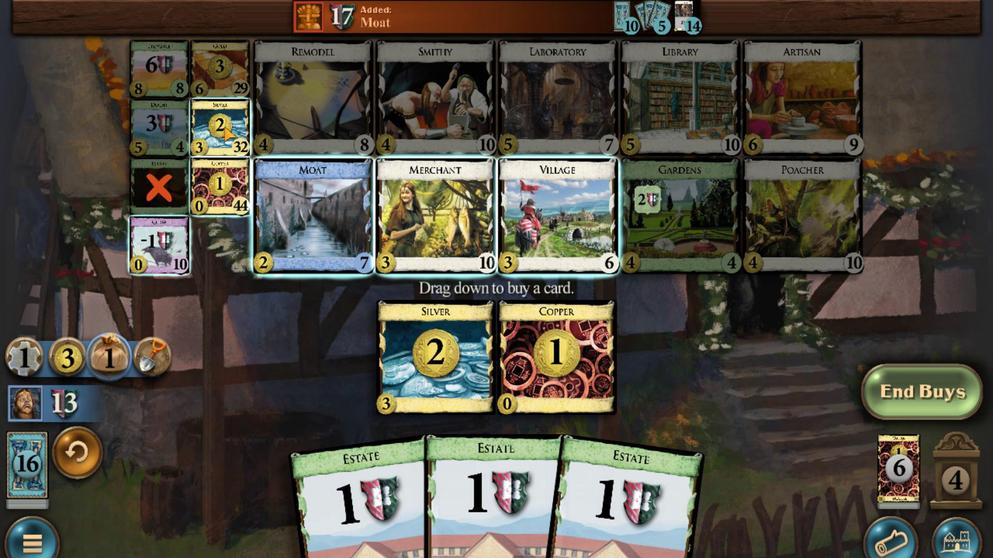 
Action: Mouse scrolled (229, 148) with delta (0, 0)
Screenshot: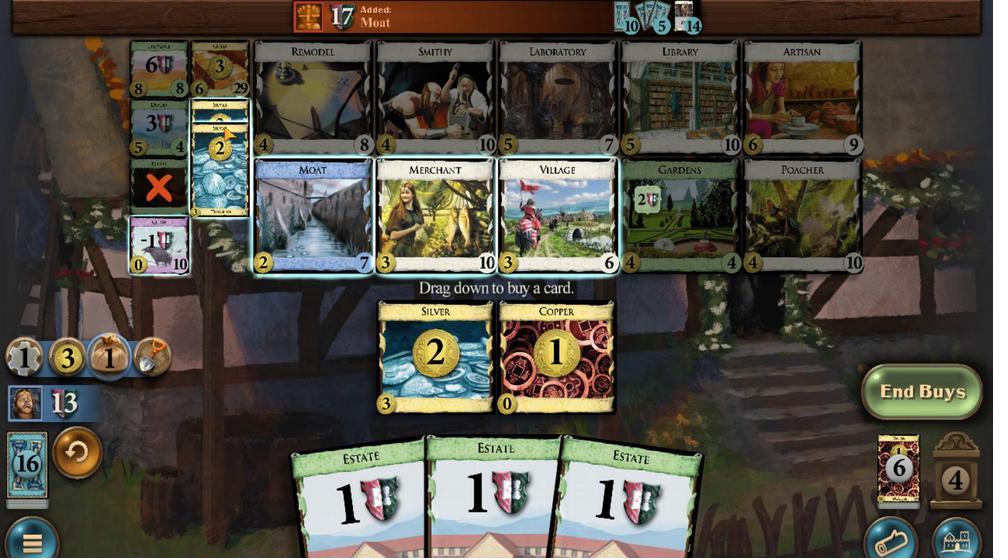 
Action: Mouse scrolled (229, 148) with delta (0, 0)
Screenshot: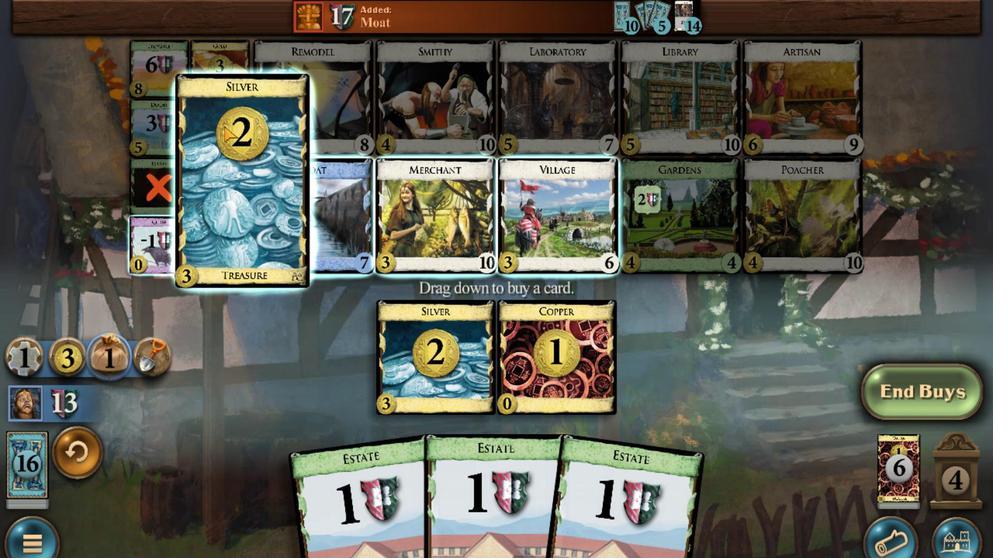 
Action: Mouse scrolled (229, 148) with delta (0, 0)
Screenshot: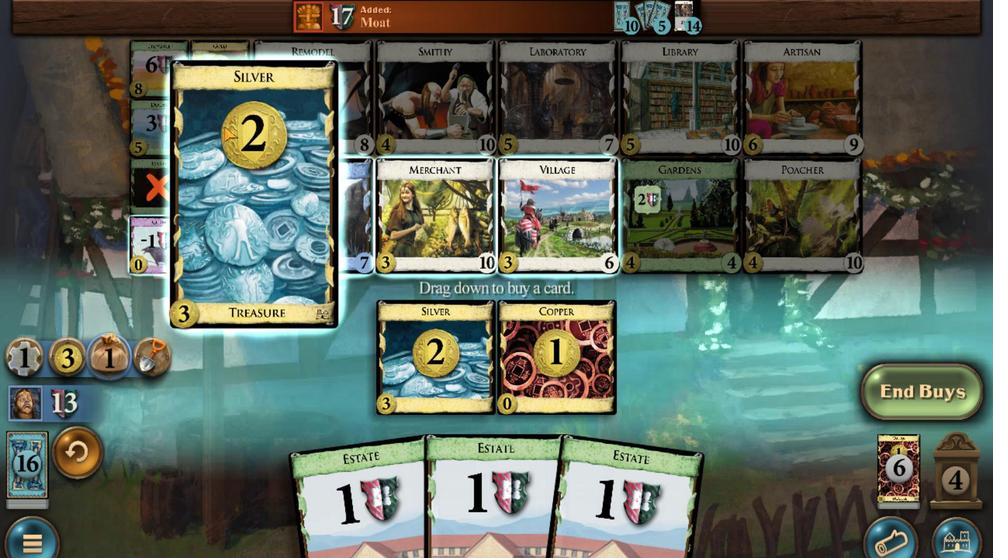 
Action: Mouse scrolled (229, 148) with delta (0, 0)
Screenshot: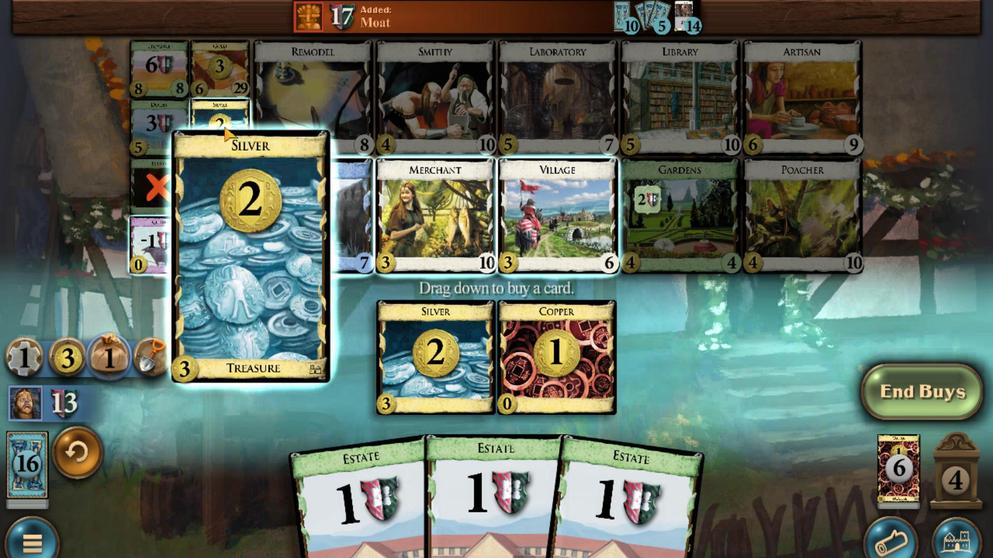 
Action: Mouse scrolled (229, 148) with delta (0, 0)
Screenshot: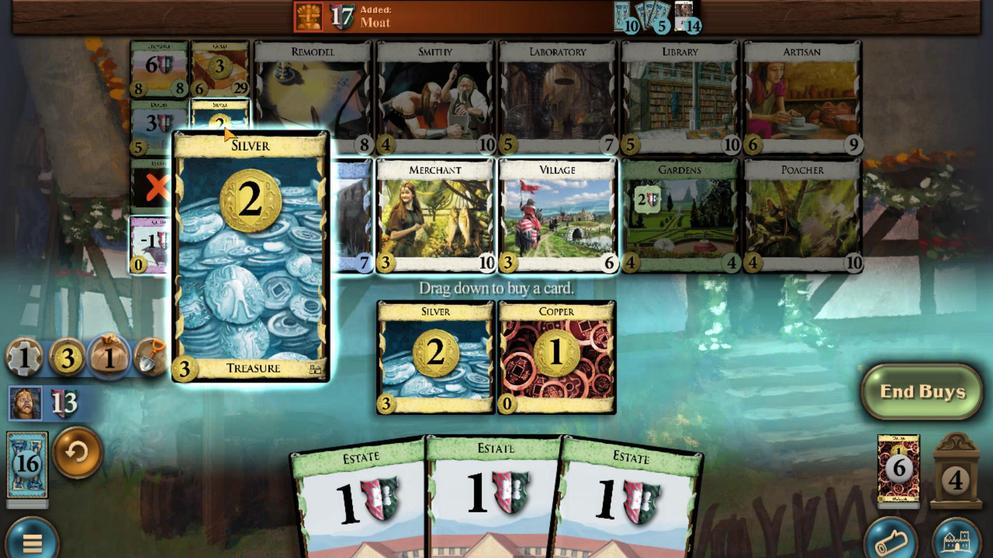 
Action: Mouse moved to (374, 458)
Screenshot: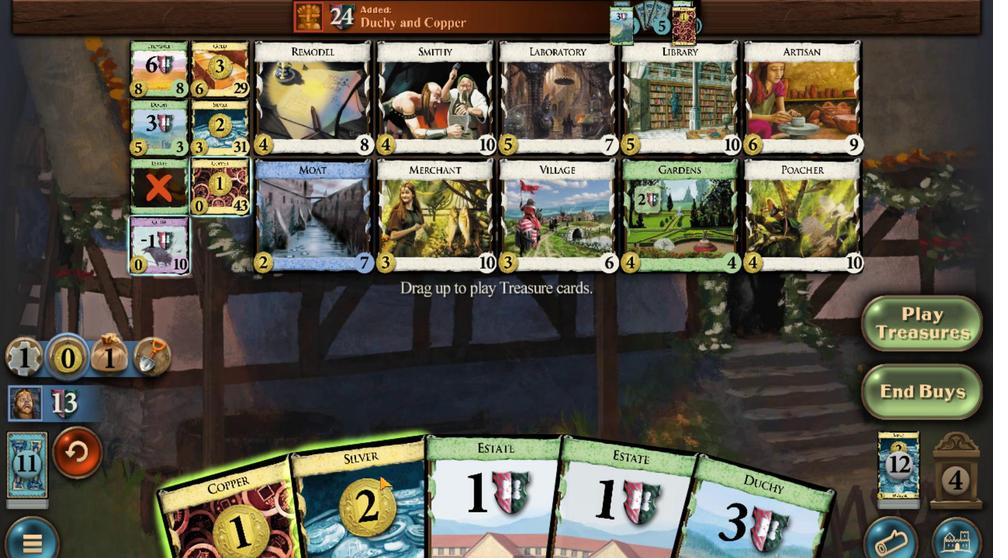 
Action: Mouse scrolled (374, 458) with delta (0, 0)
Screenshot: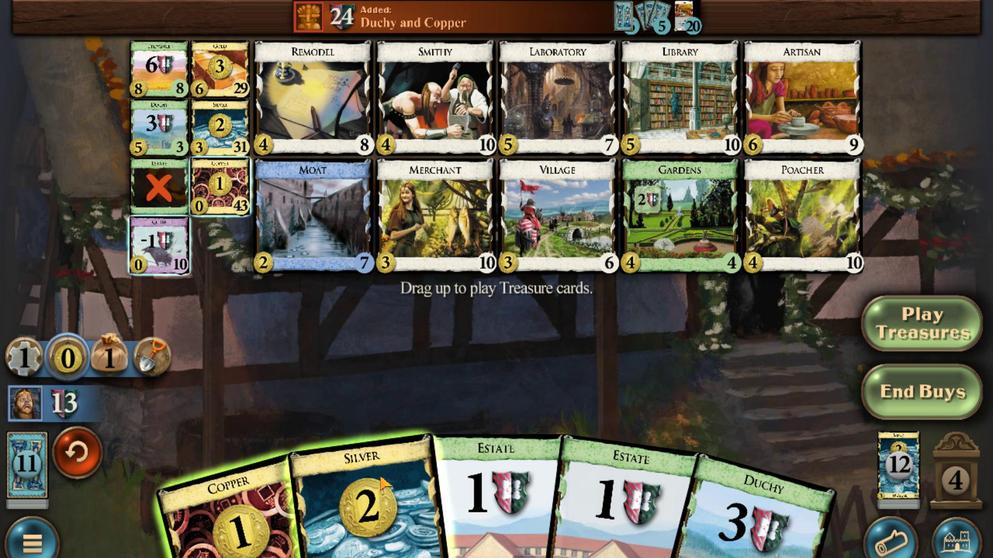 
Action: Mouse moved to (327, 465)
